 Task: Update your personal information, including phone number, email address, and name, on your AJIO account.
Action: Mouse moved to (646, 64)
Screenshot: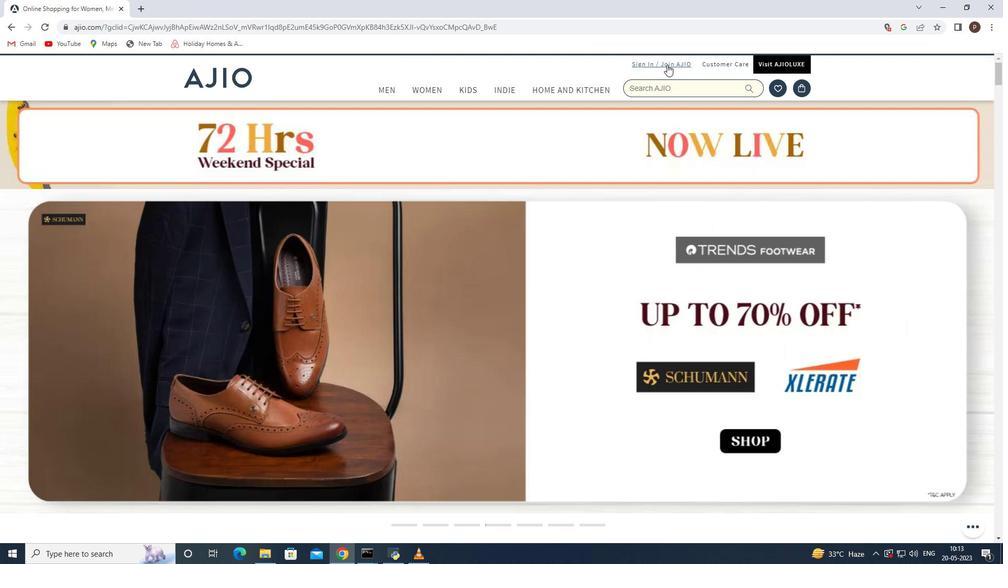 
Action: Mouse pressed left at (646, 64)
Screenshot: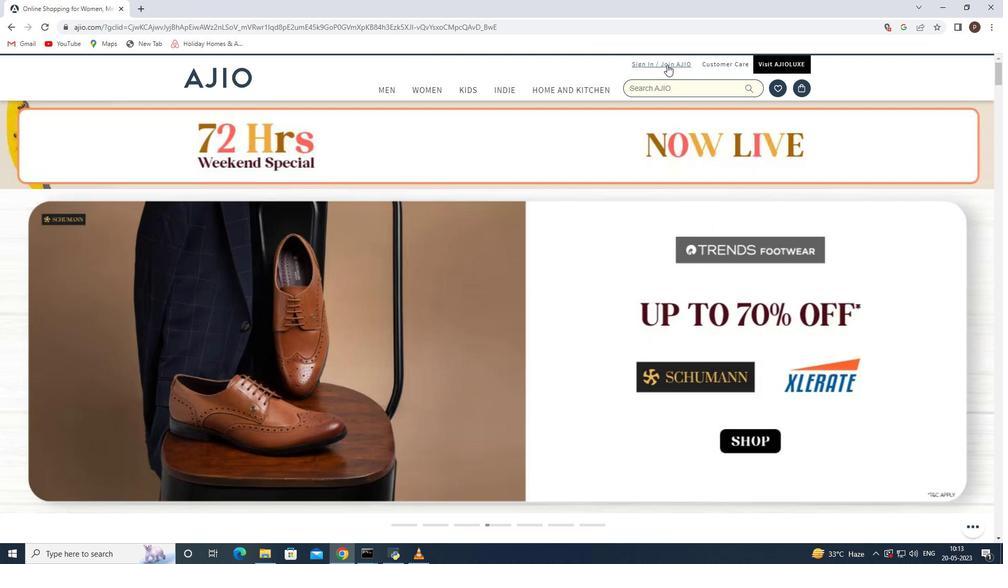 
Action: Mouse pressed left at (646, 64)
Screenshot: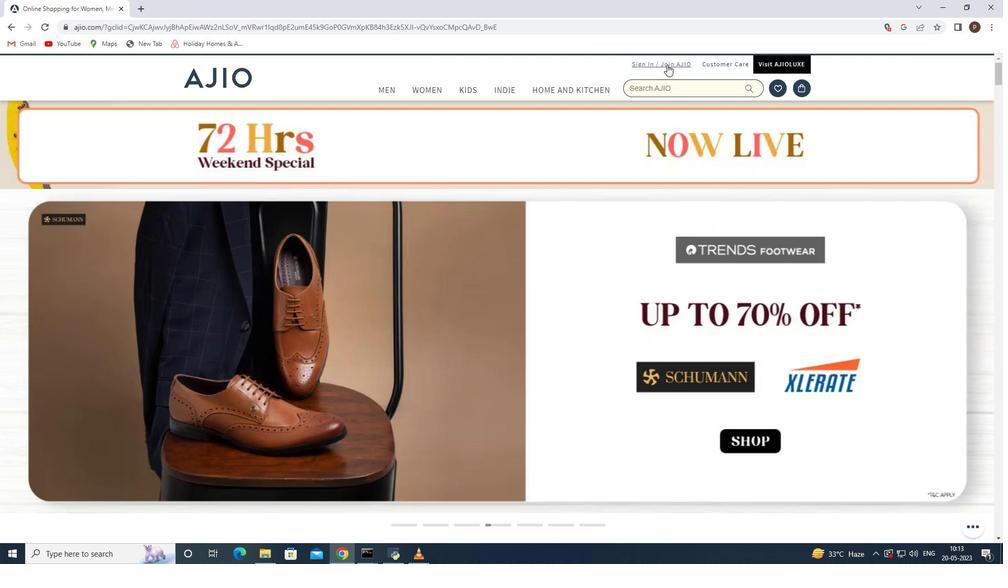 
Action: Mouse pressed left at (646, 64)
Screenshot: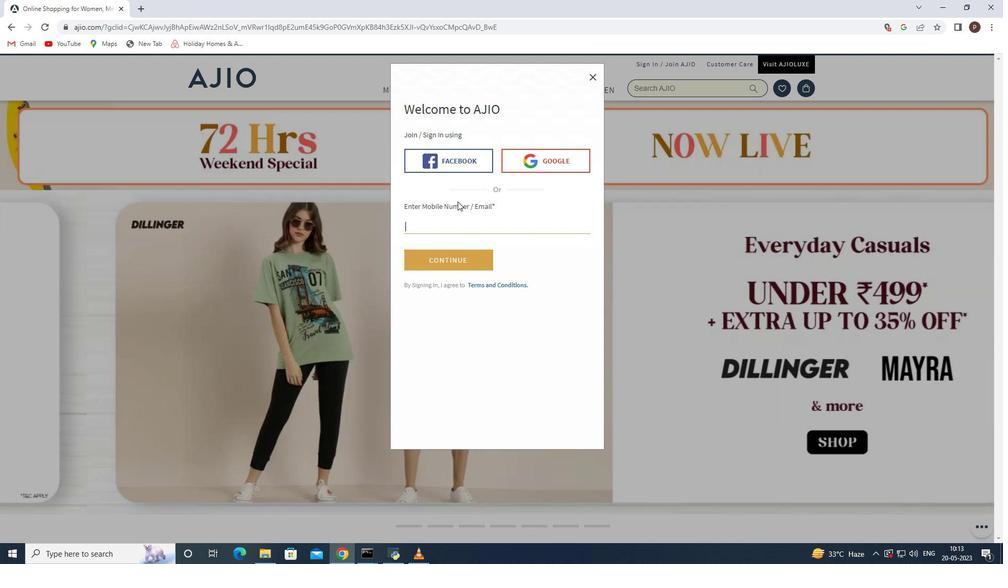 
Action: Mouse moved to (428, 219)
Screenshot: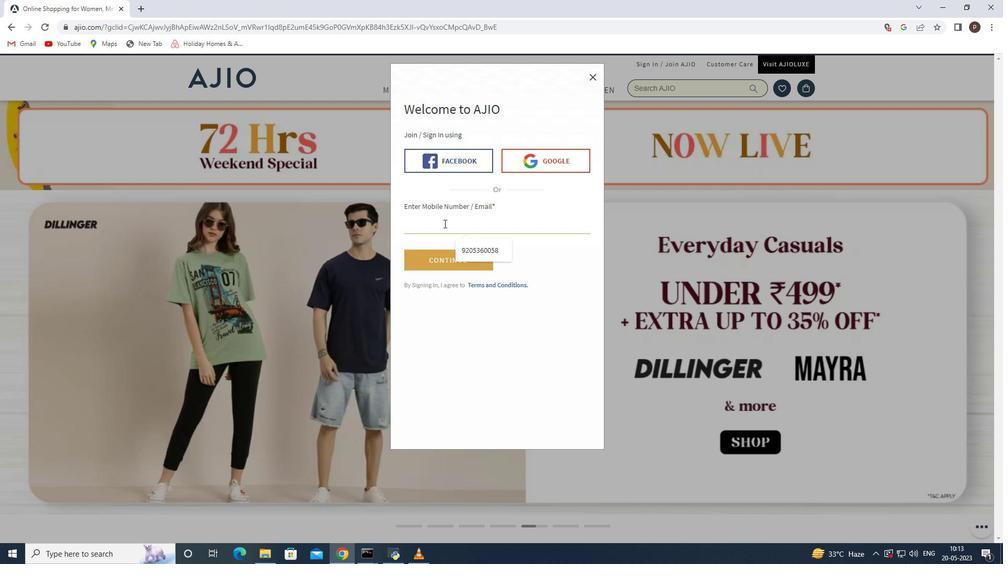 
Action: Mouse pressed left at (428, 219)
Screenshot: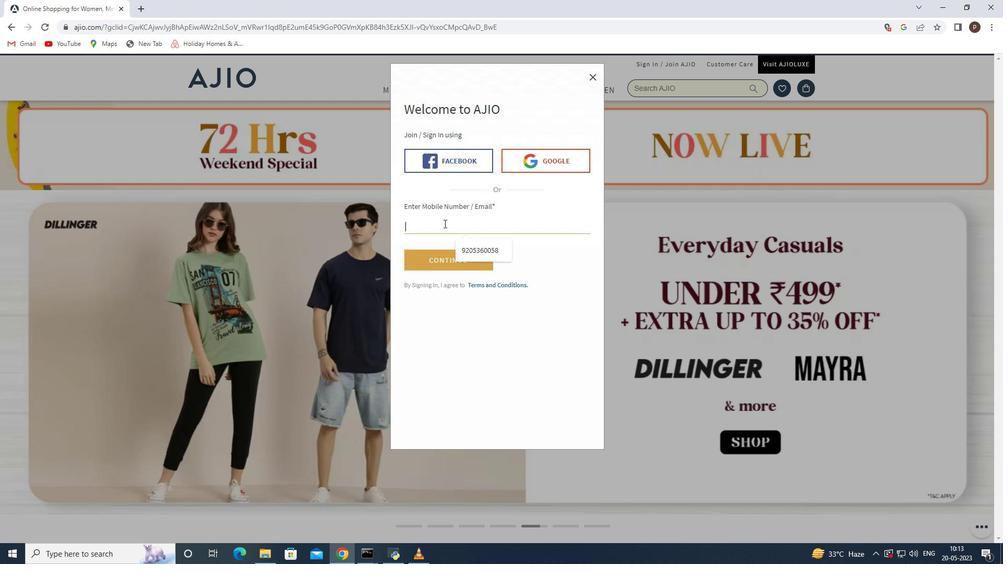 
Action: Mouse moved to (428, 220)
Screenshot: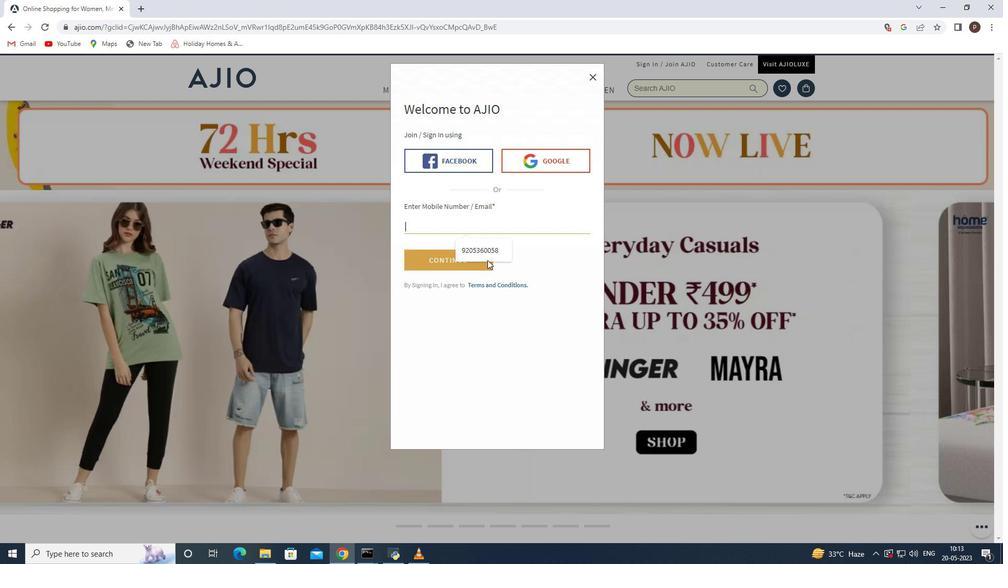 
Action: Key pressed 9205360058
Screenshot: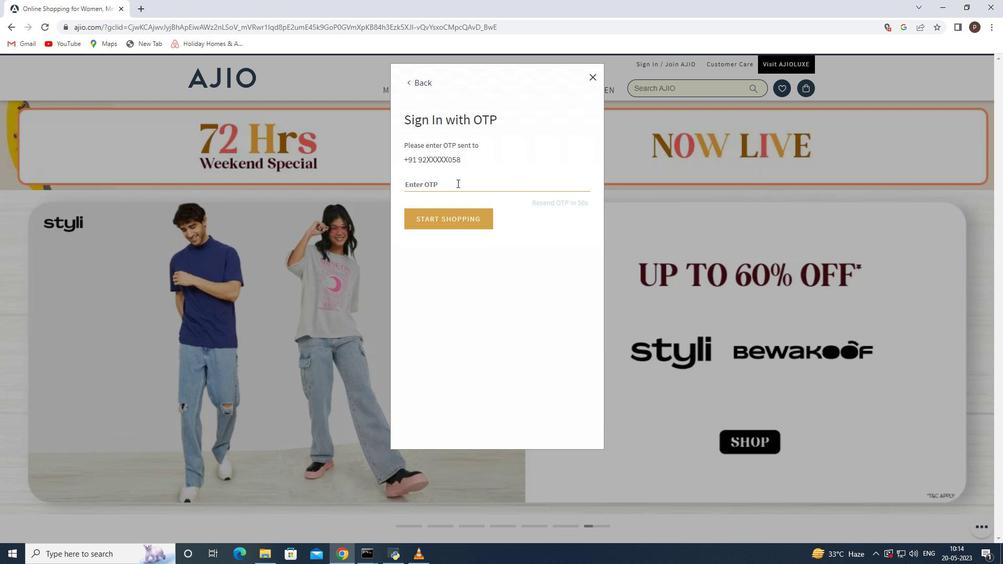 
Action: Mouse moved to (438, 264)
Screenshot: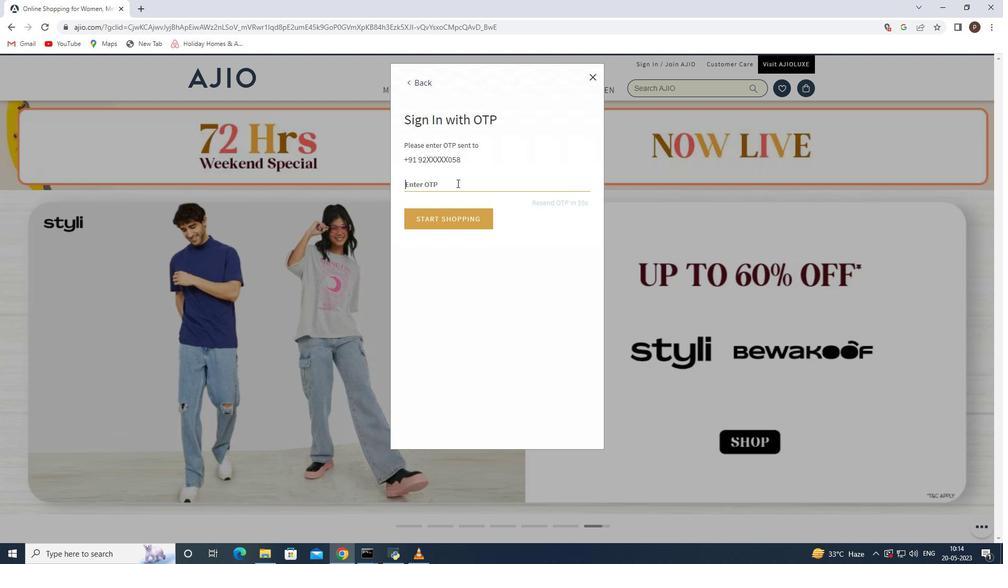 
Action: Mouse pressed left at (438, 264)
Screenshot: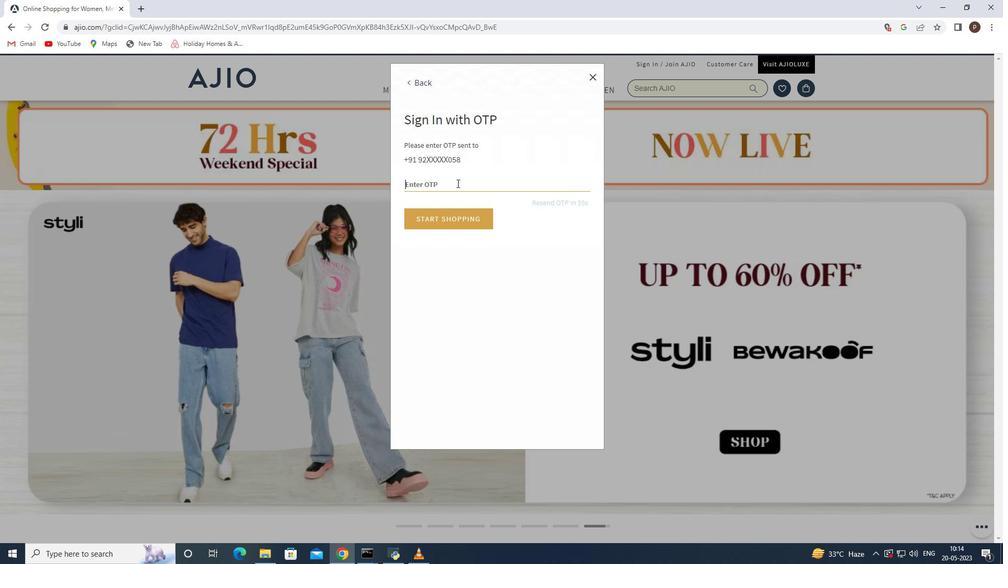 
Action: Mouse moved to (485, 193)
Screenshot: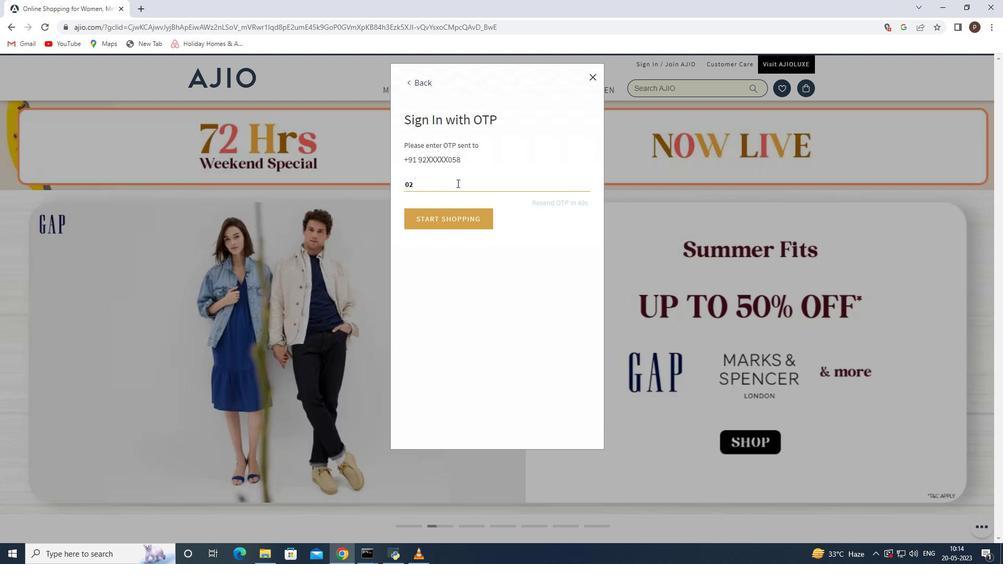 
Action: Mouse pressed left at (485, 193)
Screenshot: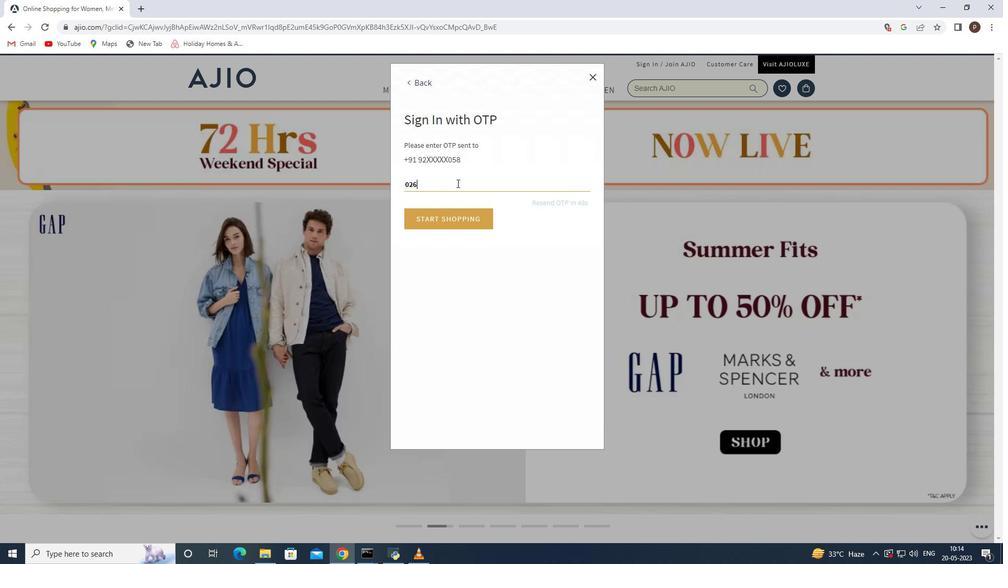 
Action: Mouse moved to (445, 214)
Screenshot: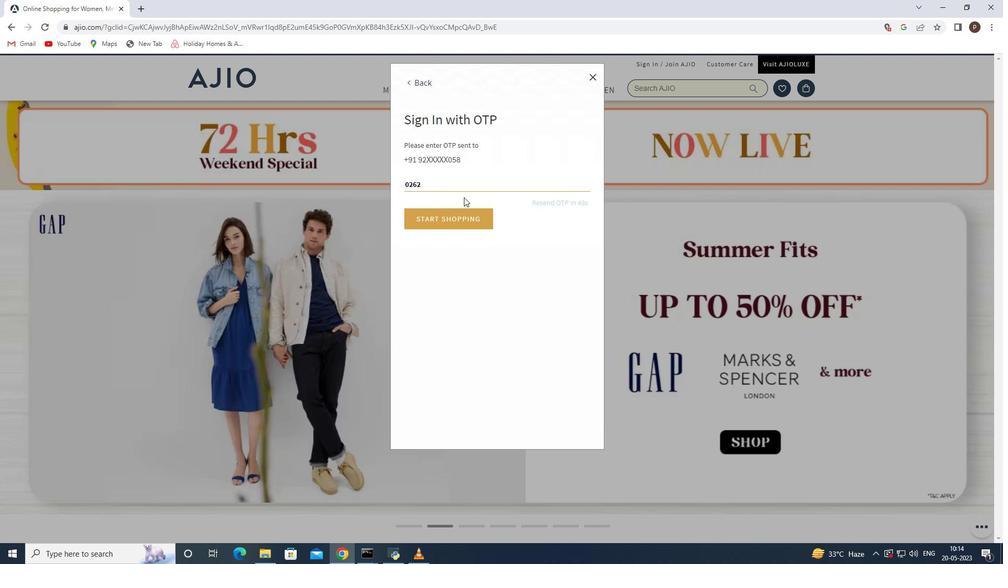 
Action: Mouse pressed left at (445, 214)
Screenshot: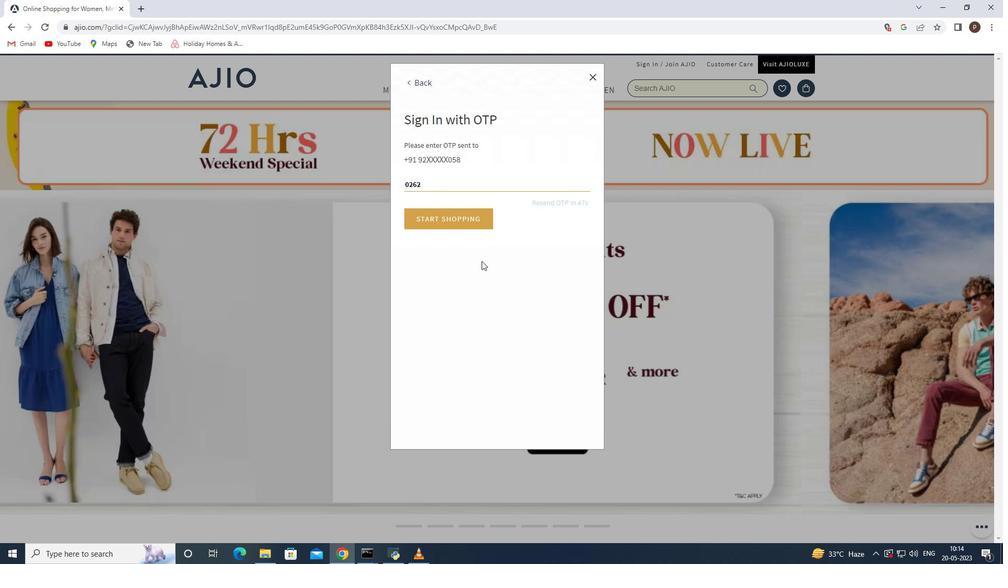 
Action: Key pressed vishal<Key.space>singh
Screenshot: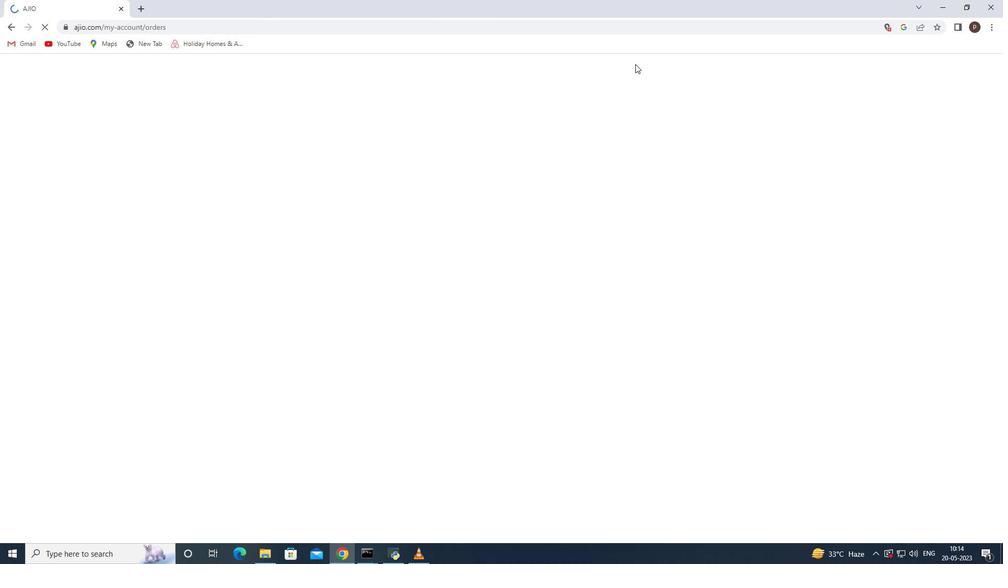 
Action: Mouse moved to (439, 241)
Screenshot: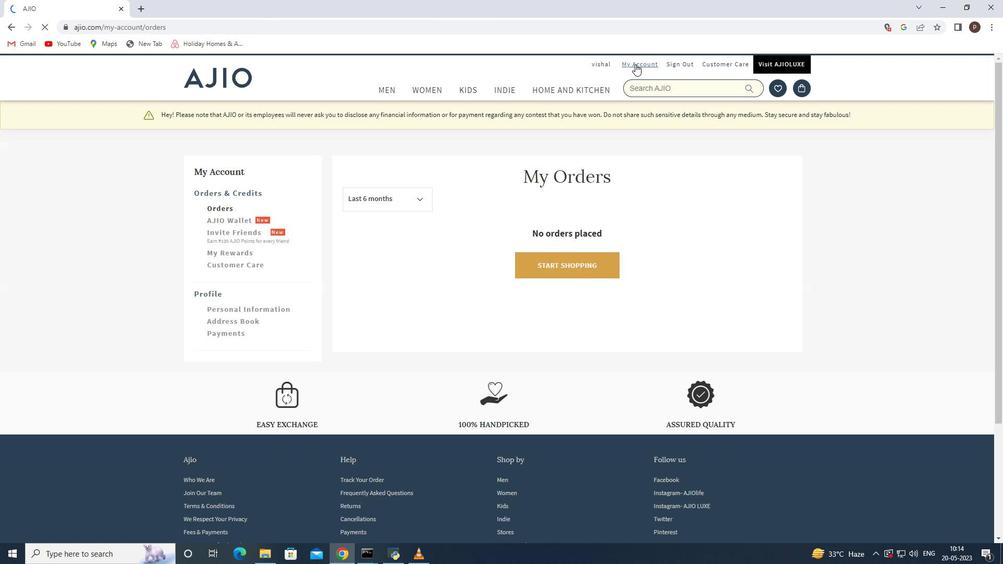 
Action: Mouse pressed left at (439, 241)
Screenshot: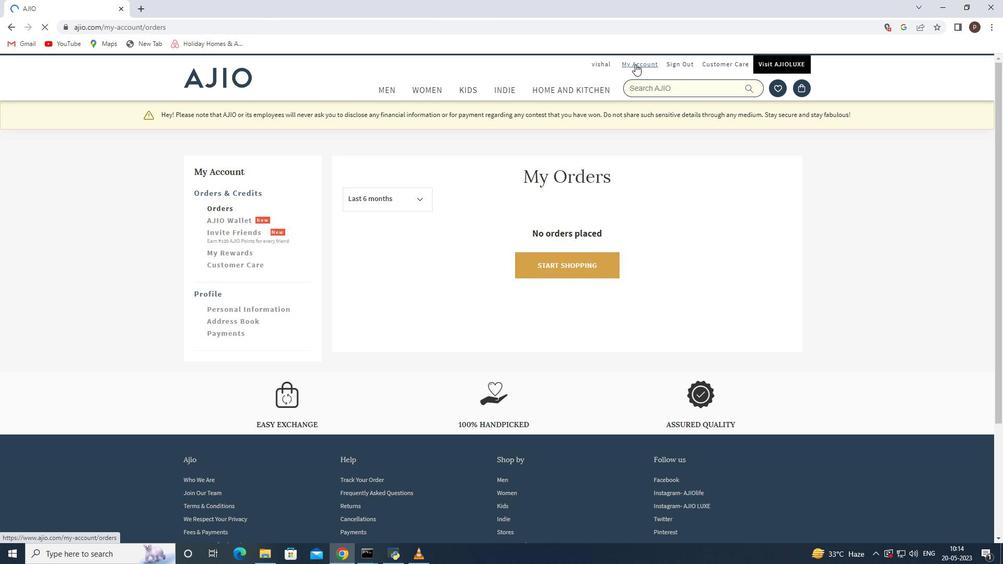 
Action: Key pressed v
Screenshot: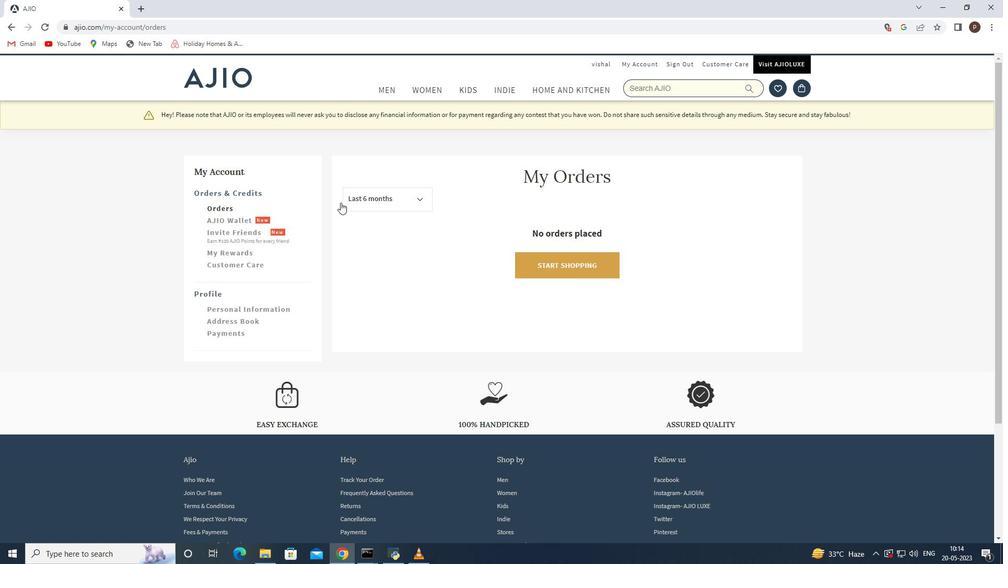 
Action: Mouse moved to (439, 240)
Screenshot: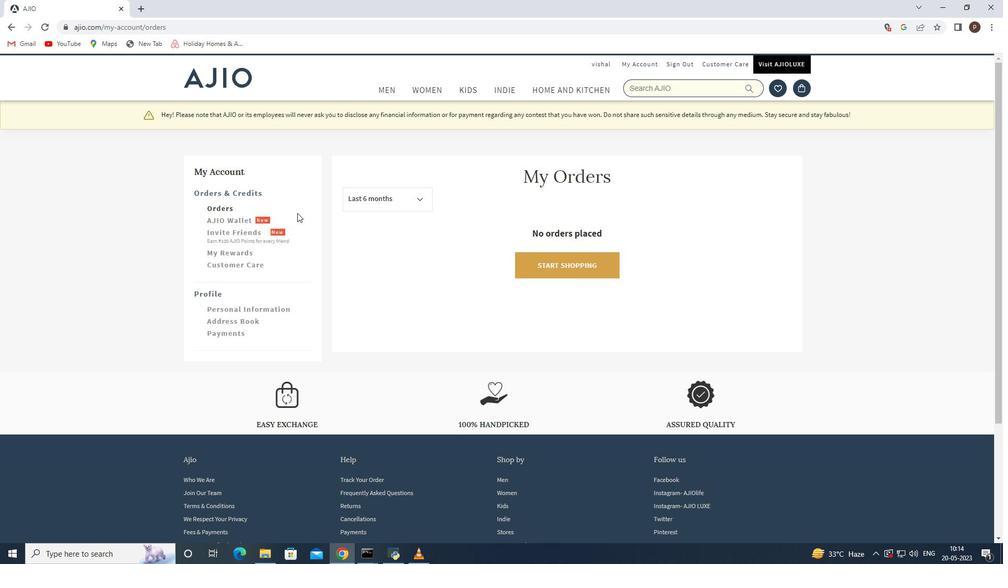 
Action: Key pressed ishalsim<Key.backspace>ngh11022004<Key.shift>@gmail.com
Screenshot: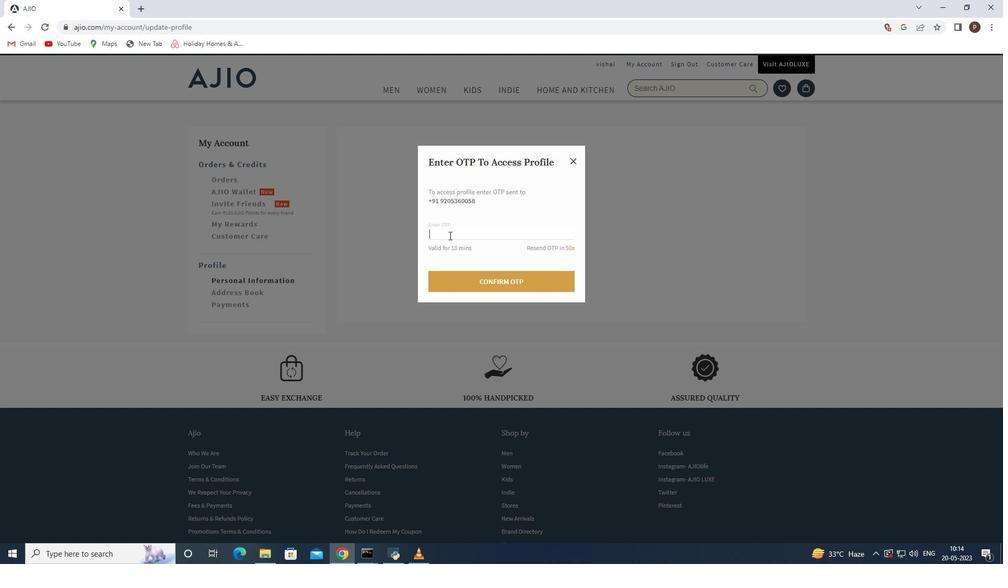 
Action: Mouse moved to (436, 271)
Screenshot: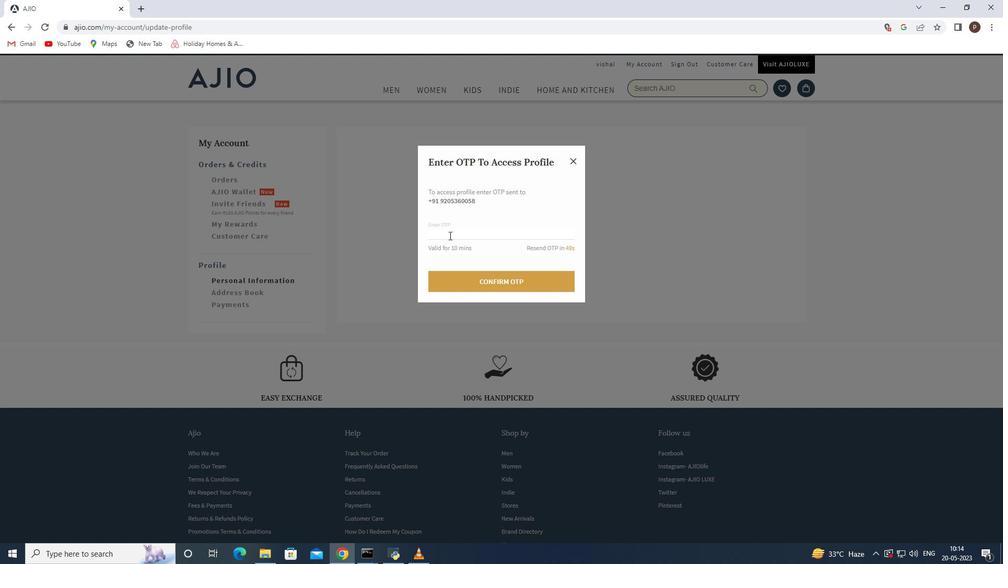 
Action: Mouse pressed left at (436, 271)
Screenshot: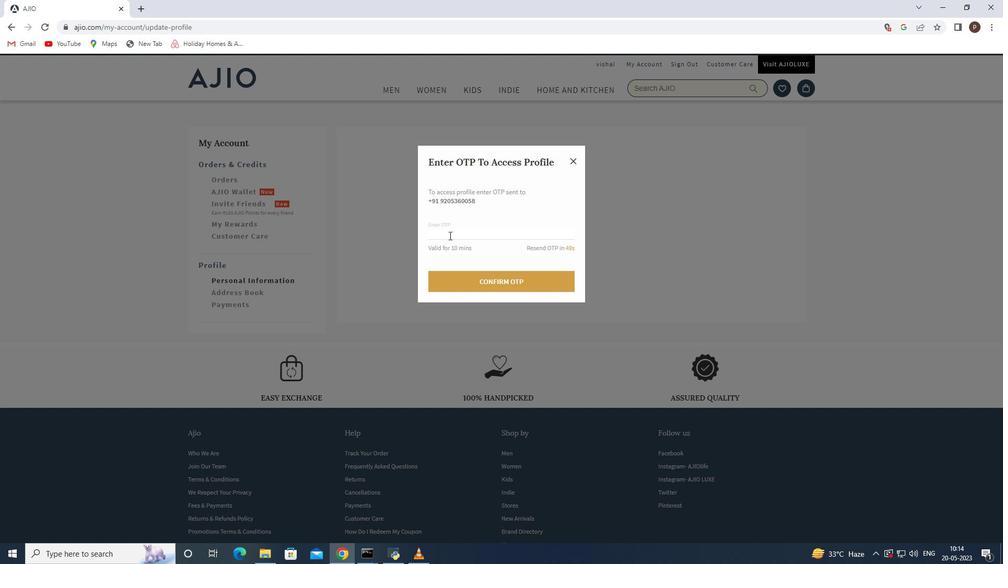 
Action: Key pressed vishal<Key.shift>@11
Screenshot: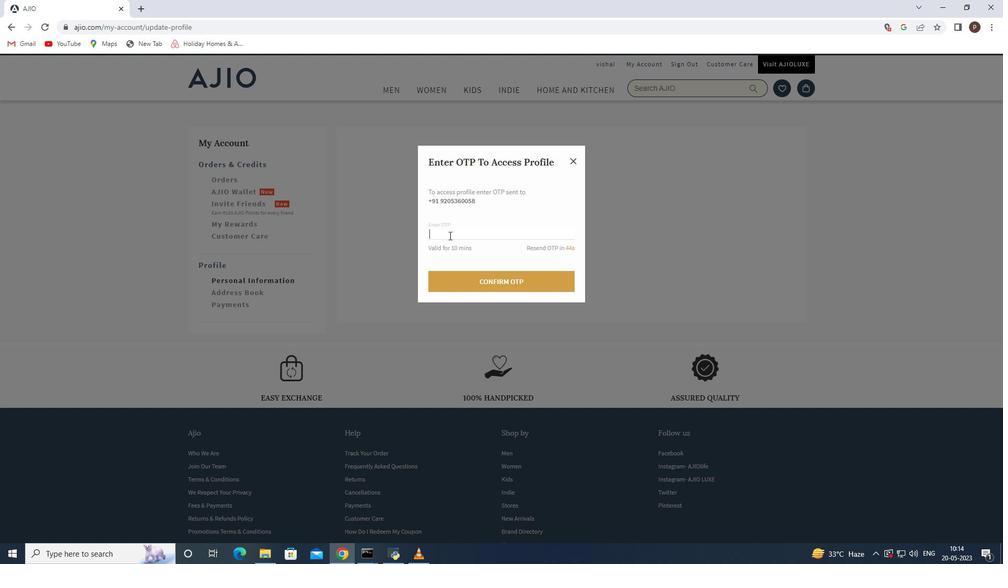 
Action: Mouse moved to (405, 322)
Screenshot: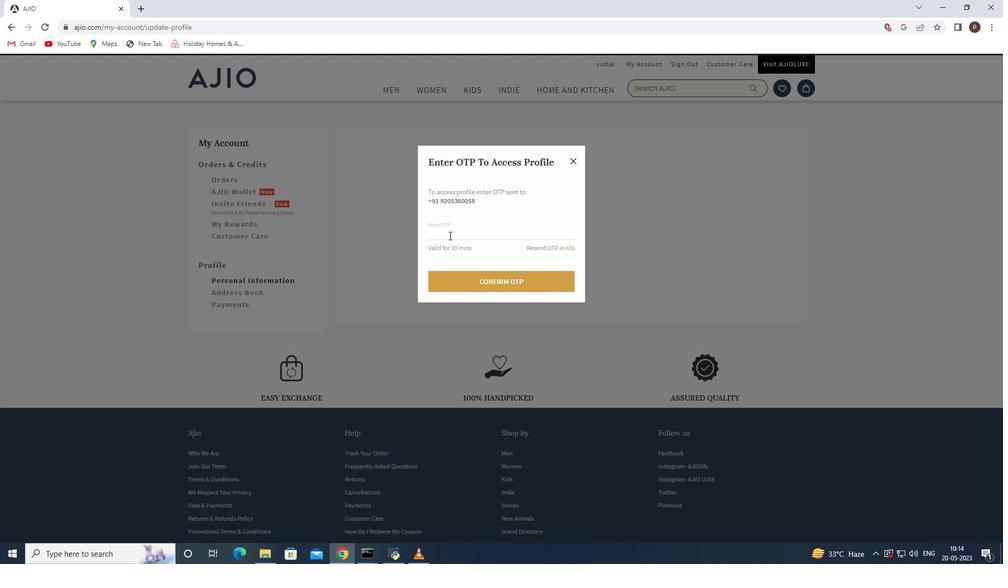 
Action: Mouse pressed left at (405, 322)
Screenshot: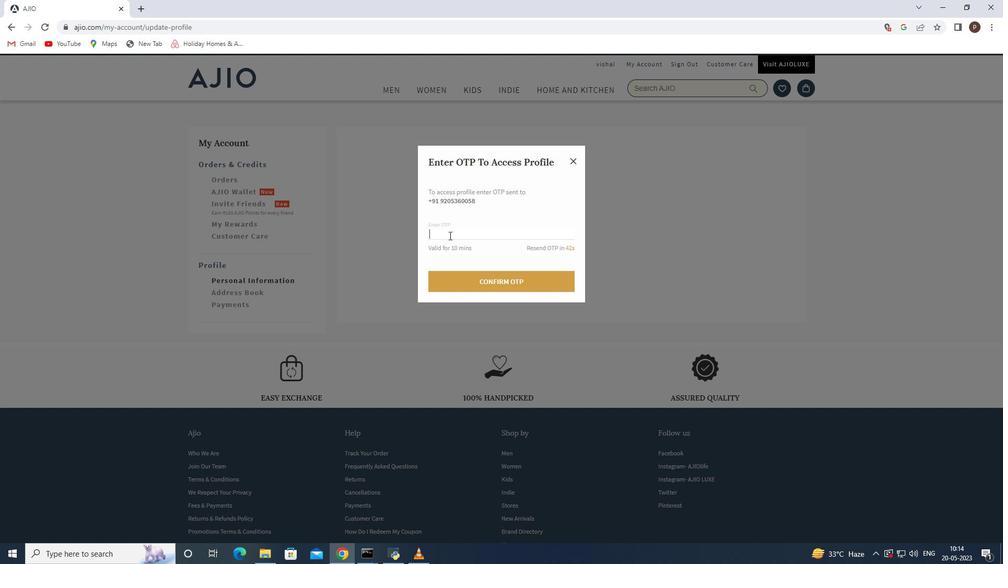 
Action: Mouse moved to (426, 346)
Screenshot: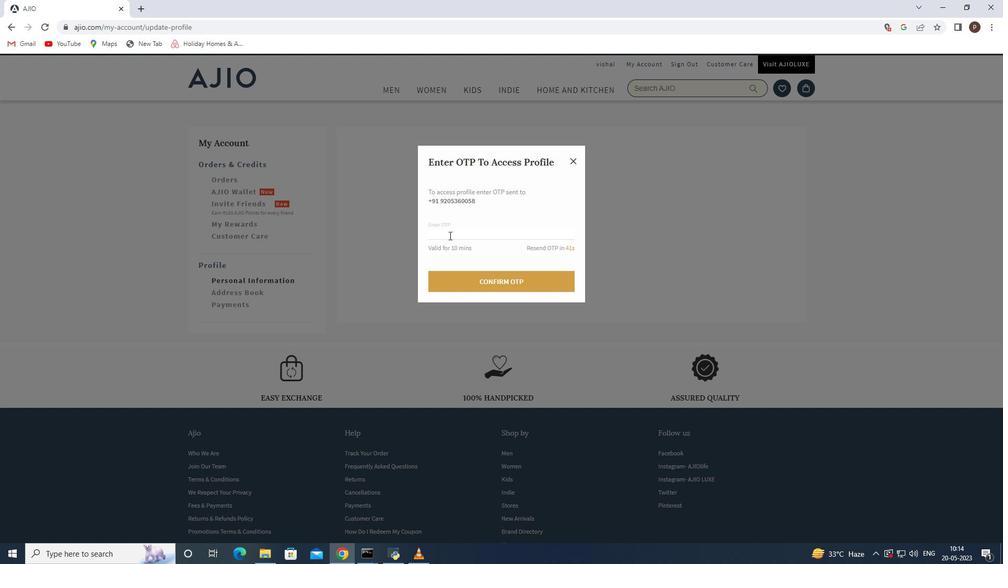 
Action: Mouse pressed left at (426, 346)
Screenshot: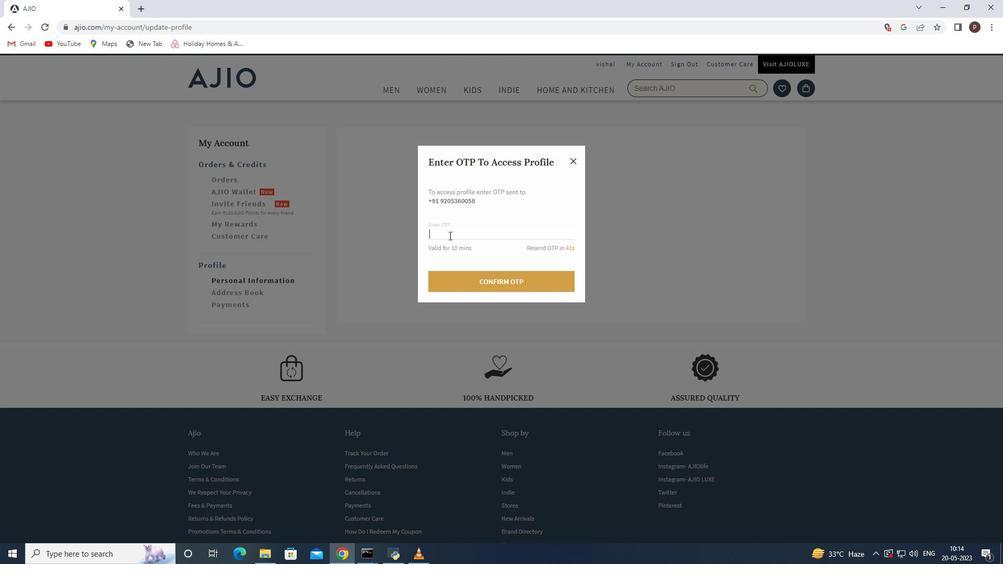 
Action: Mouse moved to (932, 172)
Screenshot: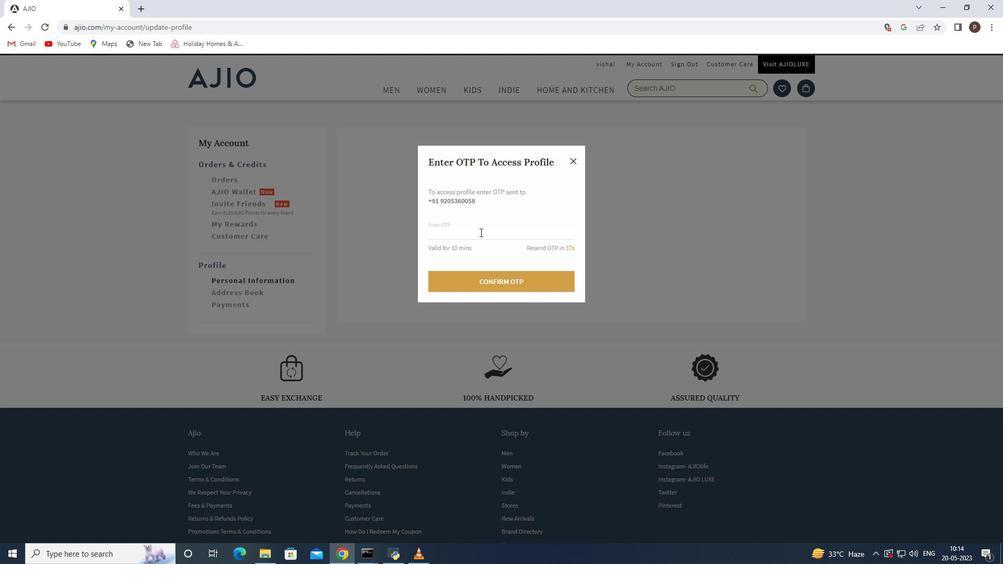 
Action: Mouse pressed left at (932, 172)
Screenshot: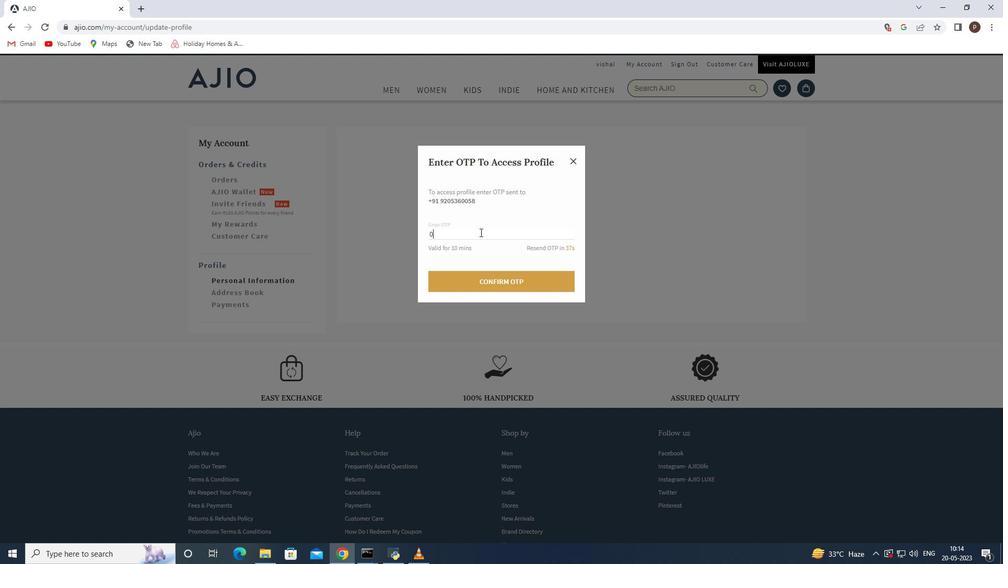 
Action: Mouse moved to (435, 203)
Screenshot: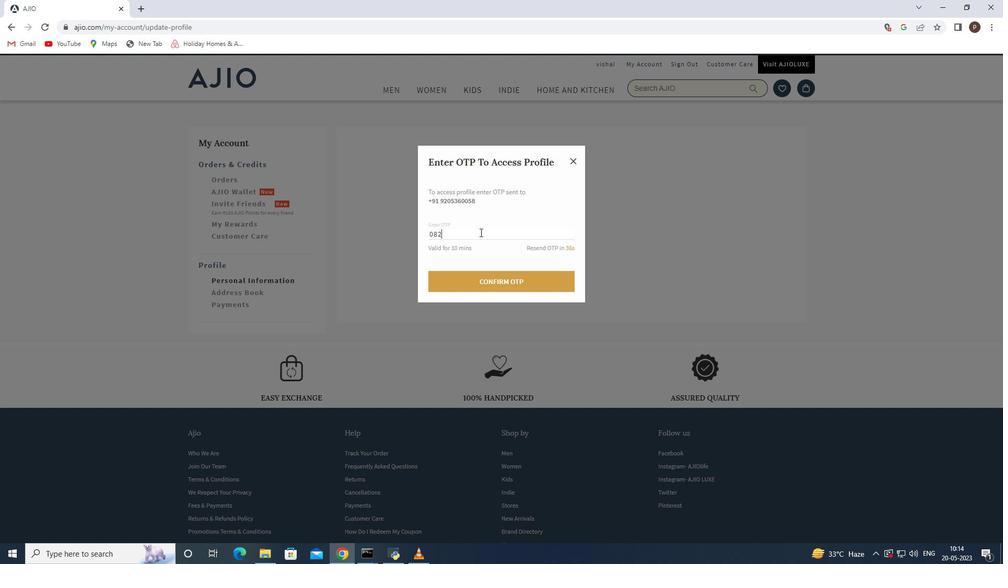 
Action: Mouse pressed left at (435, 203)
Screenshot: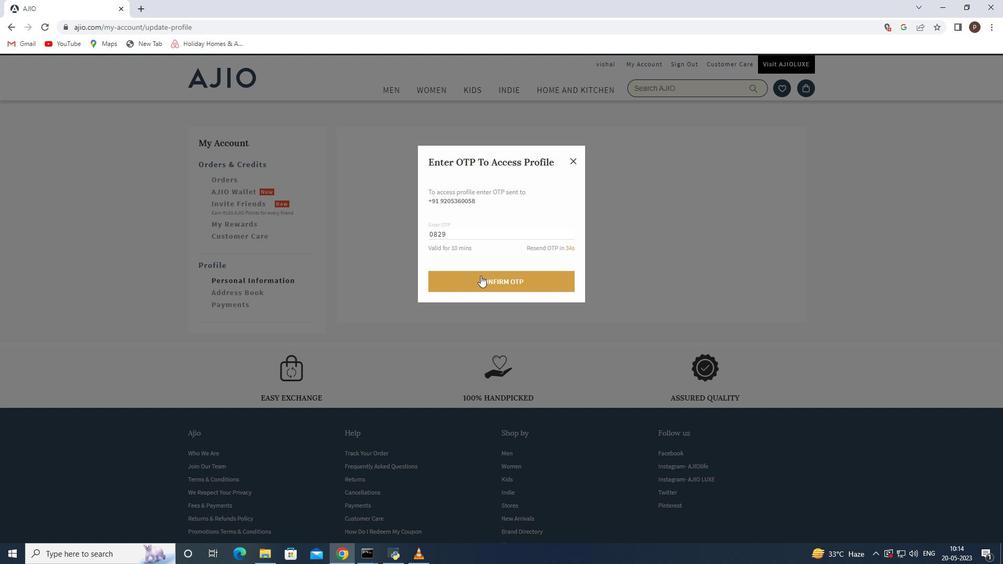 
Action: Mouse moved to (420, 207)
Screenshot: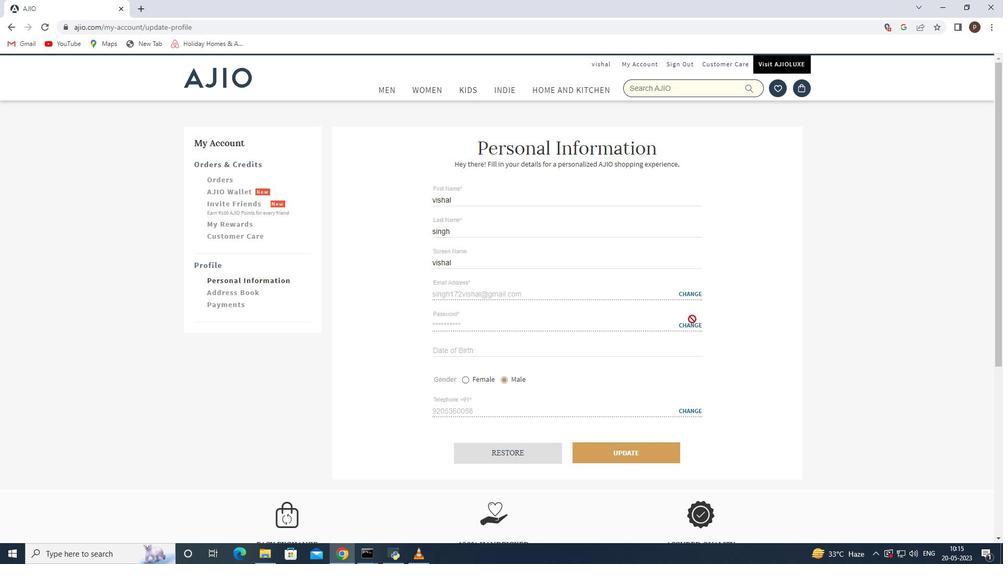 
Action: Mouse pressed left at (420, 207)
Screenshot: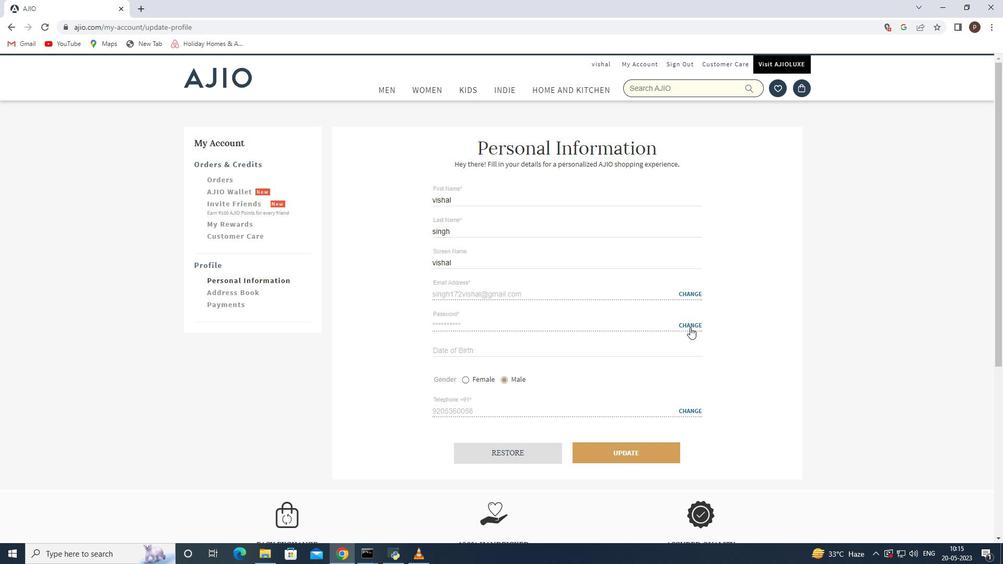 
Action: Key pressed vishal<Key.shift>@11
Screenshot: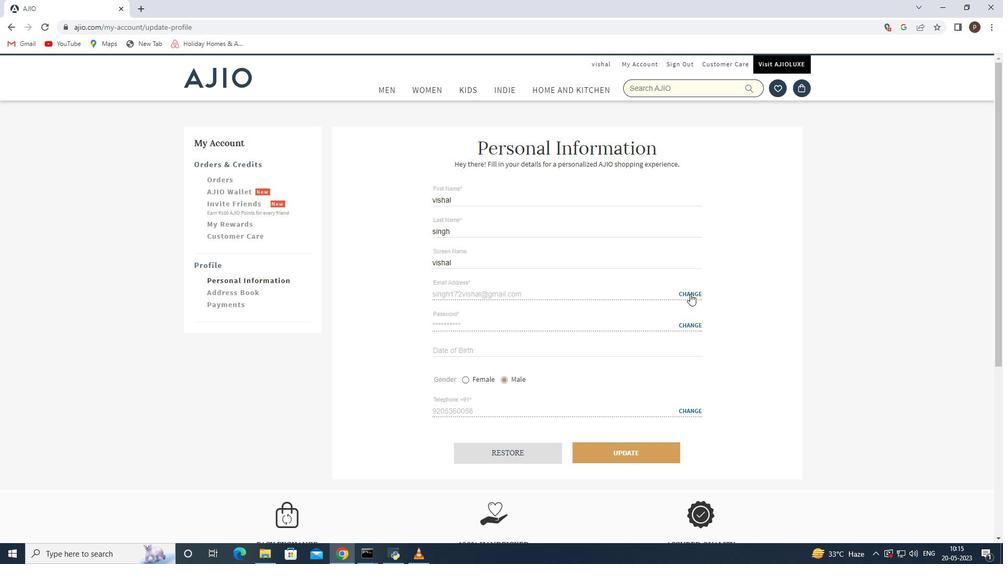 
Action: Mouse moved to (432, 293)
Screenshot: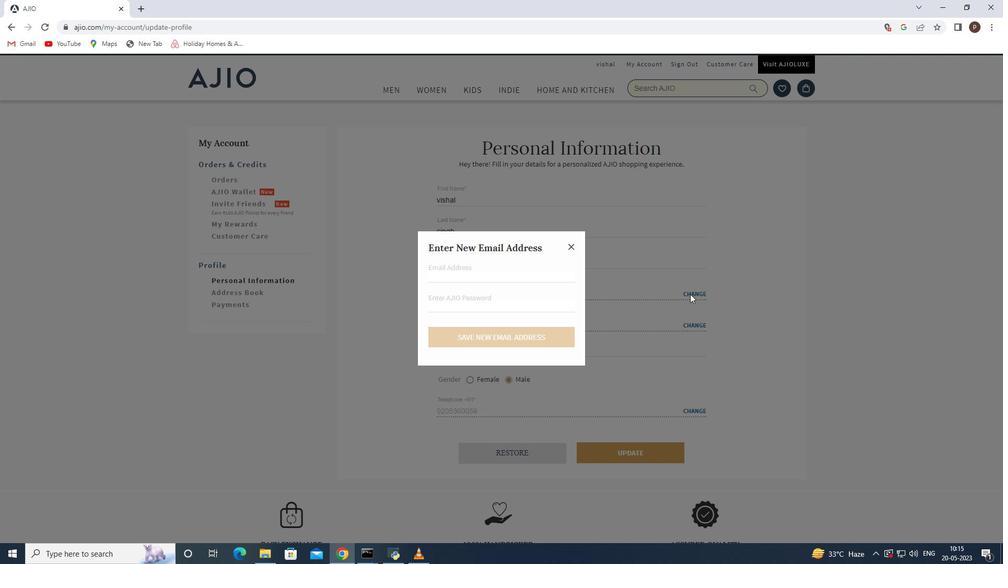 
Action: Mouse pressed left at (432, 293)
Screenshot: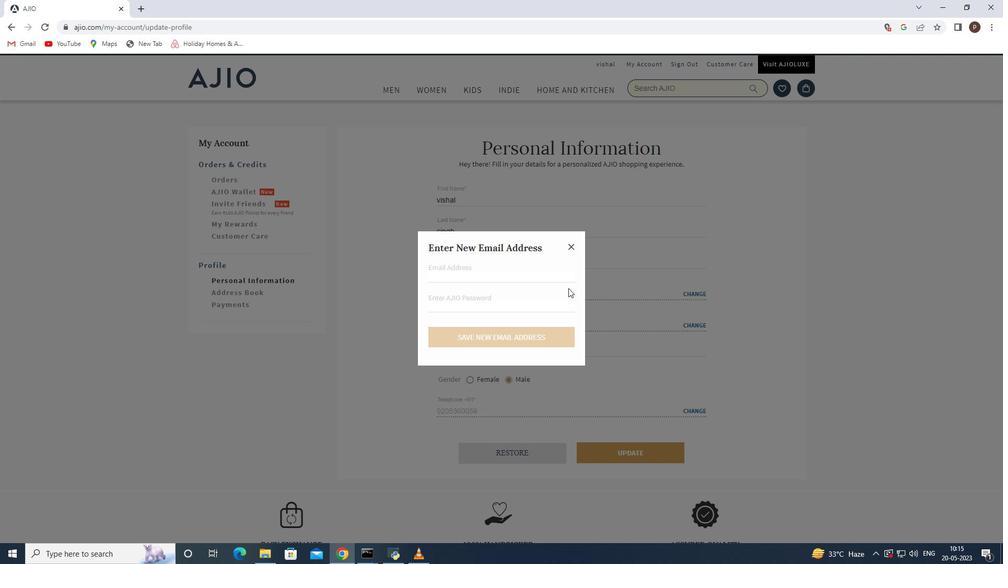 
Action: Key pressed agrew
Screenshot: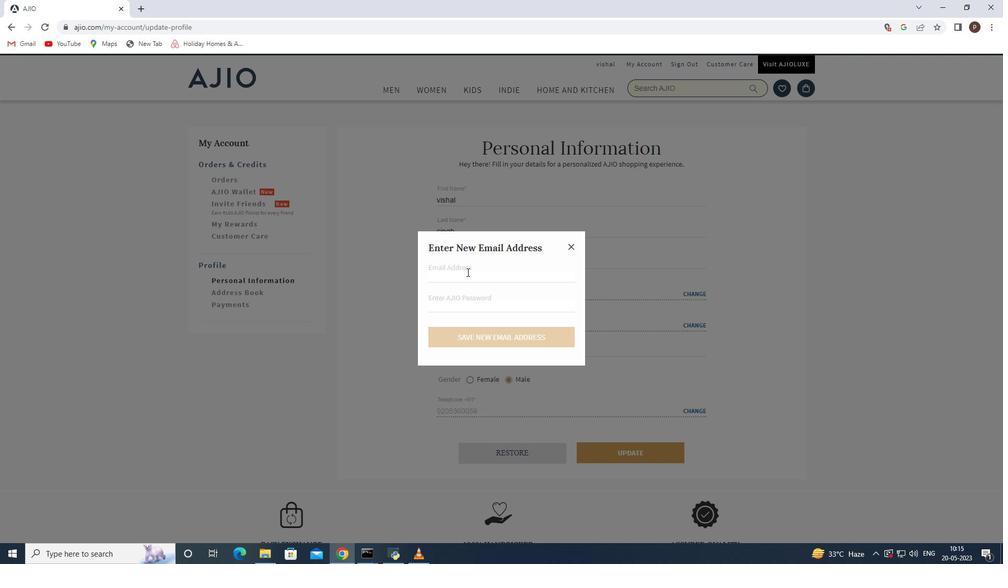 
Action: Mouse moved to (439, 329)
Screenshot: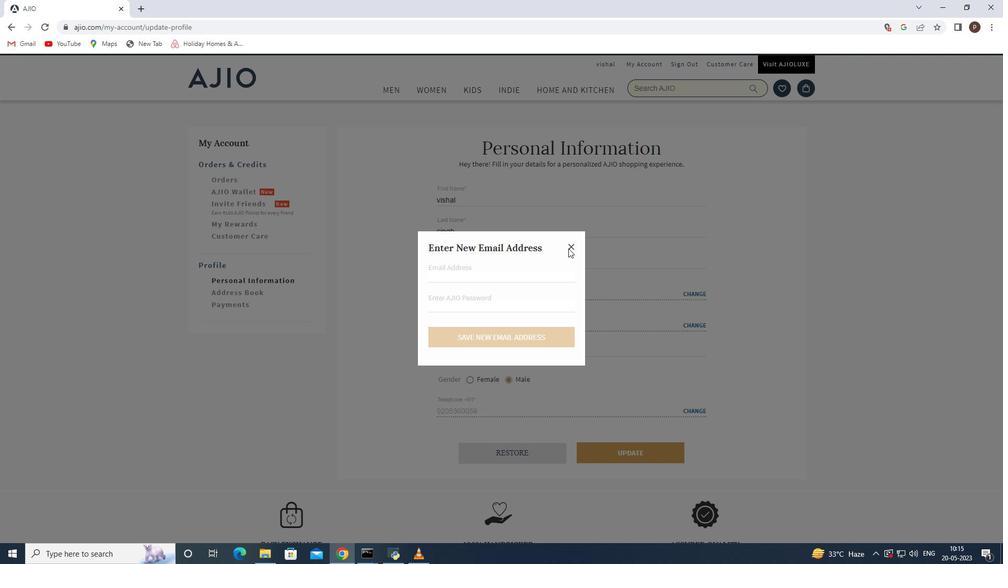 
Action: Mouse pressed left at (439, 329)
Screenshot: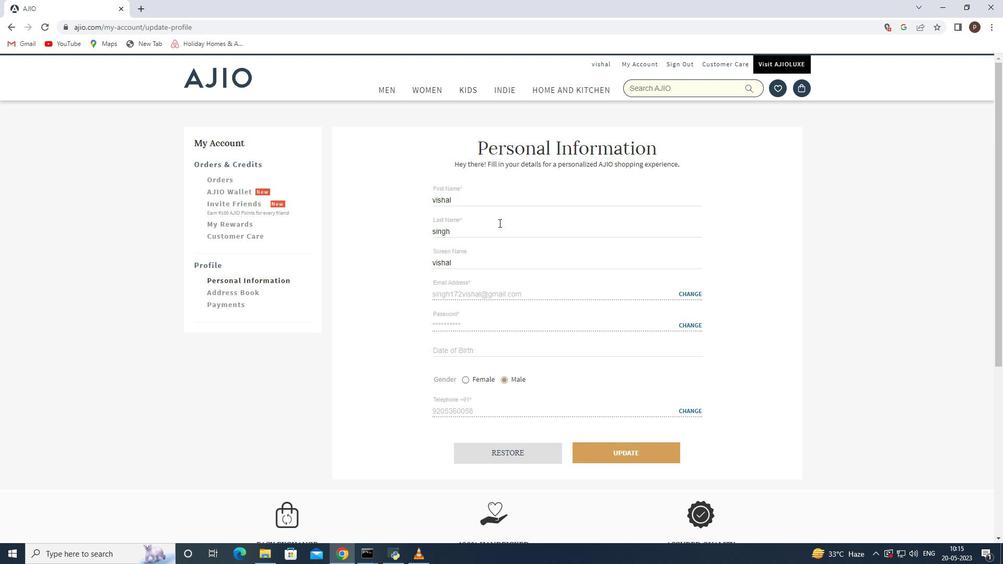 
Action: Mouse moved to (572, 206)
Screenshot: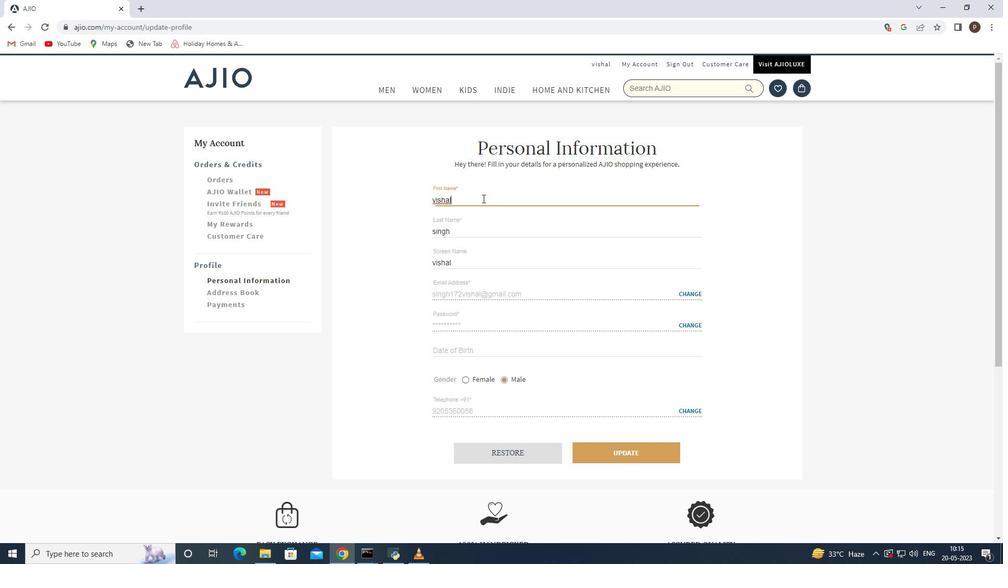 
Action: Mouse pressed left at (572, 206)
Screenshot: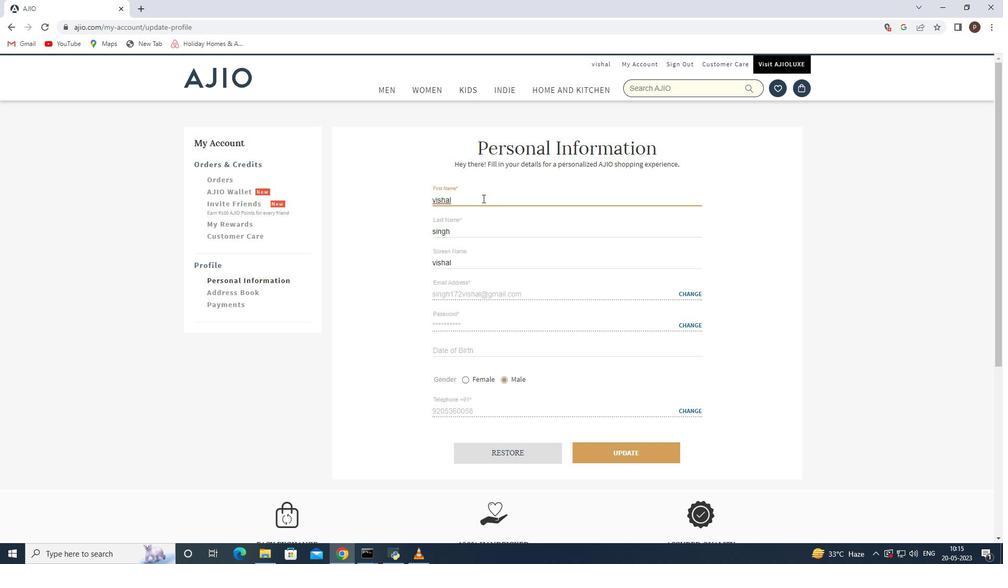 
Action: Mouse moved to (468, 206)
Screenshot: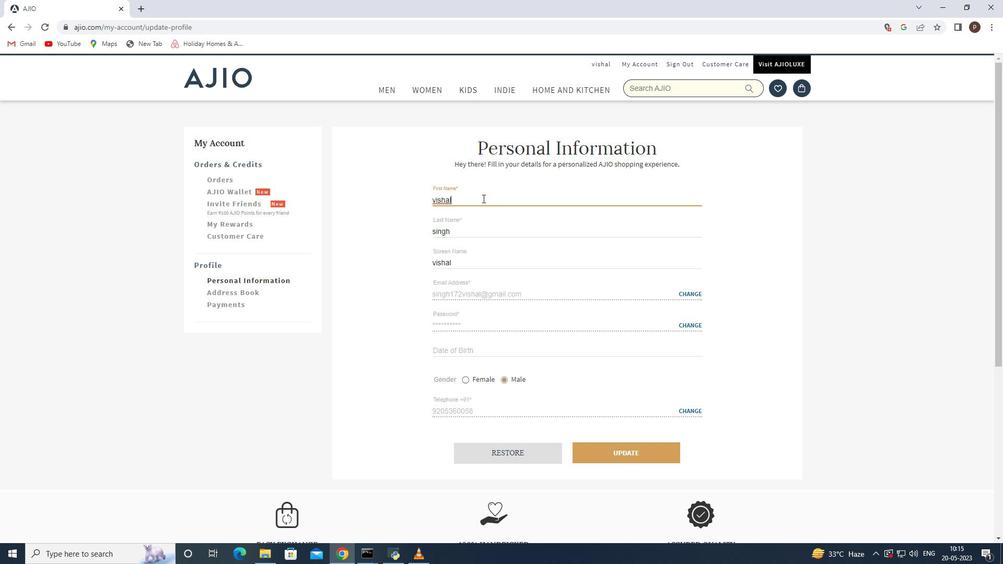 
Action: Key pressed <Key.backspace><Key.backspace>1234<Key.enter>
Screenshot: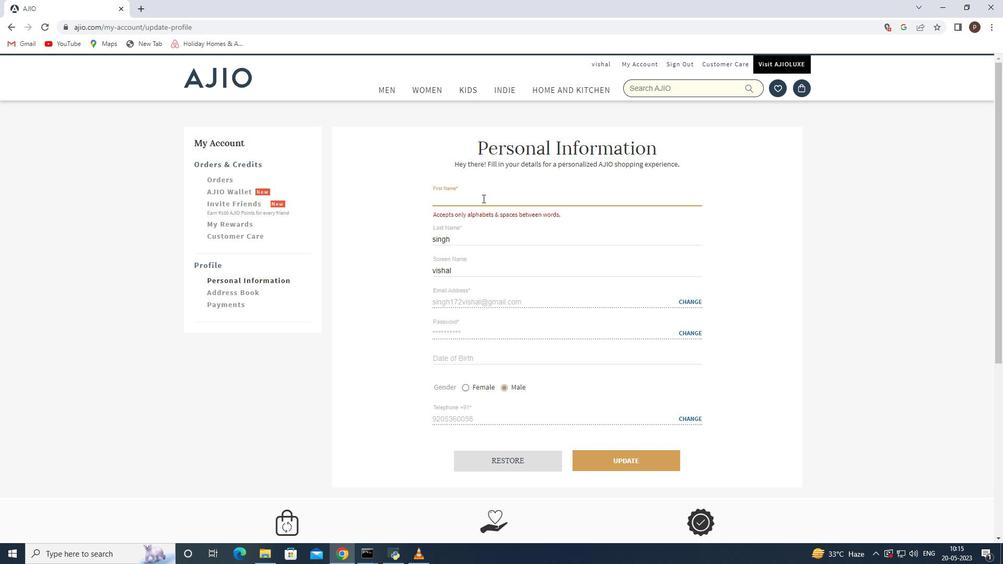 
Action: Mouse moved to (453, 299)
Screenshot: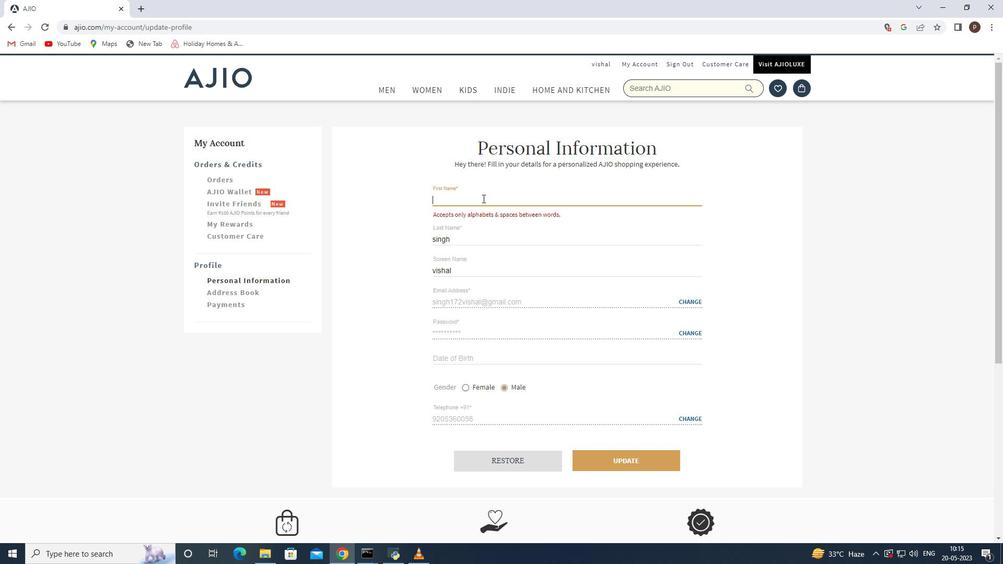 
Action: Mouse pressed left at (453, 299)
Screenshot: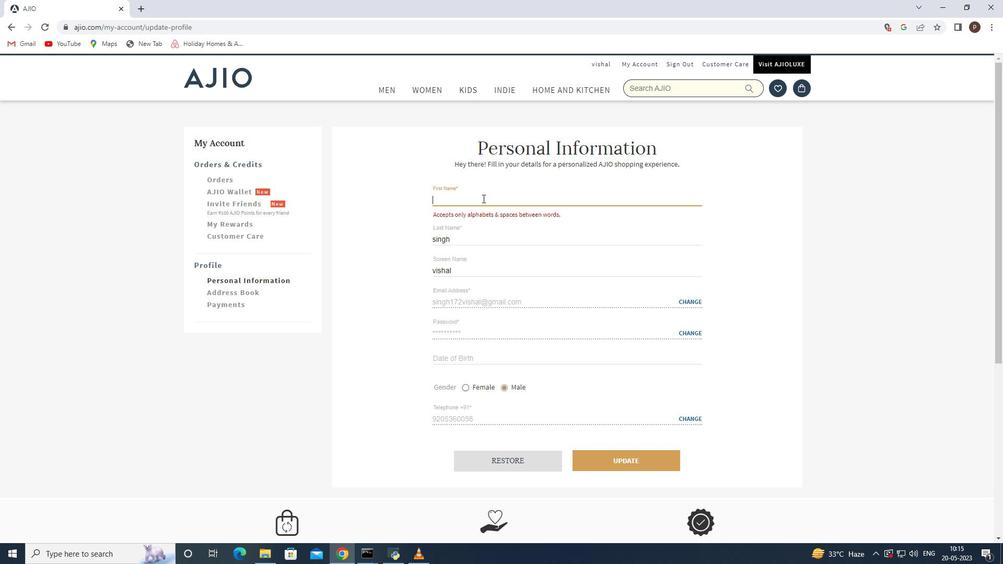 
Action: Key pressed d3dx6
Screenshot: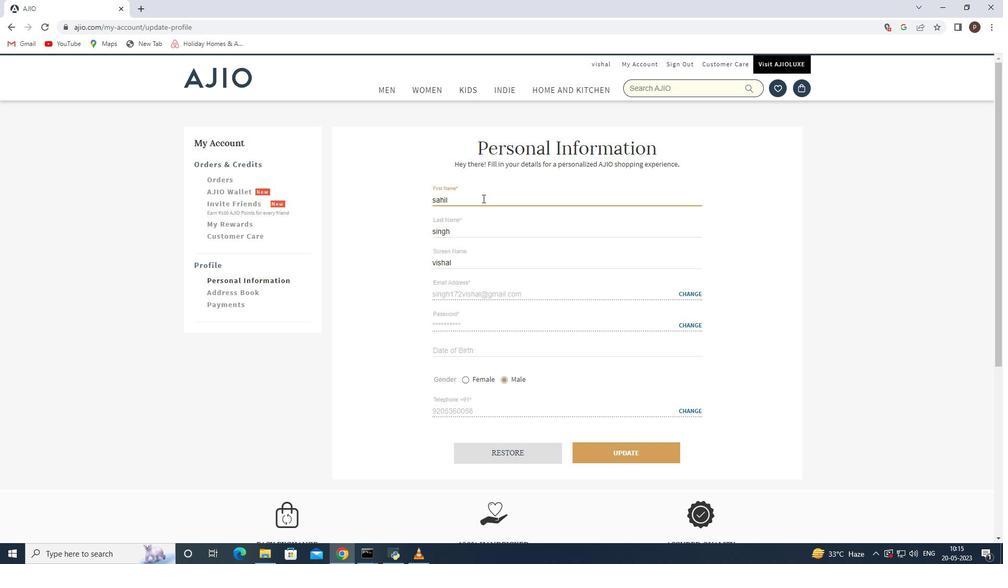 
Action: Mouse moved to (452, 334)
Screenshot: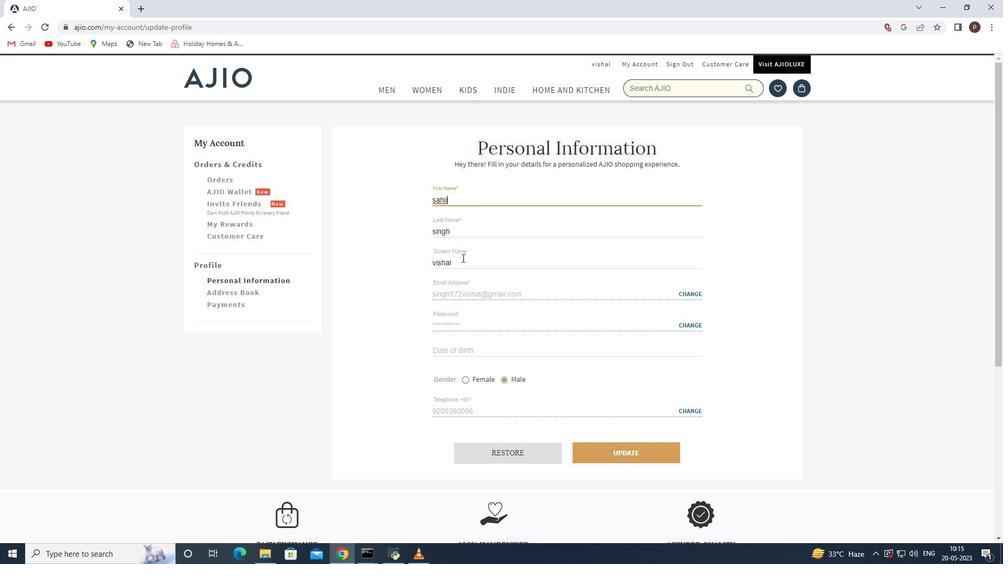 
Action: Mouse pressed left at (452, 334)
Screenshot: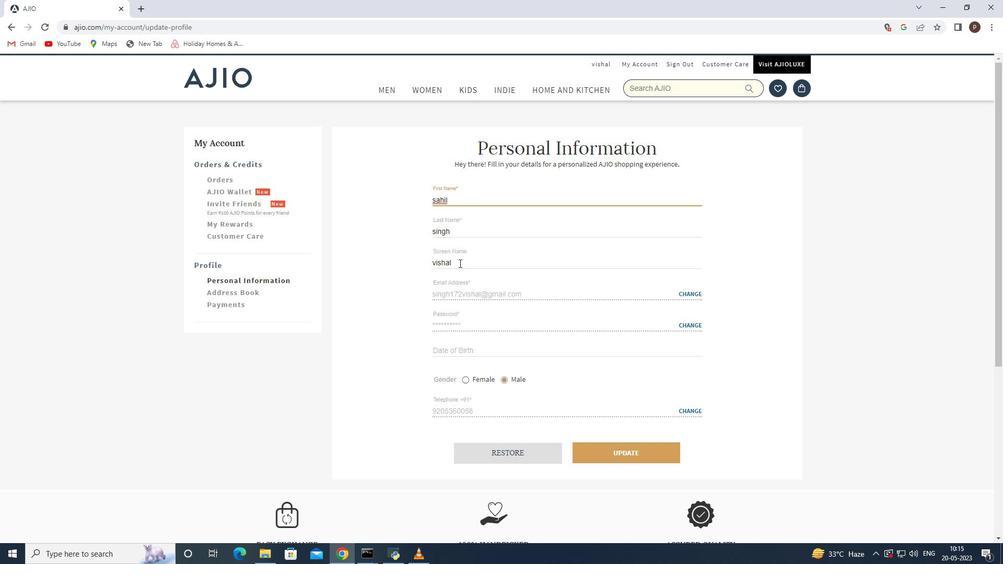 
Action: Mouse moved to (453, 391)
Screenshot: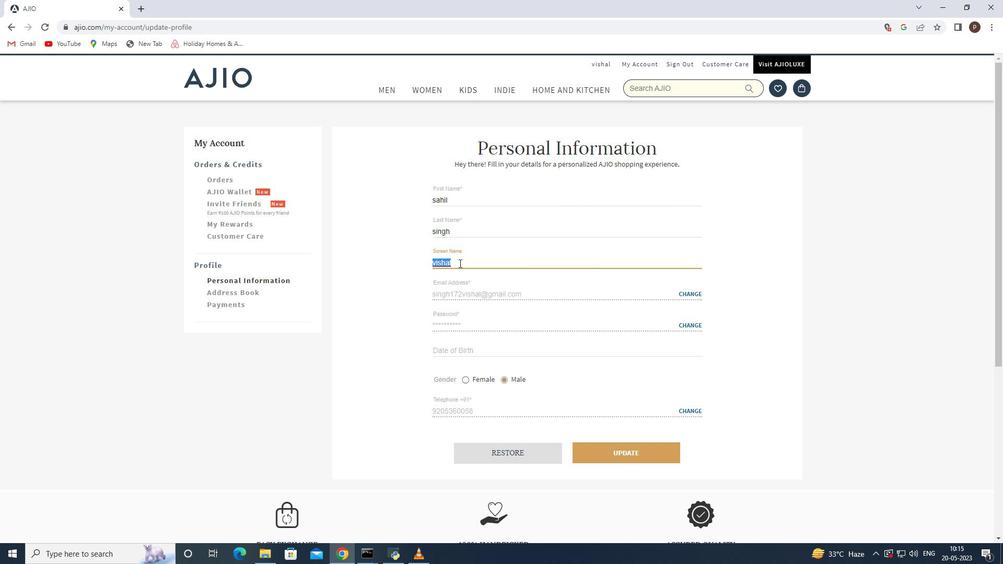 
Action: Mouse pressed left at (453, 391)
Screenshot: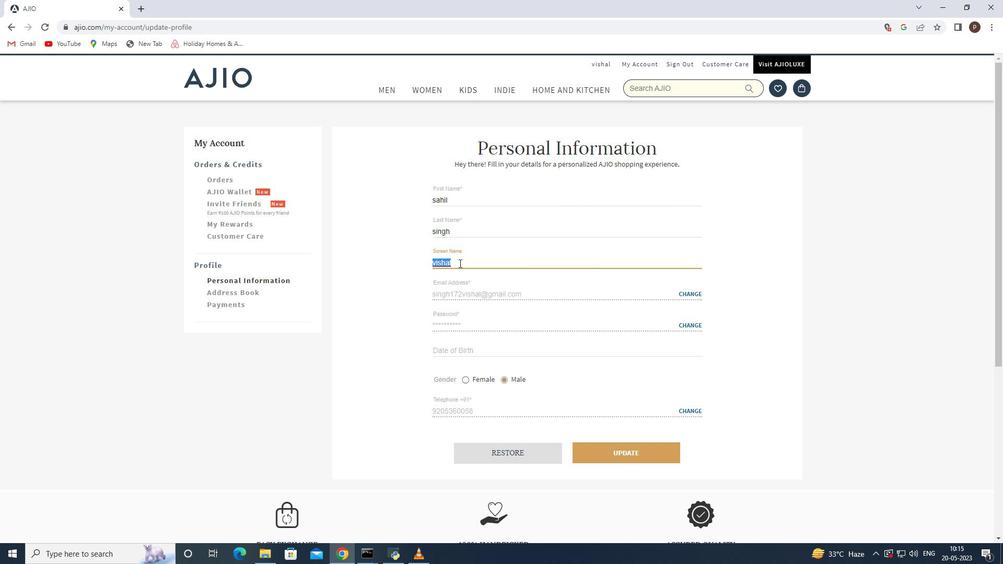 
Action: Mouse moved to (466, 182)
Screenshot: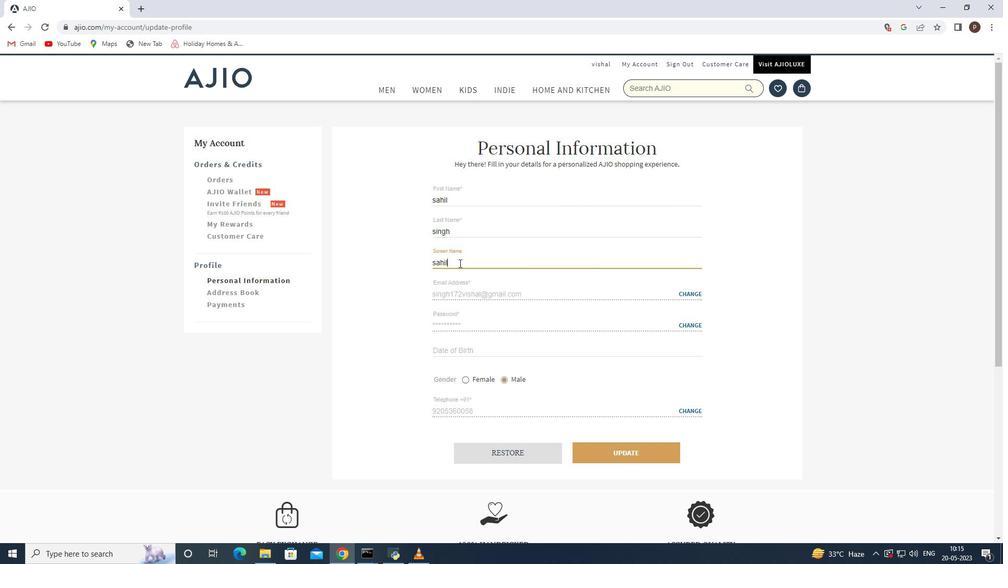 
Action: Mouse pressed left at (466, 182)
Screenshot: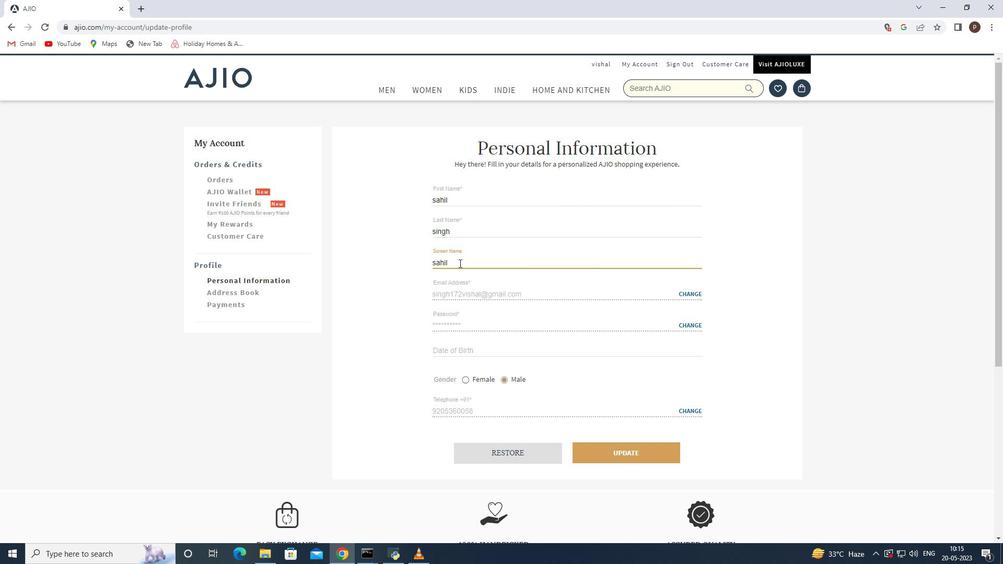 
Action: Mouse moved to (473, 265)
Screenshot: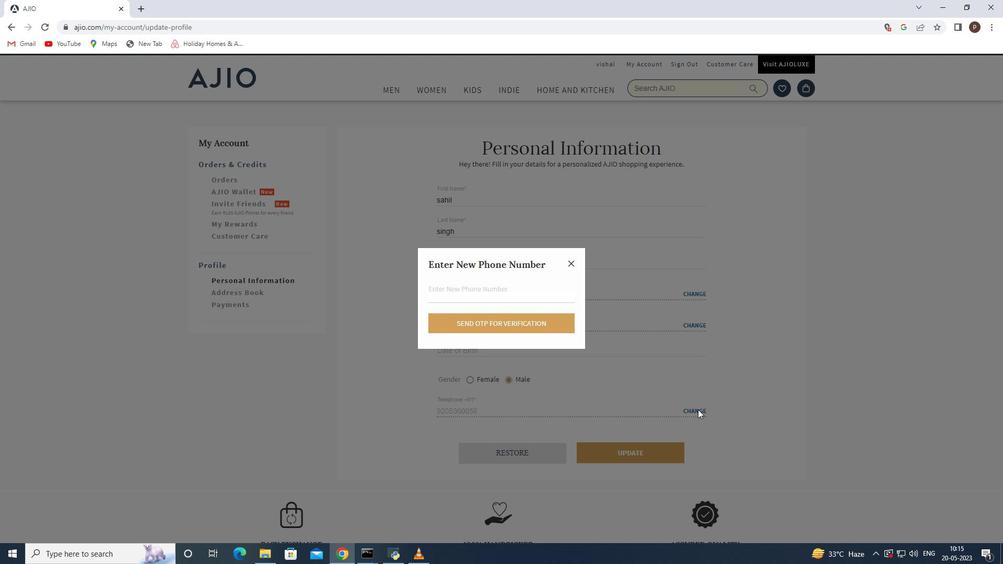 
Action: Mouse pressed left at (473, 265)
Screenshot: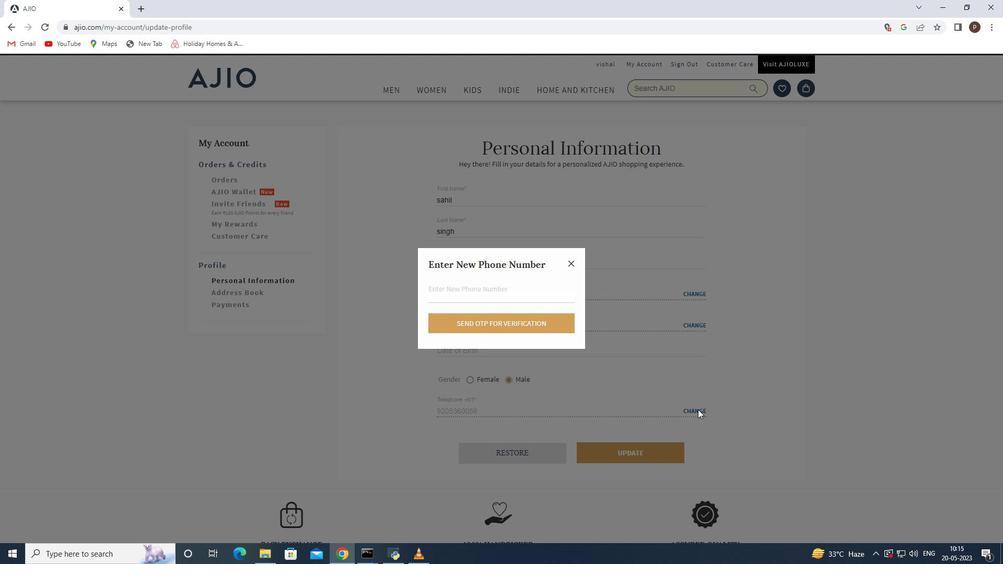 
Action: Mouse moved to (460, 165)
Screenshot: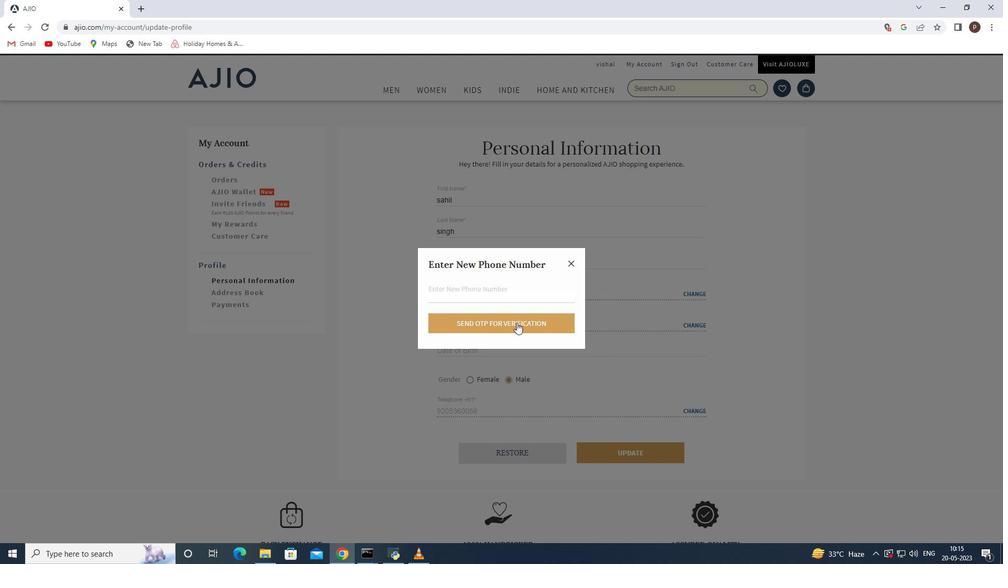 
Action: Mouse pressed left at (460, 165)
Screenshot: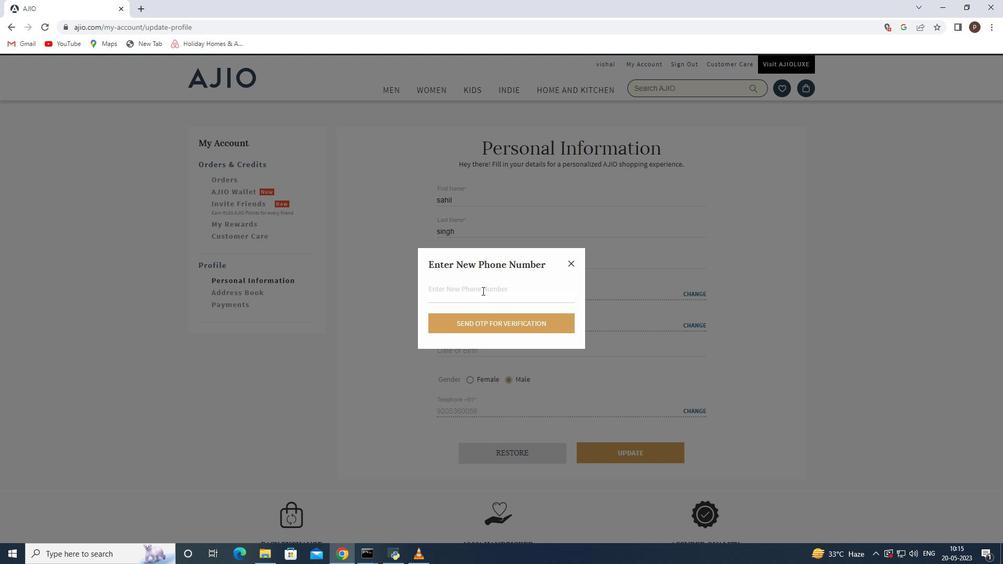 
Action: Mouse moved to (932, 179)
Screenshot: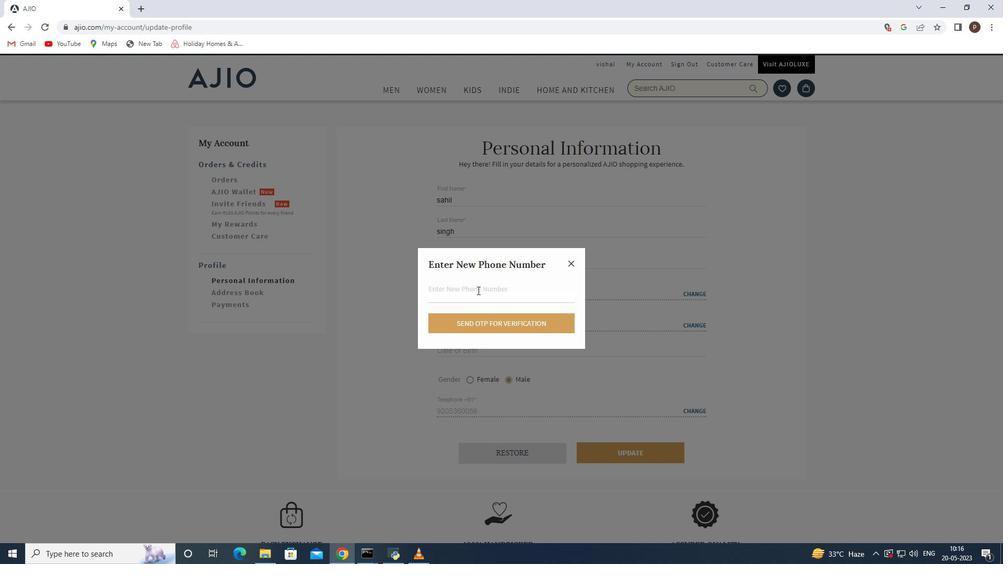 
Action: Mouse pressed left at (932, 179)
Screenshot: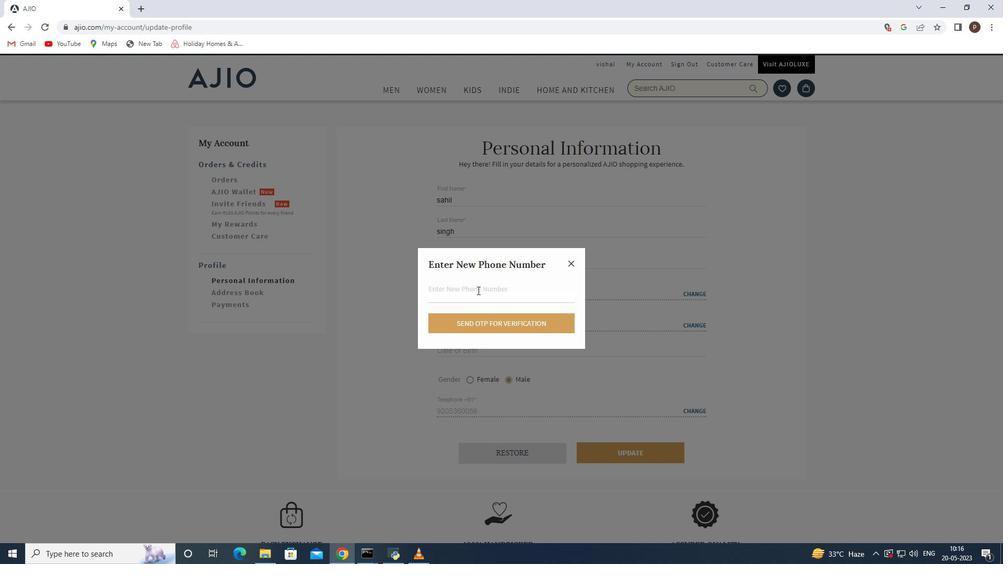 
Action: Mouse moved to (419, 167)
Screenshot: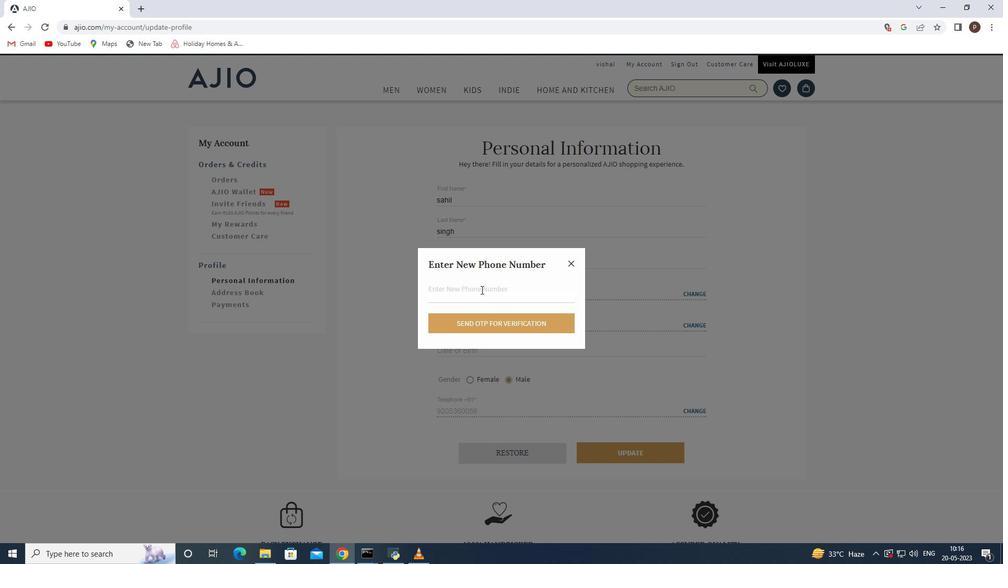 
Action: Mouse pressed left at (419, 167)
Screenshot: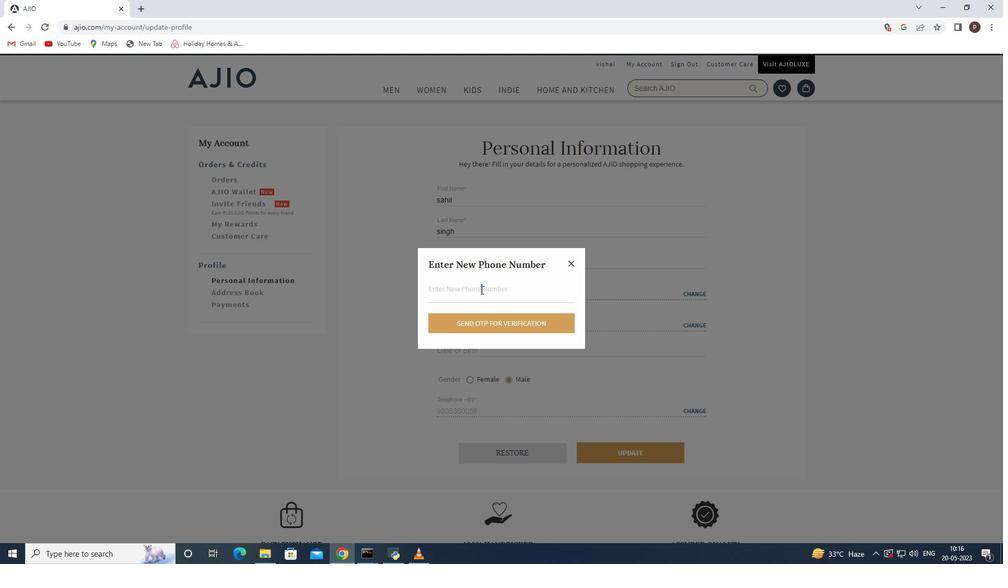 
Action: Key pressed vishal11022
Screenshot: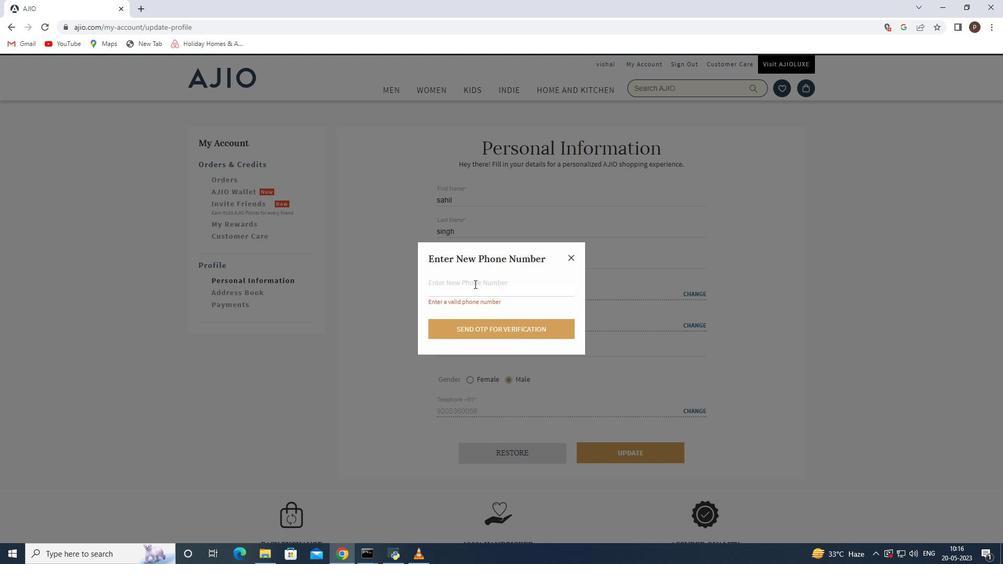 
Action: Mouse moved to (436, 255)
Screenshot: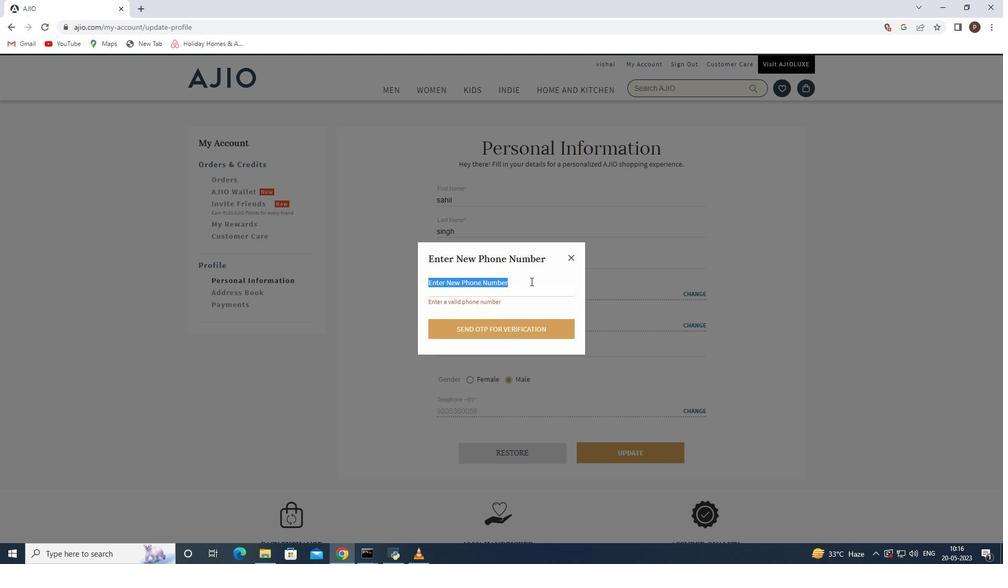 
Action: Mouse pressed left at (436, 255)
Screenshot: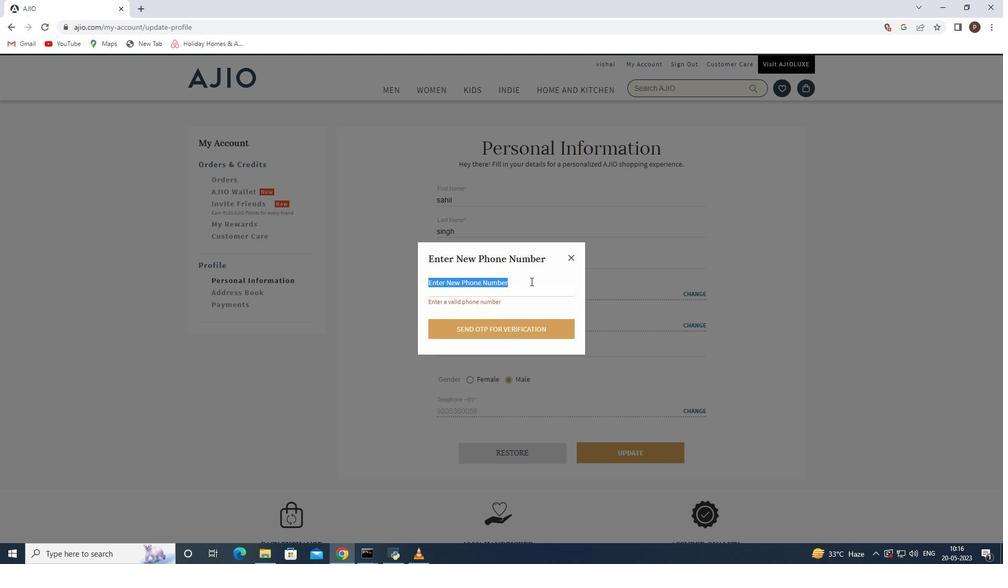 
Action: Key pressed g2d2n
Screenshot: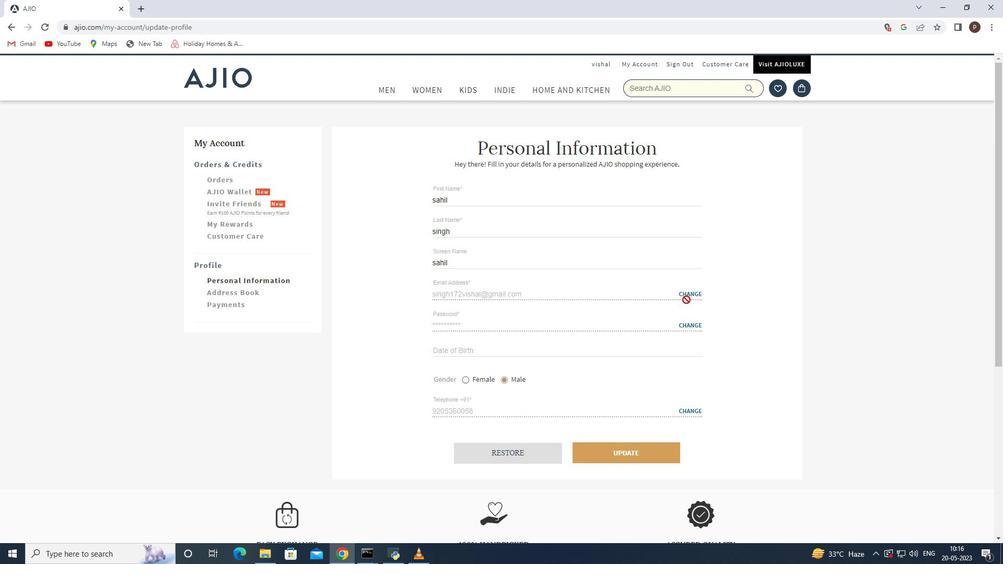 
Action: Mouse moved to (452, 293)
Screenshot: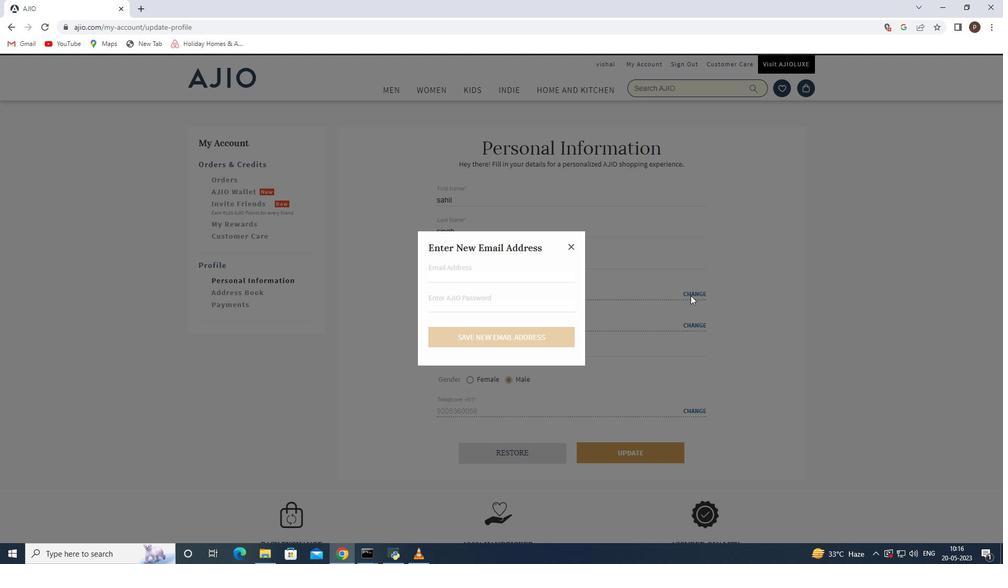 
Action: Mouse pressed left at (452, 293)
Screenshot: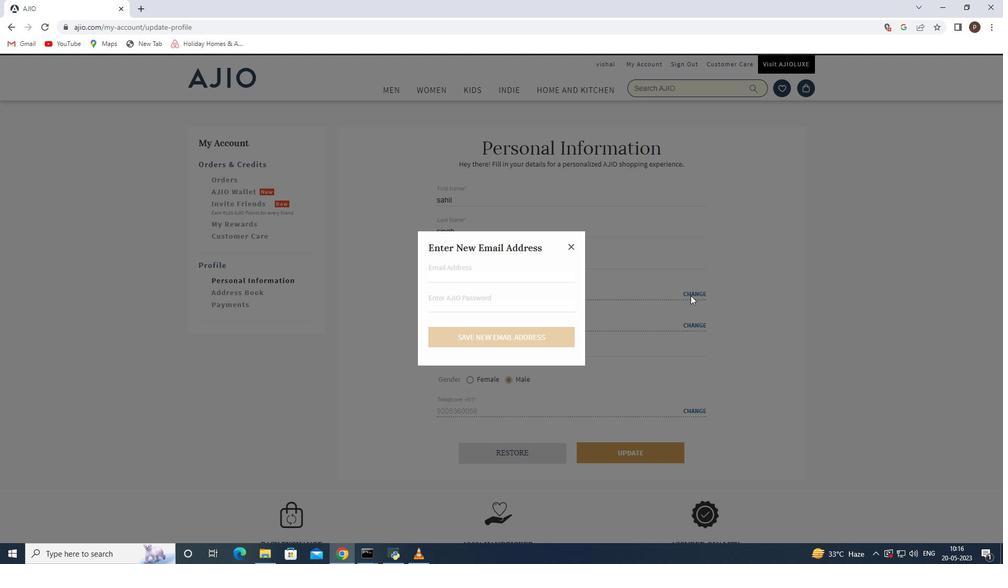 
Action: Mouse moved to (444, 325)
Screenshot: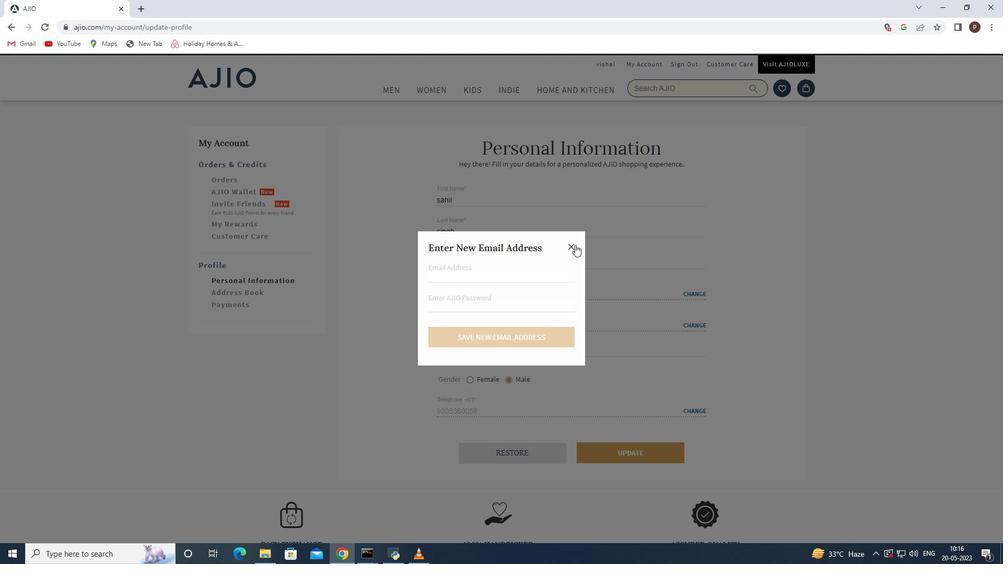 
Action: Mouse pressed left at (444, 325)
Screenshot: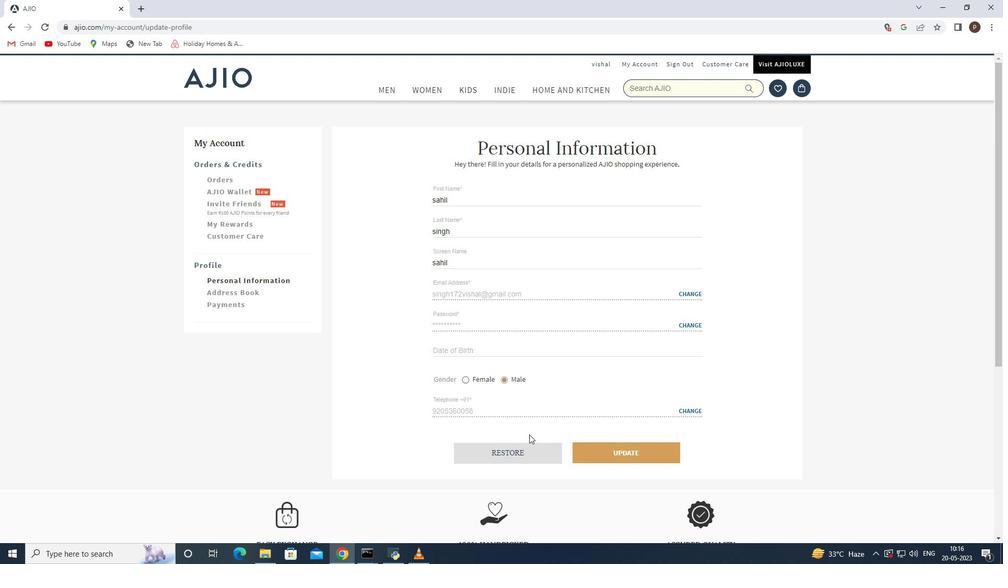 
Action: Mouse moved to (448, 318)
Screenshot: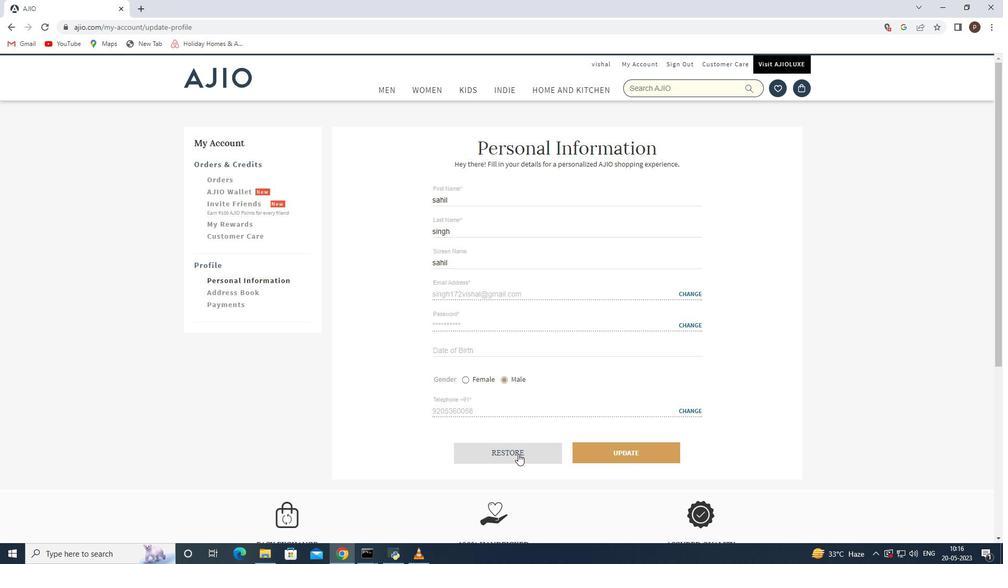 
Action: Mouse pressed left at (448, 318)
Screenshot: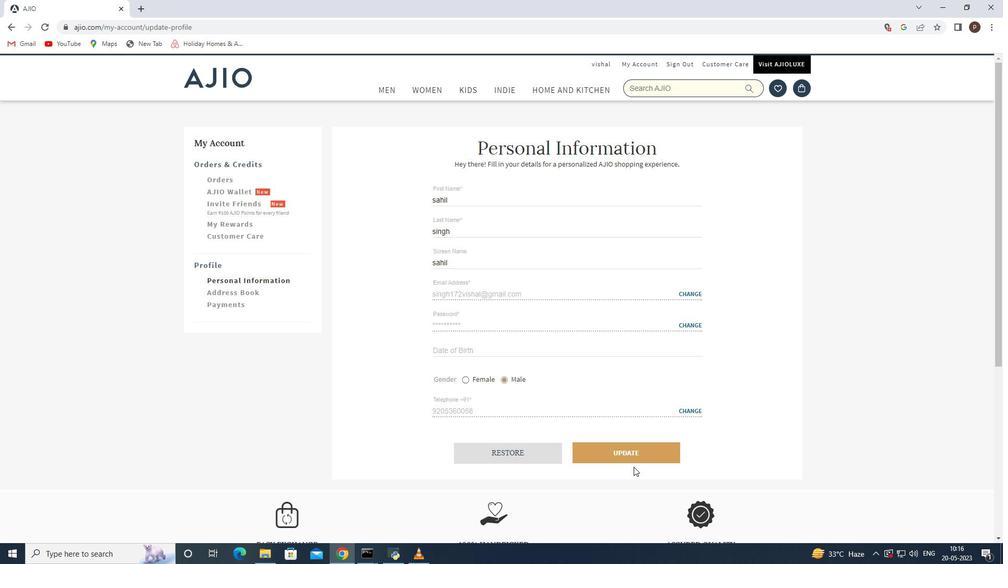 
Action: Mouse moved to (443, 322)
Screenshot: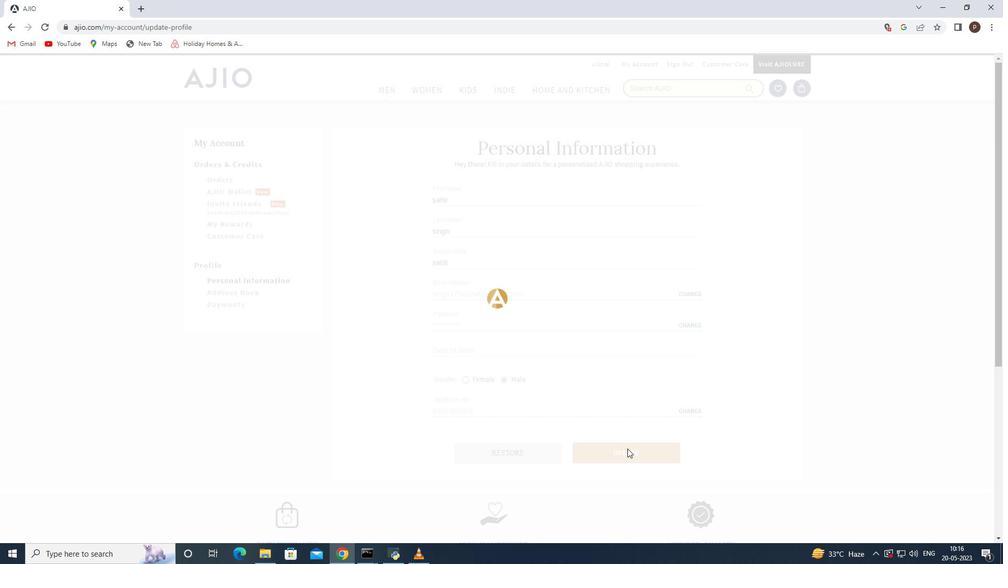 
Action: Mouse pressed left at (443, 322)
Screenshot: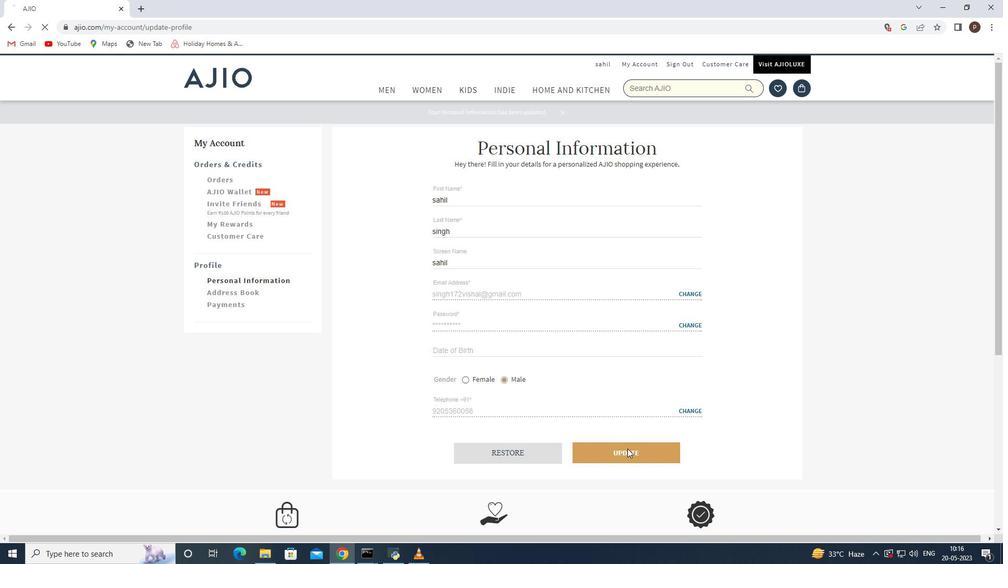 
Action: Mouse pressed left at (443, 322)
Screenshot: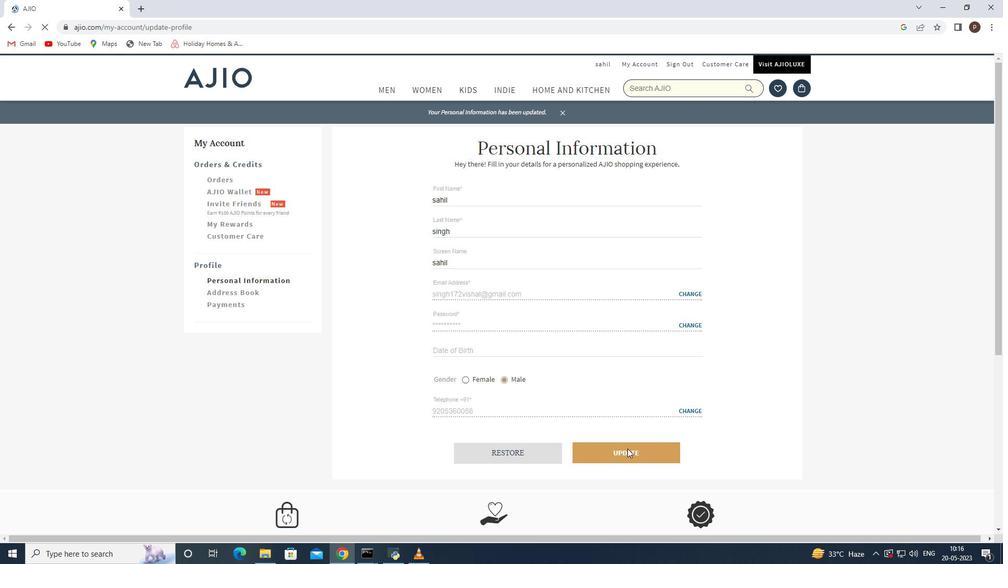 
Action: Mouse moved to (443, 322)
Screenshot: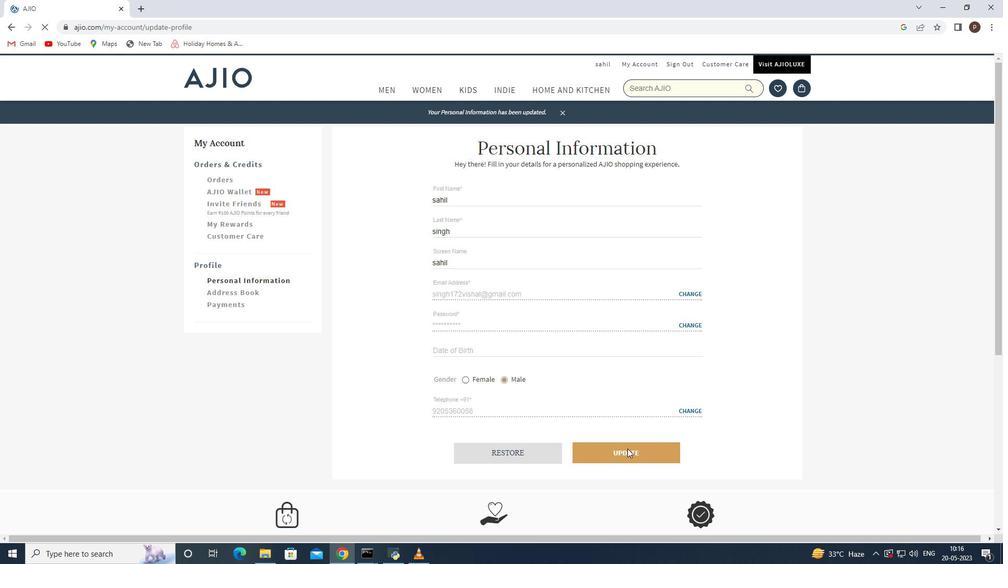 
Action: Mouse pressed left at (443, 322)
Screenshot: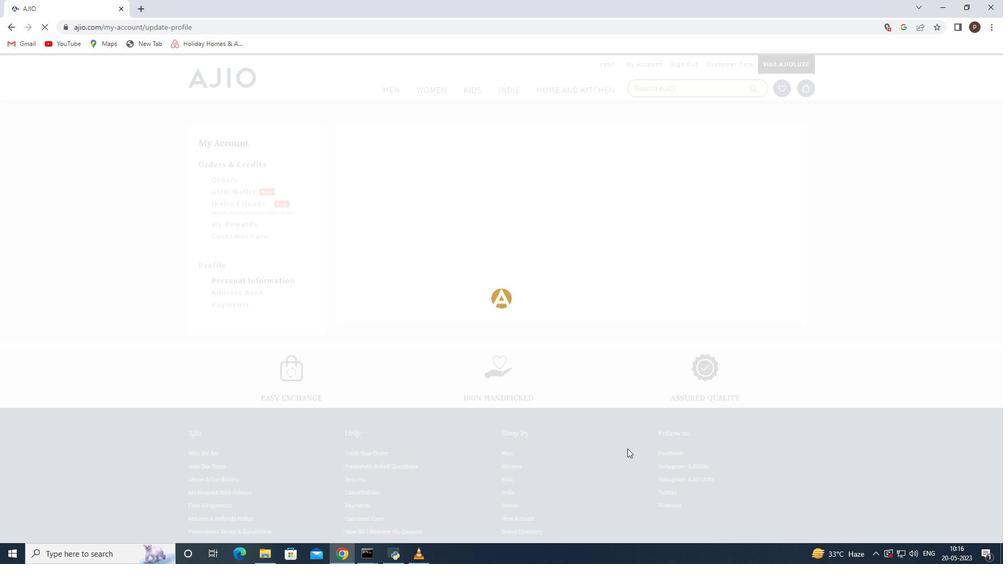 
Action: Mouse moved to (424, 323)
Screenshot: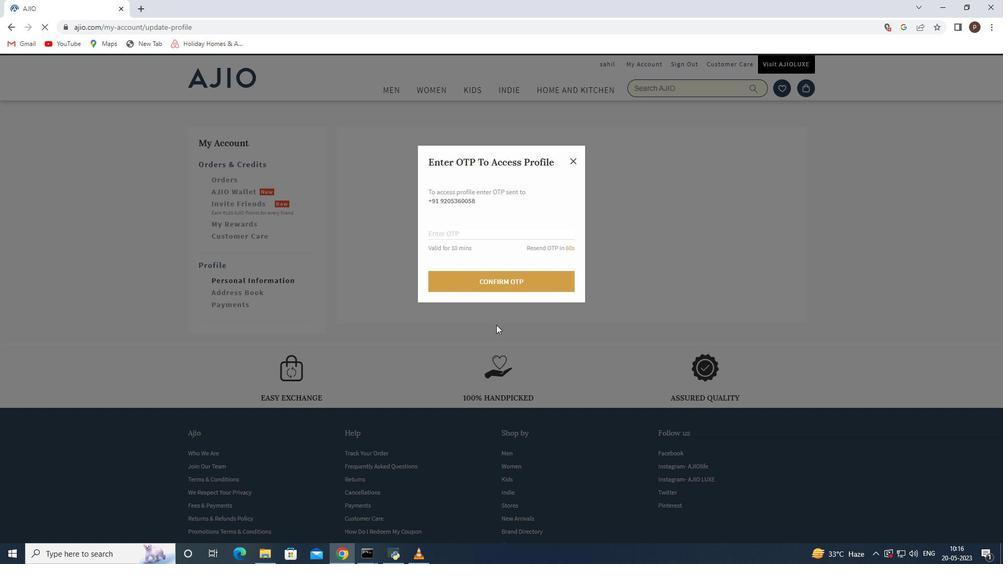 
Action: Mouse pressed left at (424, 323)
Screenshot: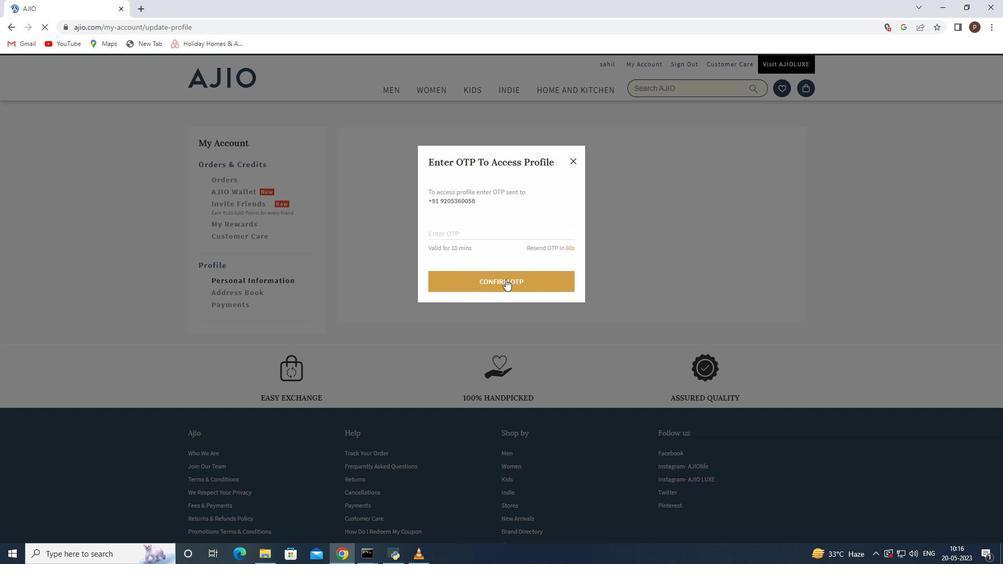 
Action: Mouse moved to (468, 166)
Screenshot: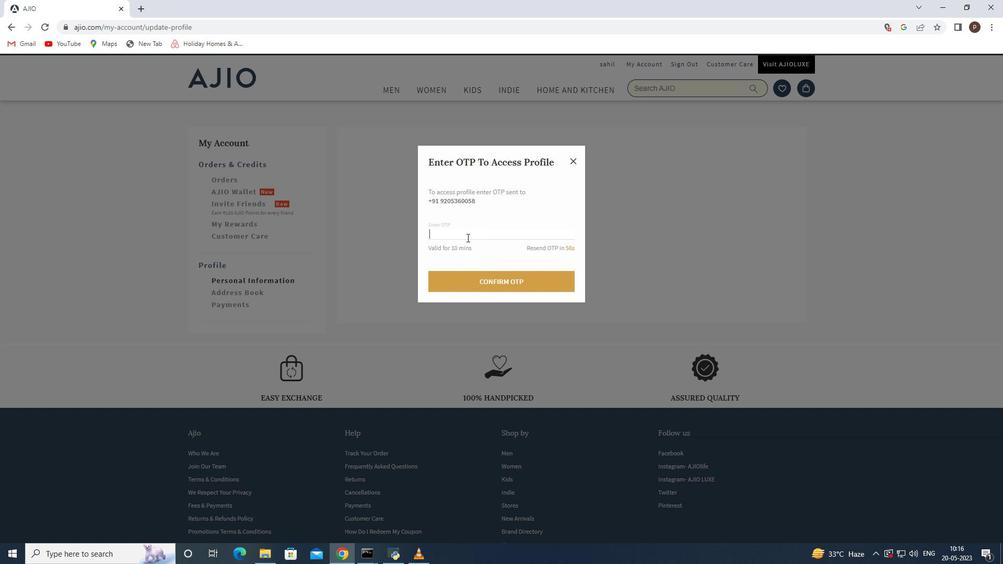 
Action: Mouse pressed left at (468, 166)
Screenshot: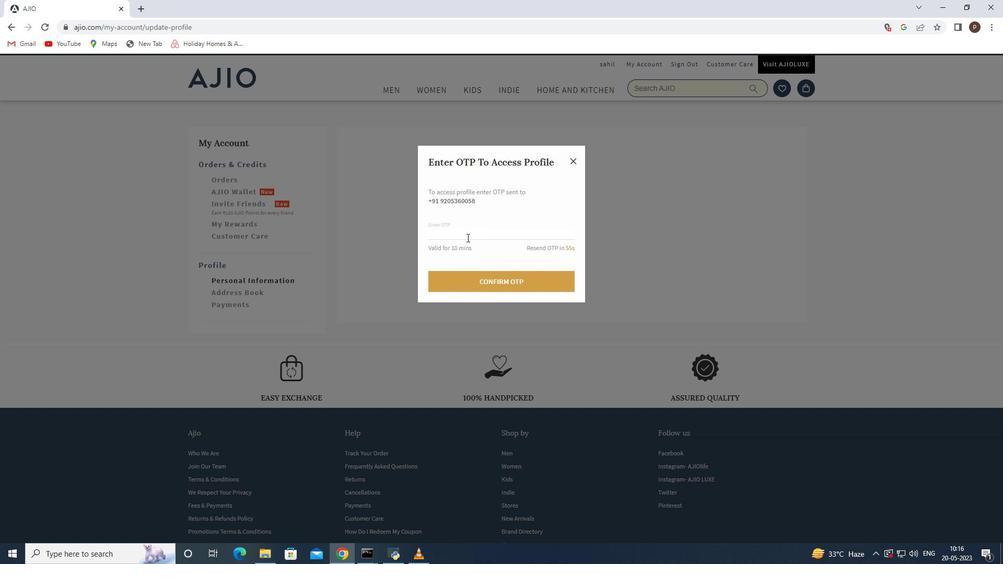 
Action: Mouse pressed left at (468, 166)
Screenshot: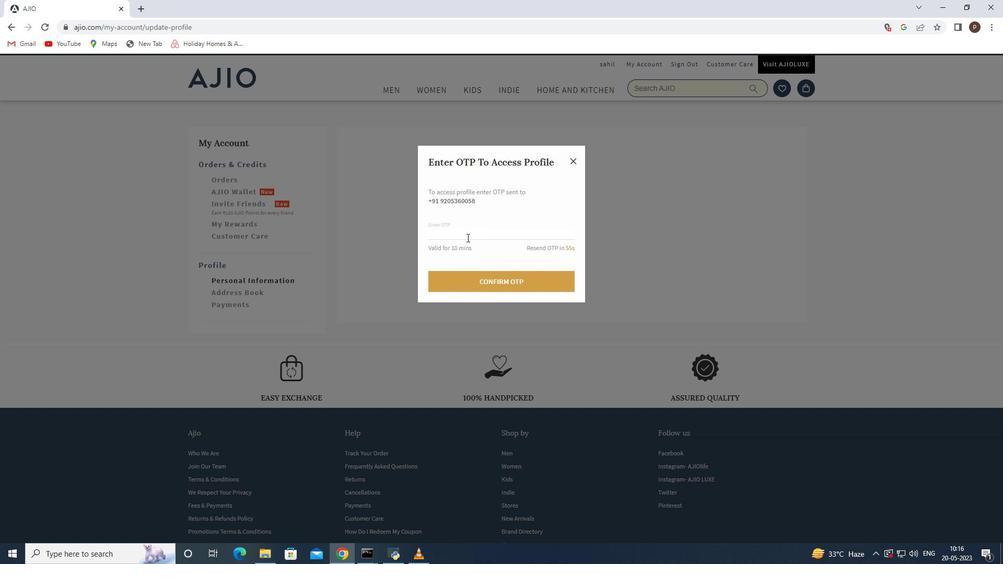 
Action: Key pressed <Key.backspace>vishal<Key.shift><Key.shift><Key.shift><Key.shift><Key.shift><Key.shift><Key.shift><Key.shift><Key.shift><Key.shift><Key.shift><Key.shift><Key.shift>@11022
Screenshot: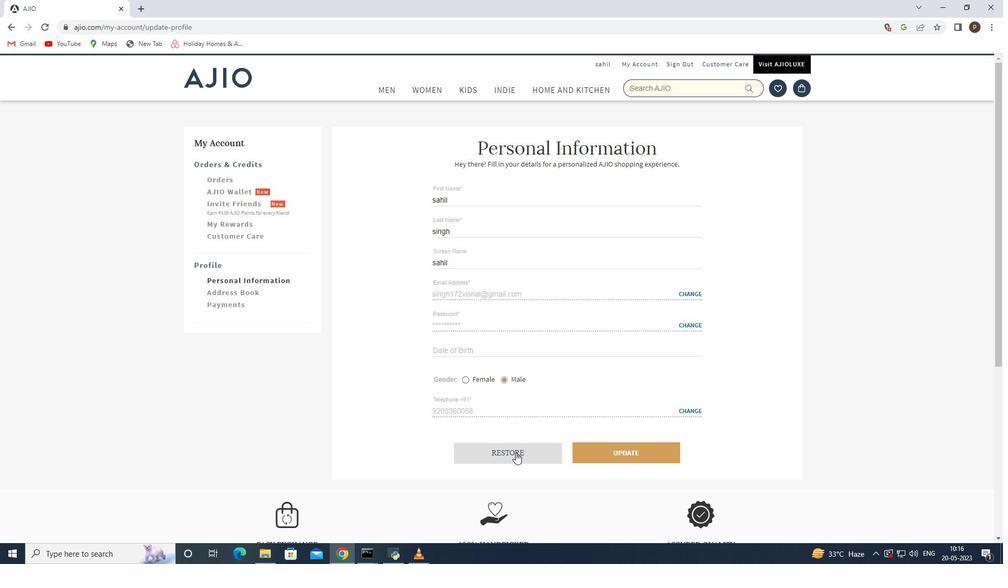 
Action: Mouse moved to (440, 254)
Screenshot: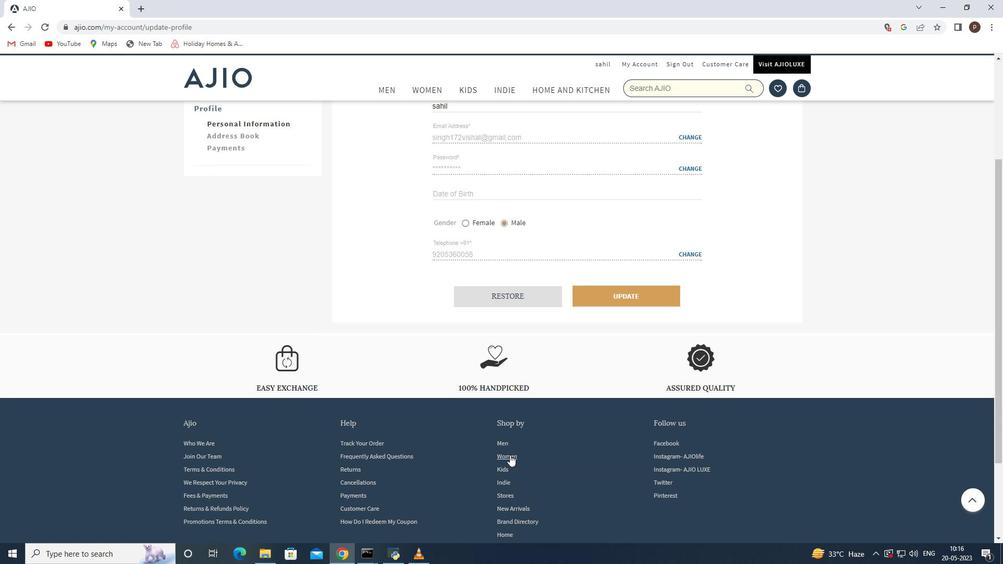 
Action: Mouse pressed left at (440, 254)
Screenshot: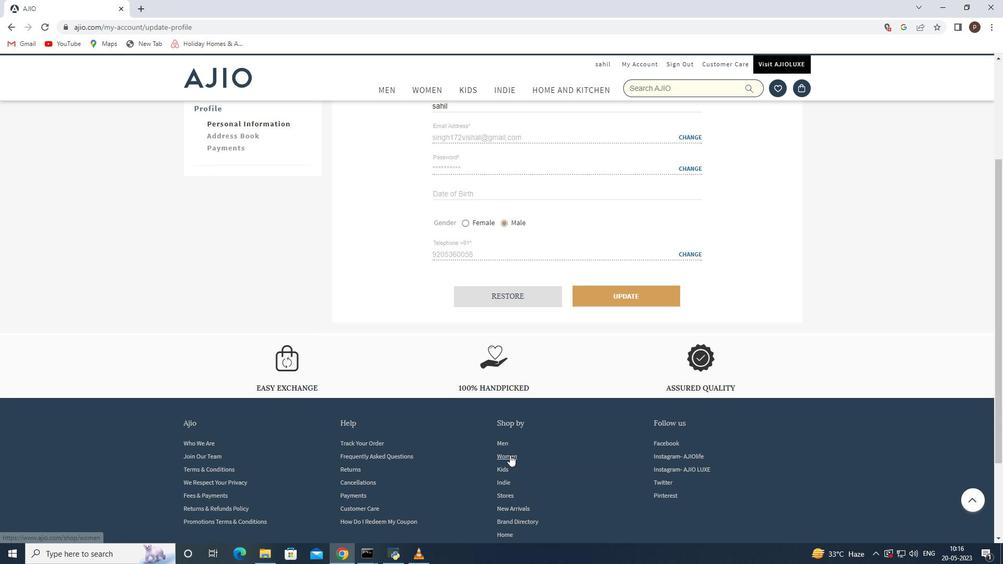 
Action: Mouse moved to (438, 260)
Screenshot: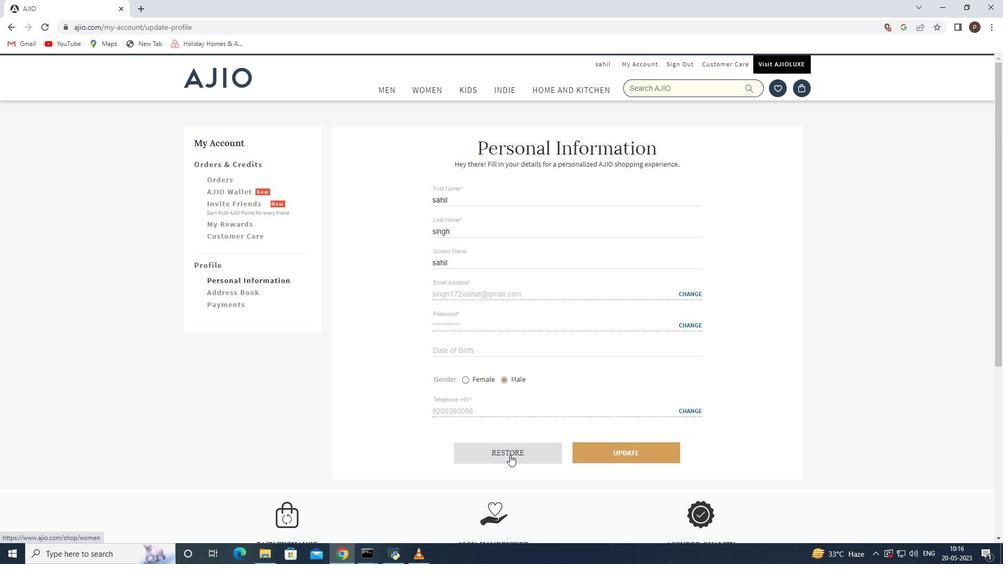 
Action: Key pressed yeaka
Screenshot: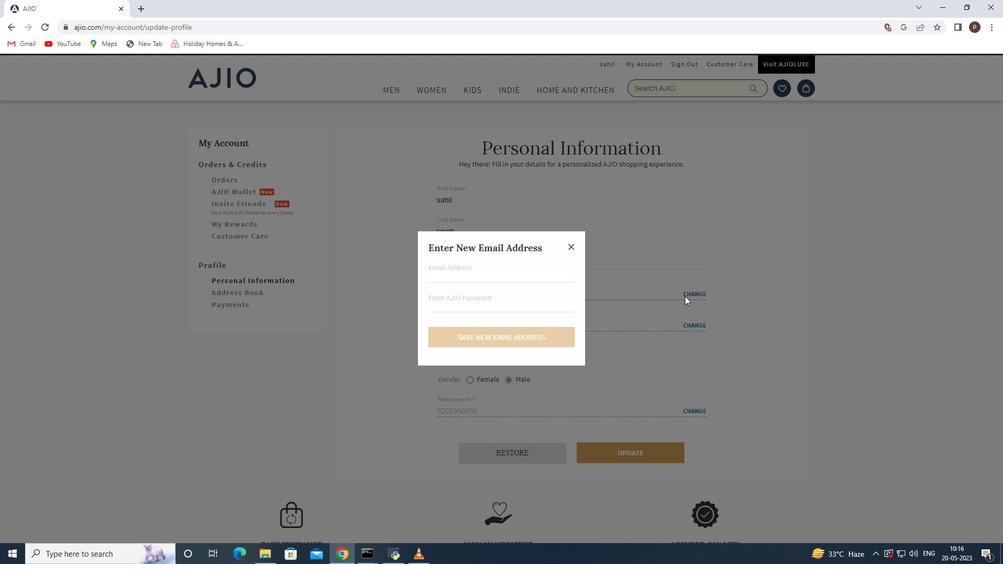 
Action: Mouse moved to (464, 289)
Screenshot: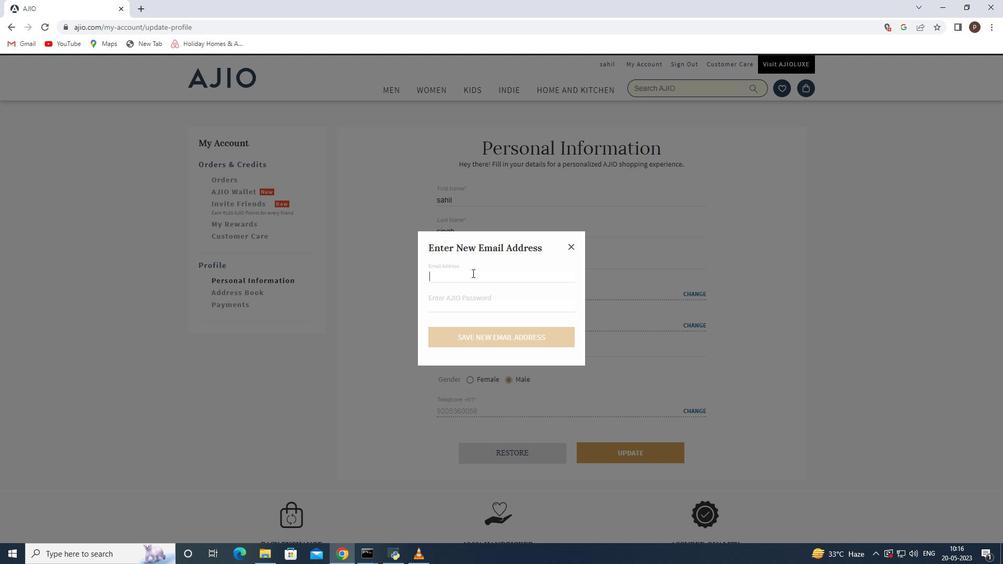 
Action: Mouse pressed left at (464, 289)
Screenshot: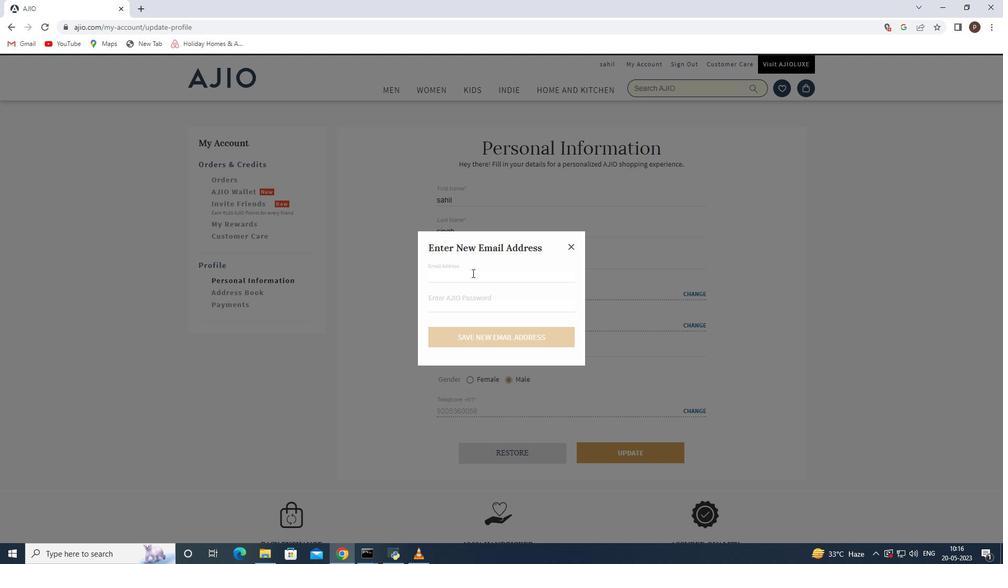 
Action: Mouse moved to (418, 82)
Screenshot: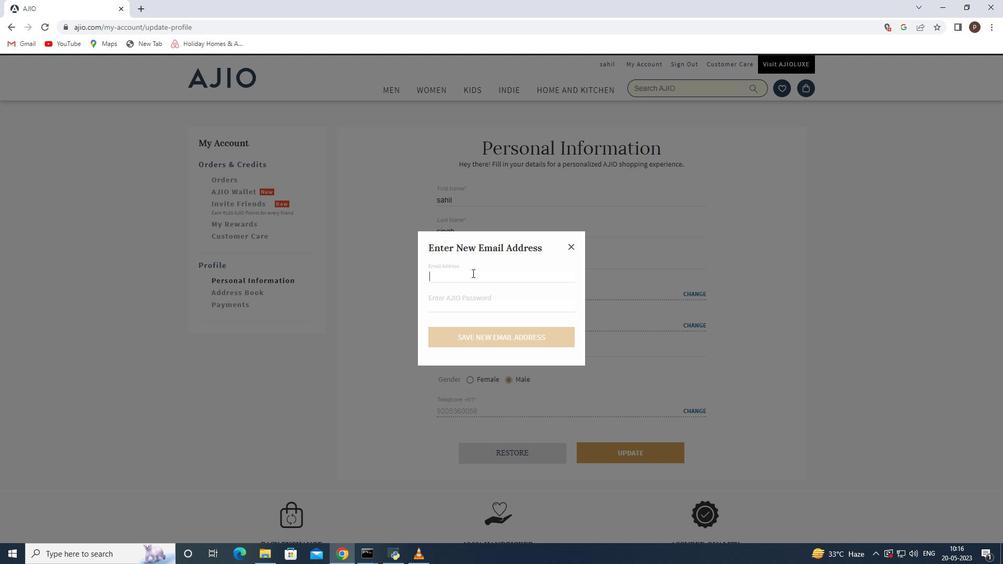 
Action: Mouse pressed left at (418, 82)
Screenshot: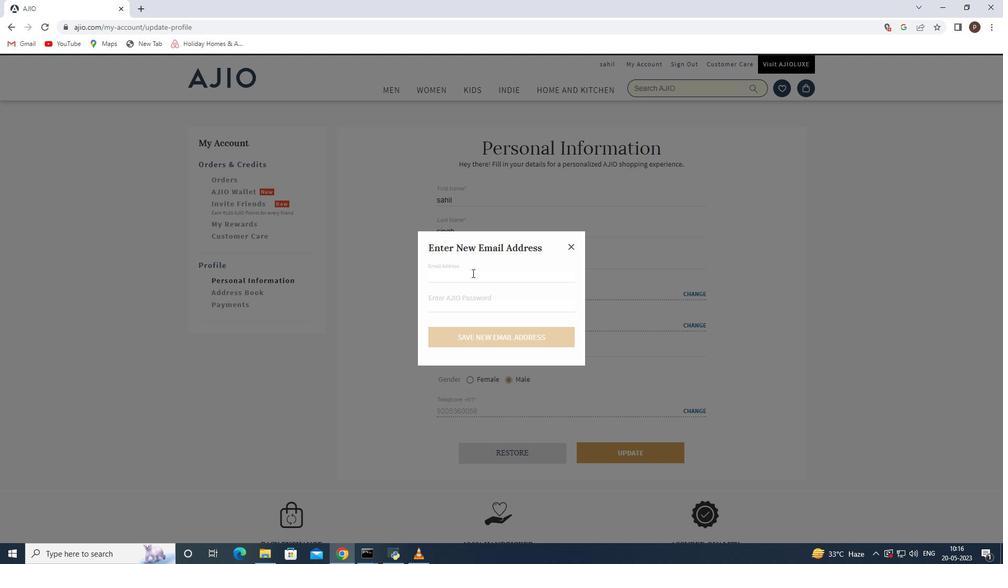 
Action: Mouse moved to (551, 157)
Screenshot: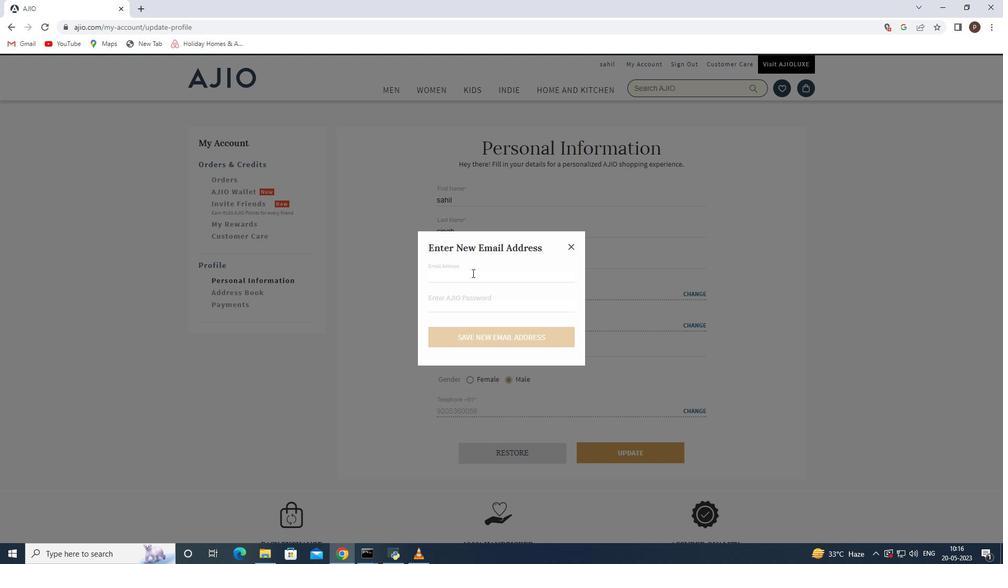 
Action: Mouse pressed left at (551, 157)
Screenshot: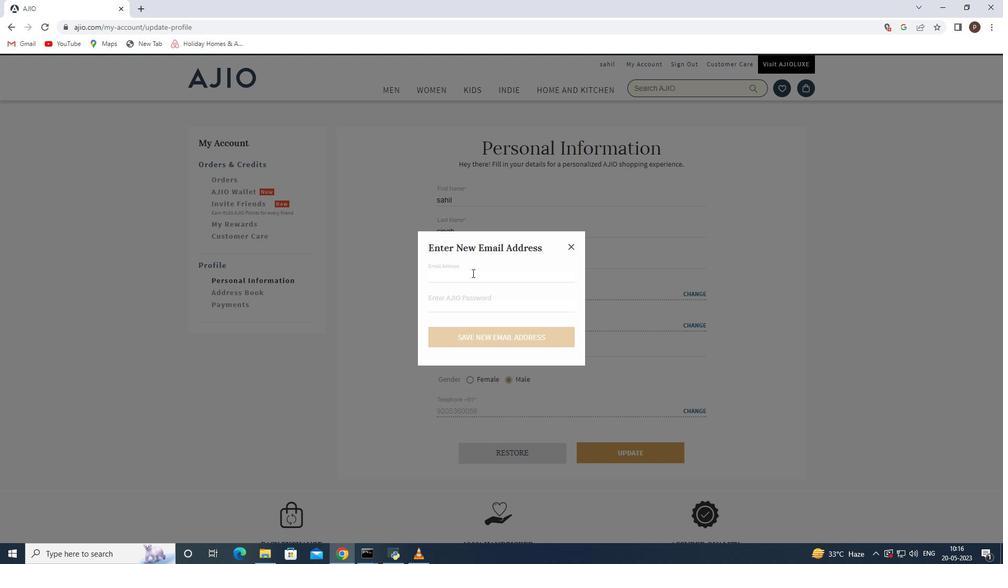 
Action: Mouse moved to (523, 282)
Screenshot: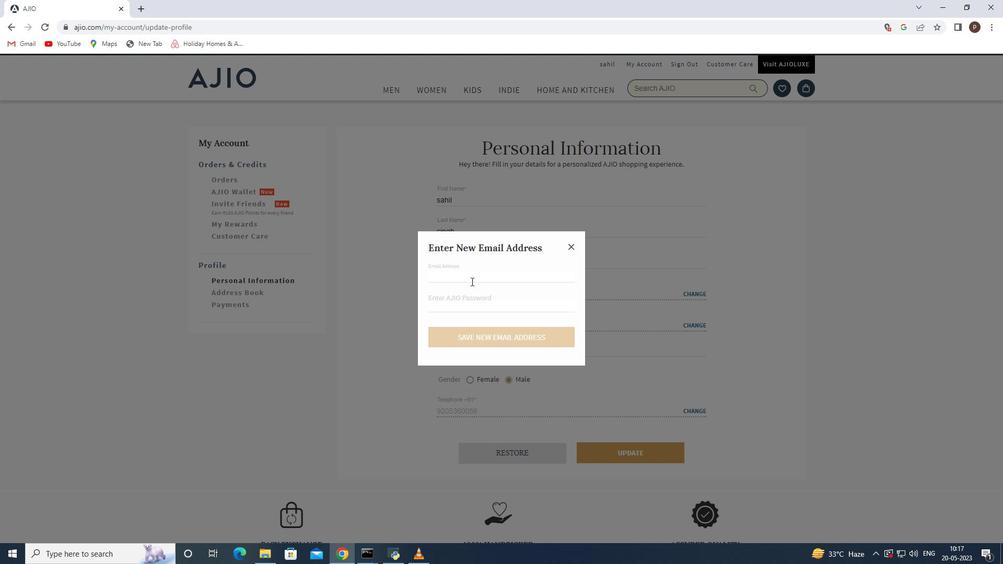 
Action: Mouse pressed left at (523, 282)
Screenshot: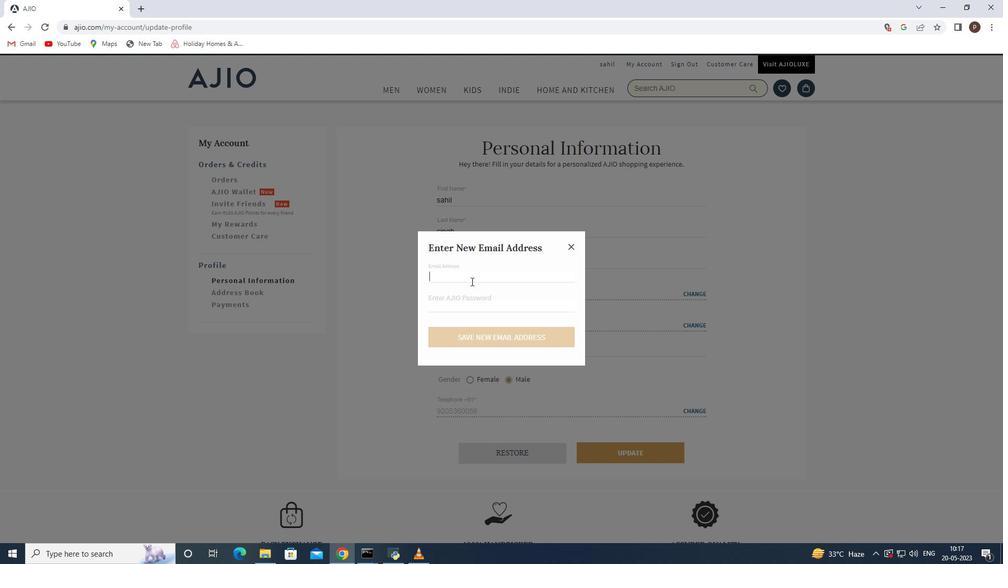 
Action: Mouse moved to (598, 72)
Screenshot: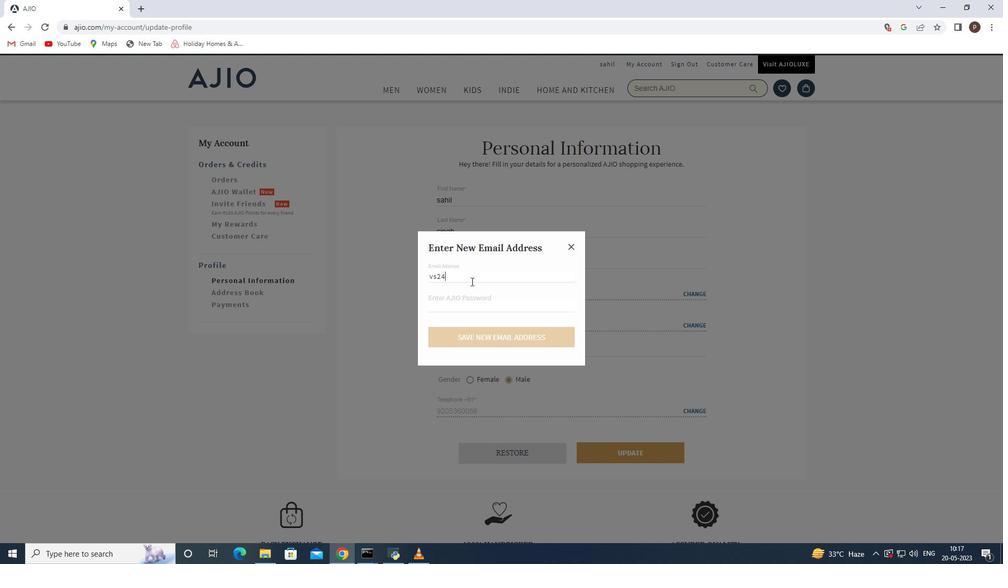 
Action: Mouse pressed left at (598, 72)
Screenshot: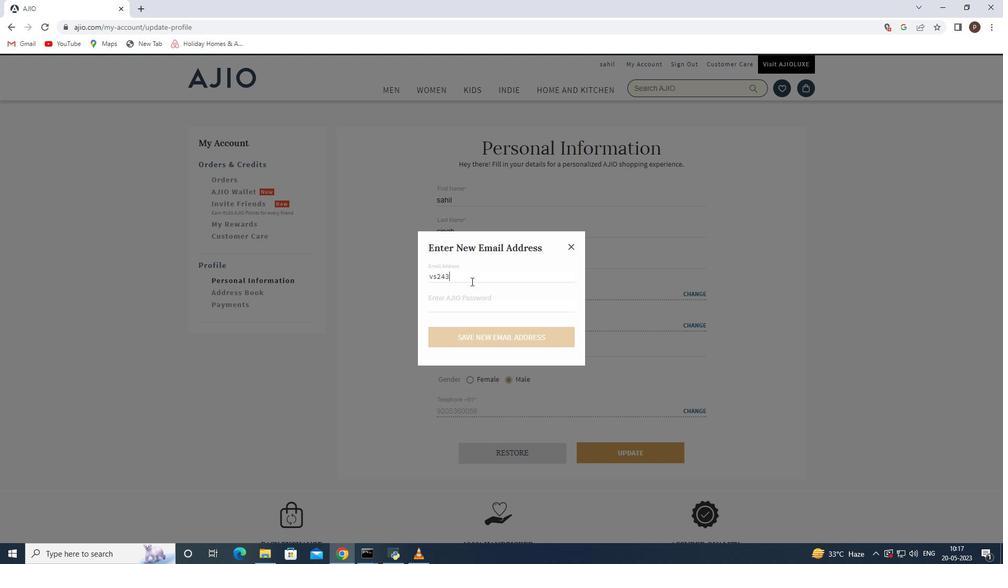 
Action: Mouse moved to (645, 63)
Screenshot: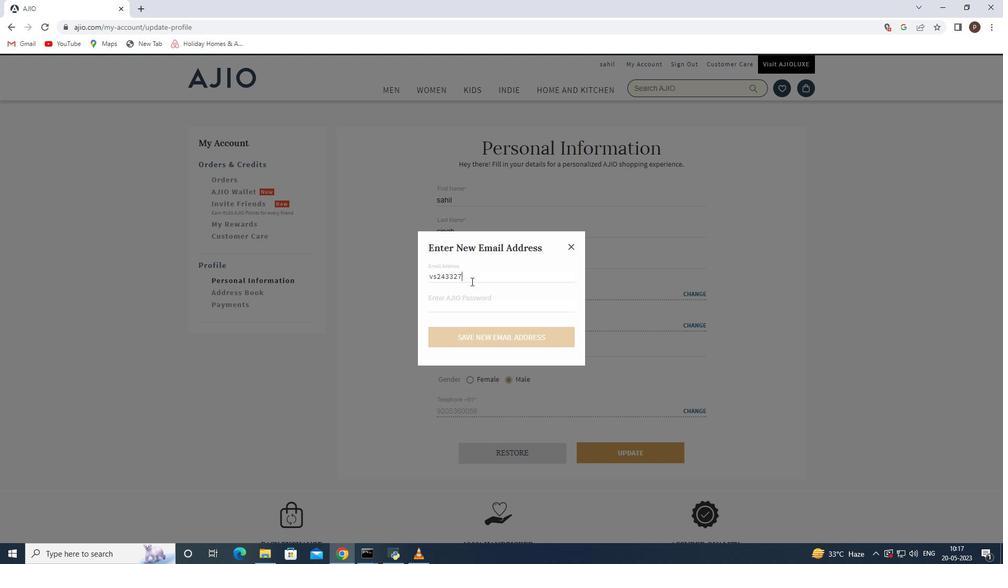 
Action: Mouse pressed left at (645, 63)
Screenshot: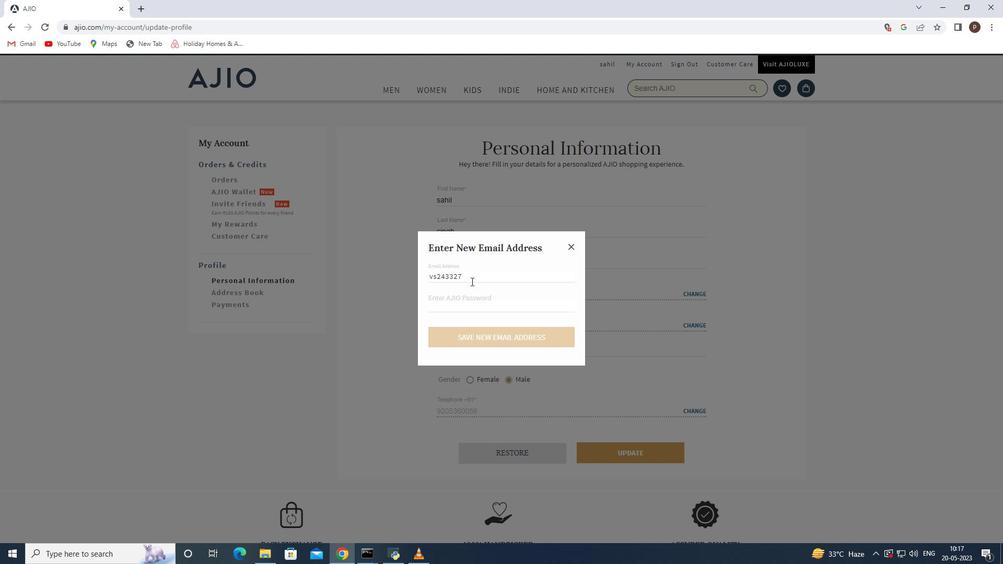 
Action: Mouse moved to (459, 219)
Screenshot: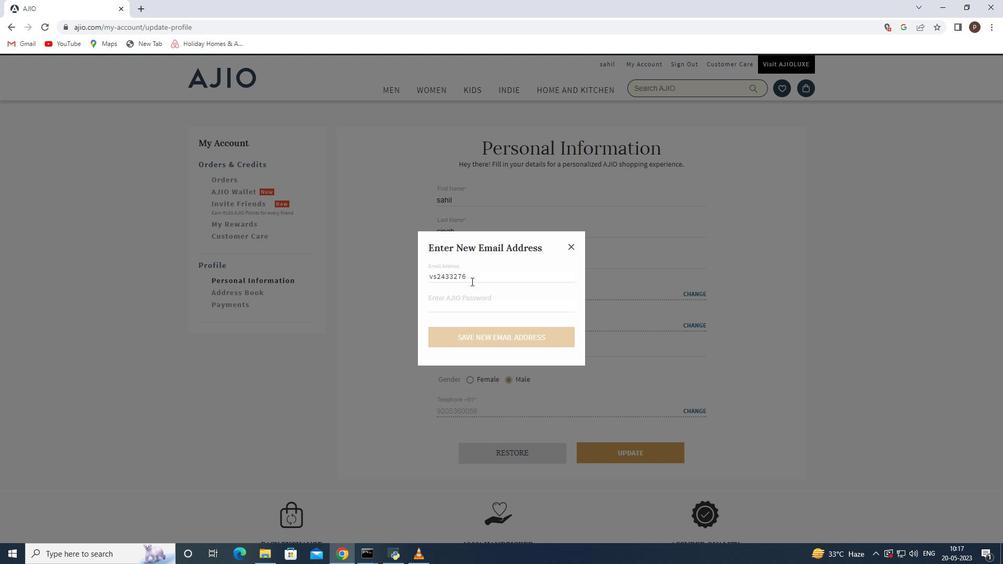 
Action: Mouse pressed left at (459, 219)
Screenshot: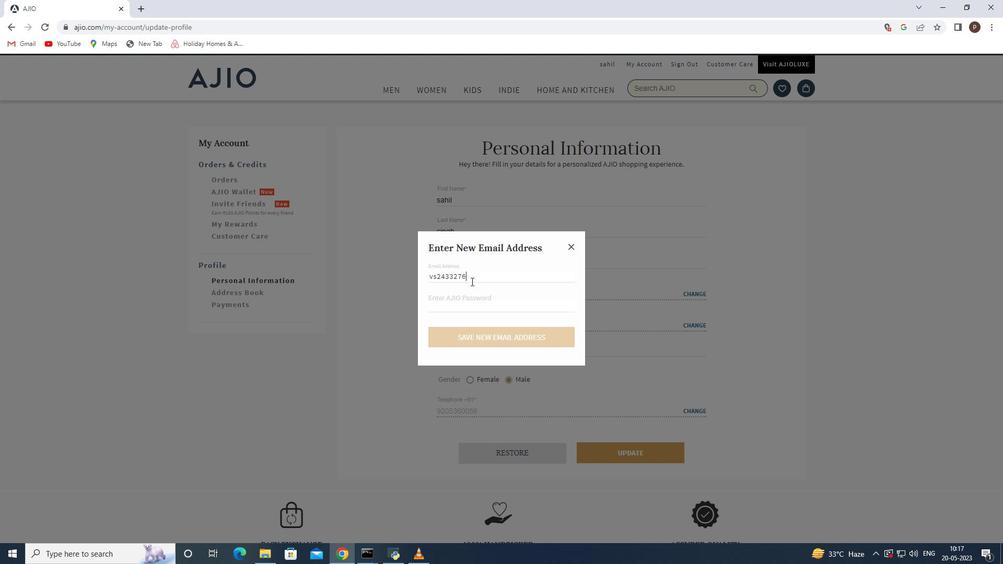
Action: Mouse moved to (451, 230)
Screenshot: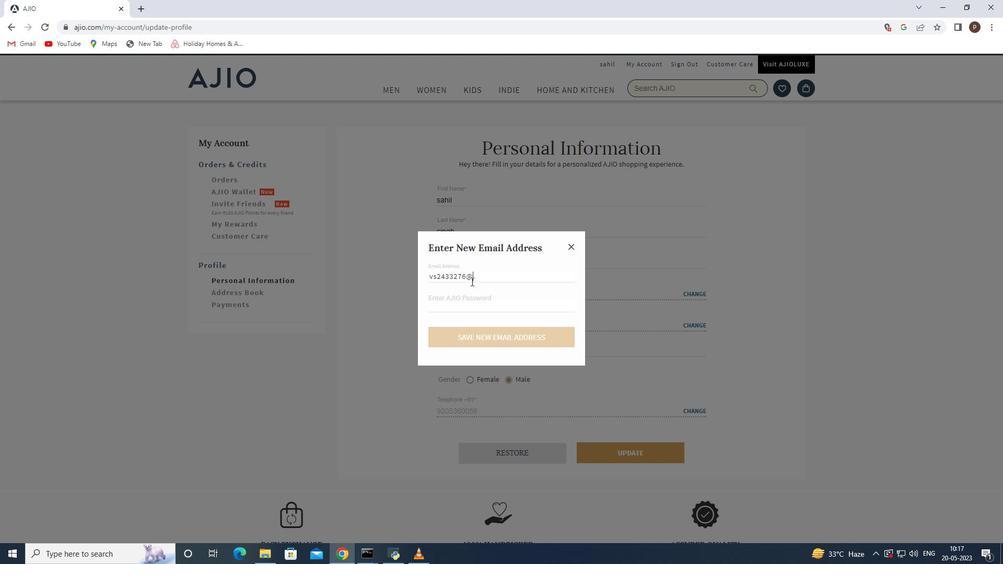 
Action: Key pressed 9205360058
Screenshot: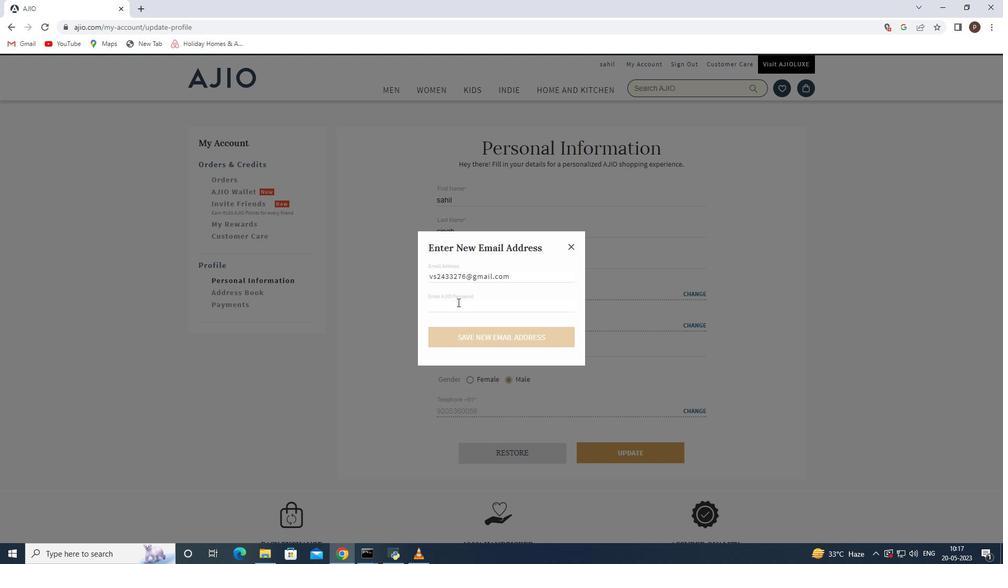 
Action: Mouse moved to (453, 259)
Screenshot: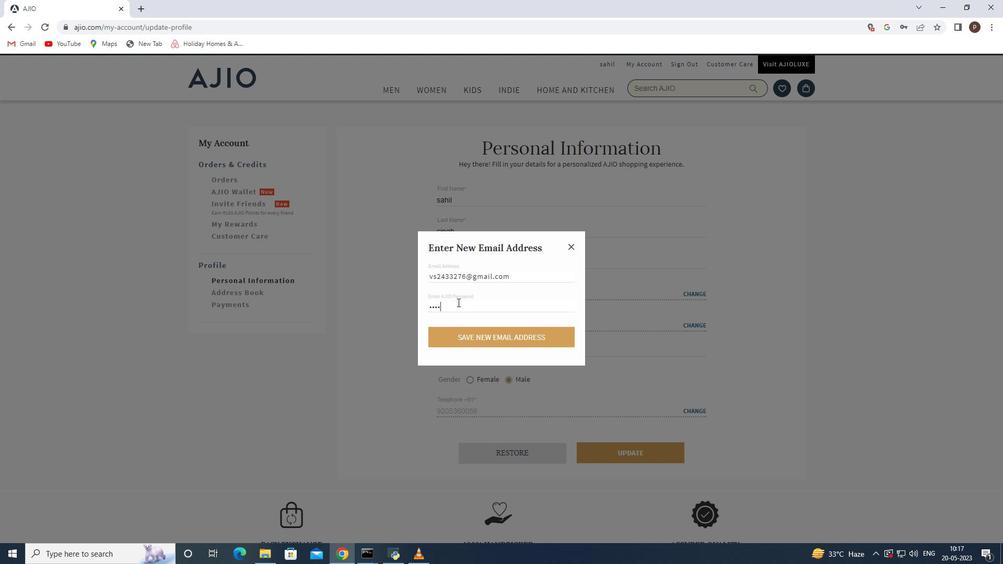 
Action: Mouse pressed left at (453, 259)
Screenshot: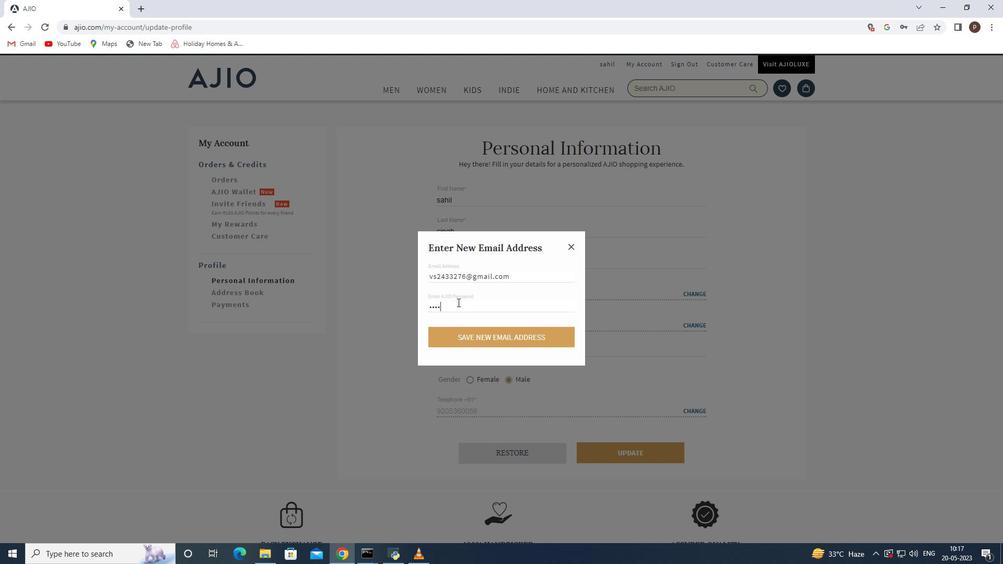 
Action: Mouse moved to (486, 192)
Screenshot: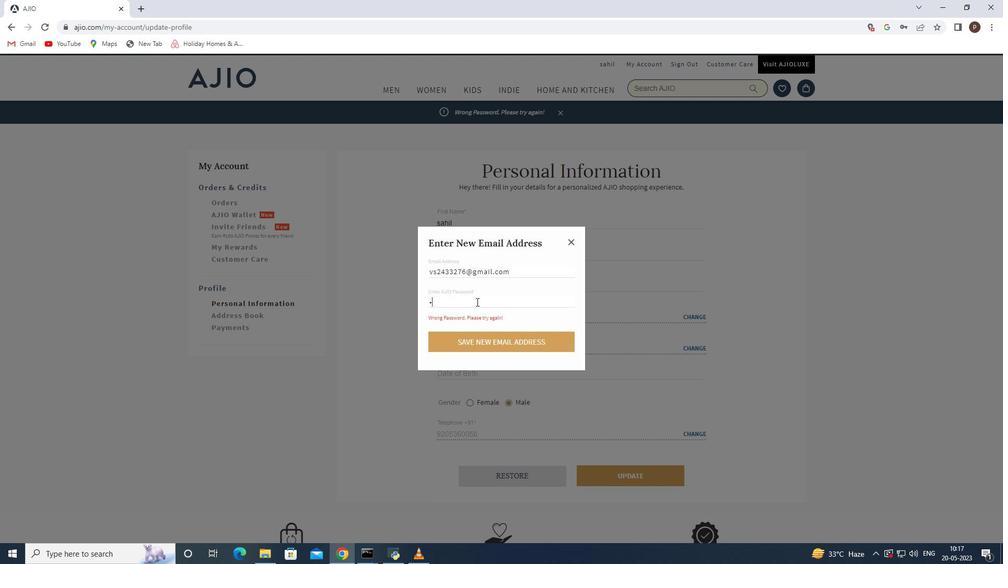 
Action: Mouse pressed left at (486, 192)
Screenshot: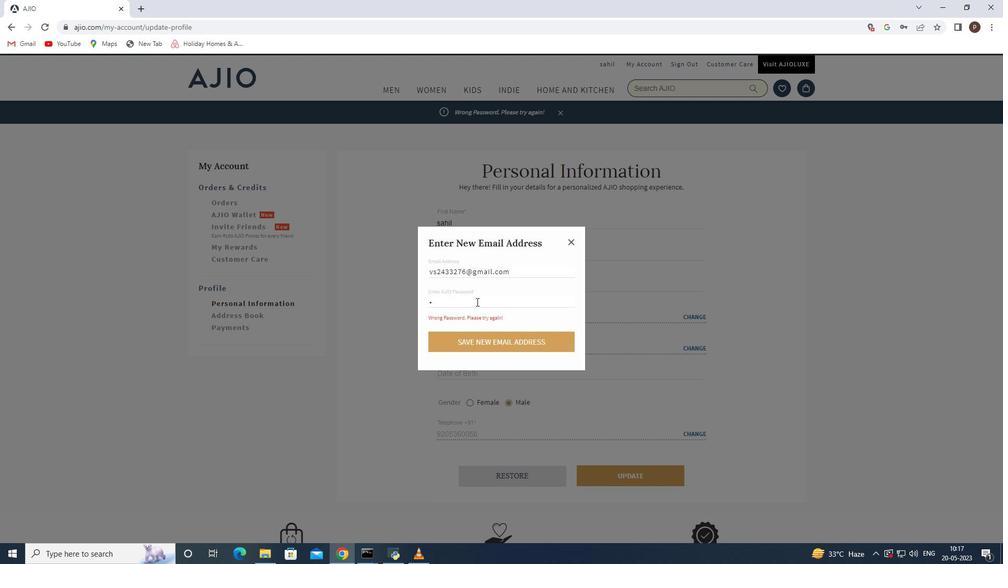 
Action: Mouse moved to (446, 217)
Screenshot: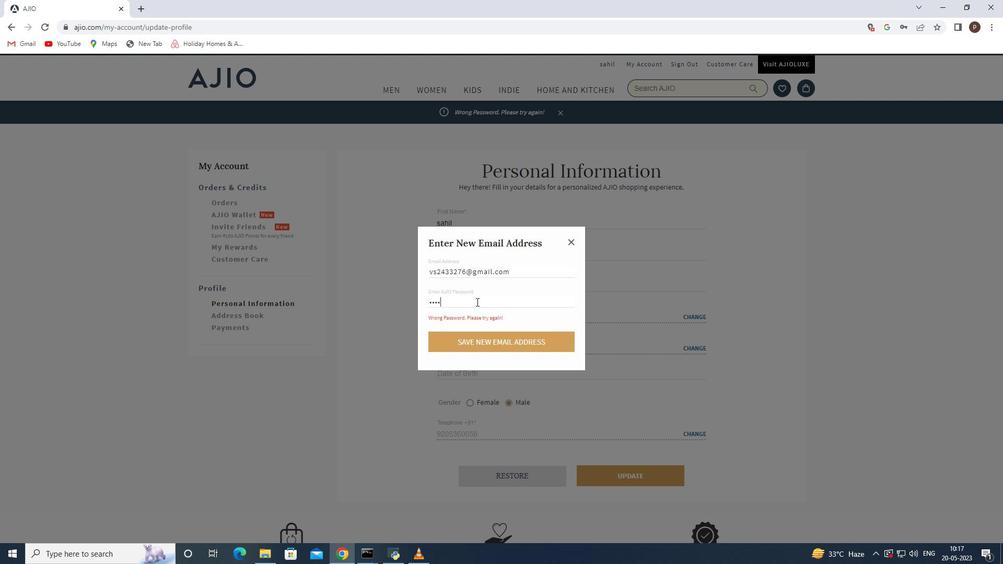
Action: Mouse pressed left at (446, 217)
Screenshot: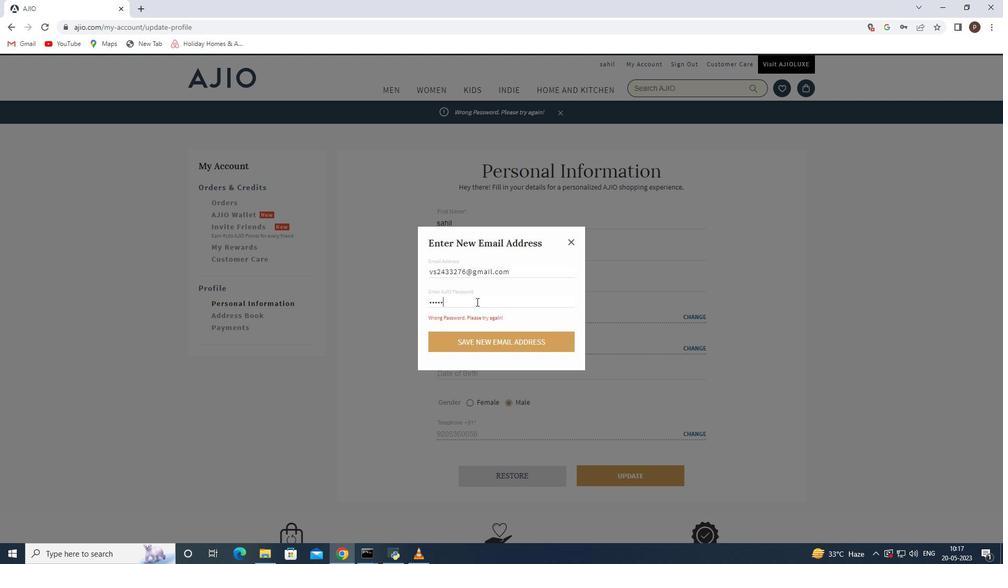 
Action: Key pressed vishal<Key.space>singh<Key.tab>vishals
Screenshot: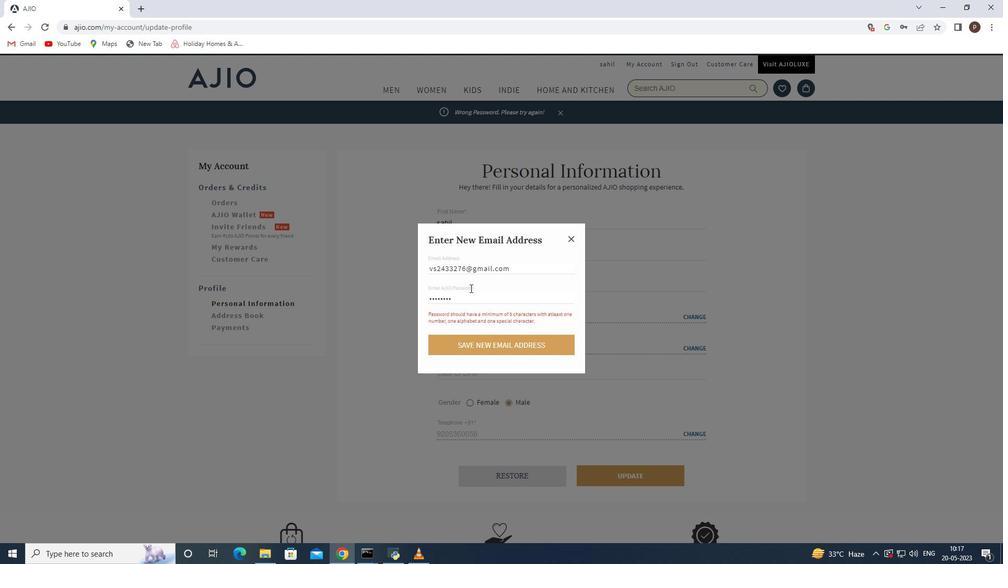 
Action: Mouse moved to (485, 267)
Screenshot: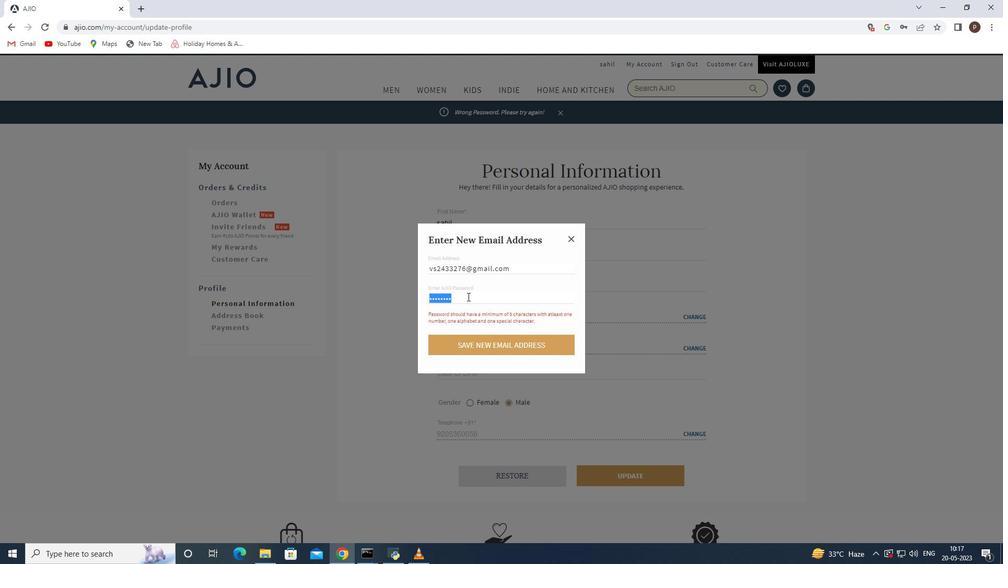 
Action: Mouse pressed left at (485, 267)
Screenshot: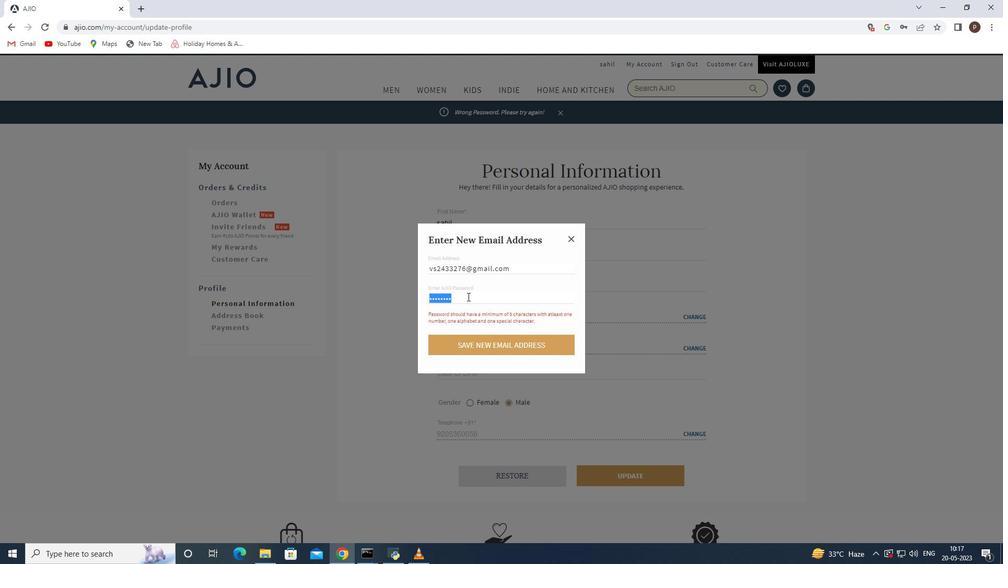 
Action: Mouse moved to (445, 268)
Screenshot: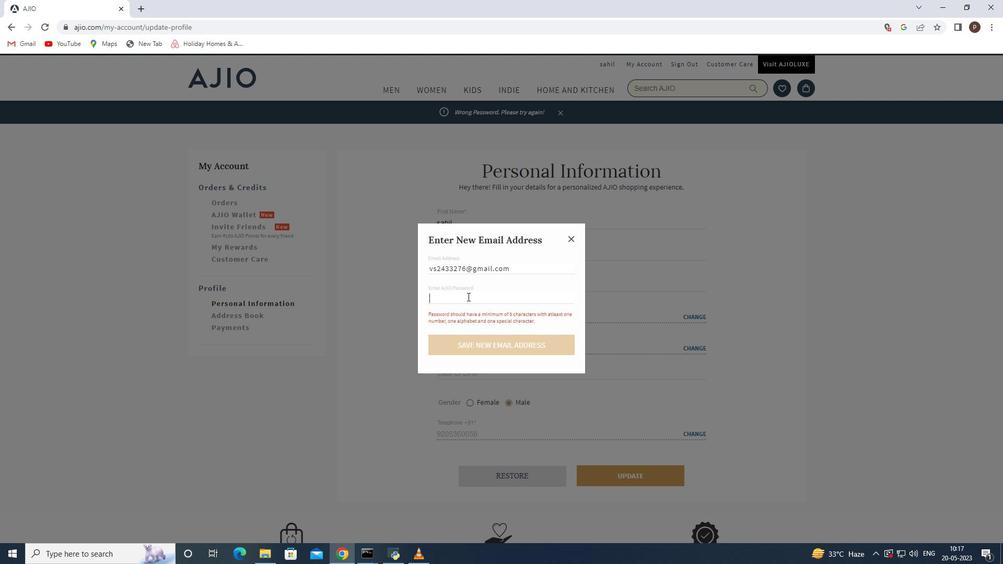 
Action: Mouse pressed left at (445, 268)
Screenshot: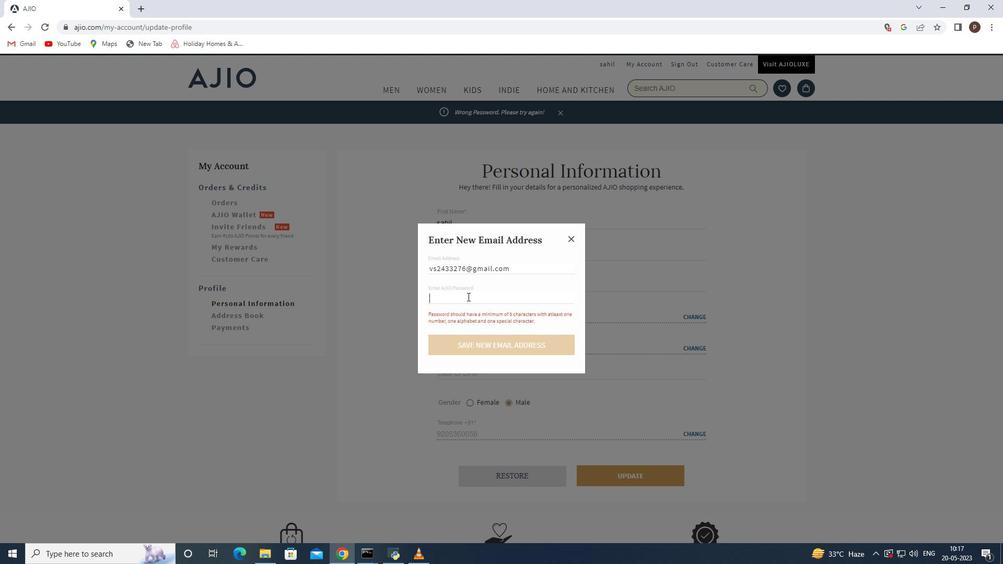 
Action: Key pressed vishal<Key.shift>@11
Screenshot: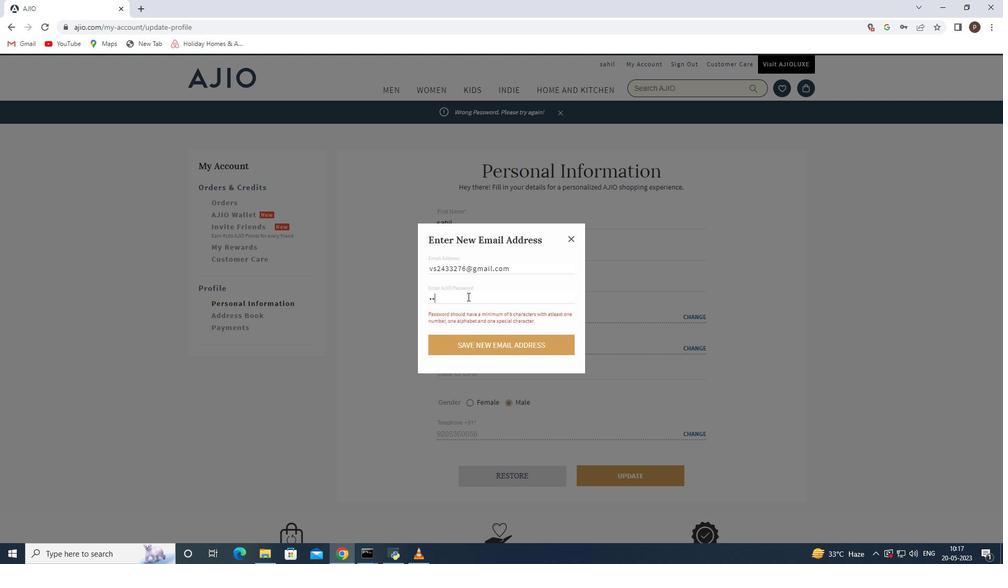 
Action: Mouse moved to (428, 299)
Screenshot: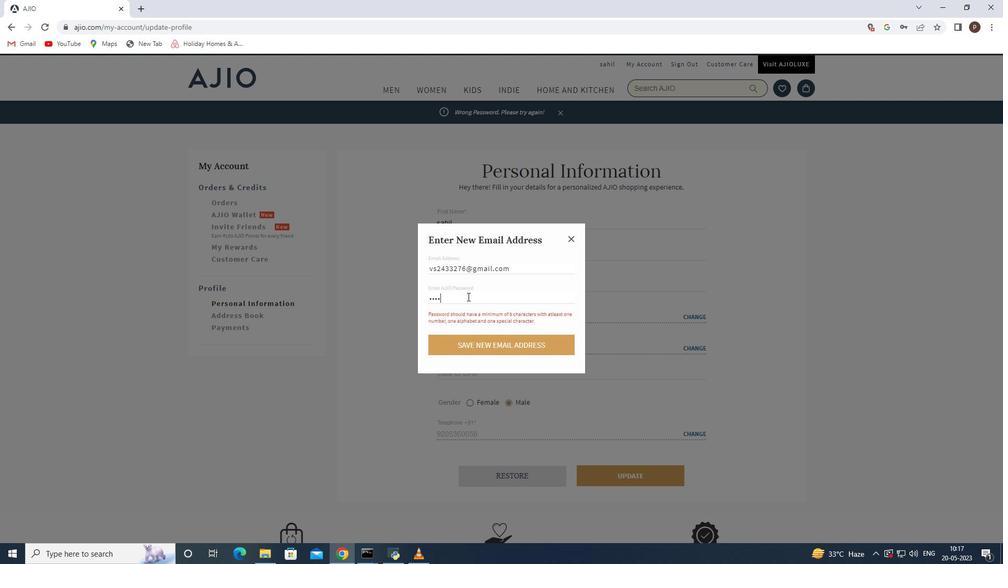 
Action: Mouse pressed left at (428, 299)
Screenshot: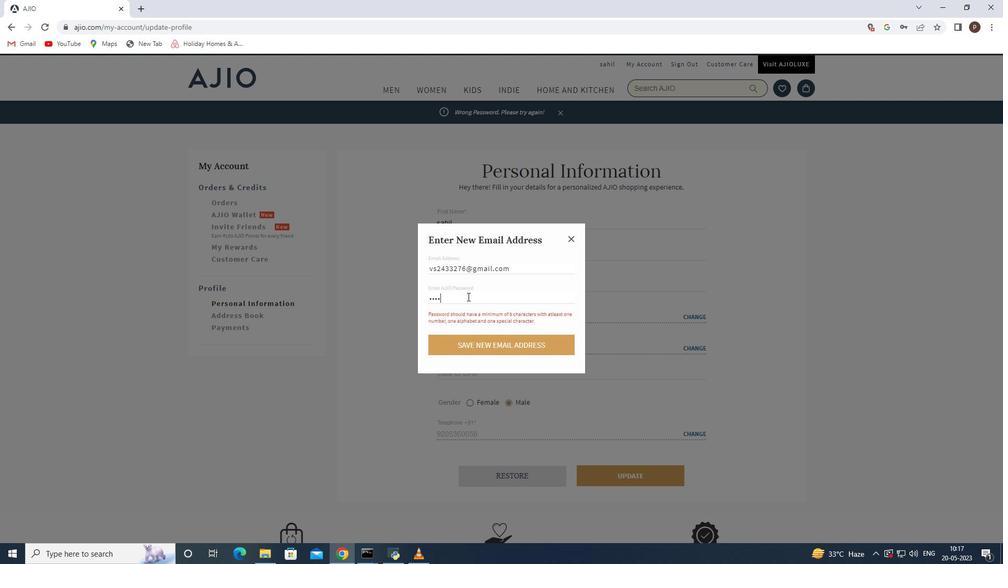 
Action: Mouse moved to (408, 322)
Screenshot: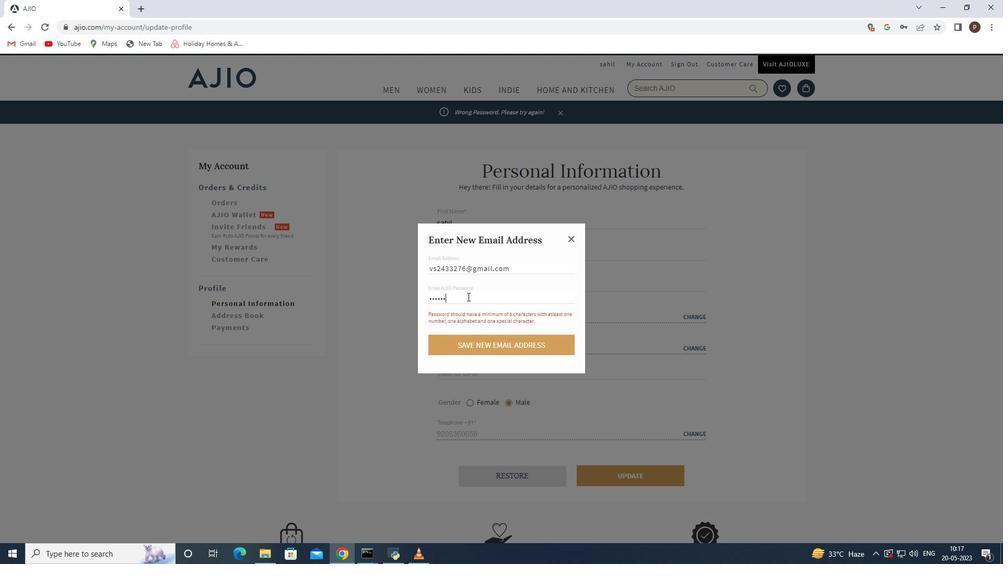 
Action: Mouse pressed left at (408, 322)
Screenshot: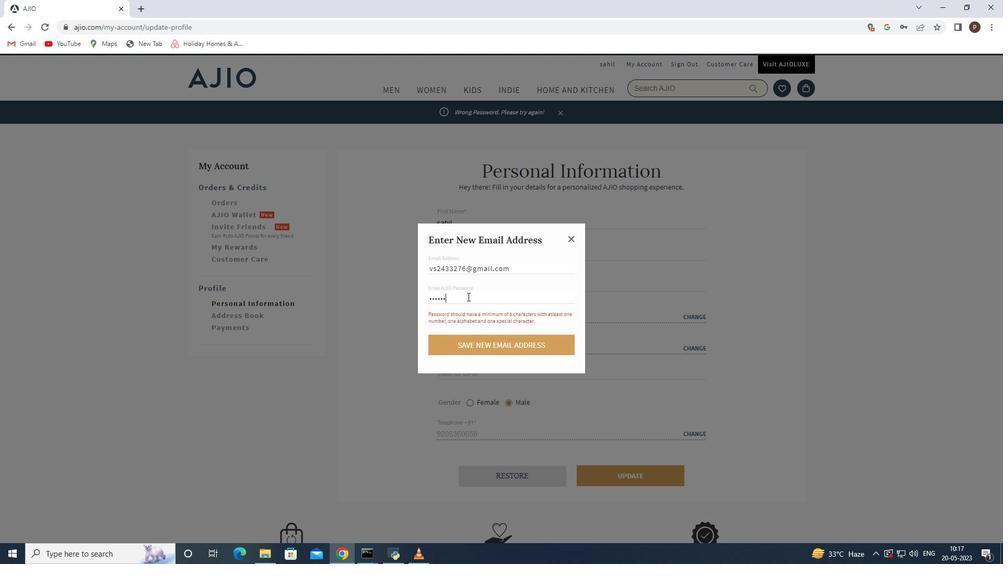 
Action: Mouse moved to (459, 348)
Screenshot: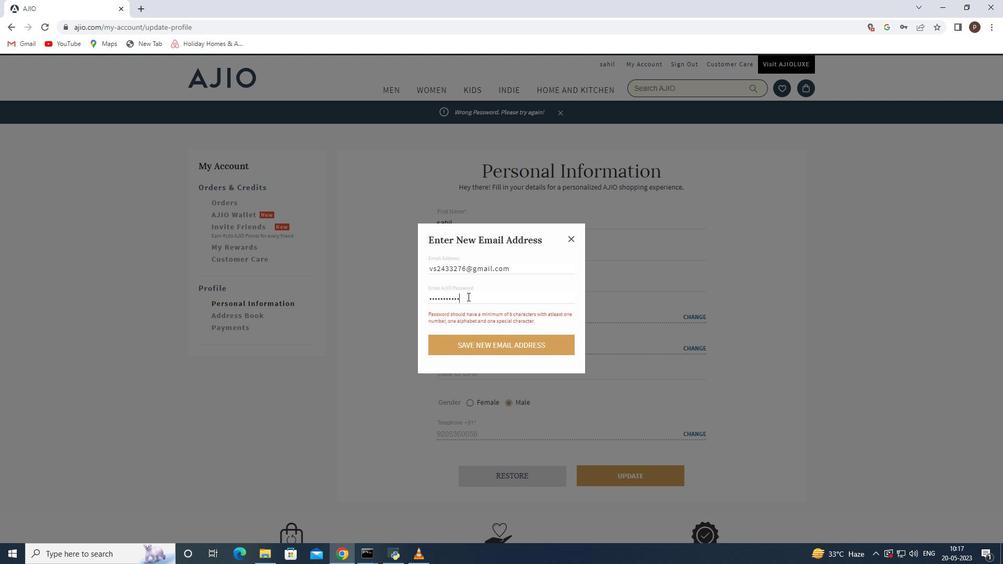 
Action: Mouse pressed left at (459, 348)
Screenshot: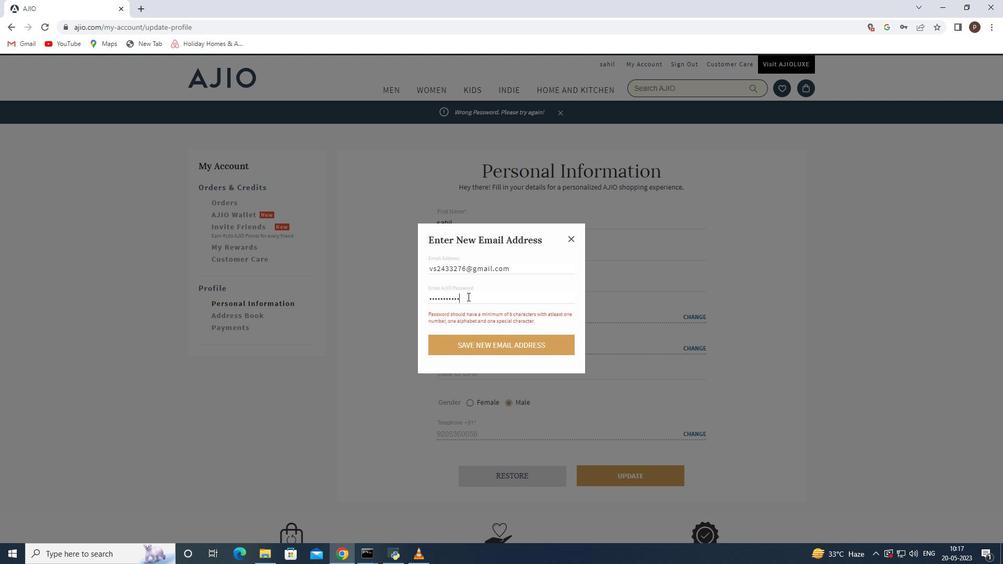 
Action: Mouse moved to (445, 201)
Screenshot: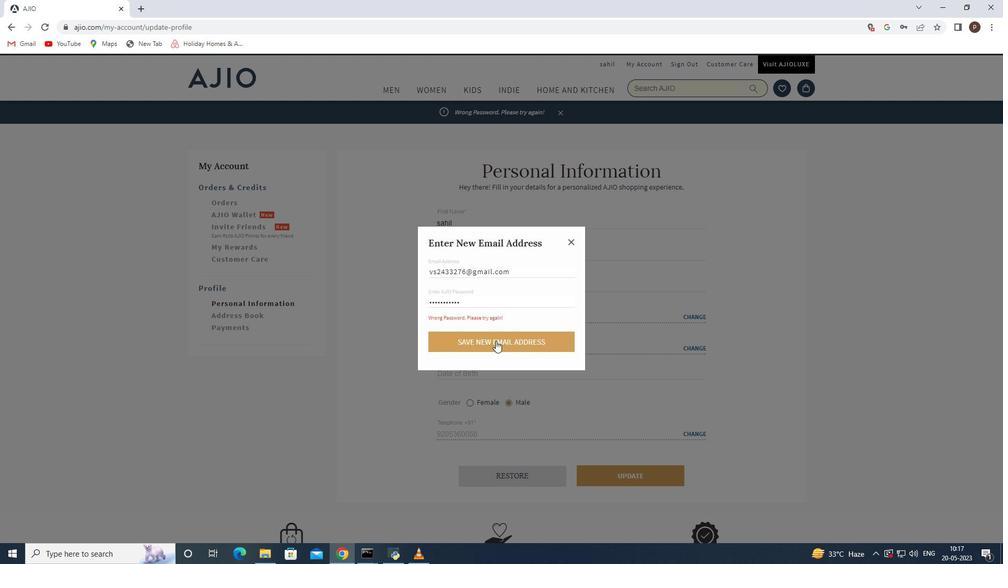 
Action: Mouse pressed left at (445, 201)
Screenshot: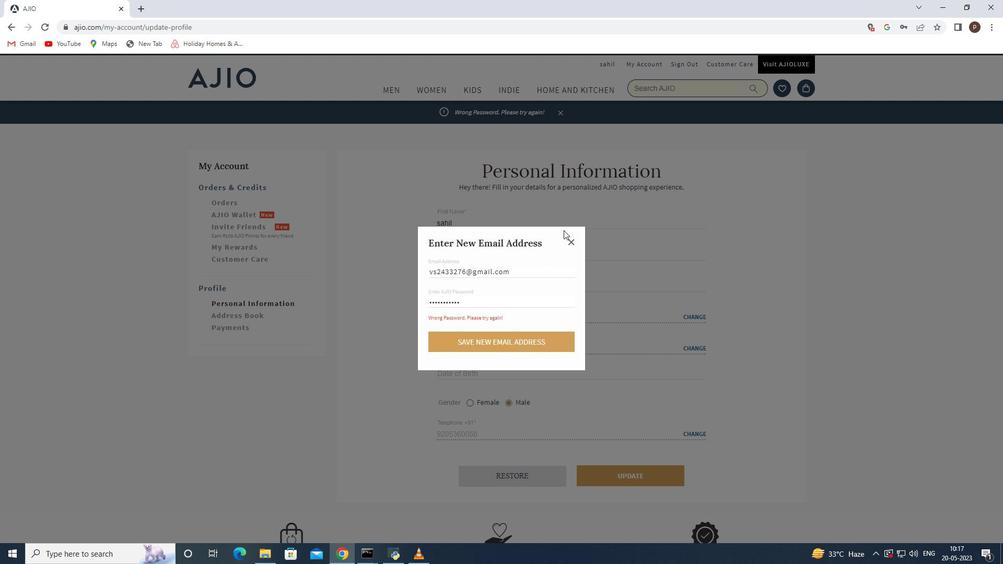 
Action: Key pressed vushal<Key.shift>@11
Screenshot: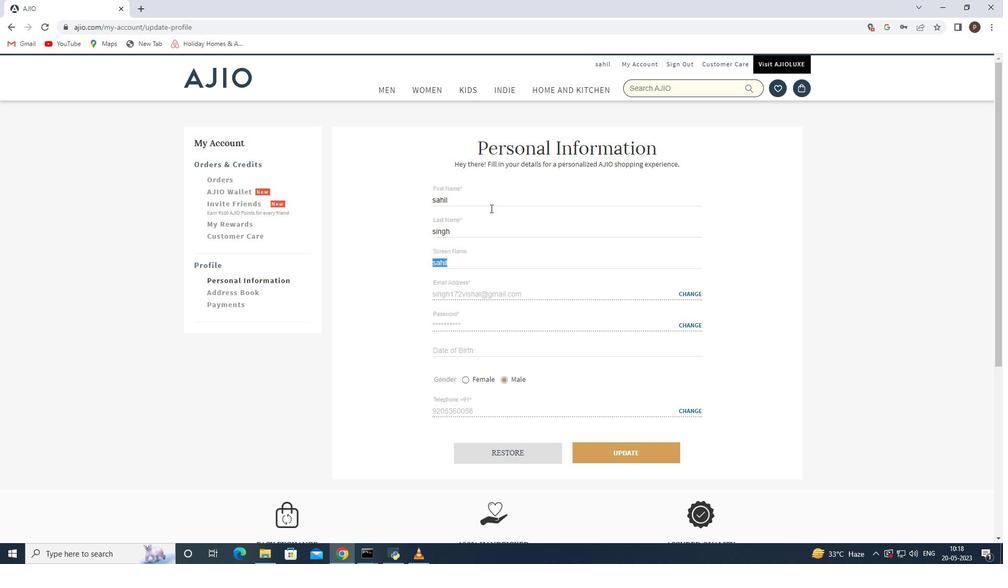 
Action: Mouse moved to (432, 285)
Screenshot: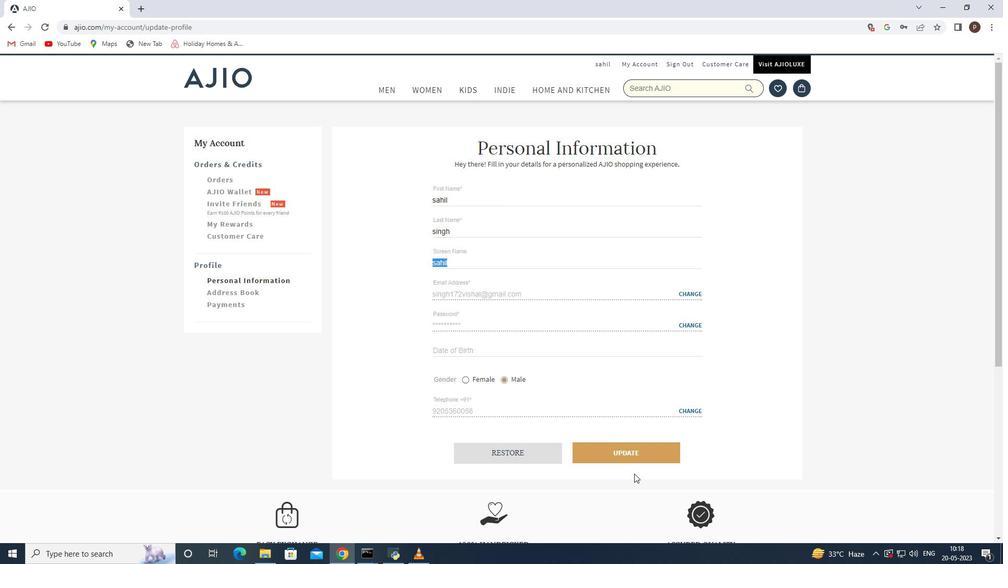 
Action: Mouse pressed left at (432, 285)
Screenshot: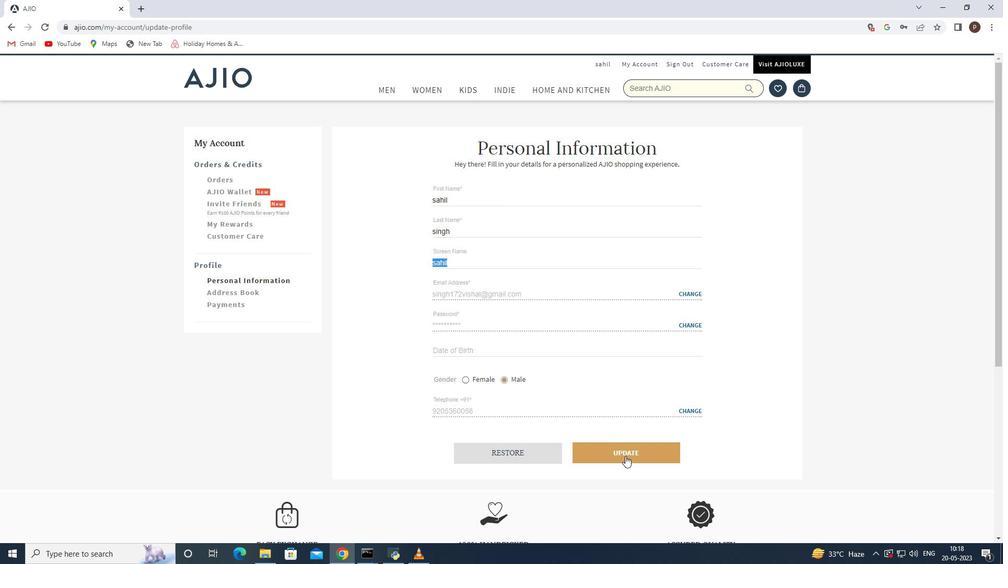 
Action: Mouse moved to (423, 299)
Screenshot: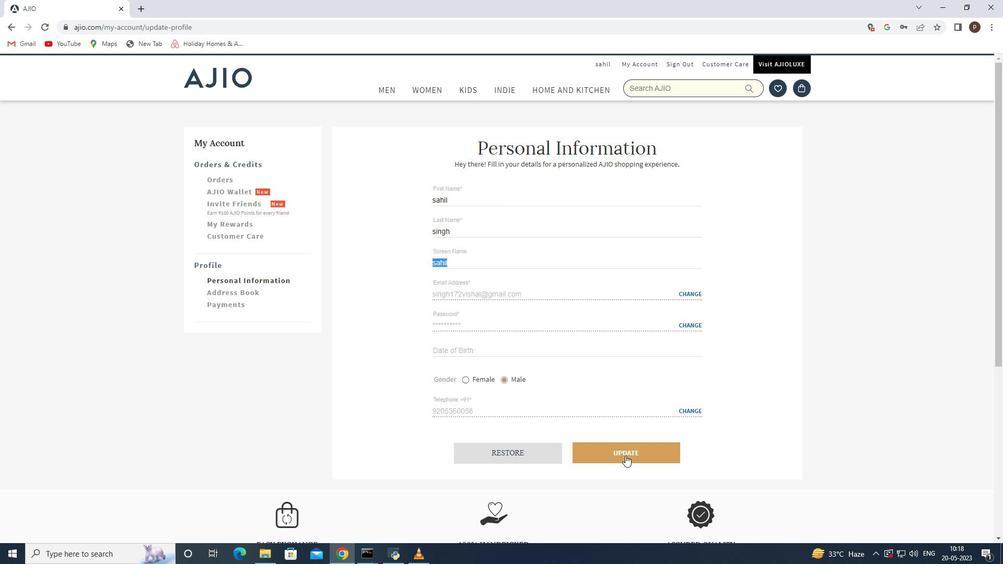 
Action: Key pressed 8wam
Screenshot: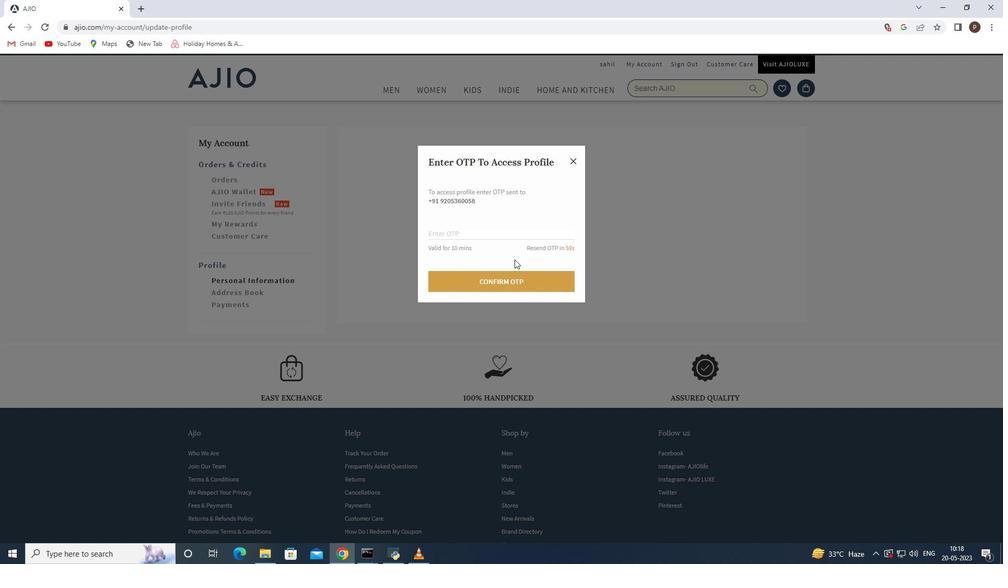 
Action: Mouse moved to (432, 330)
Screenshot: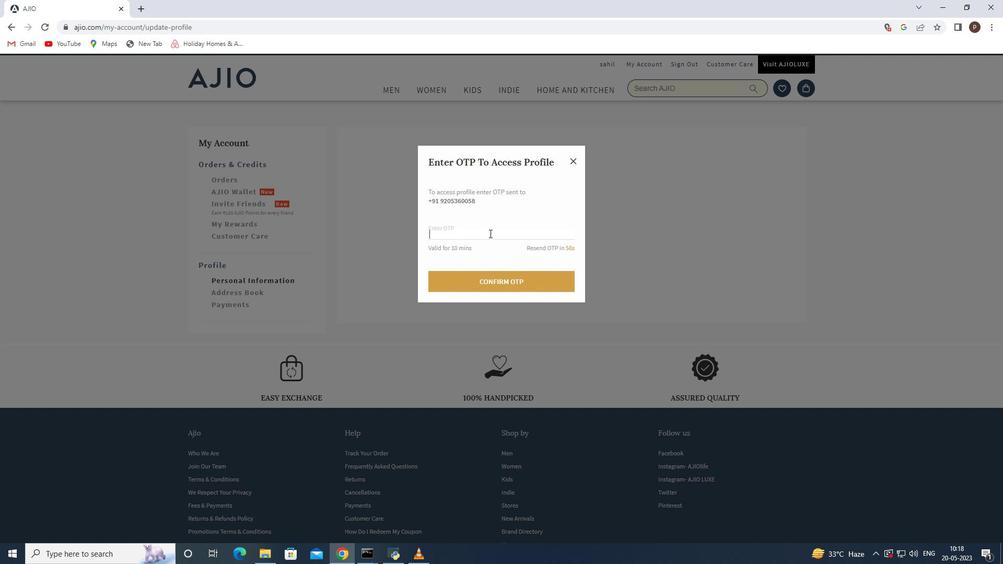 
Action: Mouse pressed left at (432, 330)
Screenshot: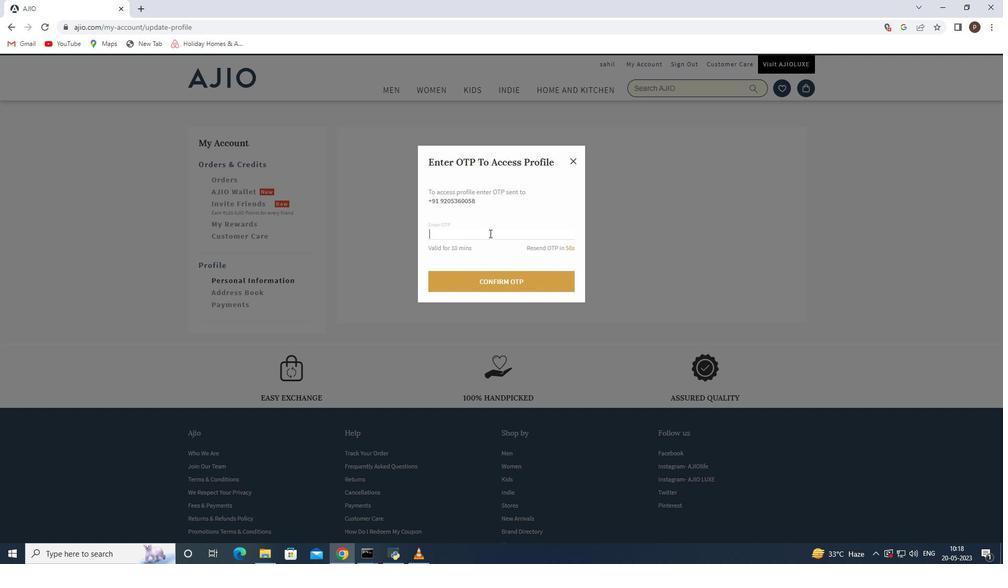 
Action: Mouse moved to (459, 203)
Screenshot: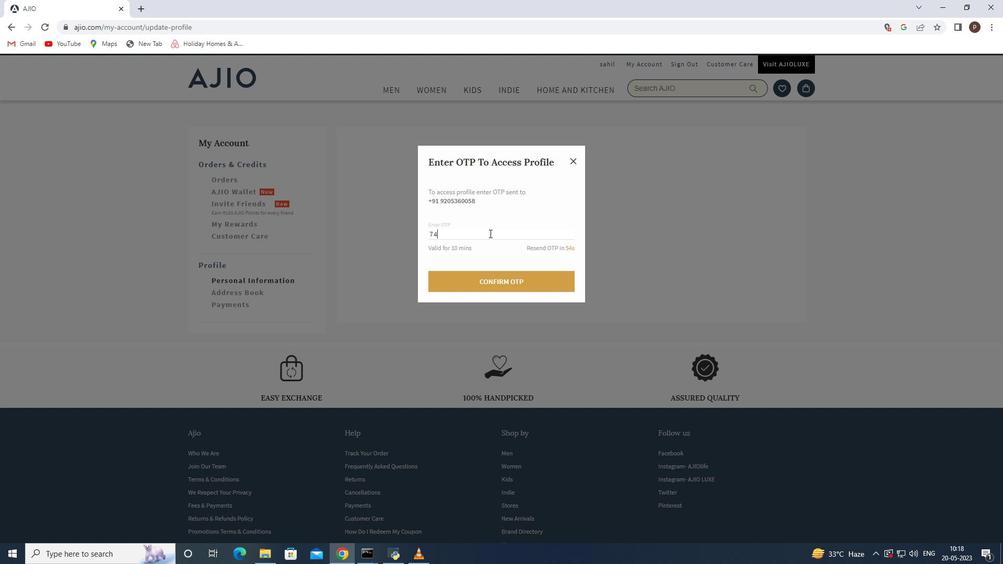 
Action: Mouse pressed left at (459, 203)
Screenshot: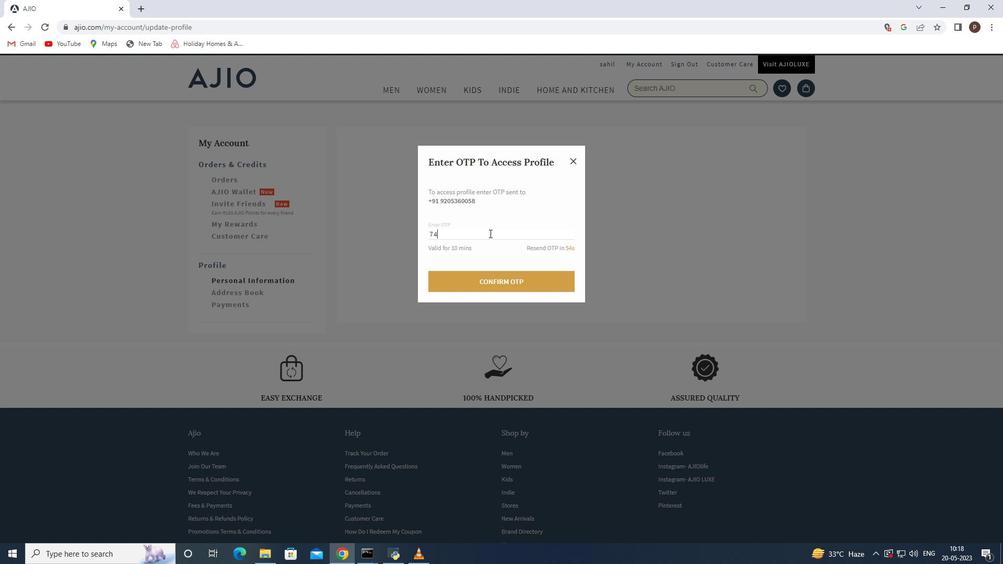 
Action: Mouse pressed left at (459, 203)
Screenshot: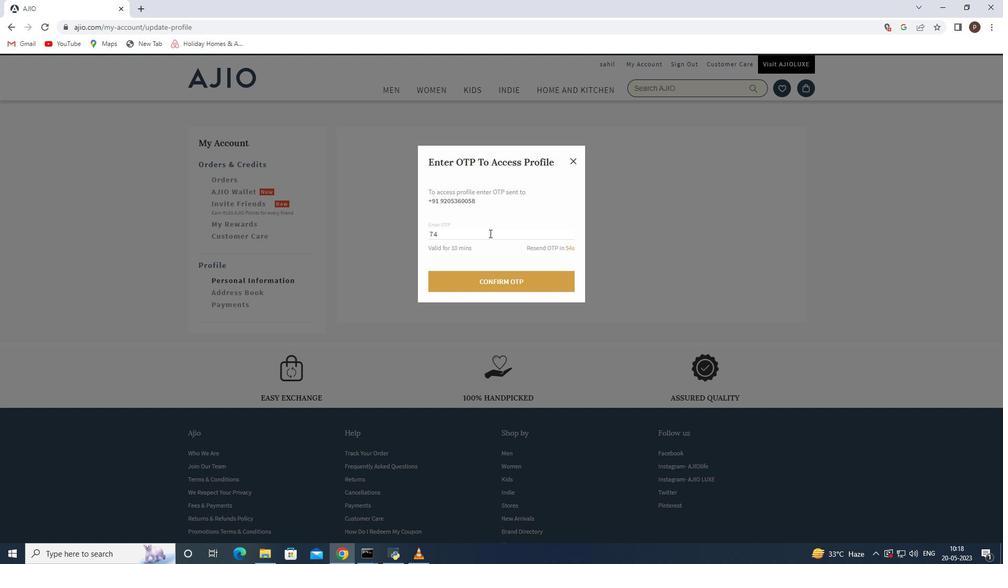 
Action: Mouse moved to (459, 203)
Screenshot: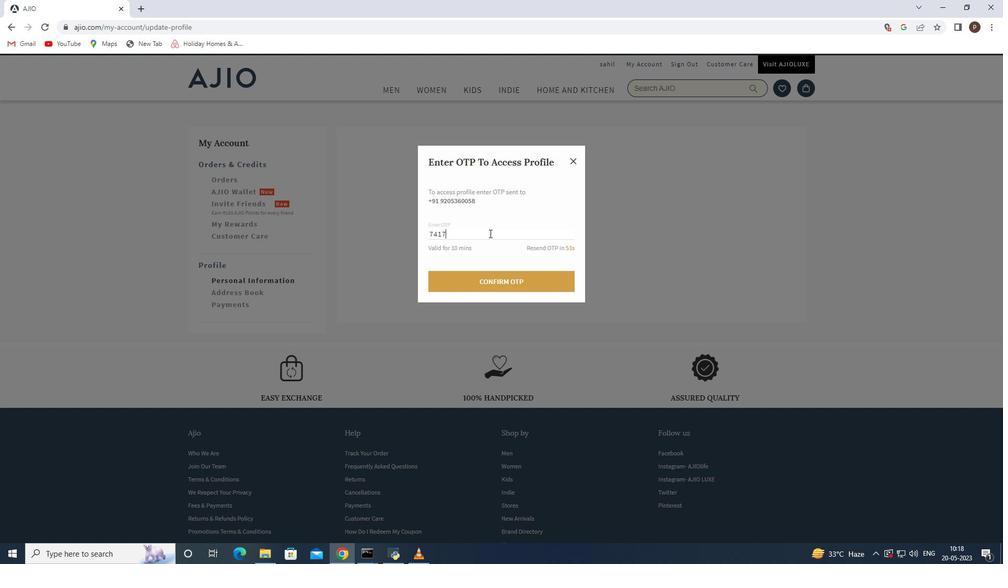 
Action: Key pressed <Key.backspace><Key.shift>Vishal<Key.shift>@11
Screenshot: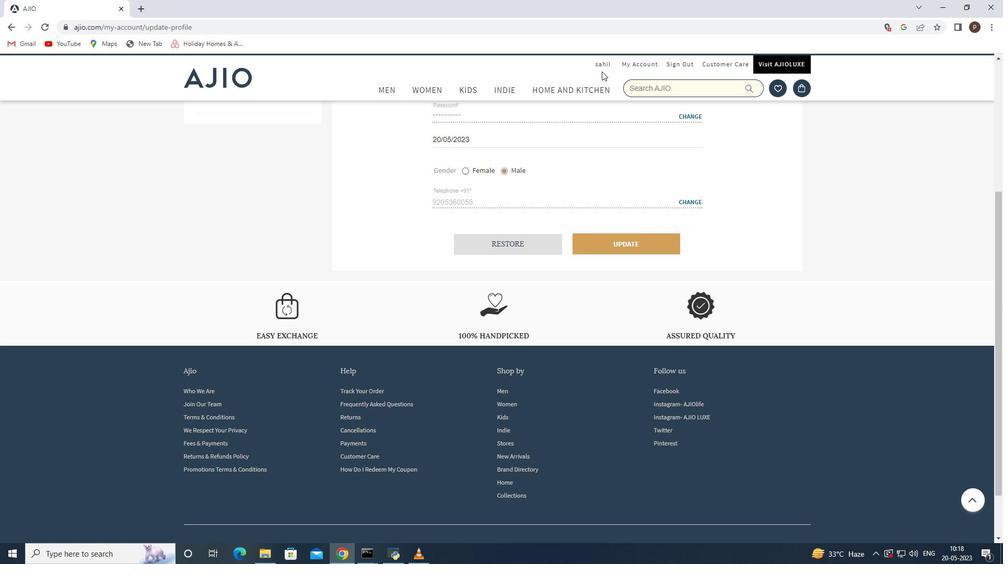 
Action: Mouse moved to (440, 296)
Screenshot: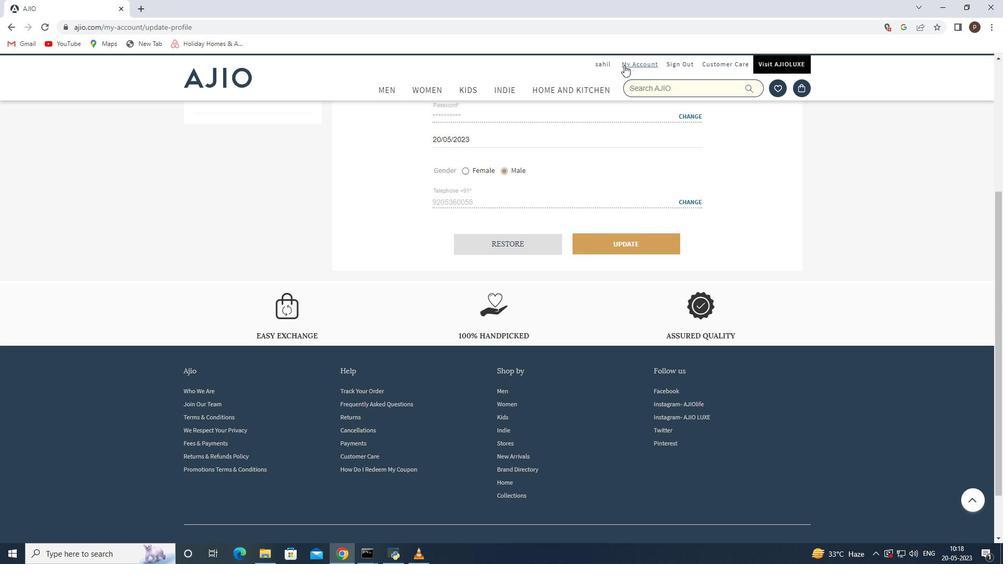 
Action: Mouse pressed left at (440, 296)
Screenshot: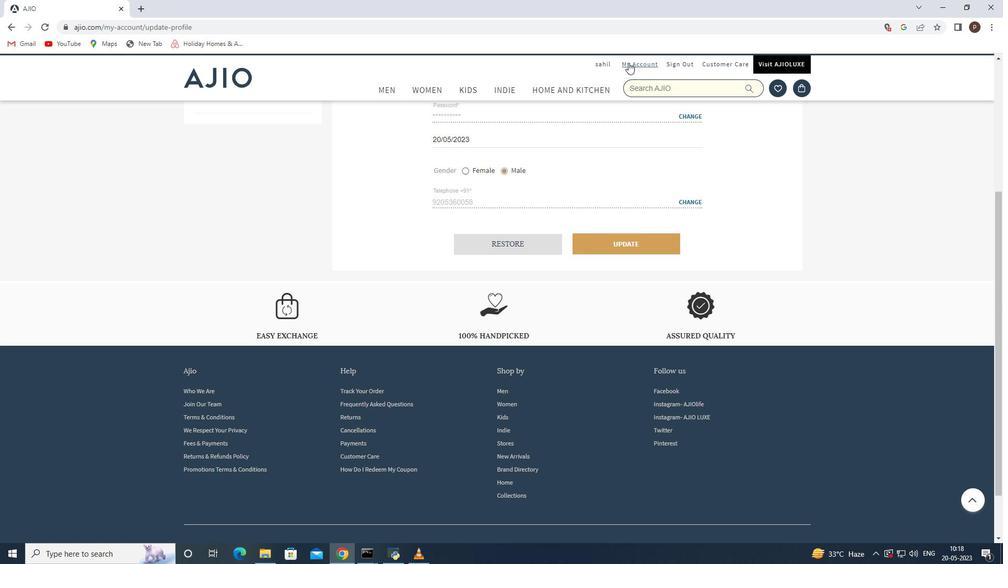 
Action: Key pressed dxegm
Screenshot: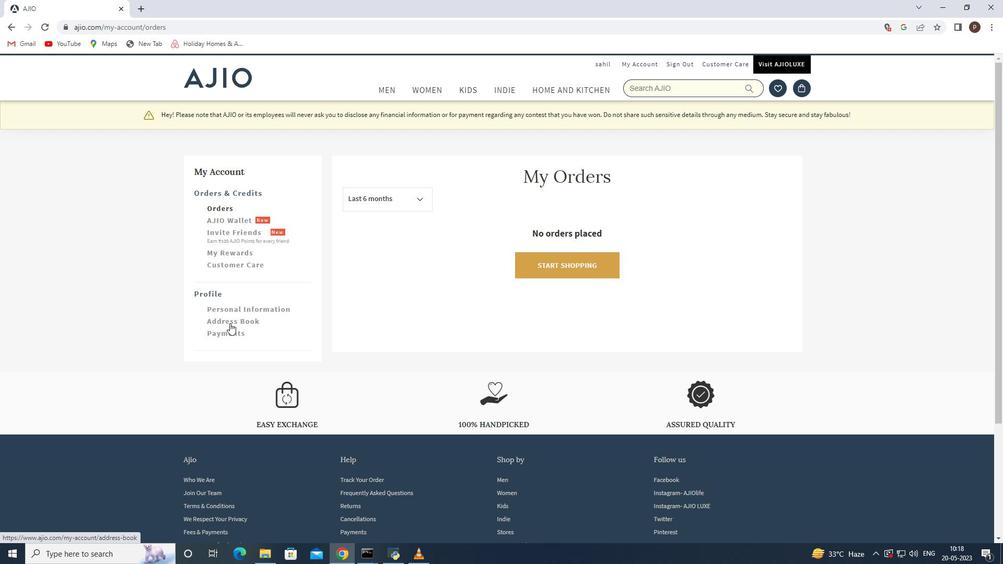 
Action: Mouse moved to (456, 337)
Screenshot: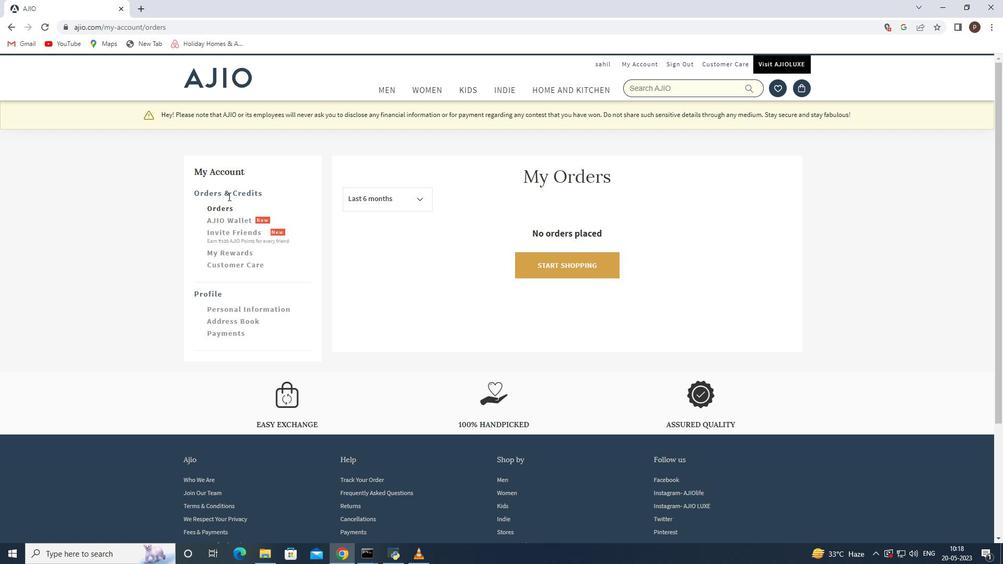 
Action: Mouse pressed left at (456, 337)
Screenshot: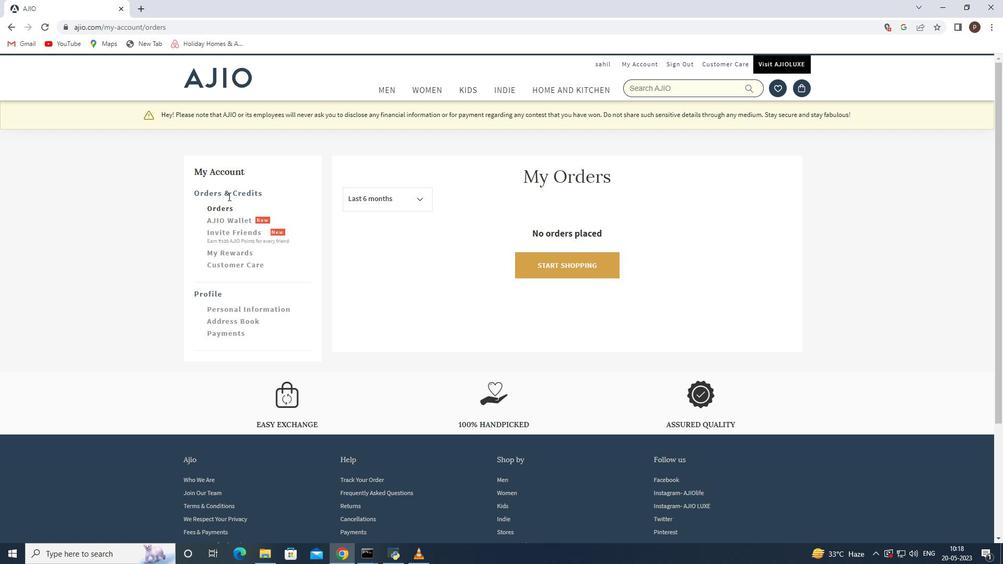 
Action: Mouse moved to (434, 394)
Screenshot: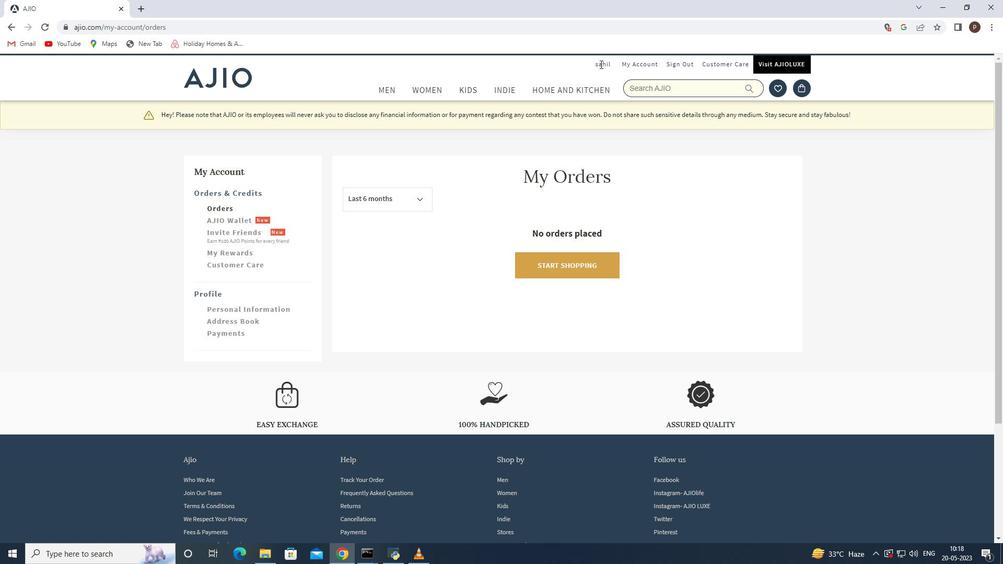 
Action: Mouse pressed left at (434, 394)
Screenshot: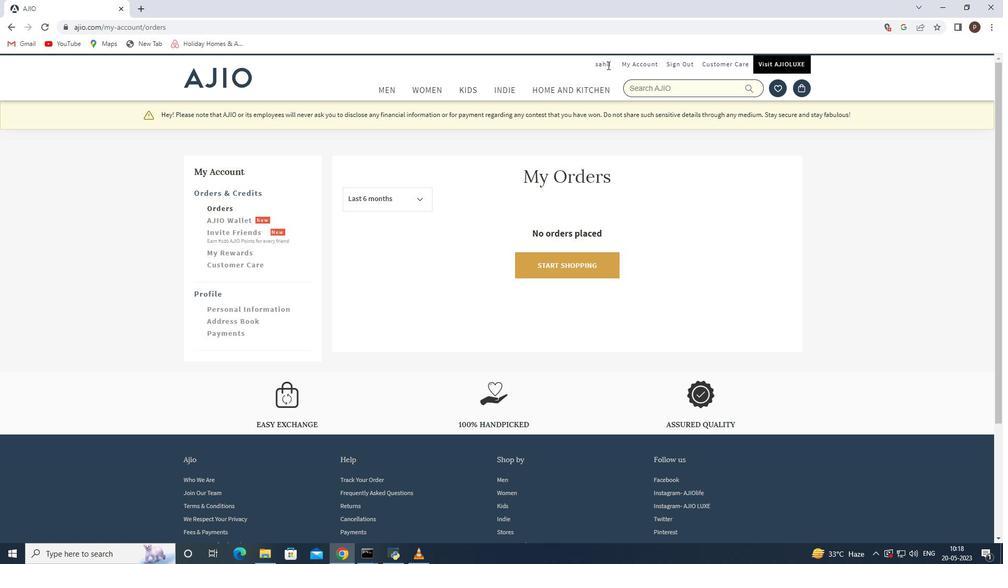 
Action: Mouse moved to (476, 260)
Screenshot: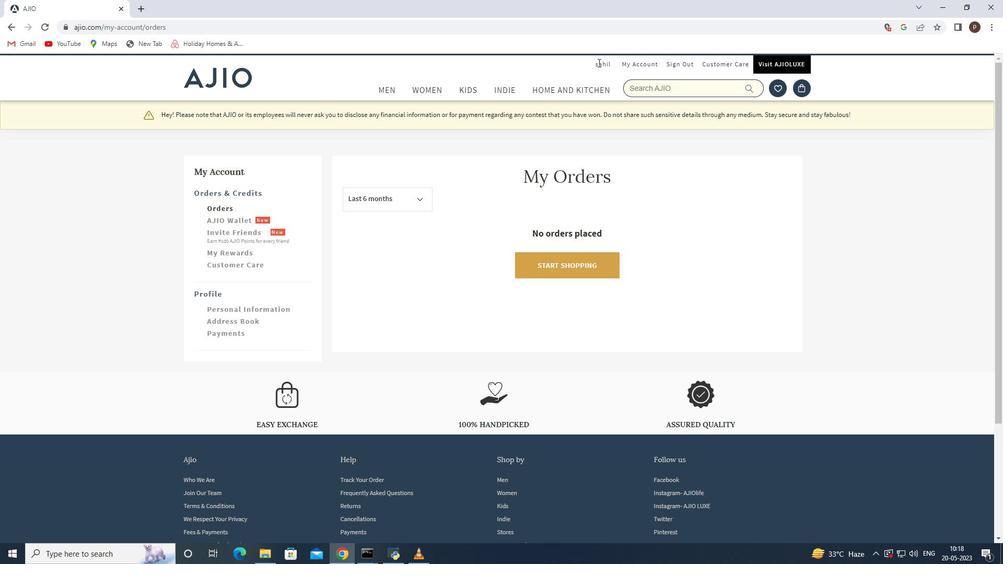 
Action: Mouse pressed left at (476, 260)
Screenshot: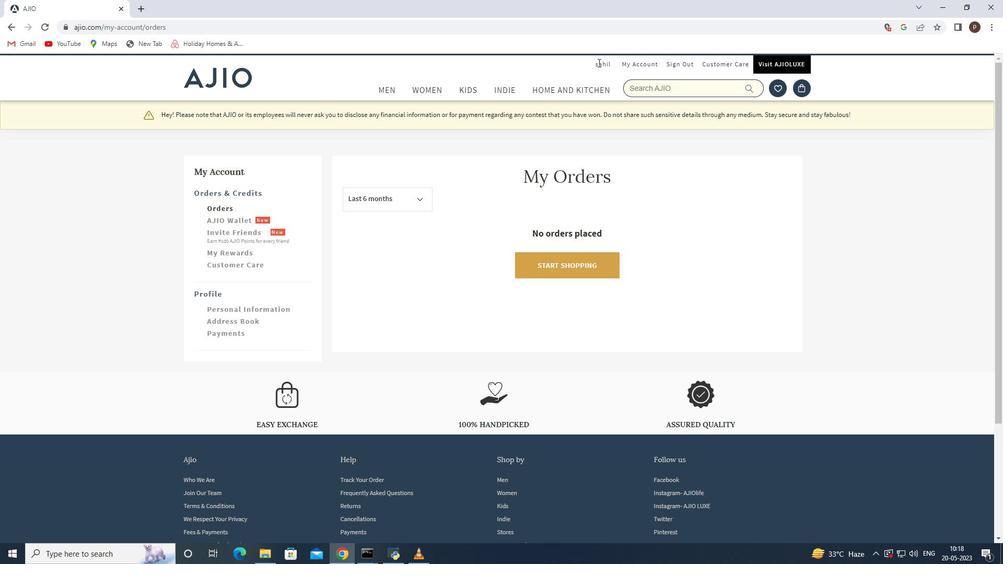 
Action: Mouse moved to (414, 78)
Screenshot: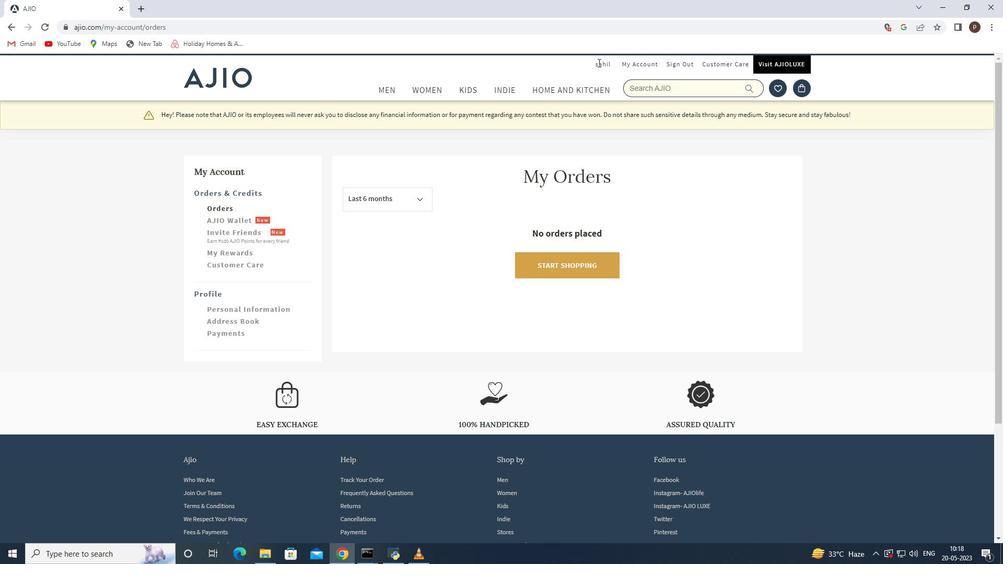 
Action: Mouse pressed left at (414, 78)
Screenshot: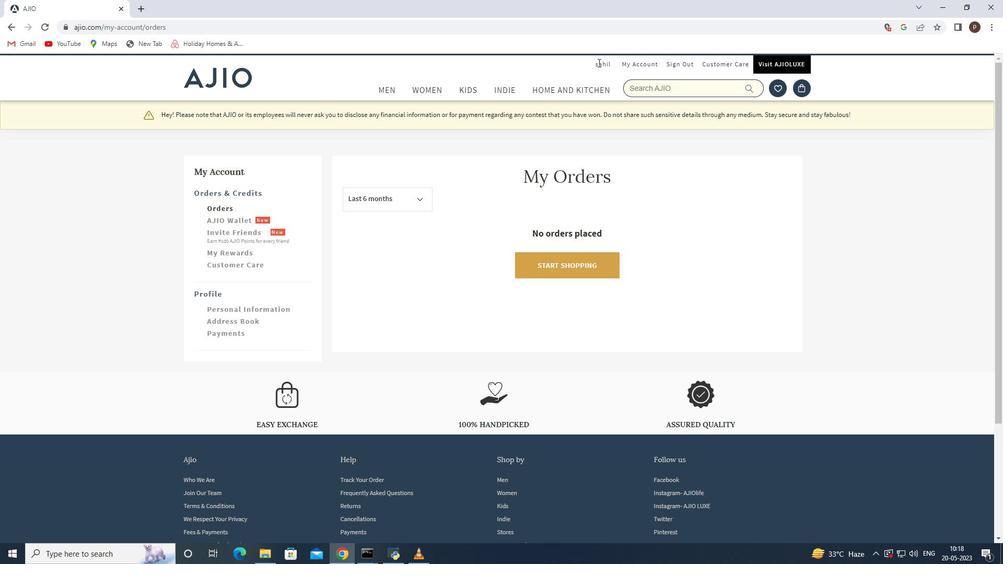 
Action: Mouse moved to (582, 78)
Screenshot: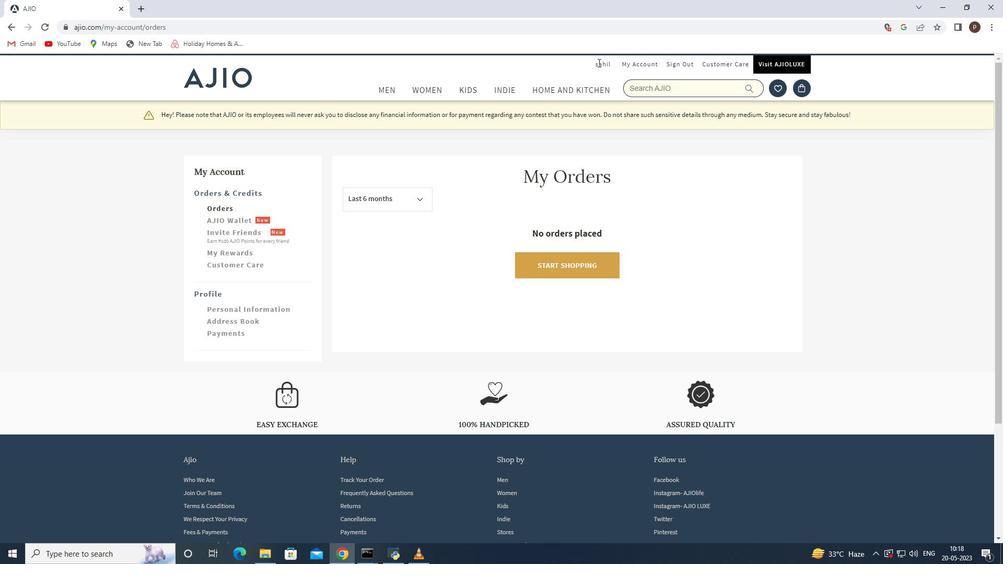
Action: Mouse pressed left at (582, 78)
Screenshot: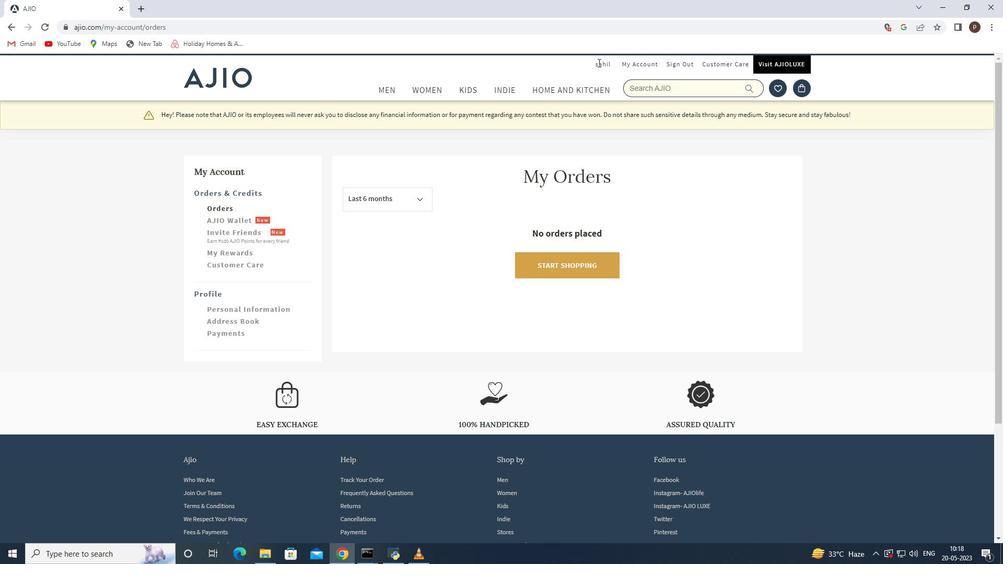 
Action: Mouse moved to (502, 284)
Screenshot: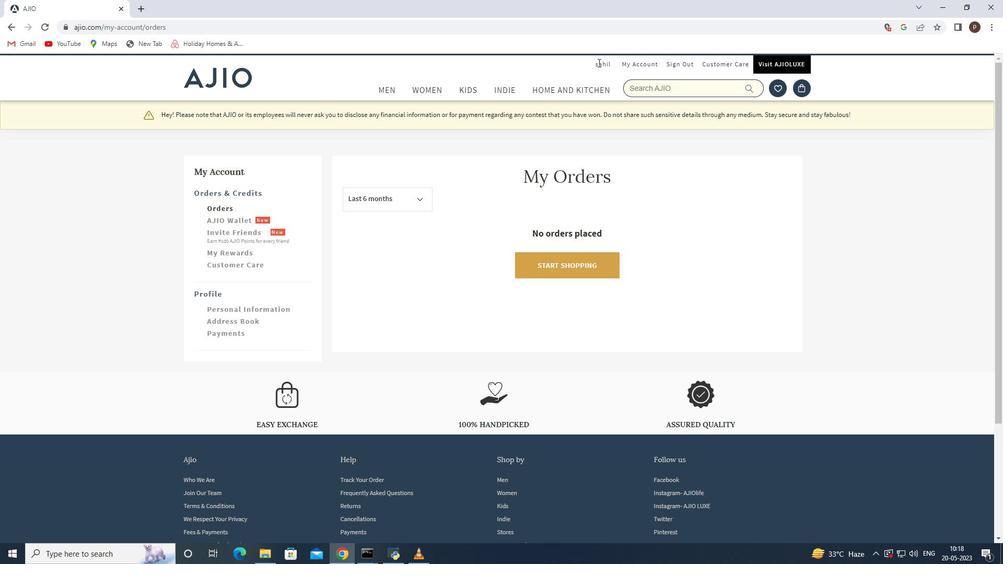 
Action: Mouse pressed left at (502, 284)
Screenshot: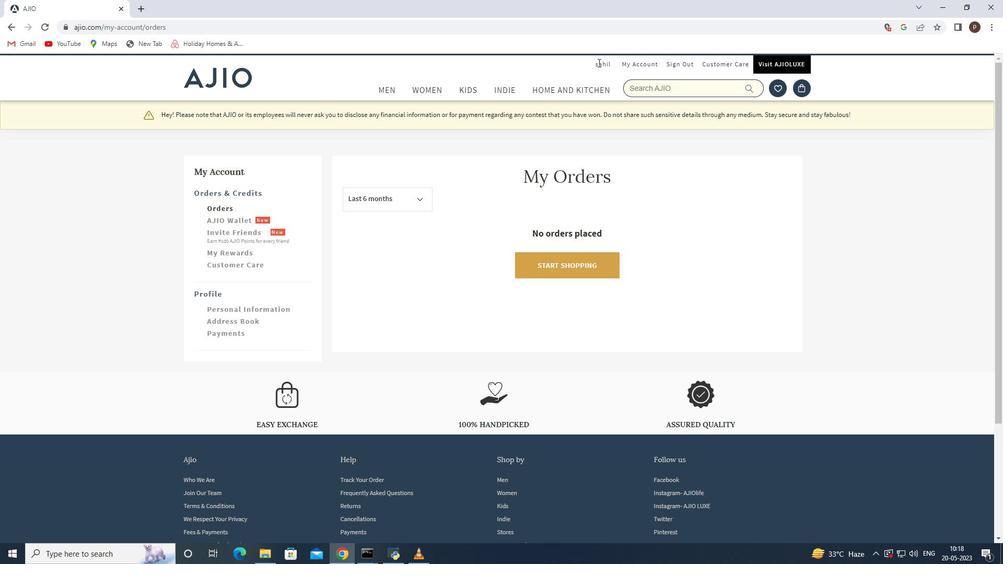 
Action: Mouse moved to (411, 261)
Screenshot: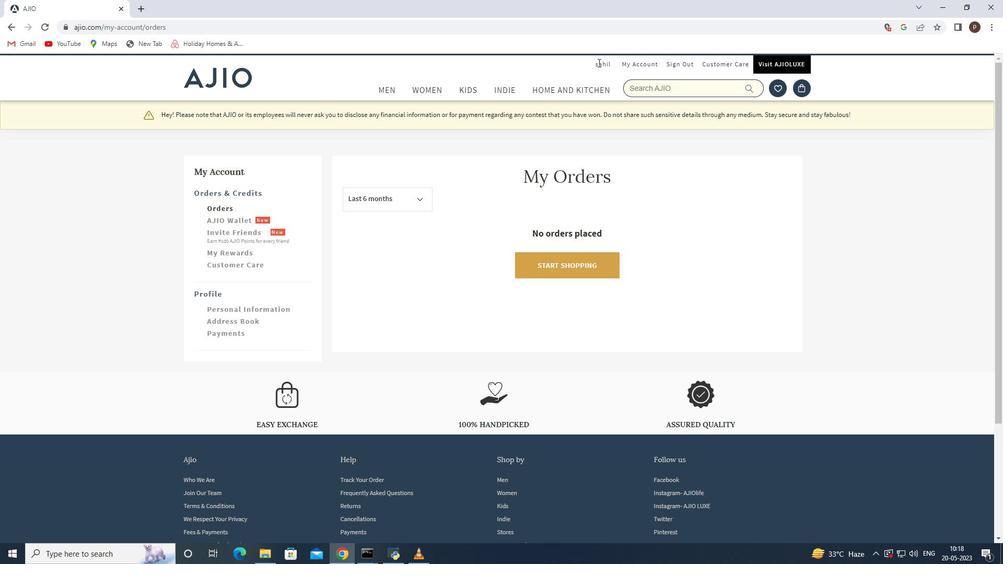 
Action: Mouse scrolled (411, 260) with delta (0, 0)
Screenshot: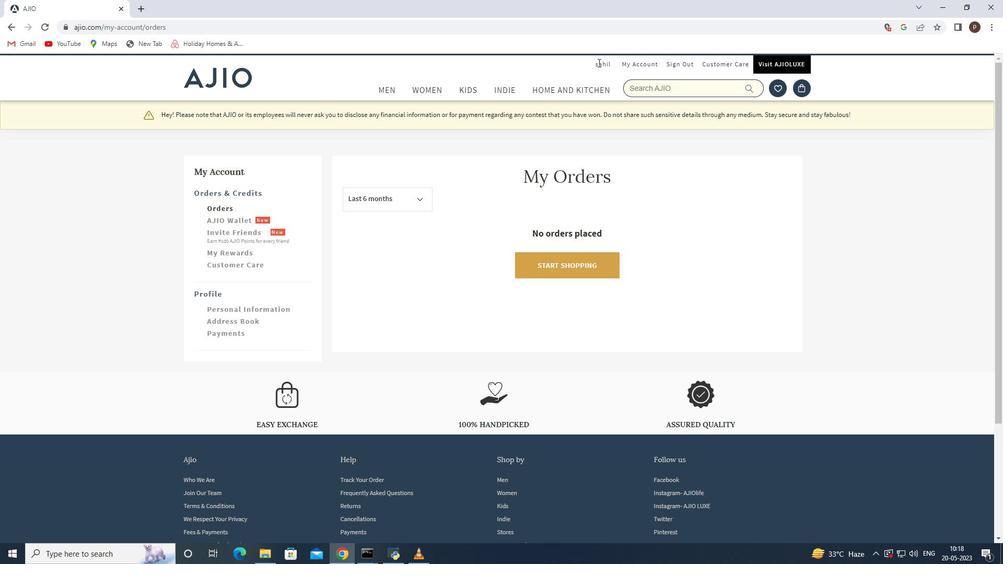 
Action: Mouse scrolled (411, 260) with delta (0, 0)
Screenshot: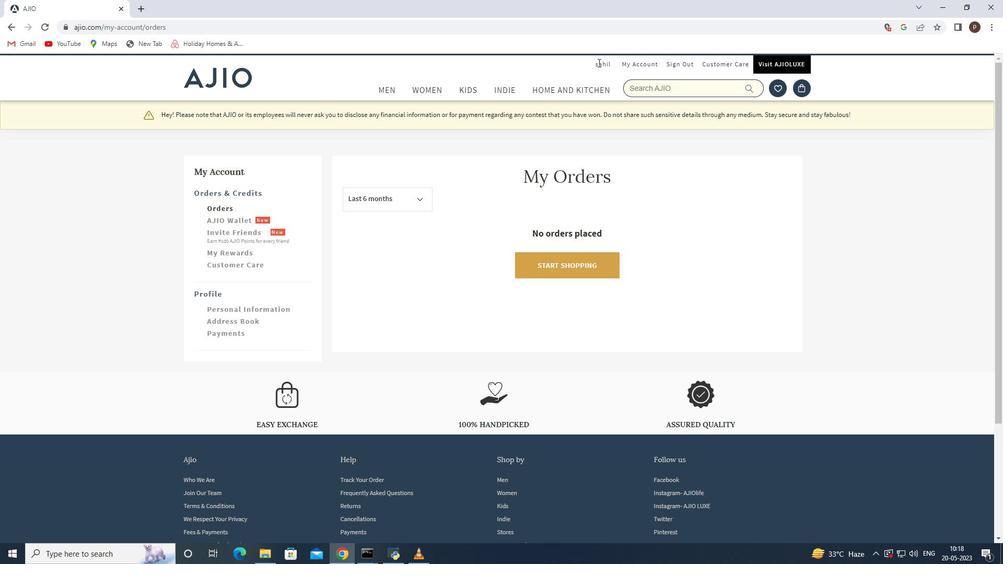 
Action: Mouse scrolled (411, 260) with delta (0, 0)
Screenshot: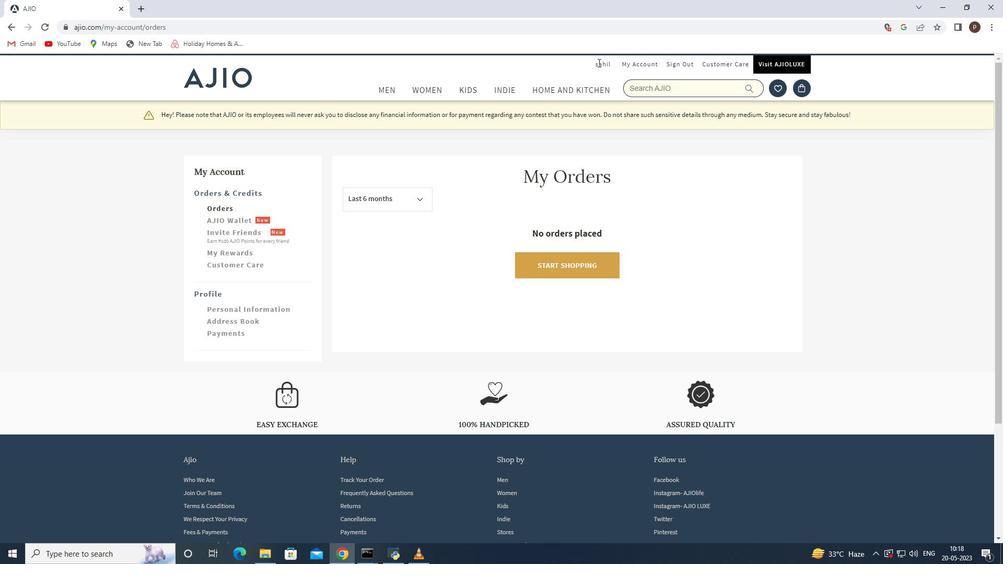 
Action: Mouse scrolled (411, 260) with delta (0, 0)
Screenshot: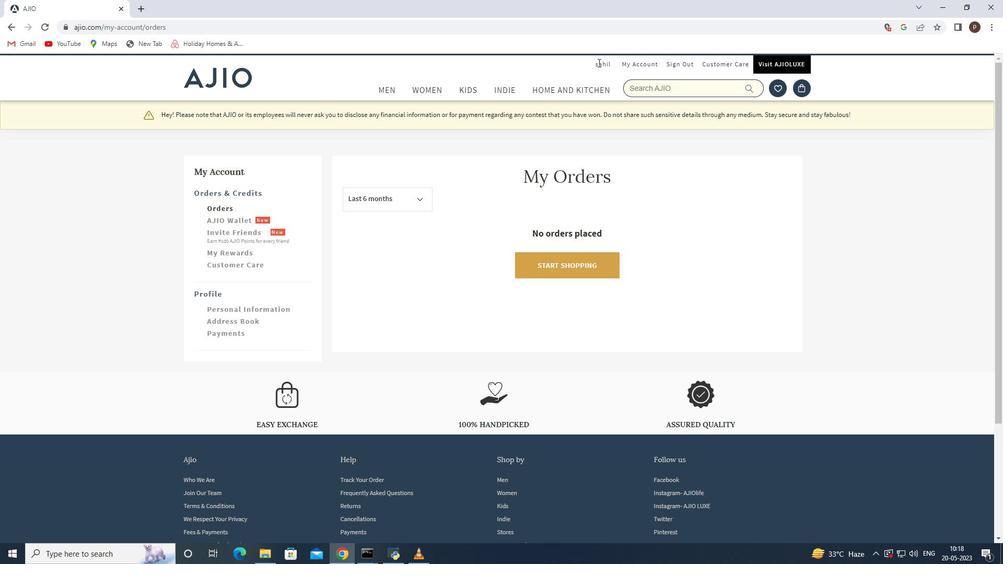 
Action: Mouse scrolled (411, 260) with delta (0, 0)
Screenshot: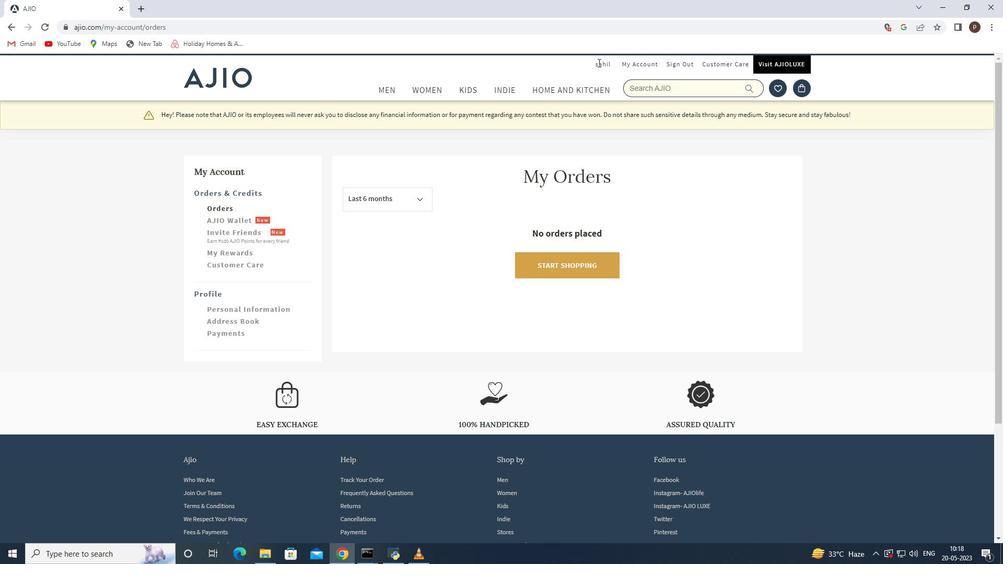 
Action: Mouse scrolled (411, 260) with delta (0, 0)
Screenshot: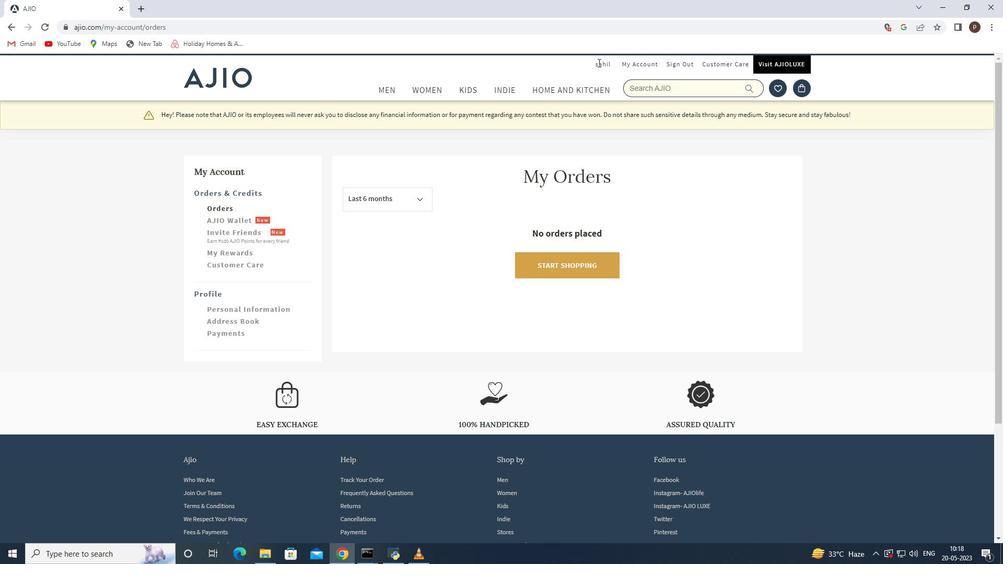 
Action: Mouse scrolled (411, 260) with delta (0, 0)
Screenshot: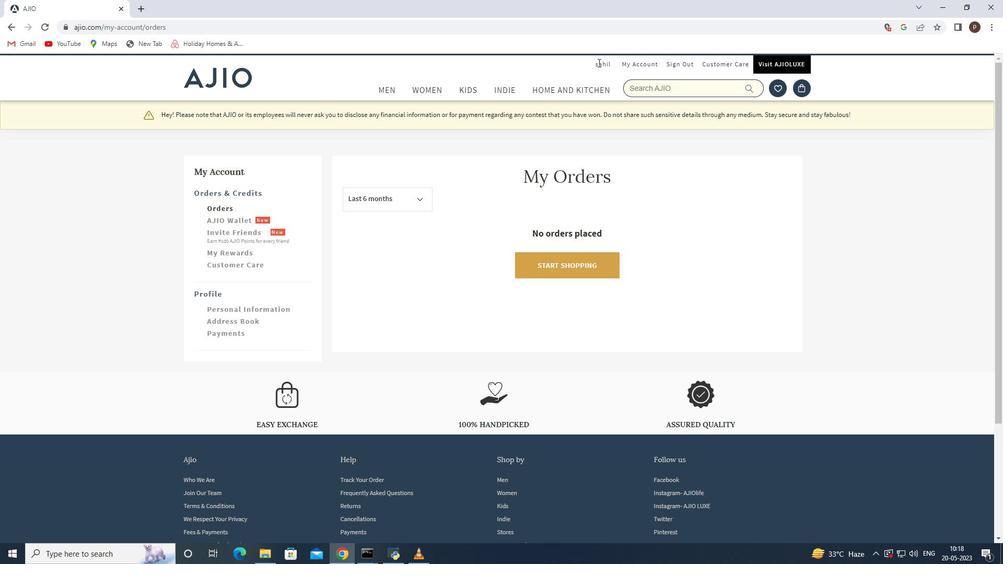 
Action: Mouse scrolled (411, 260) with delta (0, 0)
Screenshot: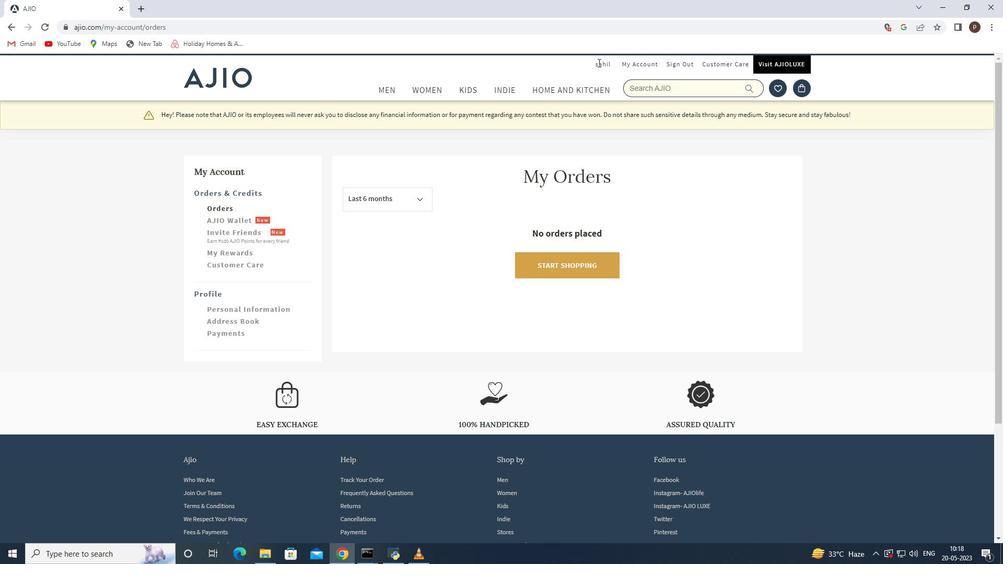 
Action: Mouse scrolled (411, 260) with delta (0, 0)
Screenshot: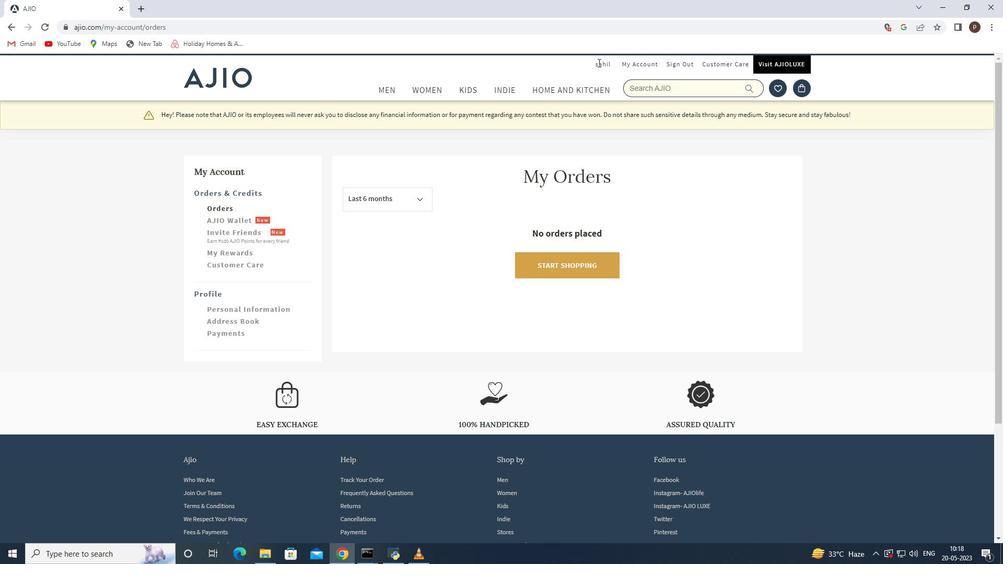 
Action: Mouse scrolled (411, 260) with delta (0, 0)
Screenshot: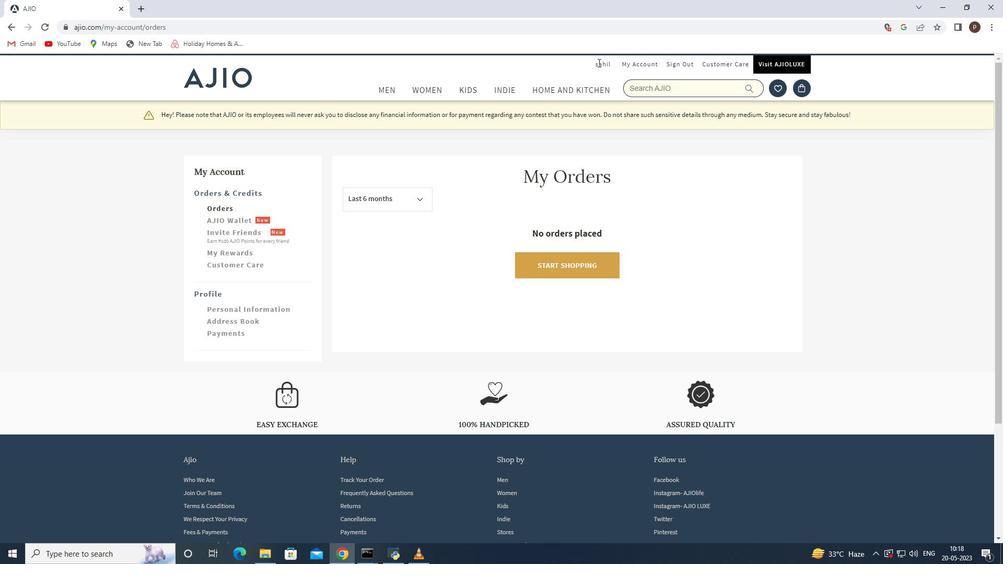 
Action: Mouse scrolled (411, 260) with delta (0, 0)
Screenshot: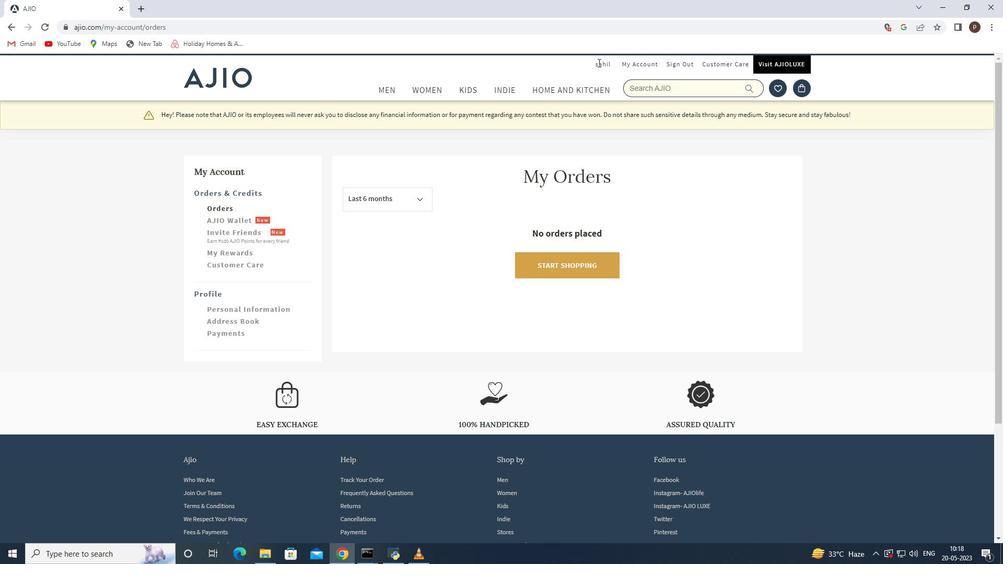
Action: Mouse scrolled (411, 260) with delta (0, 0)
Screenshot: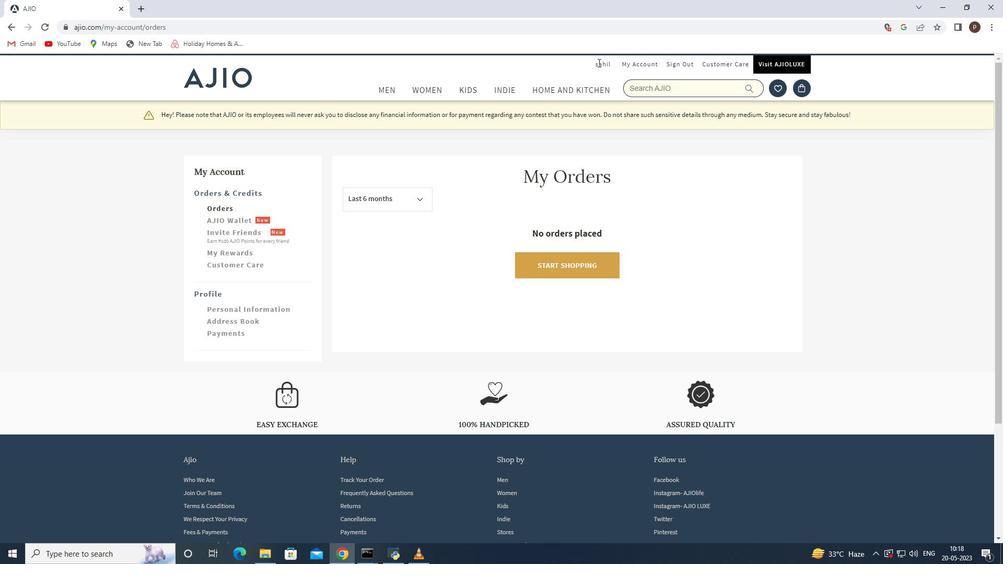 
Action: Mouse scrolled (411, 260) with delta (0, 0)
Screenshot: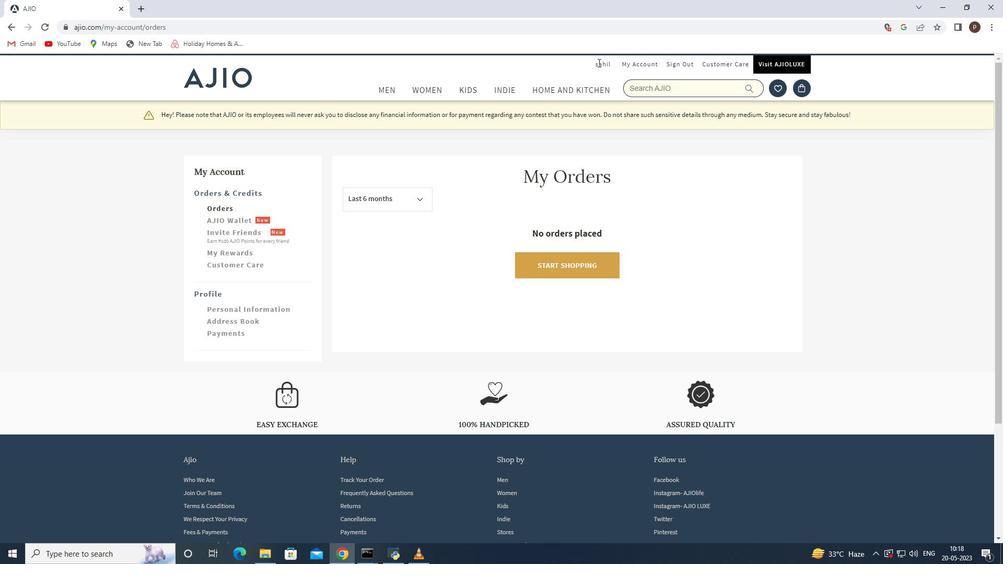 
Action: Mouse scrolled (411, 261) with delta (0, 0)
Screenshot: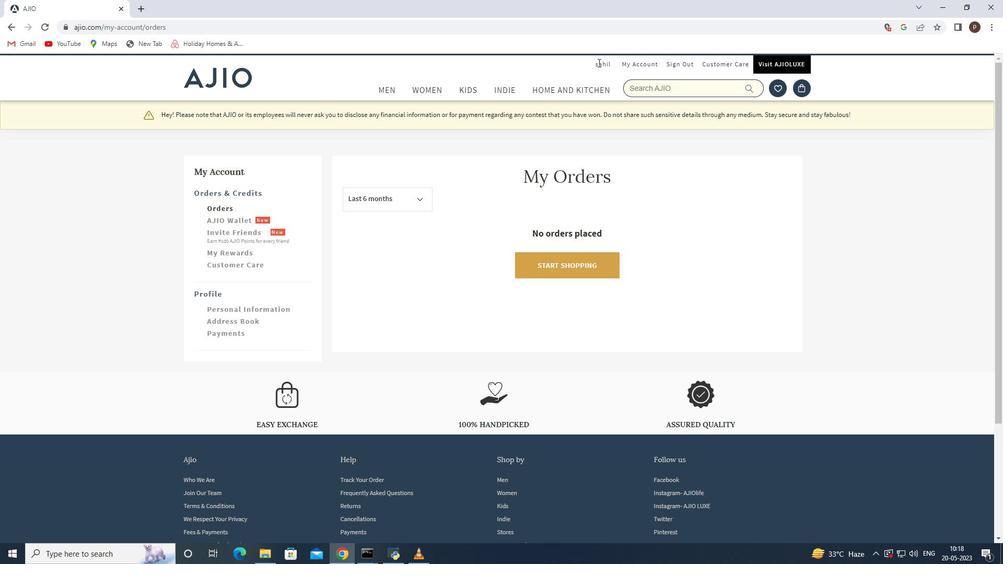 
Action: Mouse scrolled (411, 261) with delta (0, 0)
Screenshot: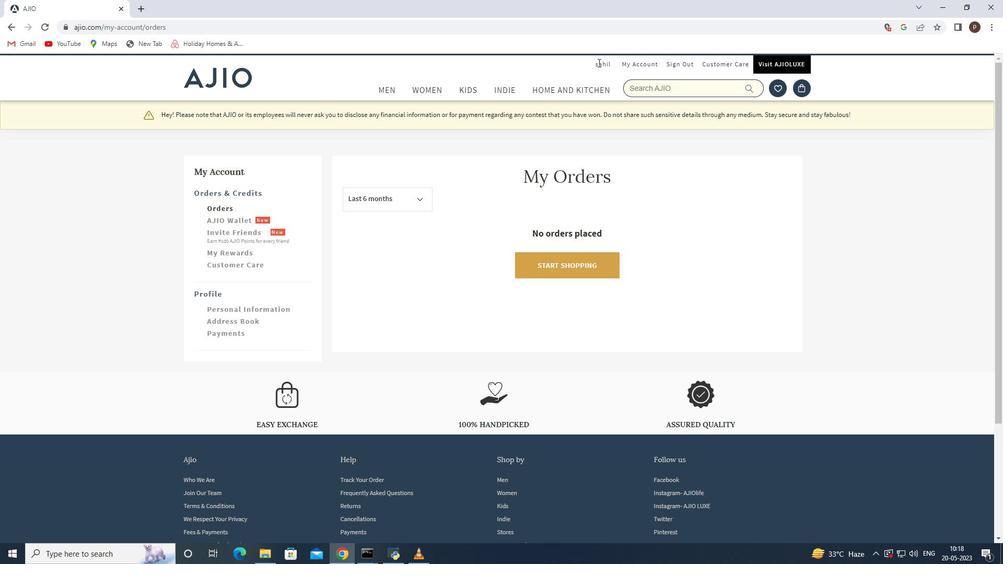 
Action: Mouse scrolled (411, 261) with delta (0, 0)
Screenshot: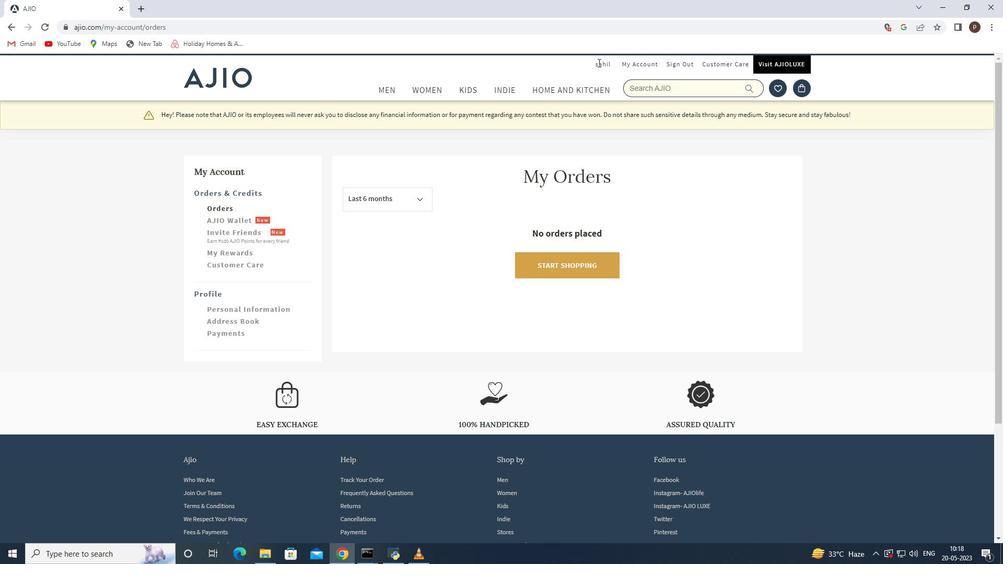 
Action: Mouse scrolled (411, 261) with delta (0, 0)
Screenshot: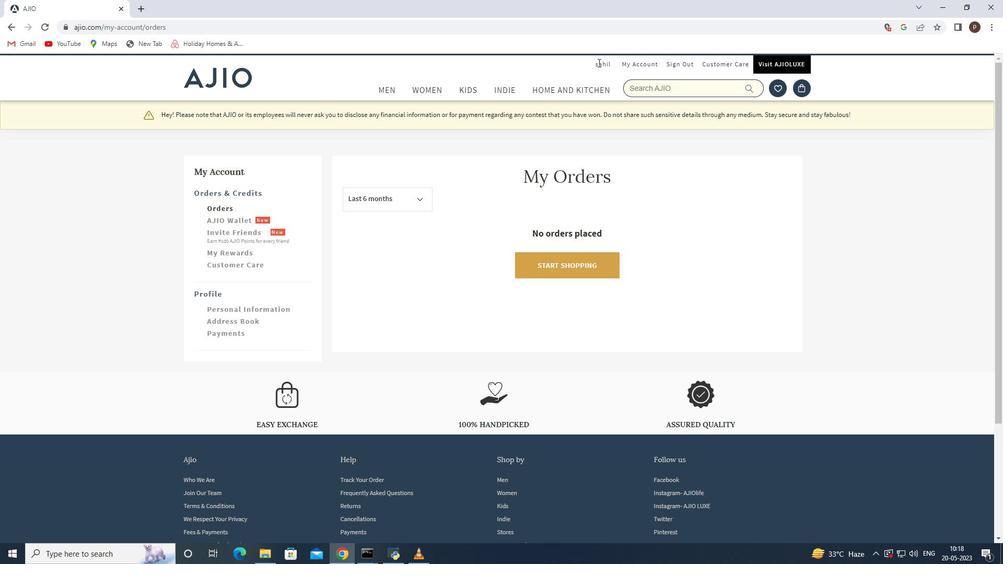 
Action: Mouse scrolled (411, 261) with delta (0, 0)
Screenshot: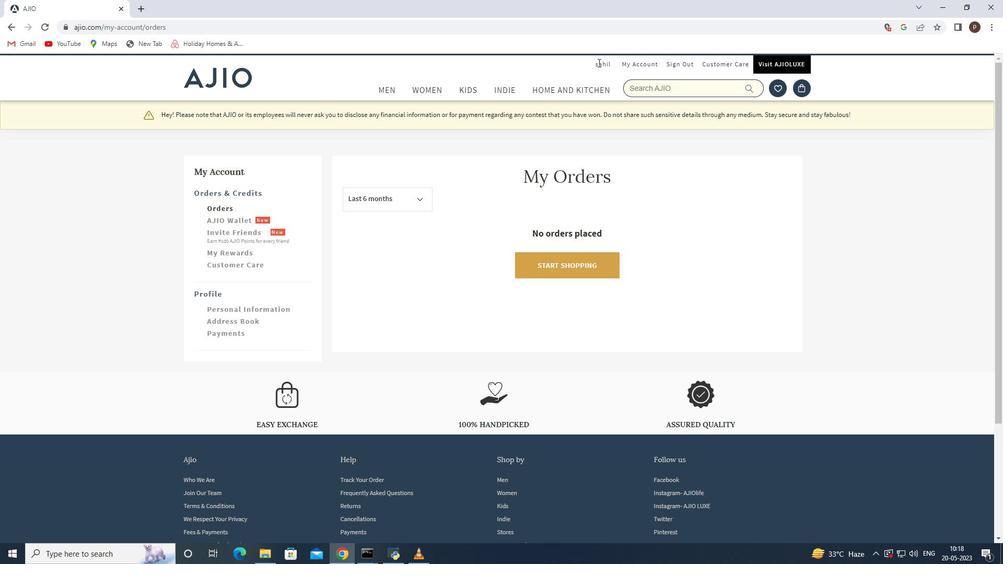 
Action: Mouse scrolled (411, 260) with delta (0, 0)
Screenshot: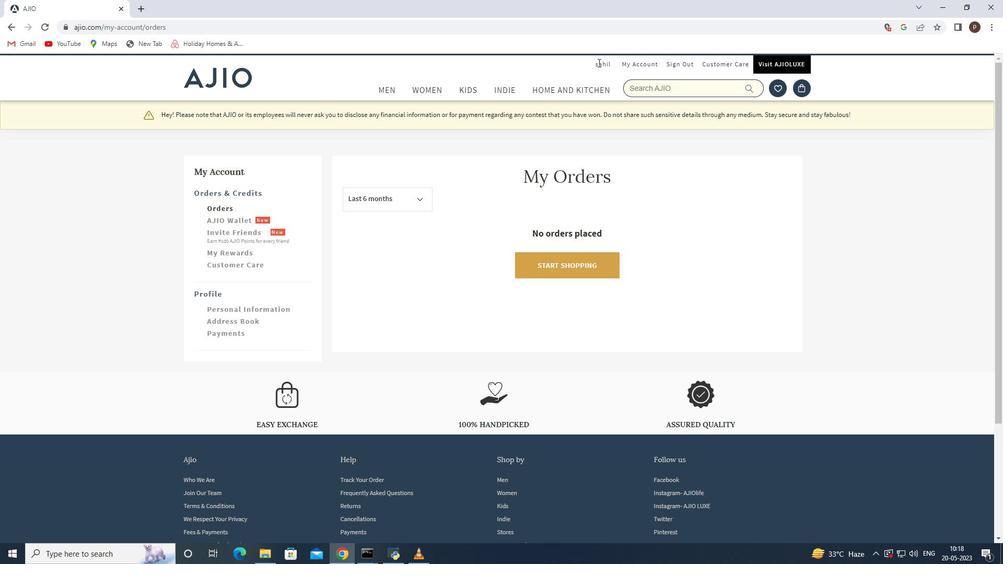 
Action: Mouse scrolled (411, 261) with delta (0, 0)
Screenshot: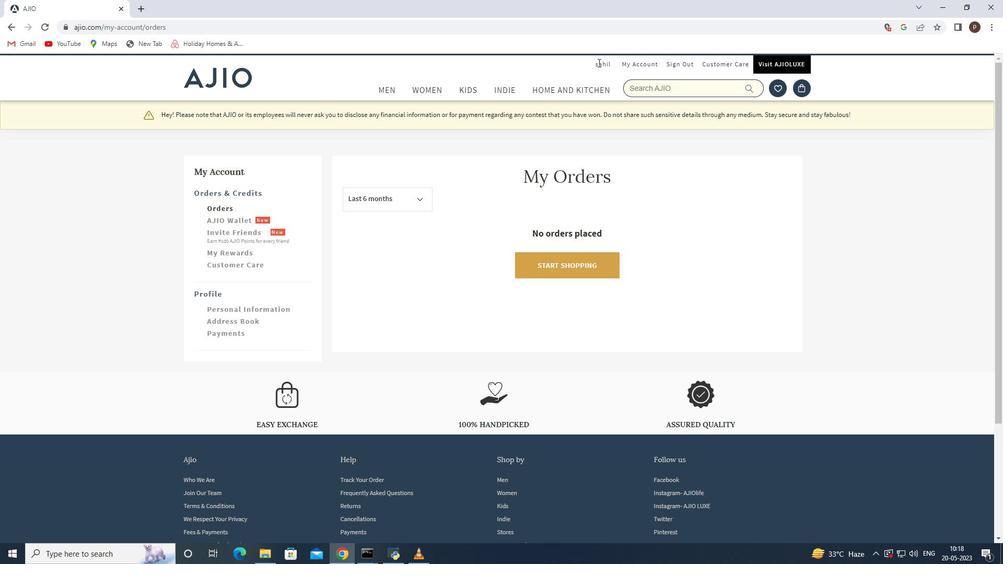 
Action: Mouse scrolled (411, 261) with delta (0, 0)
Screenshot: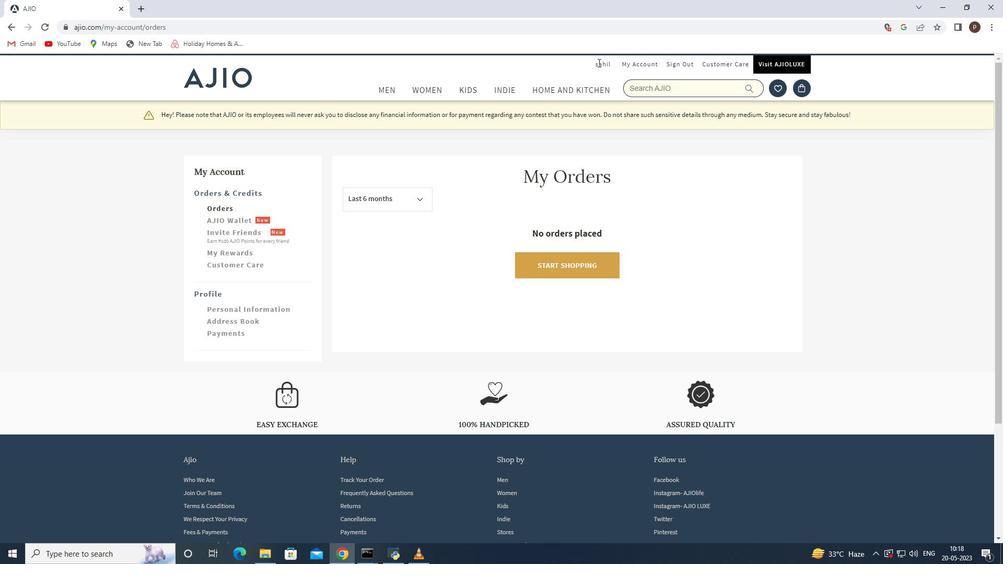 
Action: Mouse scrolled (411, 261) with delta (0, 0)
Screenshot: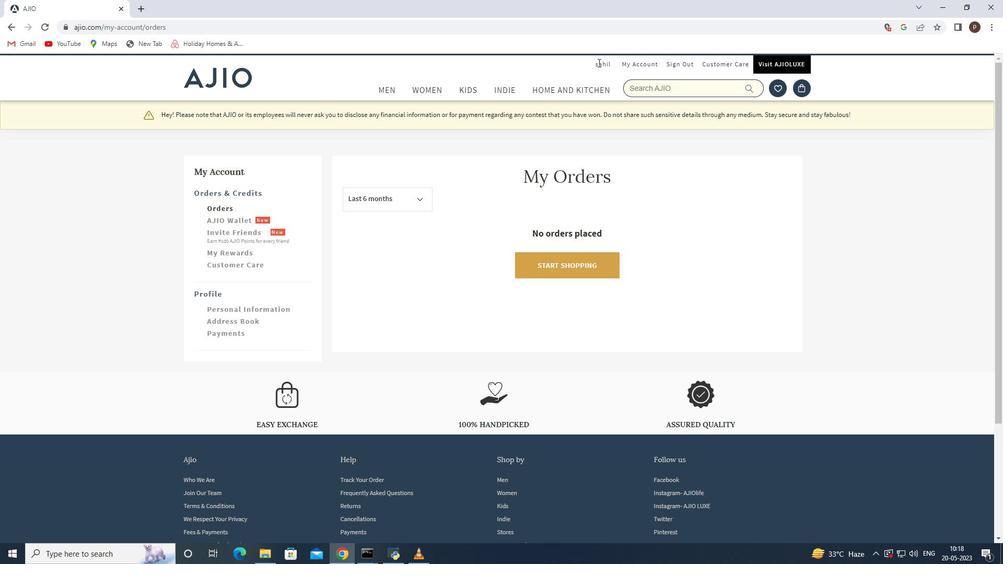 
Action: Mouse moved to (411, 260)
Screenshot: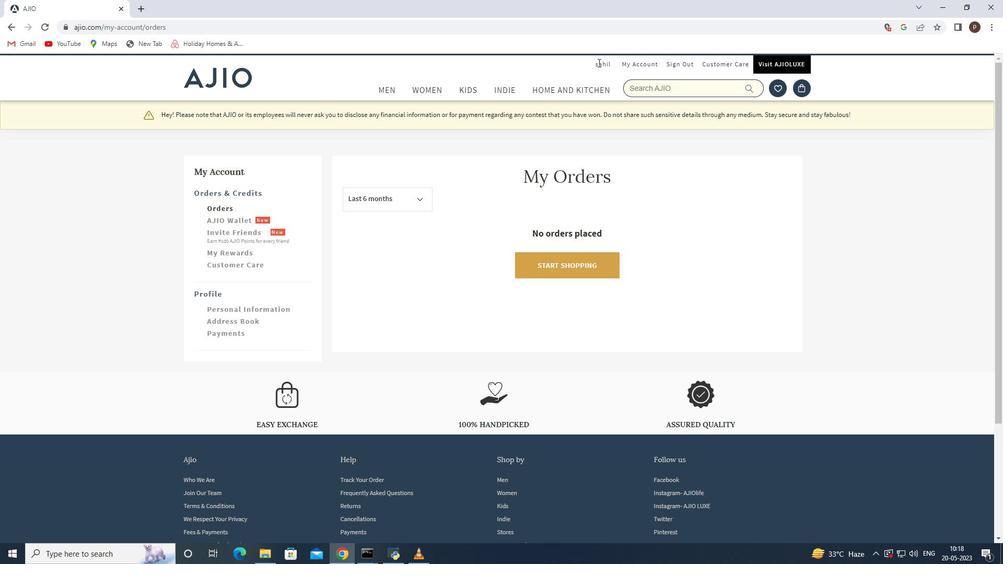 
Action: Mouse scrolled (411, 261) with delta (0, 0)
Screenshot: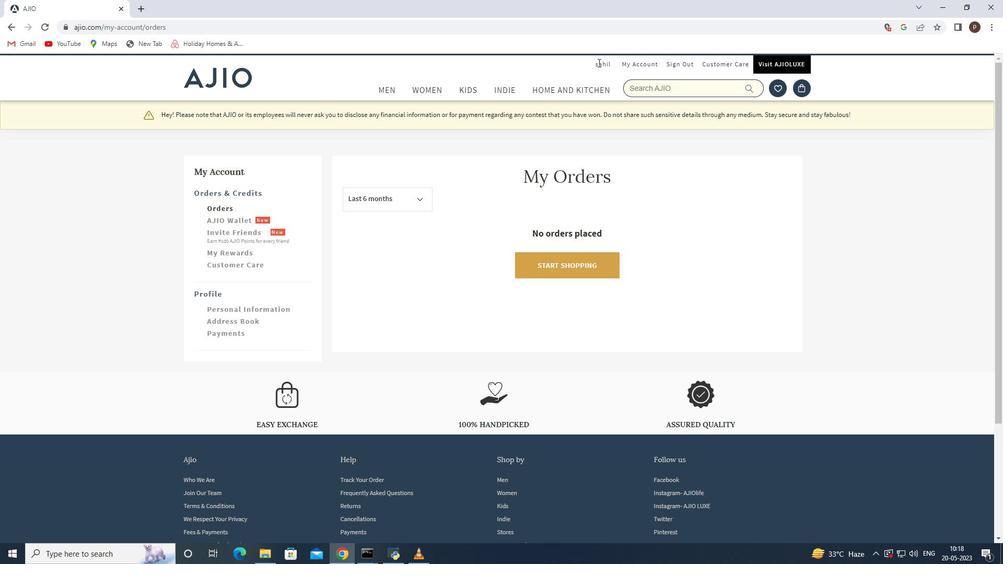
Action: Mouse scrolled (411, 261) with delta (0, 0)
Screenshot: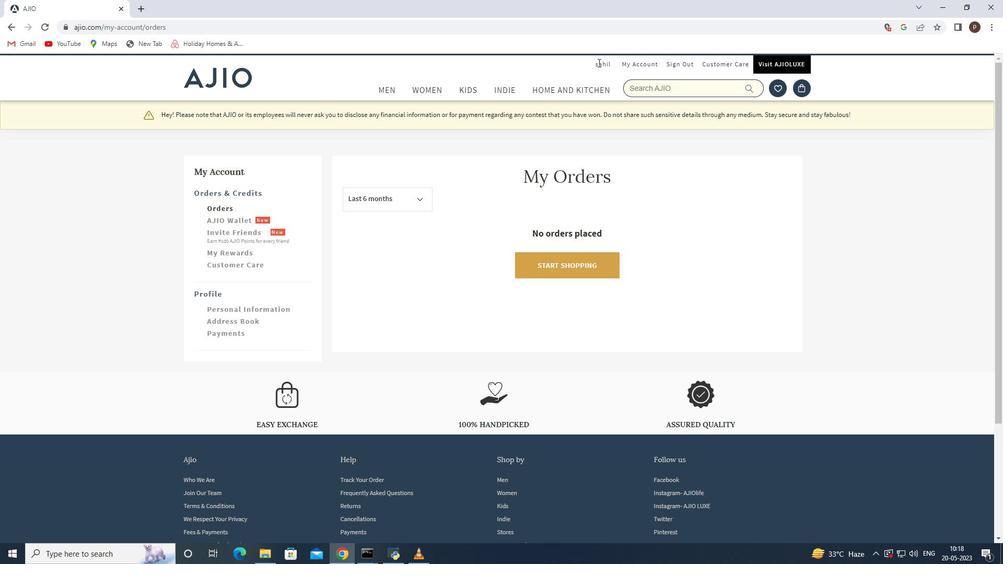 
Action: Mouse scrolled (411, 261) with delta (0, 0)
Screenshot: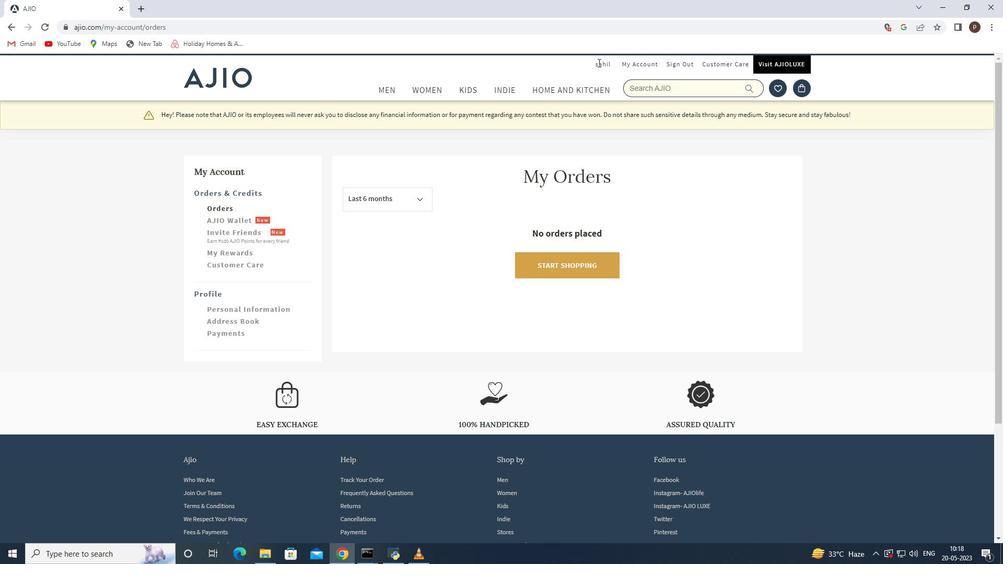 
Action: Mouse scrolled (411, 261) with delta (0, 0)
Screenshot: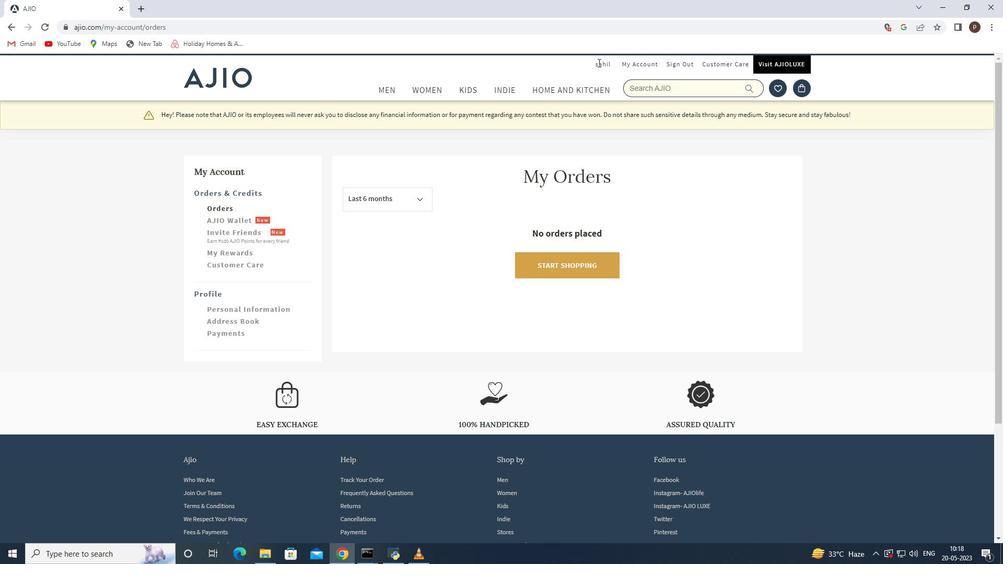 
Action: Mouse scrolled (411, 261) with delta (0, 0)
Screenshot: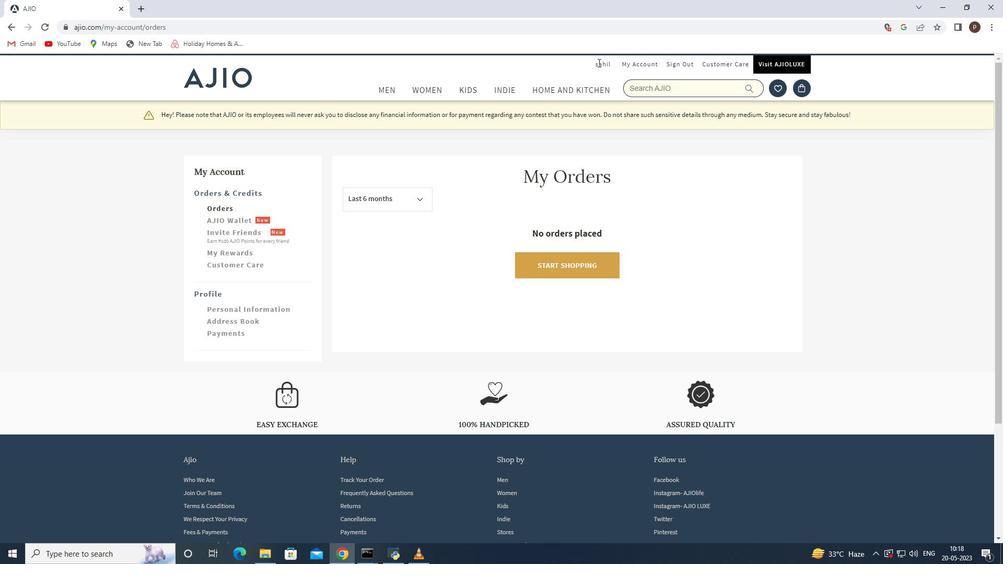 
Action: Mouse scrolled (411, 261) with delta (0, 0)
Screenshot: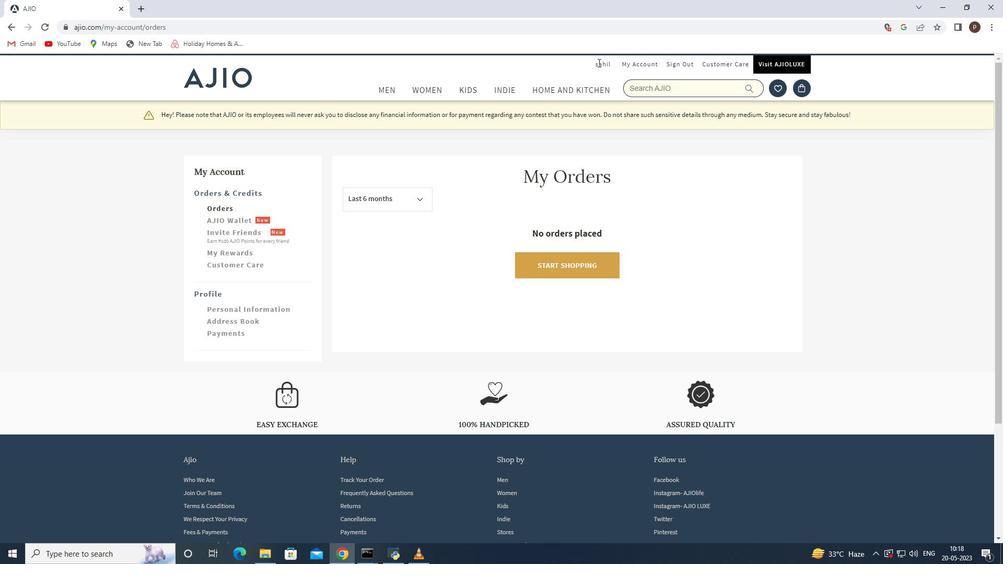 
Action: Mouse scrolled (411, 261) with delta (0, 0)
Screenshot: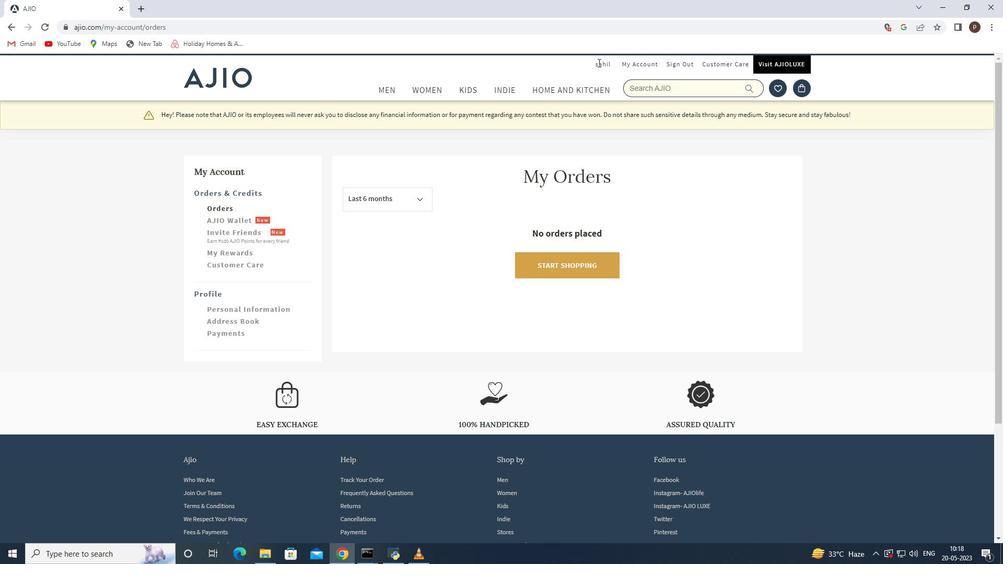 
Action: Mouse scrolled (411, 261) with delta (0, 0)
Screenshot: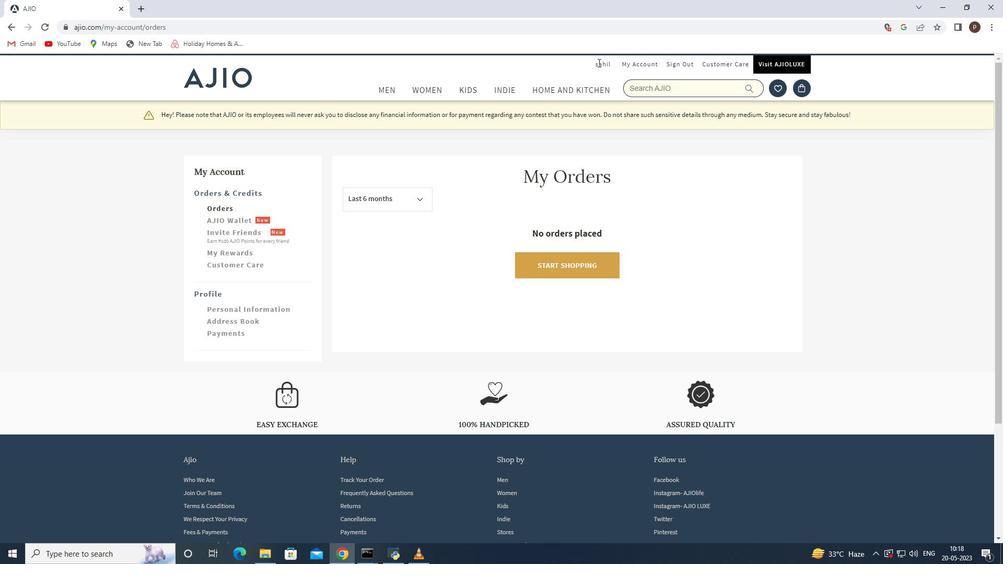 
Action: Mouse scrolled (411, 261) with delta (0, 0)
Screenshot: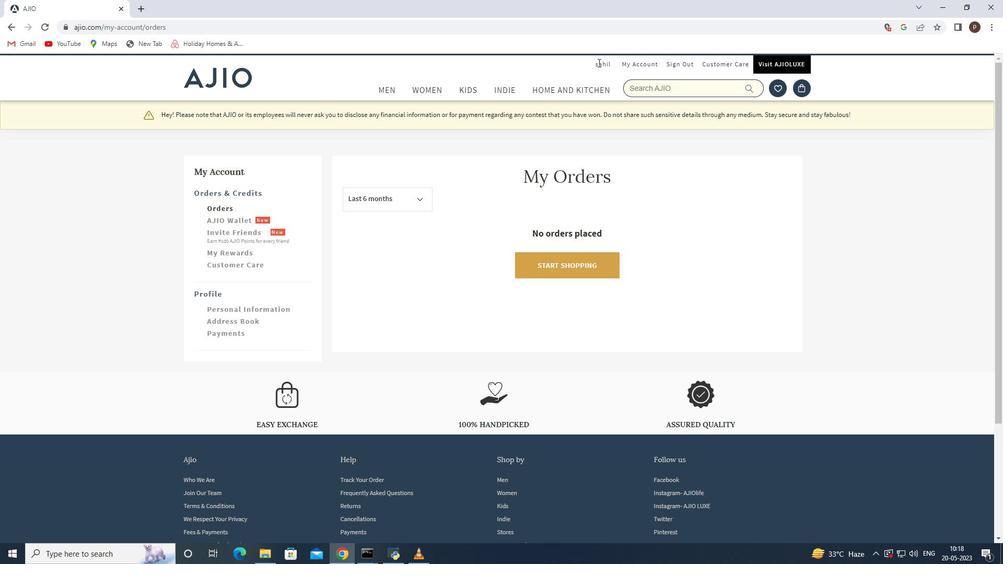 
Action: Mouse scrolled (411, 261) with delta (0, 0)
Screenshot: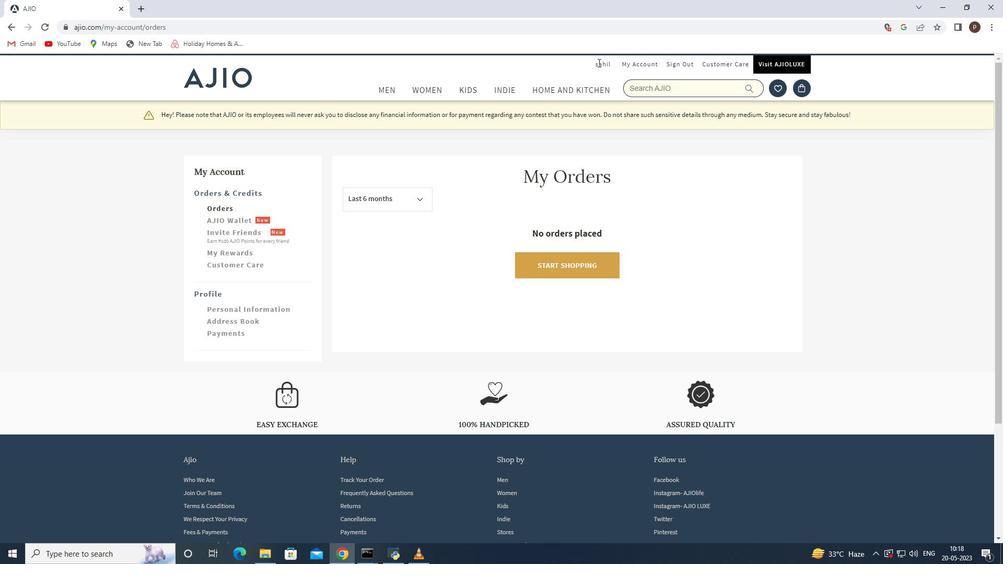 
Action: Mouse scrolled (411, 261) with delta (0, 0)
Screenshot: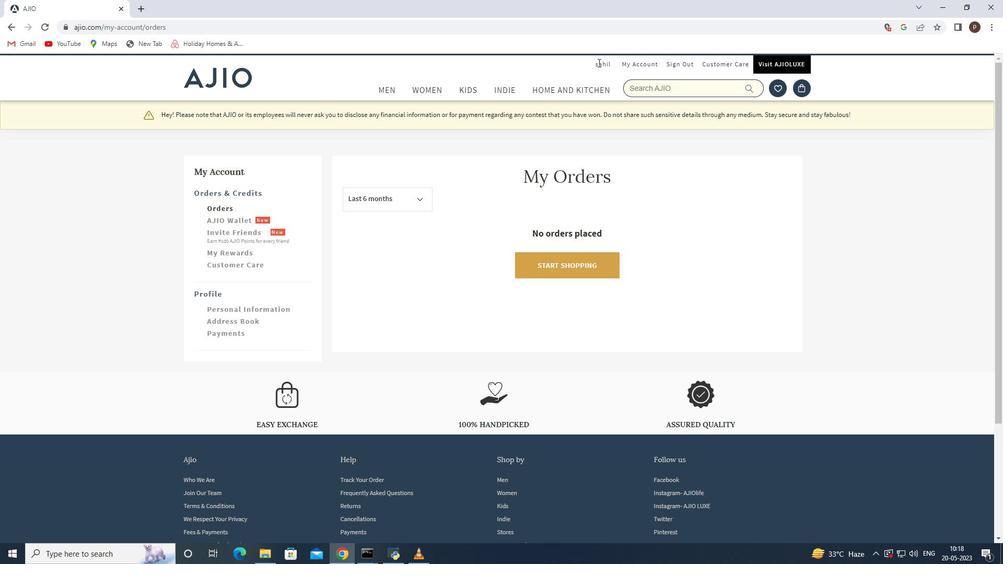 
Action: Mouse scrolled (411, 260) with delta (0, 0)
Screenshot: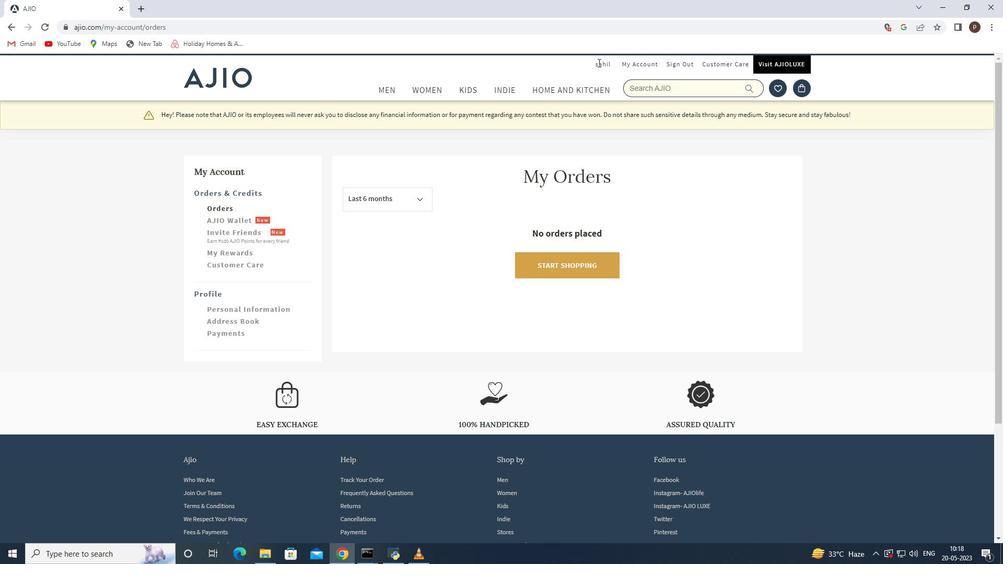 
Action: Mouse scrolled (411, 261) with delta (0, 0)
Screenshot: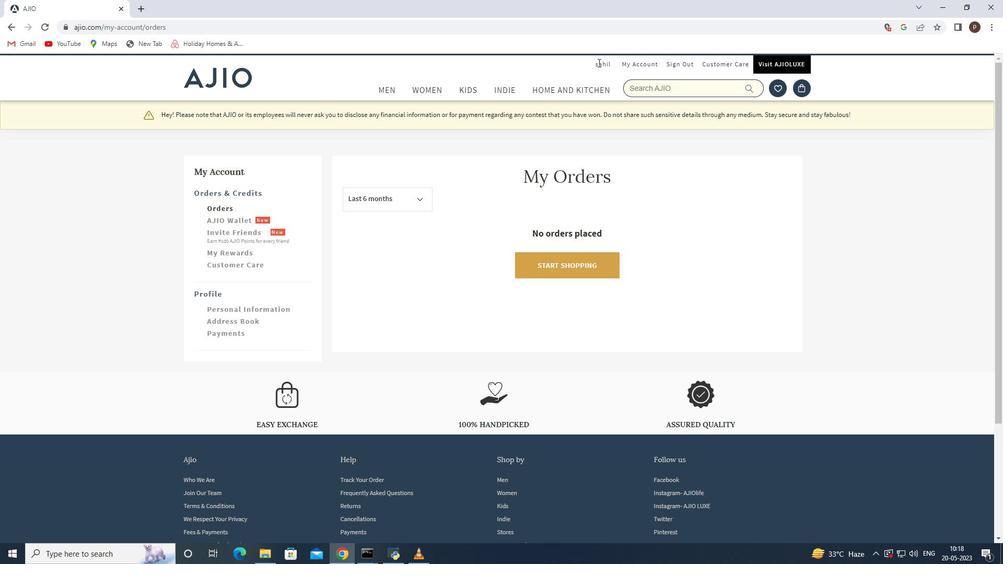 
Action: Mouse scrolled (411, 261) with delta (0, 0)
Screenshot: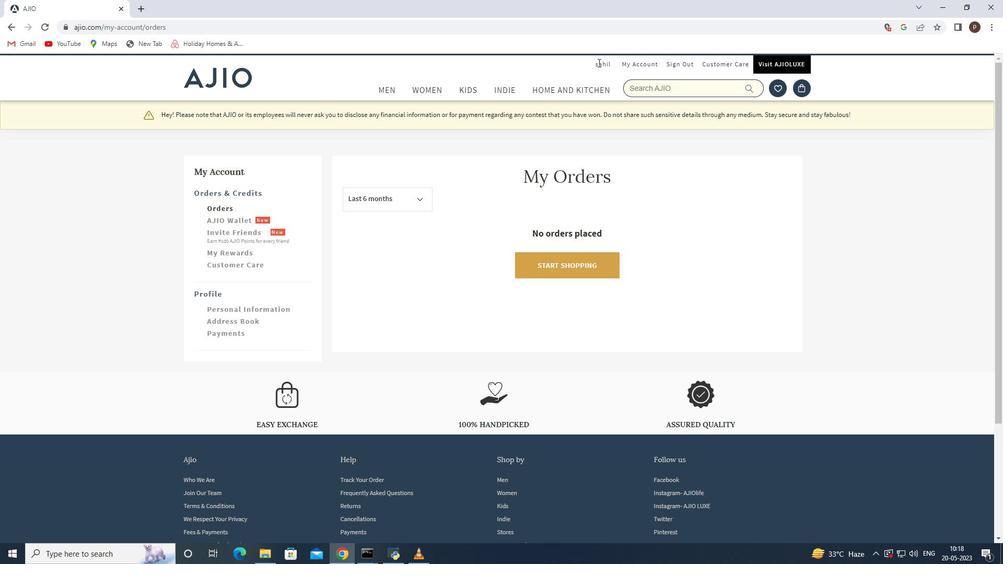 
Action: Mouse scrolled (411, 261) with delta (0, 0)
Screenshot: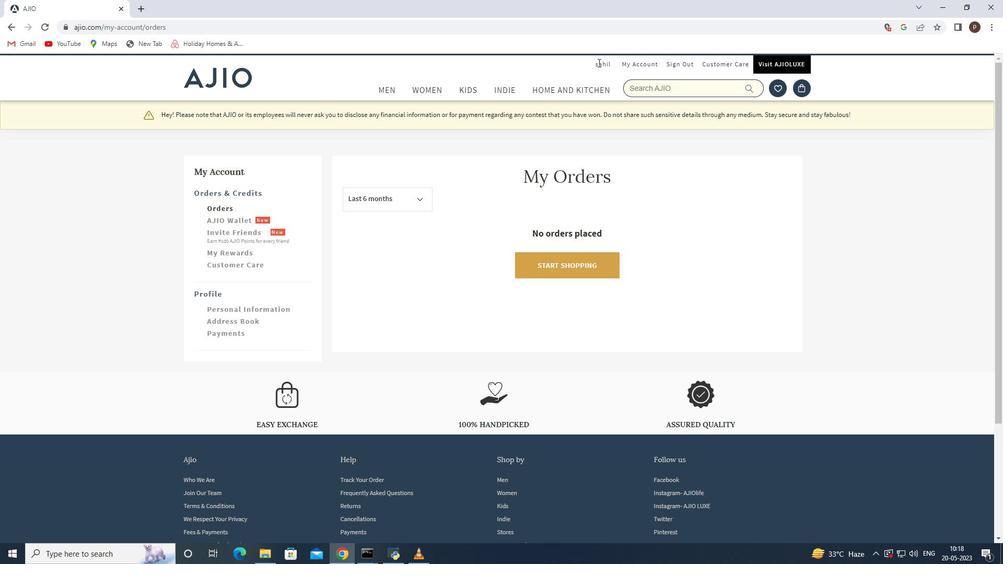 
Action: Mouse scrolled (411, 261) with delta (0, 0)
Screenshot: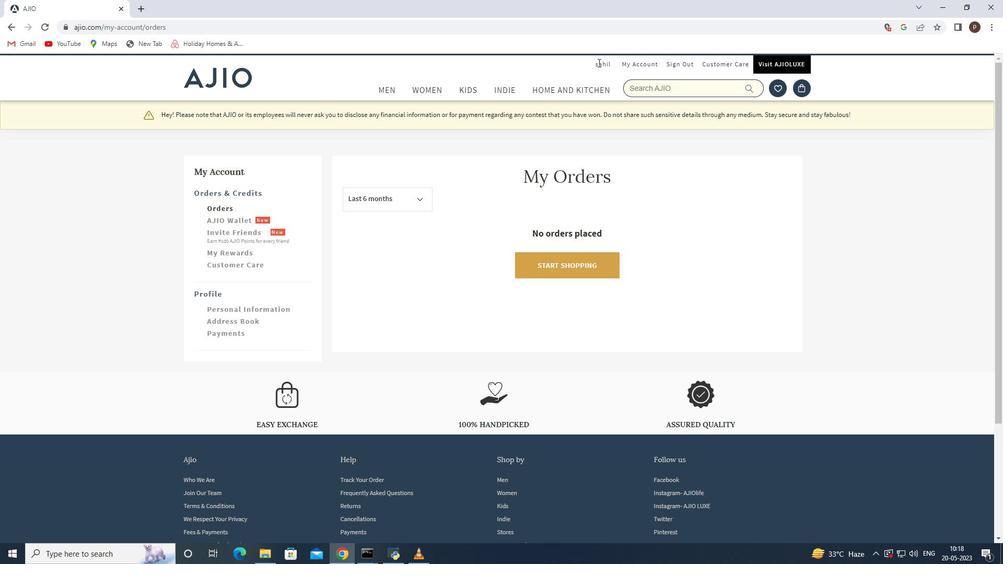 
Action: Mouse moved to (11, 27)
Screenshot: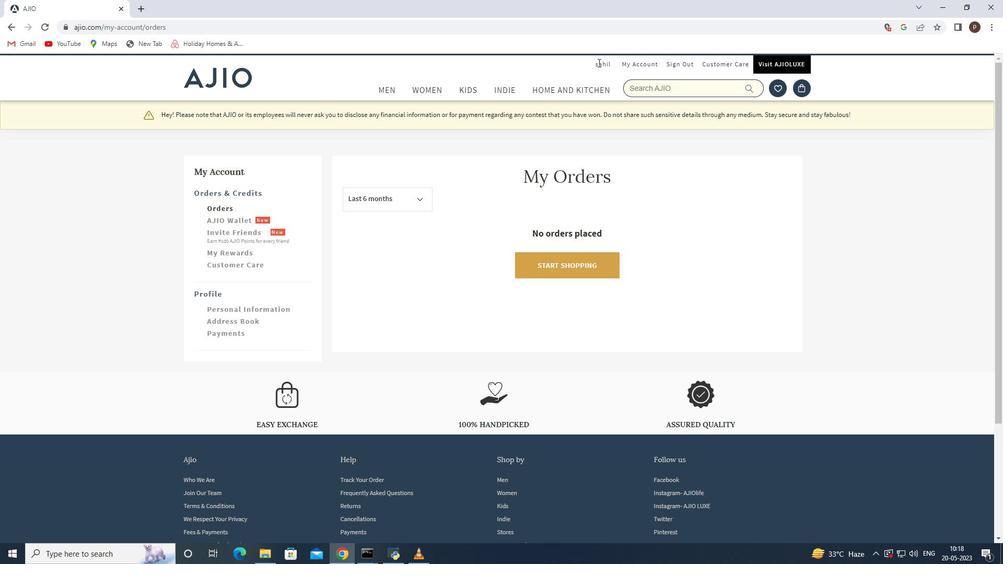 
Action: Mouse pressed left at (11, 27)
Screenshot: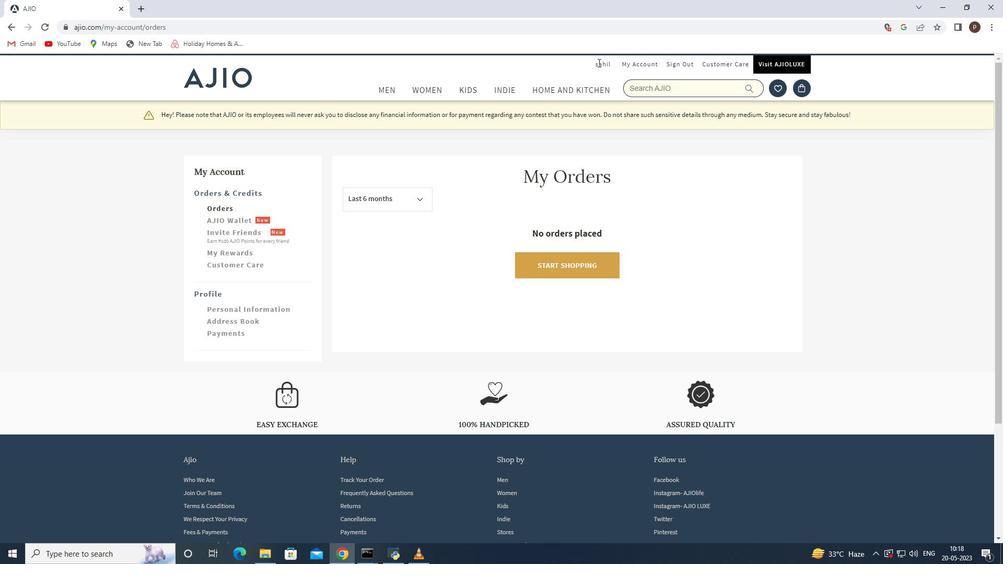 
Action: Mouse moved to (215, 41)
Screenshot: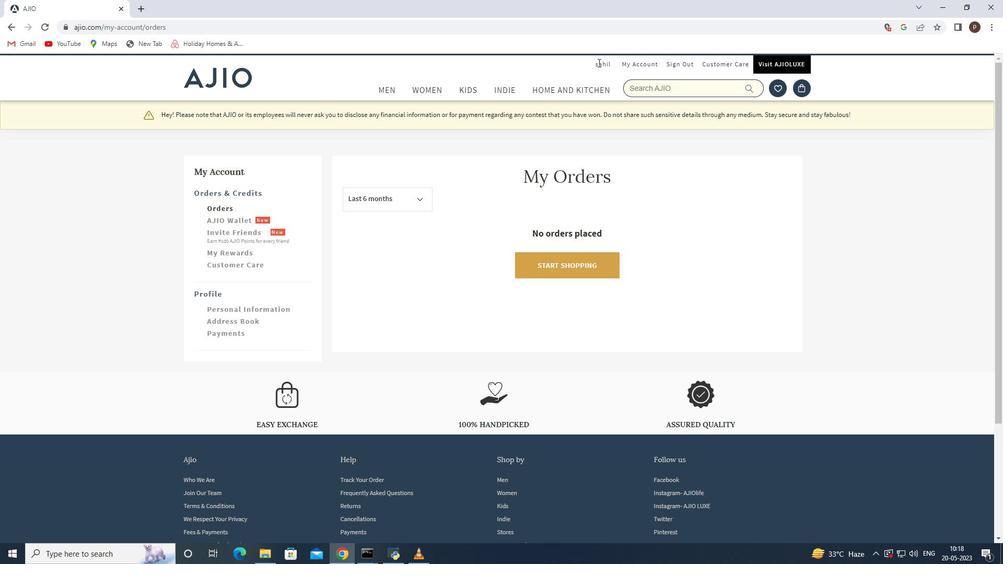 
Action: Mouse pressed left at (215, 41)
Screenshot: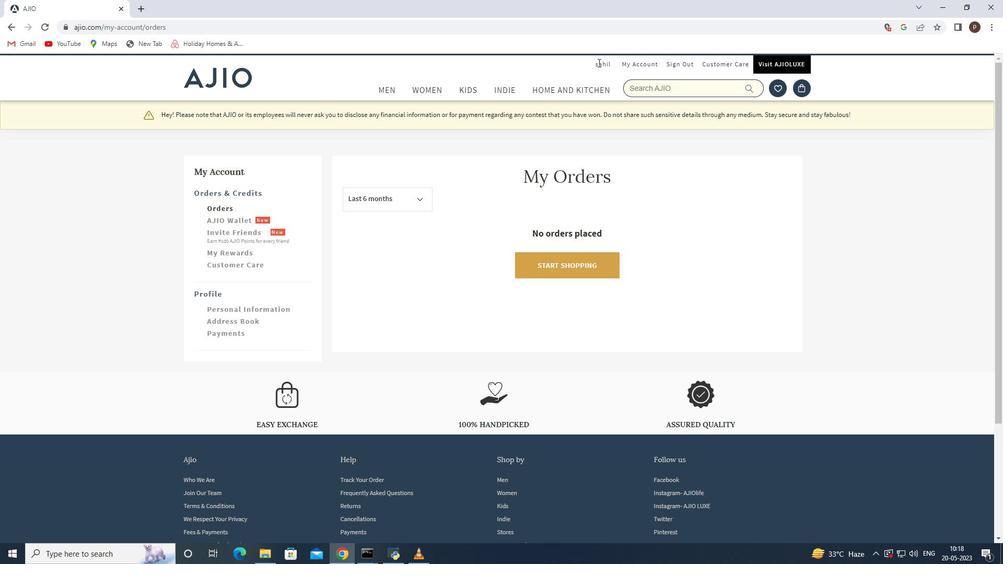 
Action: Mouse moved to (648, 63)
Screenshot: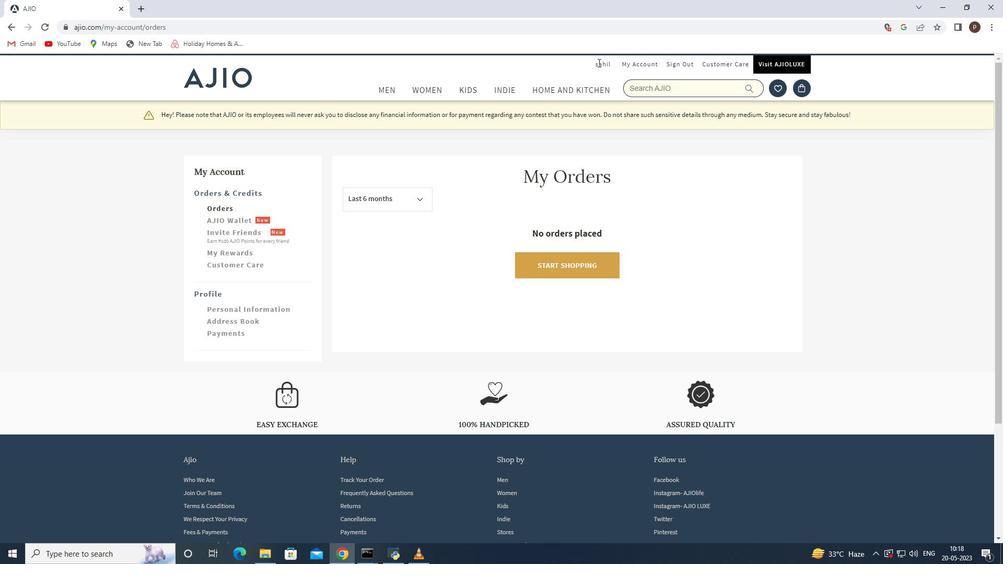 
Action: Mouse pressed left at (648, 63)
Screenshot: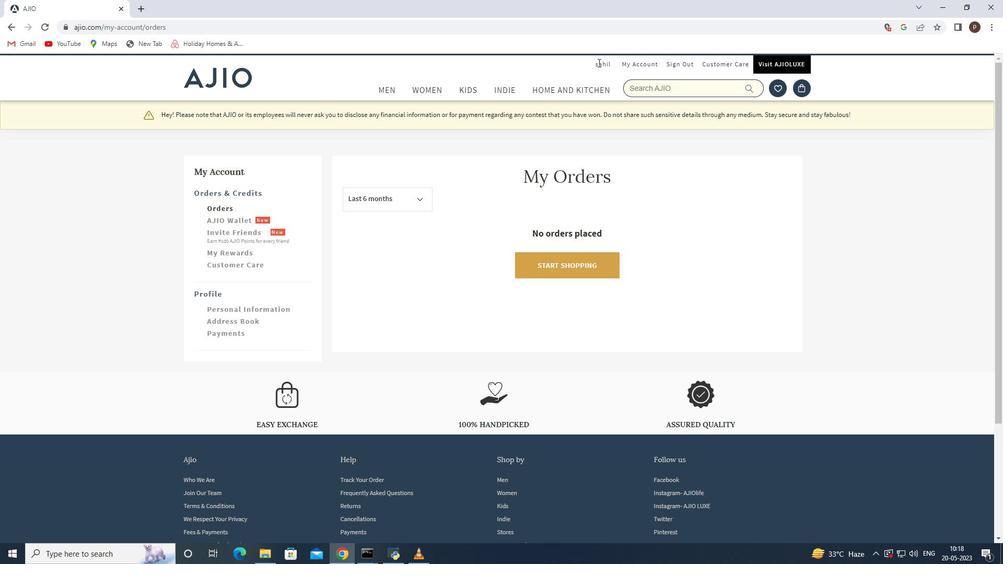 
Action: Mouse moved to (426, 227)
Screenshot: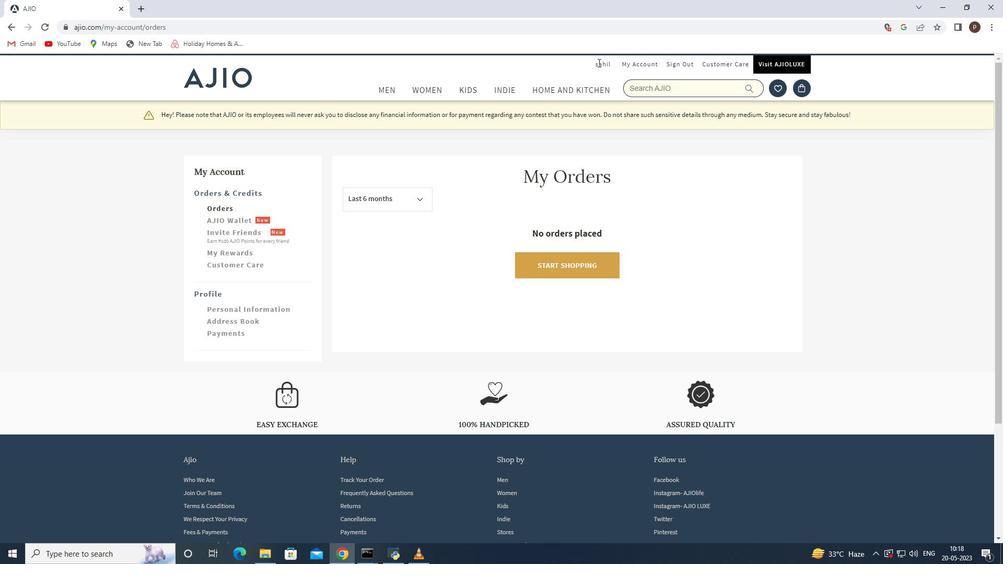 
Action: Mouse pressed left at (426, 227)
Screenshot: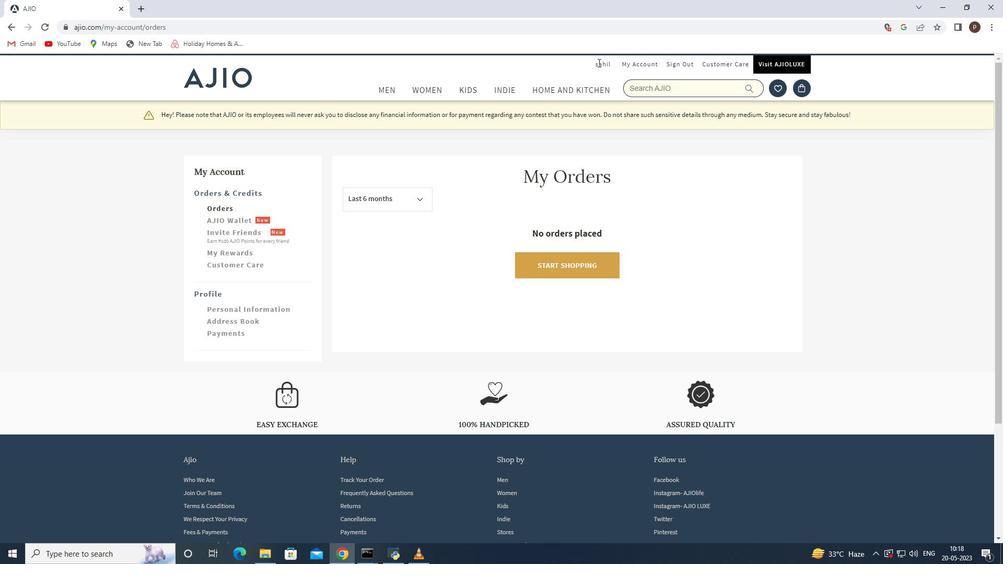 
Action: Mouse moved to (435, 337)
Screenshot: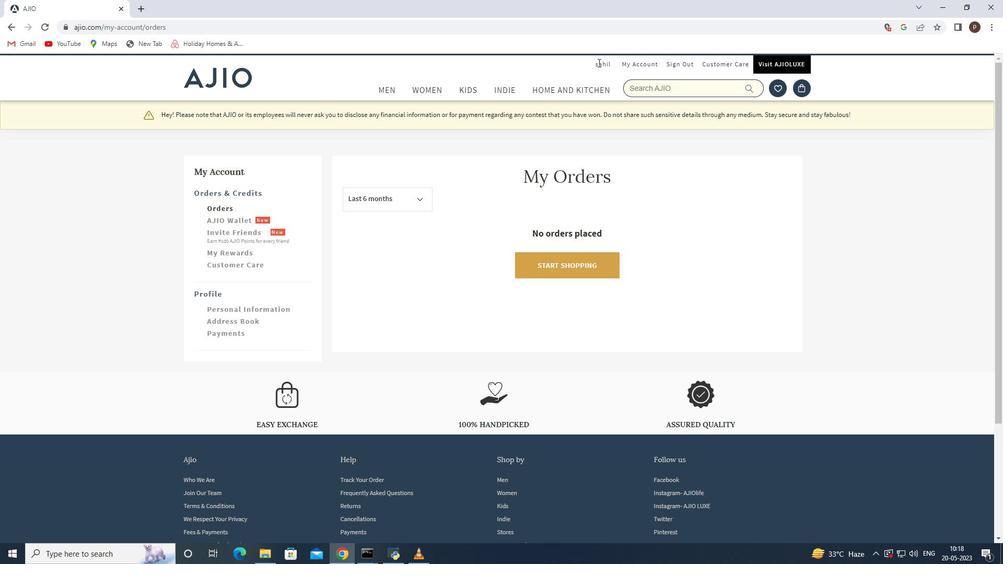 
Action: Mouse pressed left at (435, 337)
Screenshot: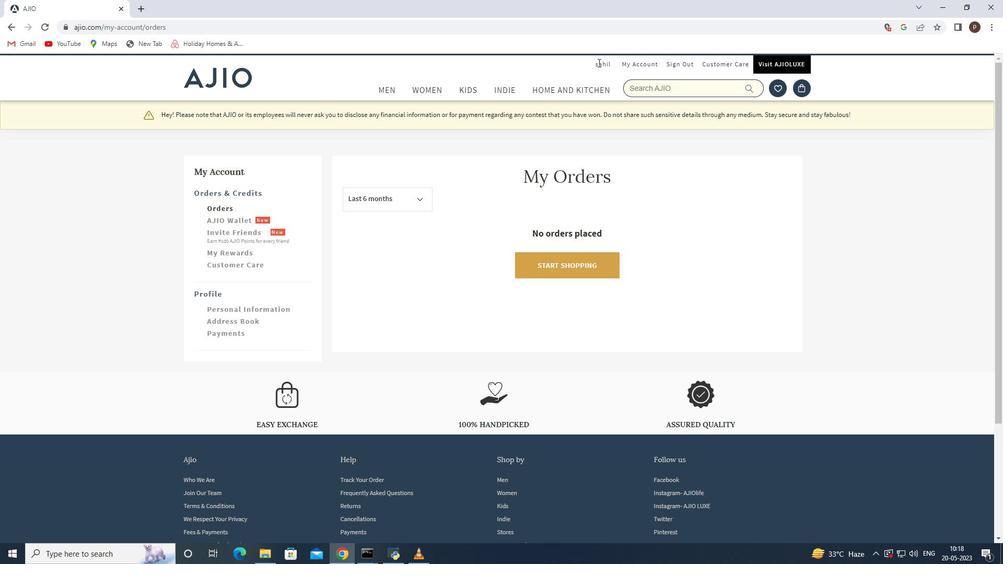 
Action: Mouse moved to (592, 73)
Screenshot: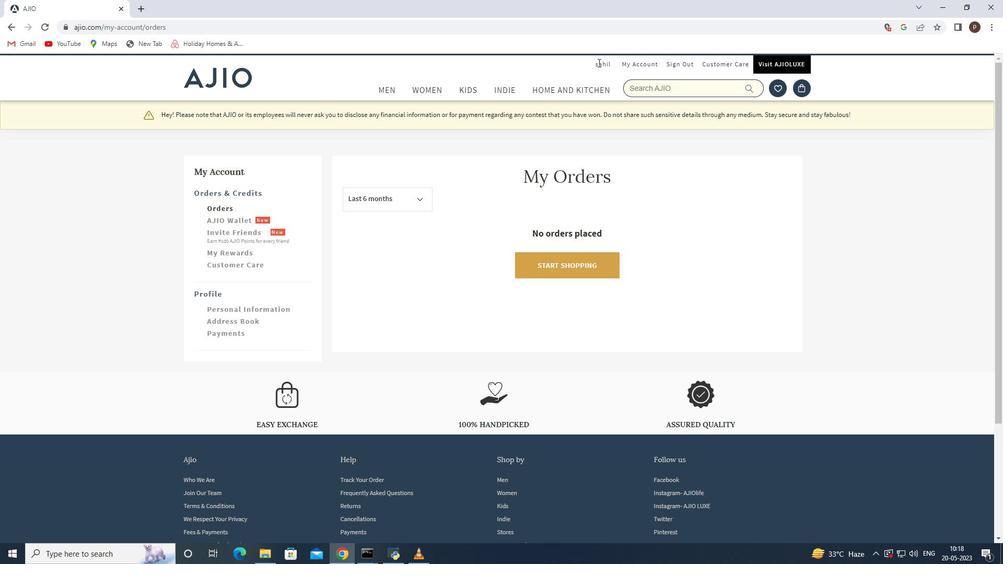 
Action: Mouse pressed left at (592, 73)
Screenshot: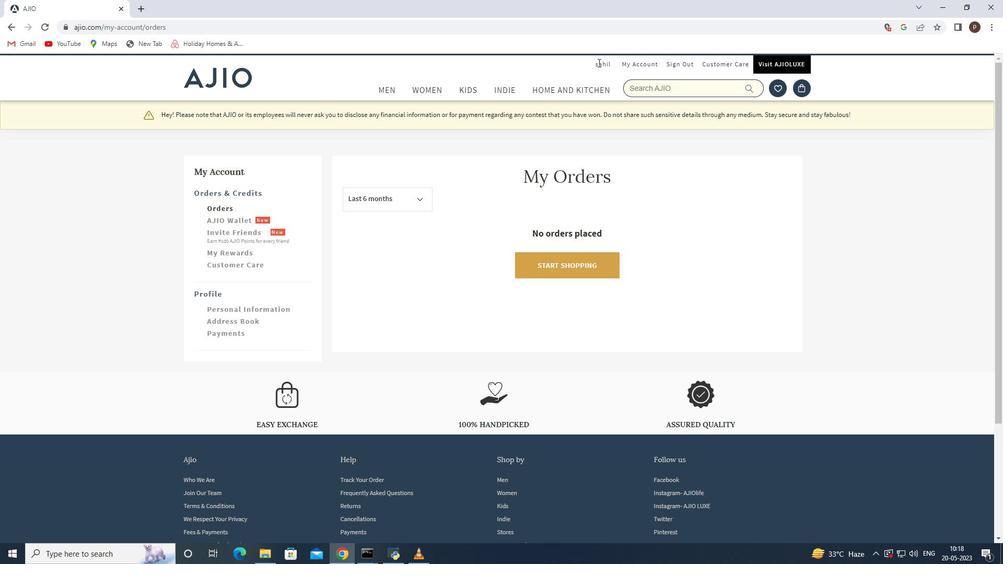 
Action: Mouse moved to (388, 90)
Screenshot: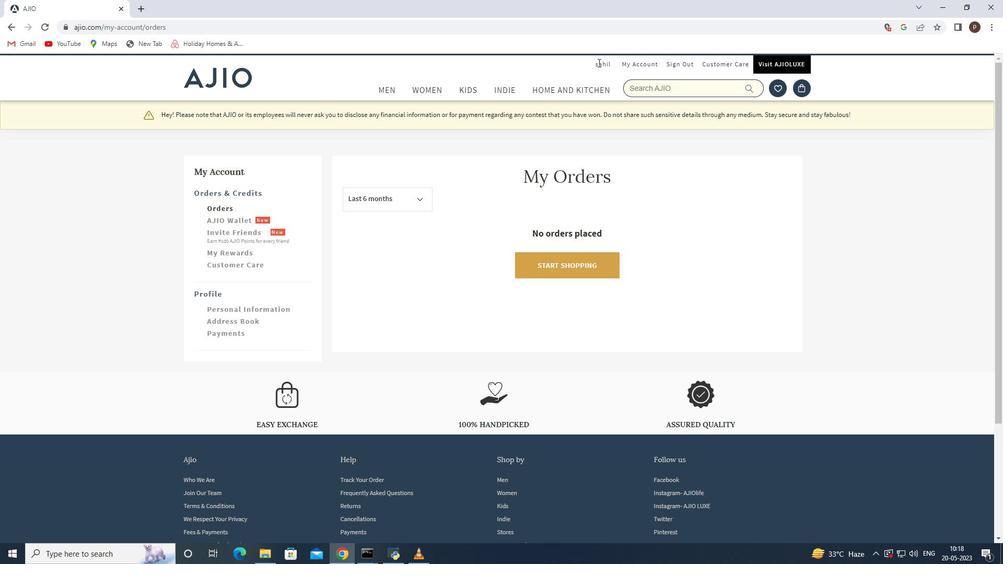 
Action: Mouse pressed left at (388, 90)
Screenshot: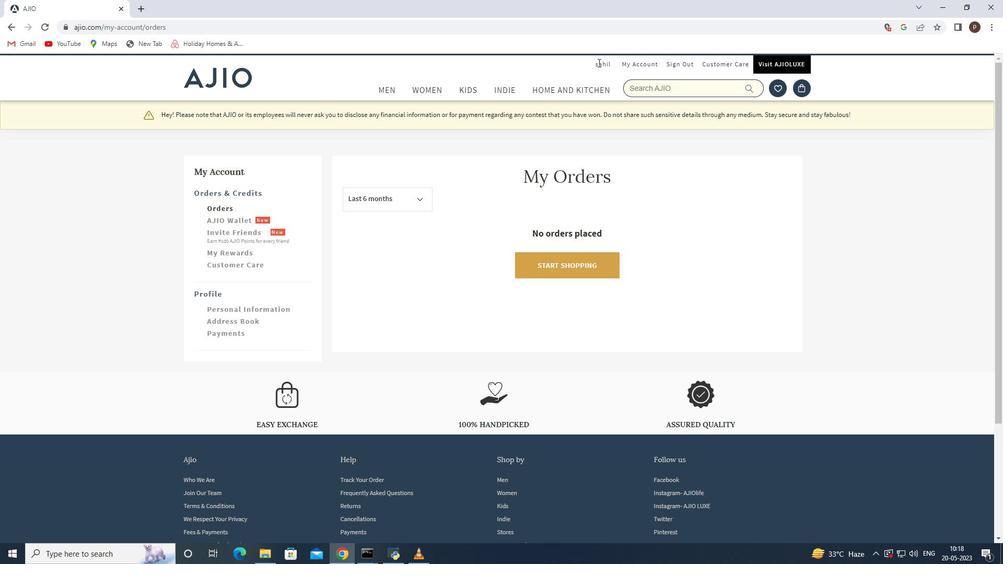 
Action: Mouse moved to (216, 43)
Screenshot: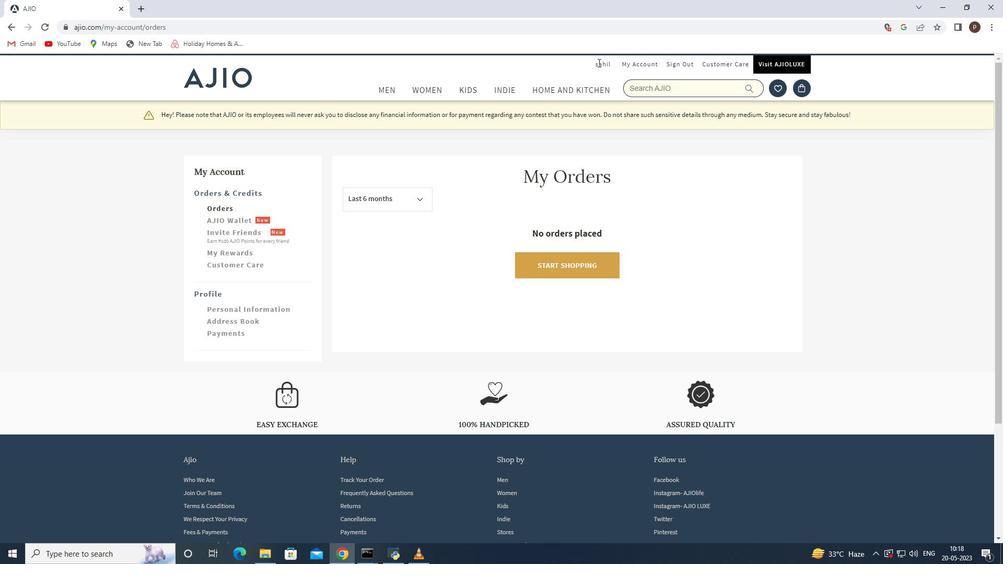 
Action: Mouse pressed left at (216, 43)
Screenshot: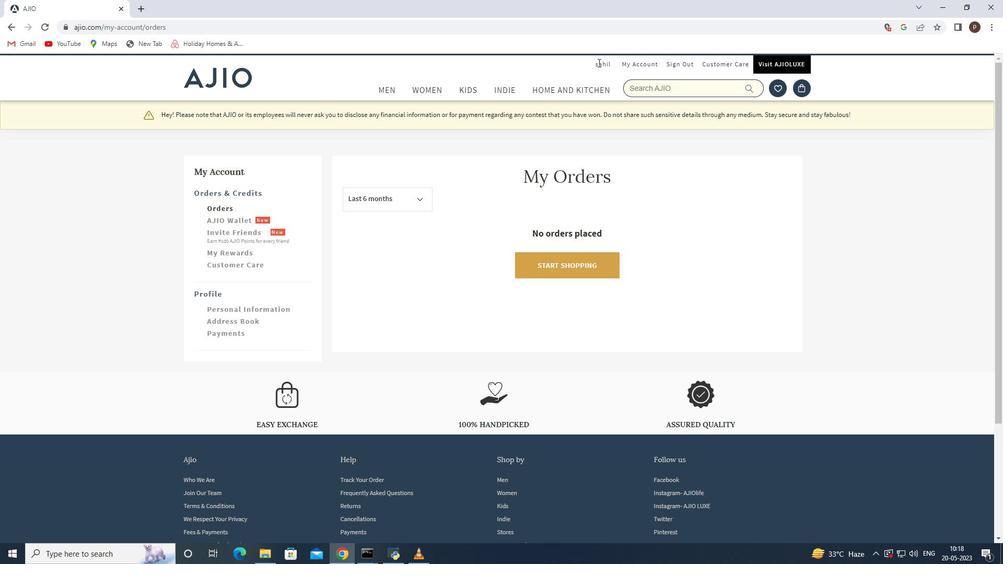 
Action: Mouse moved to (667, 64)
Screenshot: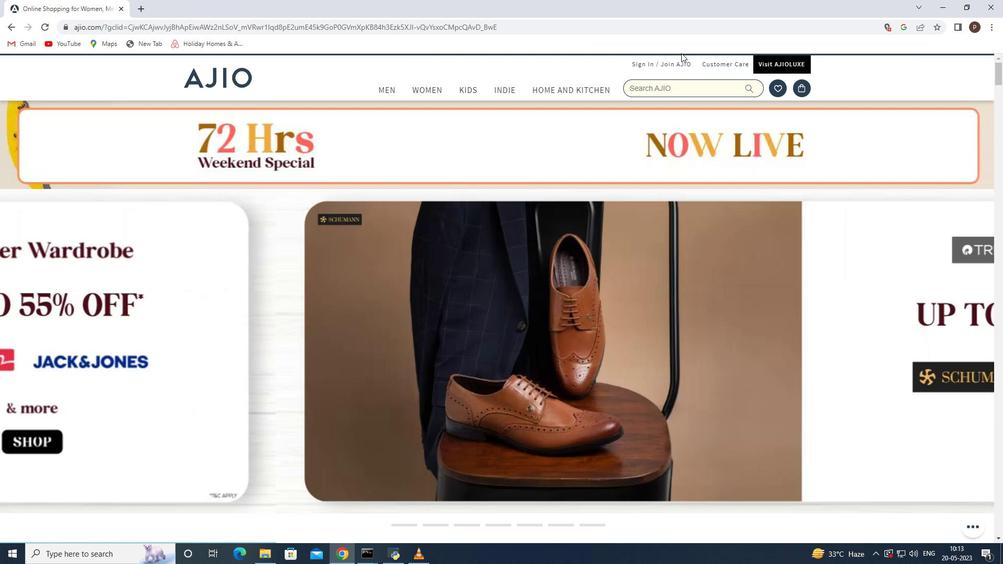 
Action: Mouse pressed left at (667, 64)
Screenshot: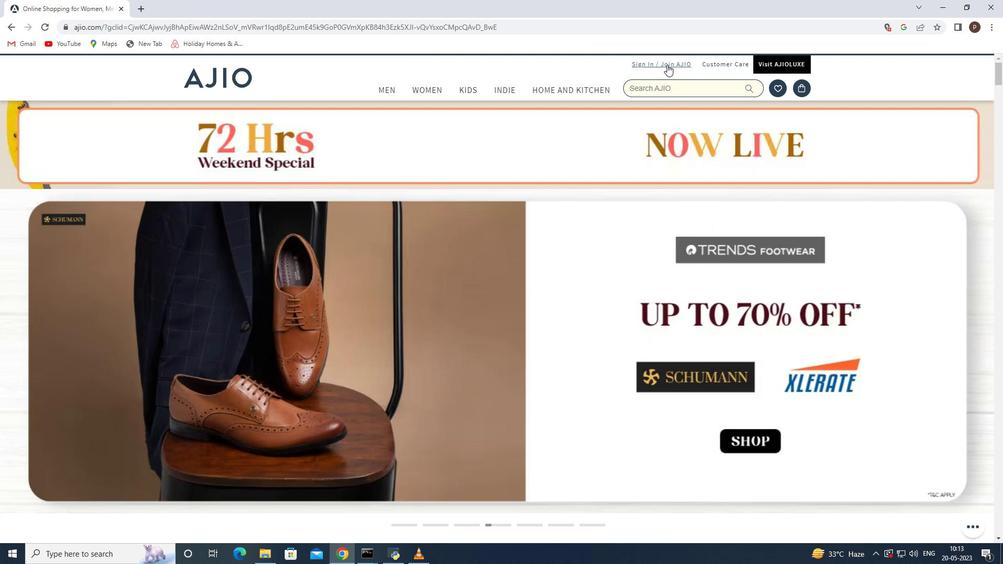 
Action: Mouse moved to (444, 223)
Screenshot: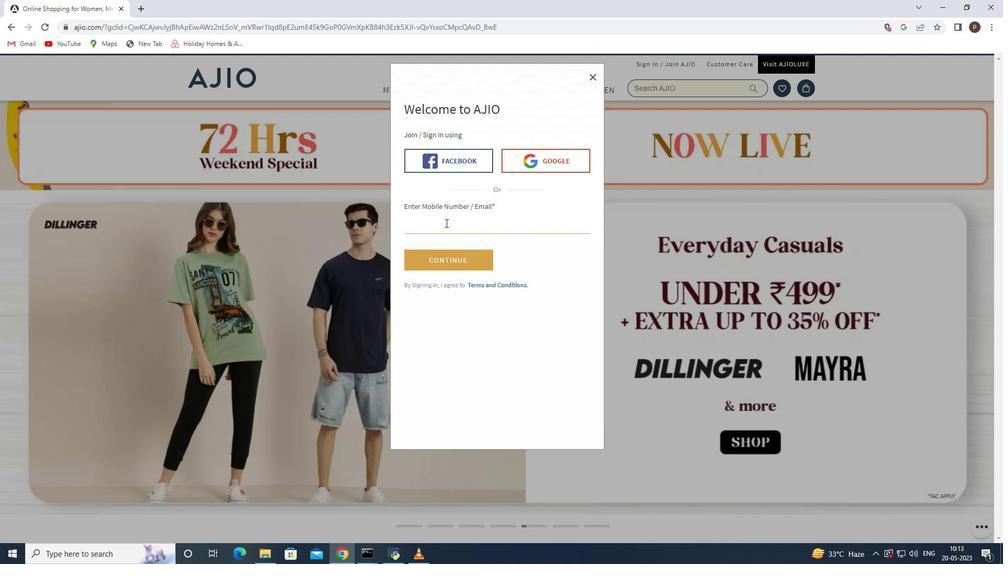 
Action: Mouse pressed left at (444, 223)
Screenshot: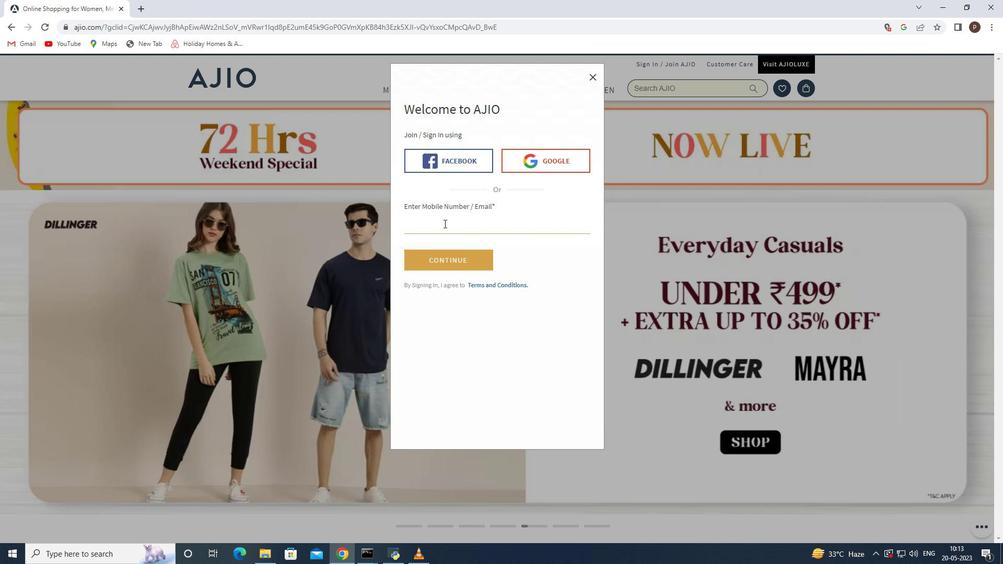
Action: Mouse moved to (486, 255)
Screenshot: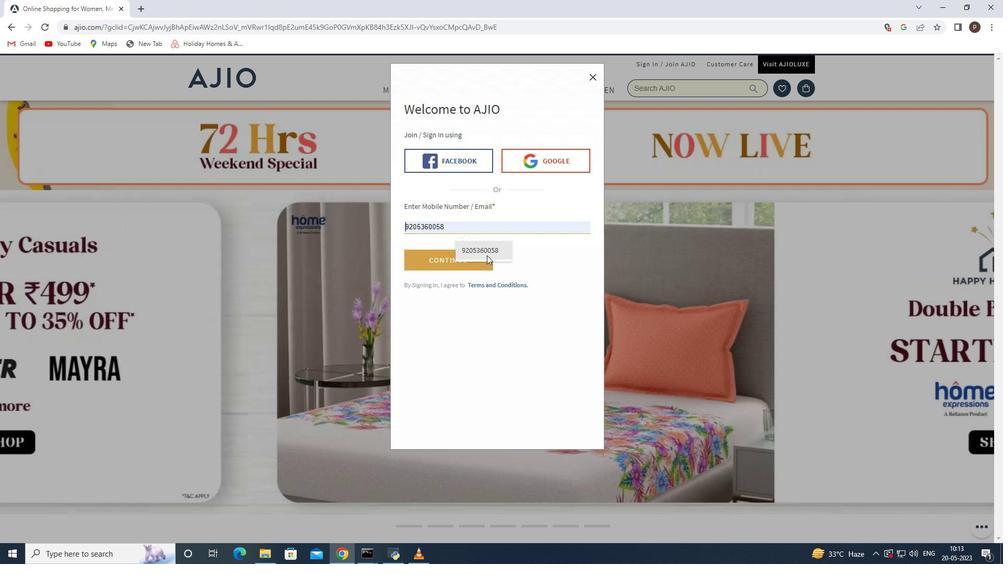 
Action: Mouse pressed left at (486, 255)
Screenshot: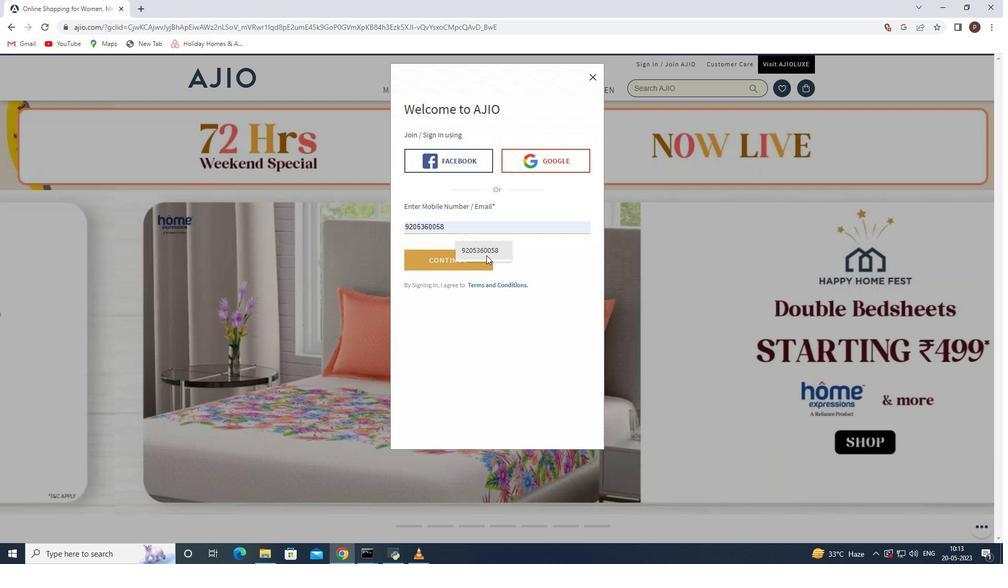 
Action: Mouse moved to (454, 261)
Screenshot: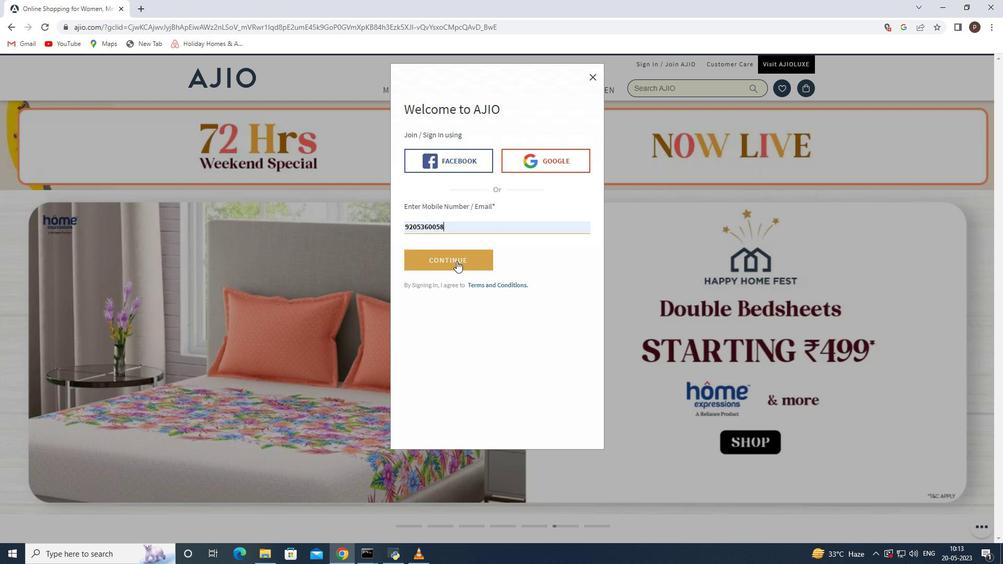 
Action: Mouse pressed left at (454, 261)
Screenshot: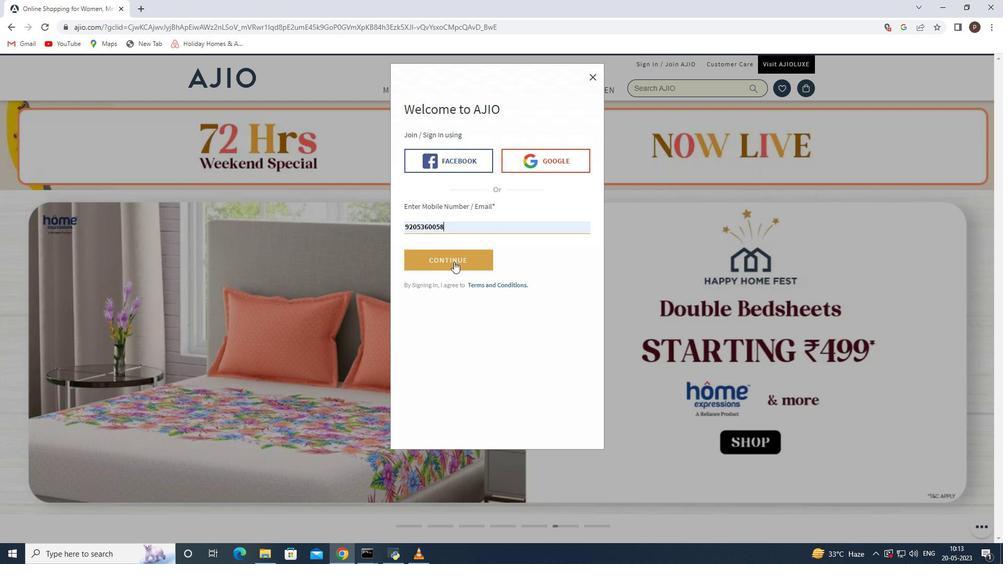 
Action: Mouse moved to (457, 183)
Screenshot: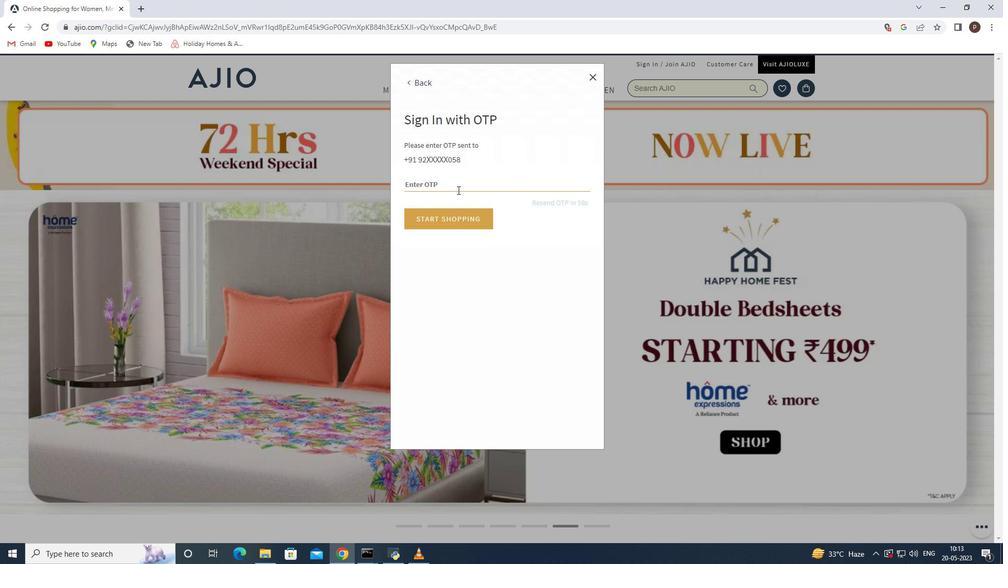 
Action: Mouse pressed left at (457, 183)
Screenshot: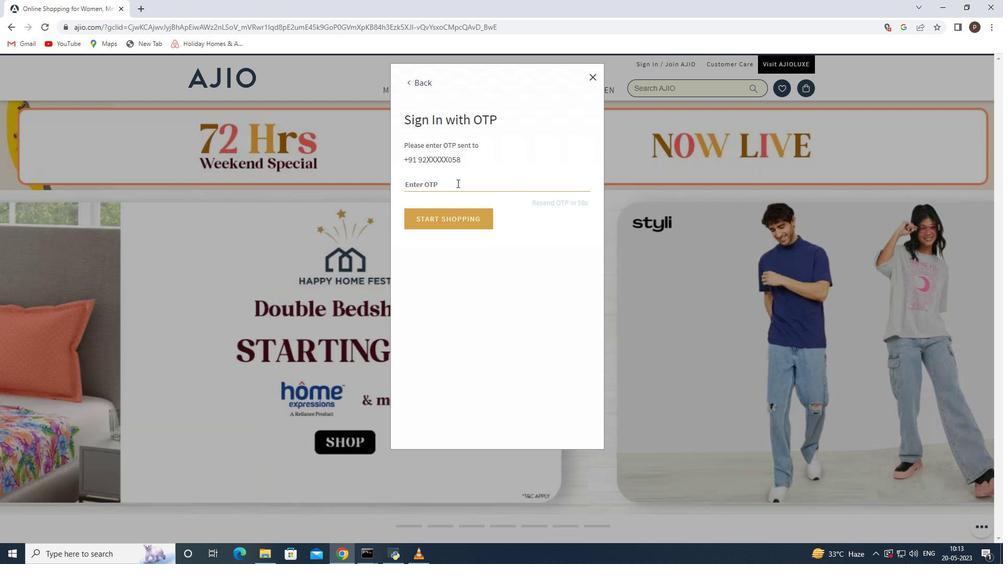 
Action: Key pressed 0262
Screenshot: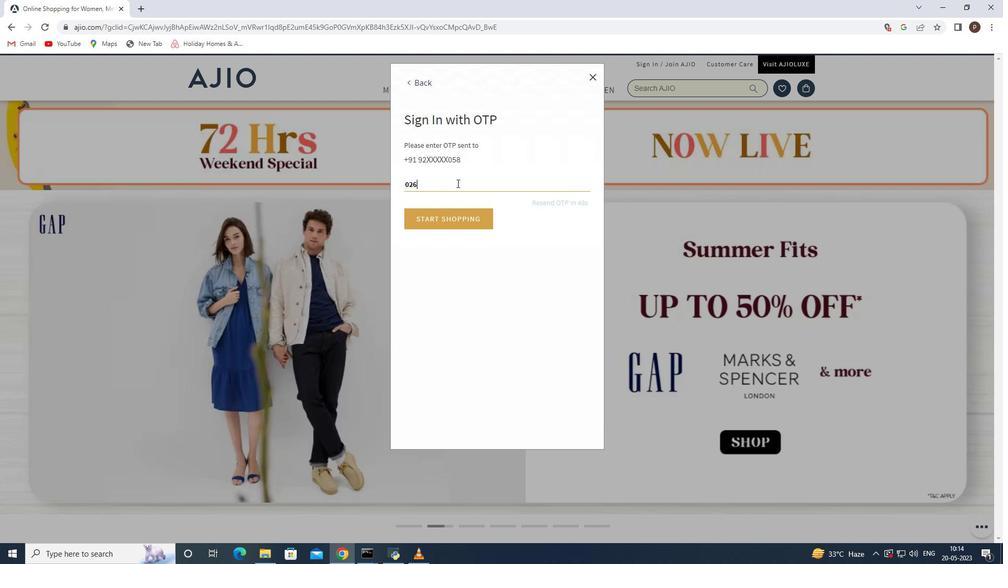 
Action: Mouse moved to (465, 222)
Screenshot: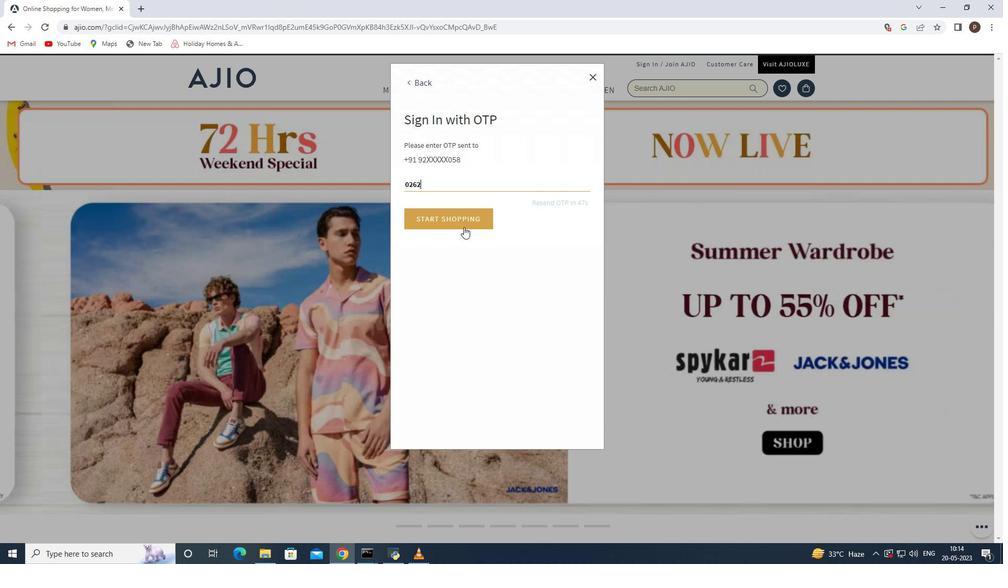 
Action: Mouse pressed left at (465, 222)
Screenshot: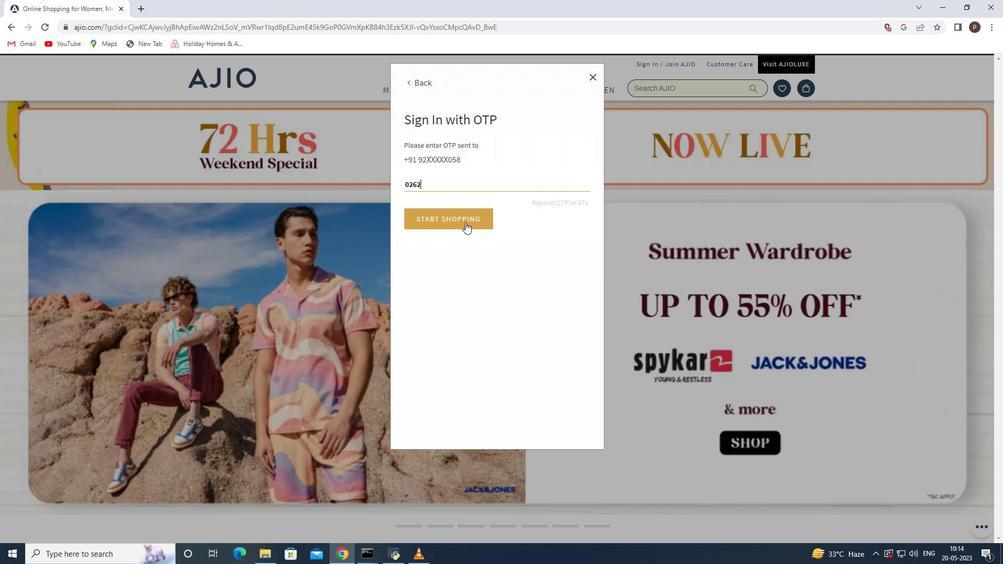 
Action: Mouse moved to (609, 61)
Screenshot: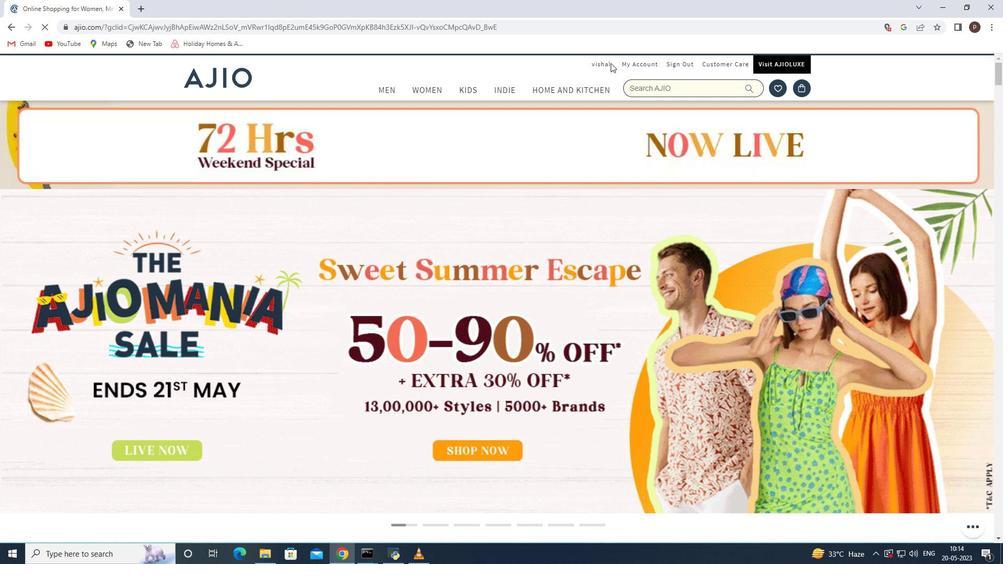 
Action: Mouse pressed left at (609, 61)
Screenshot: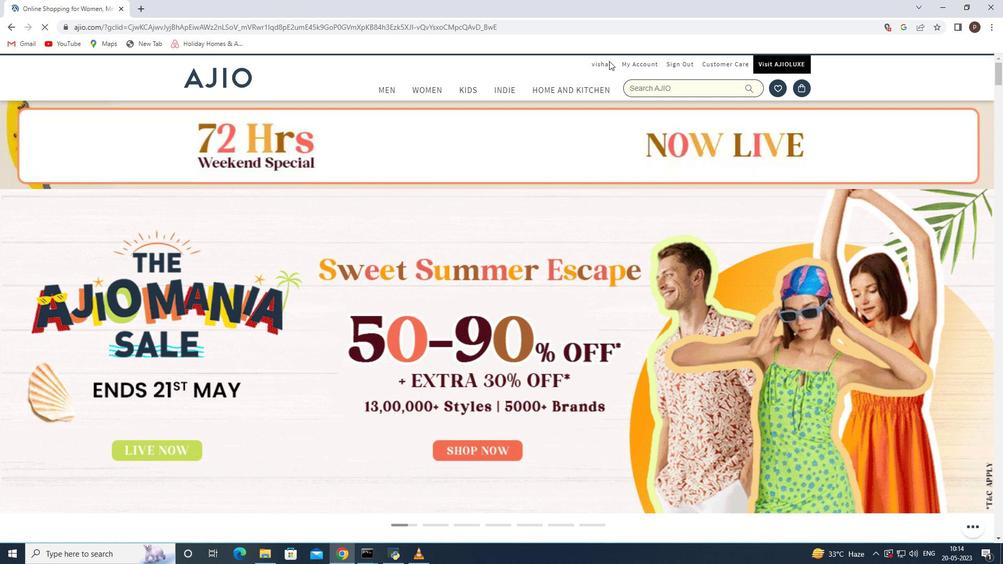 
Action: Mouse moved to (635, 64)
Screenshot: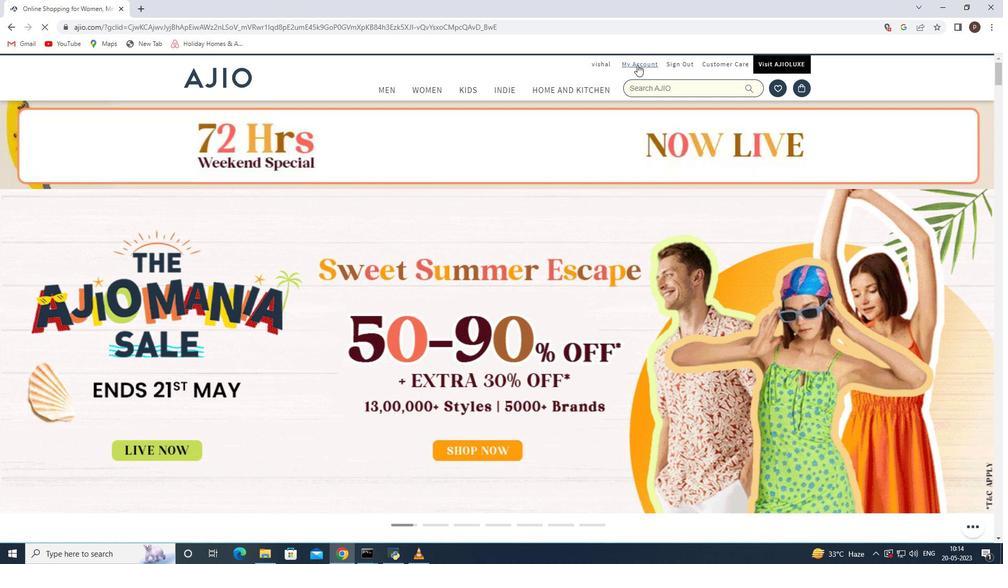 
Action: Mouse pressed left at (635, 64)
Screenshot: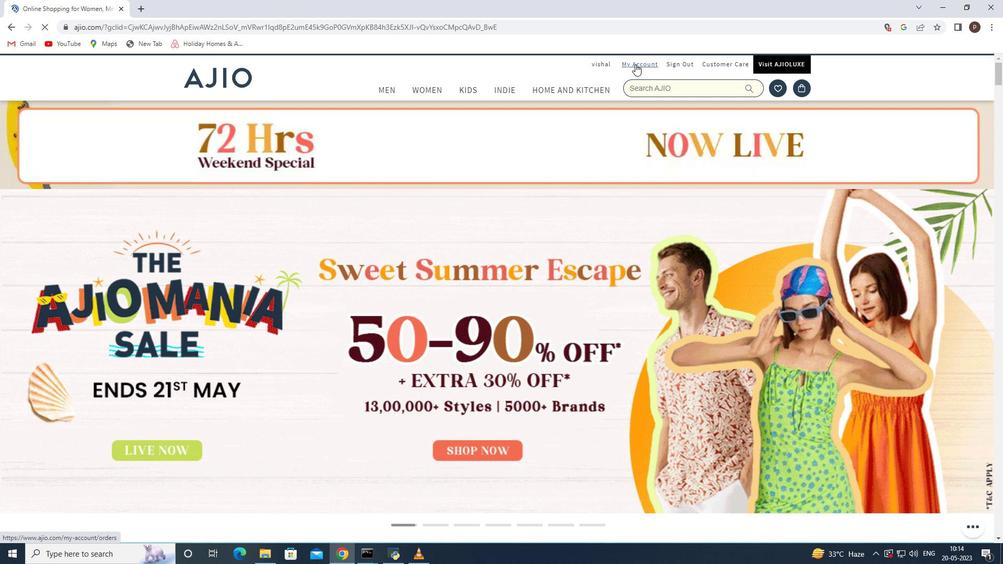 
Action: Mouse moved to (231, 306)
Screenshot: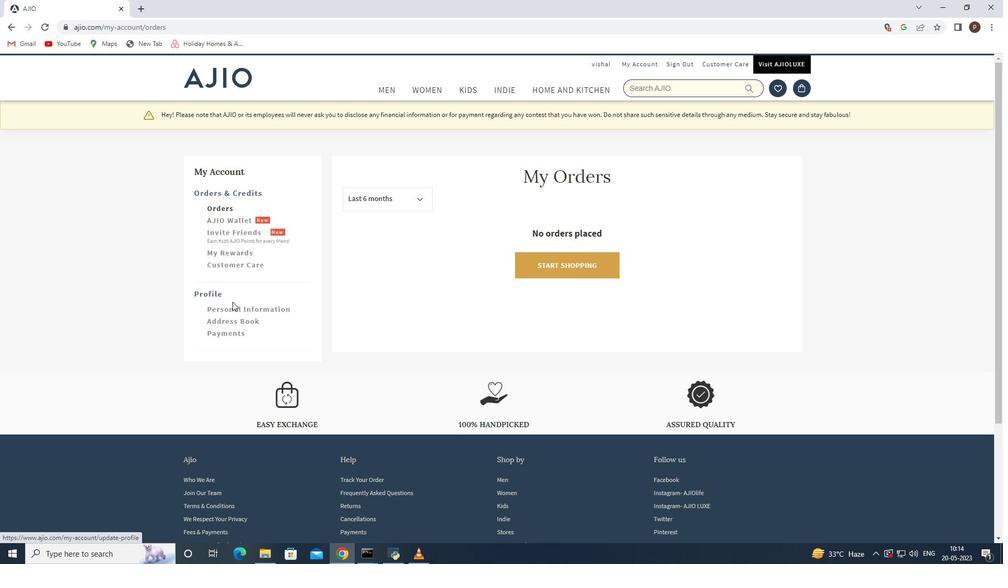 
Action: Mouse pressed left at (231, 306)
Screenshot: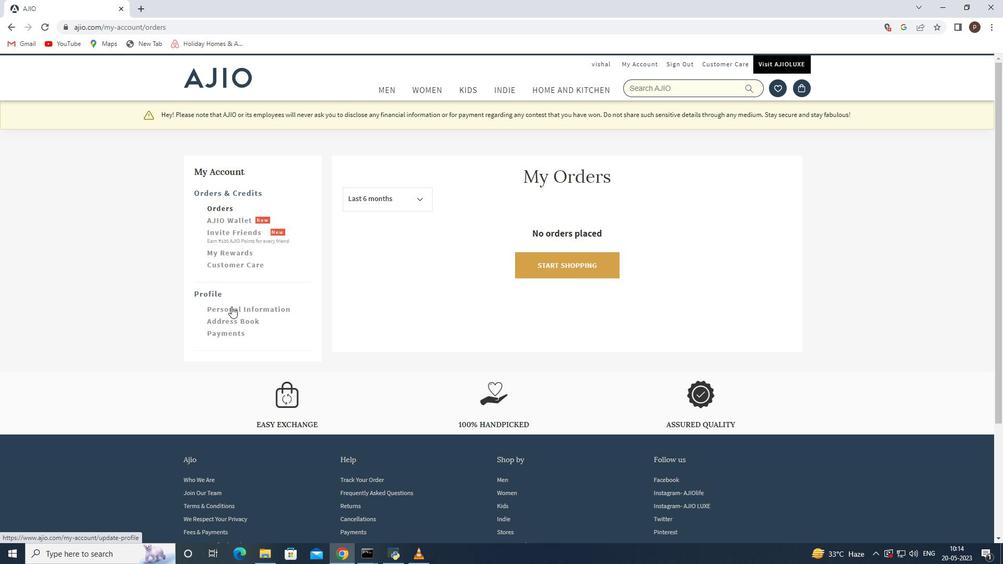 
Action: Mouse moved to (449, 236)
Screenshot: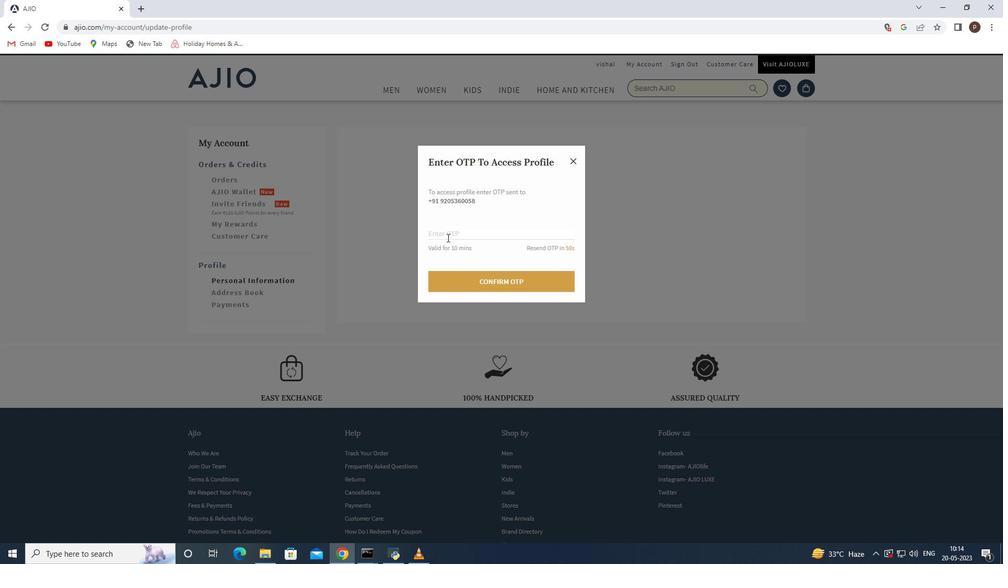 
Action: Mouse pressed left at (449, 236)
Screenshot: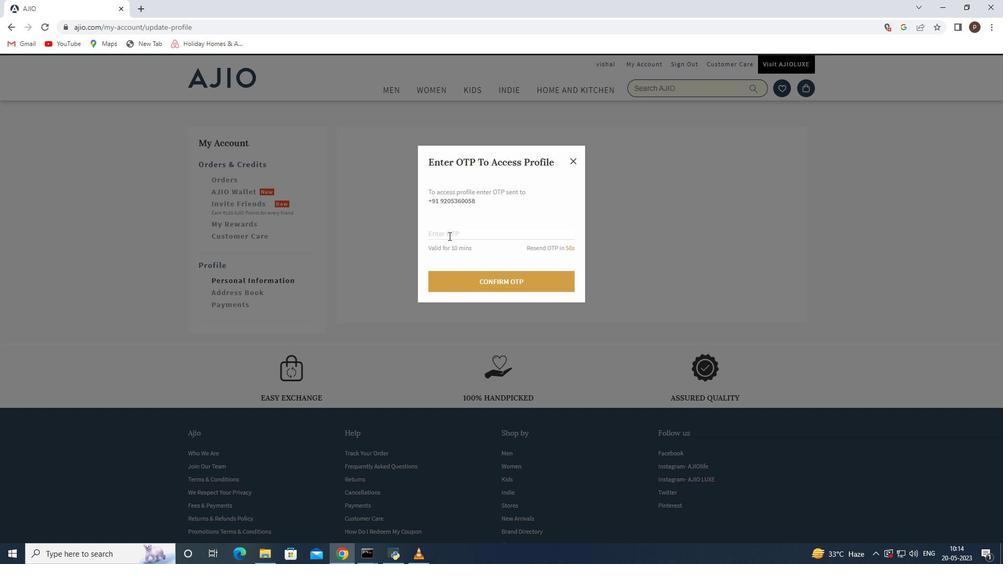 
Action: Mouse moved to (480, 232)
Screenshot: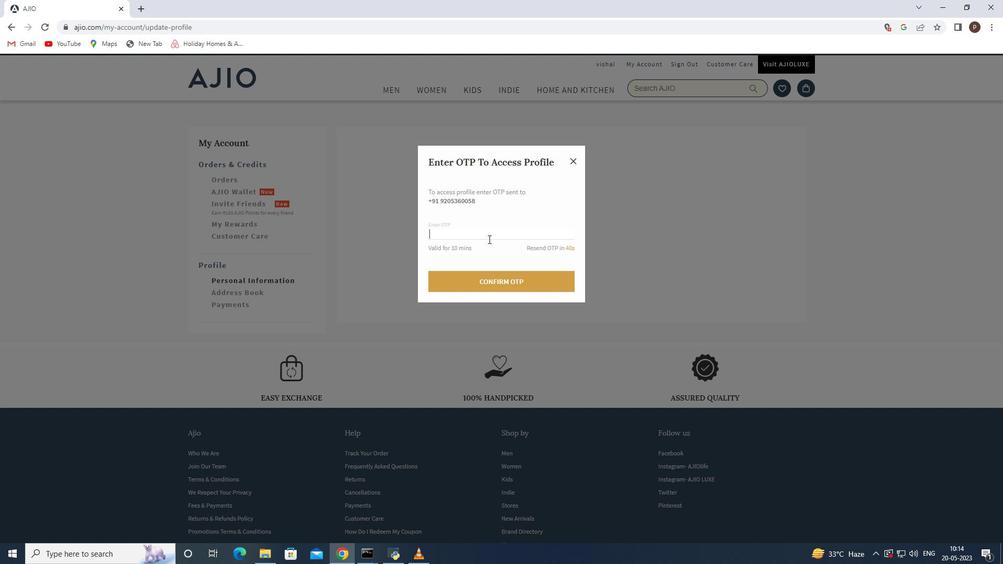 
Action: Mouse pressed left at (480, 232)
Screenshot: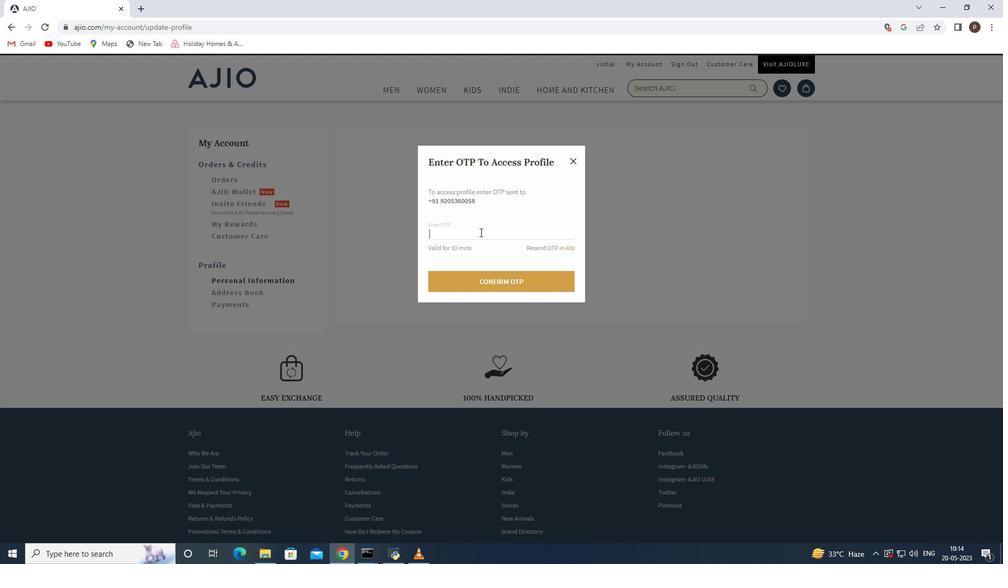 
Action: Key pressed 0829
Screenshot: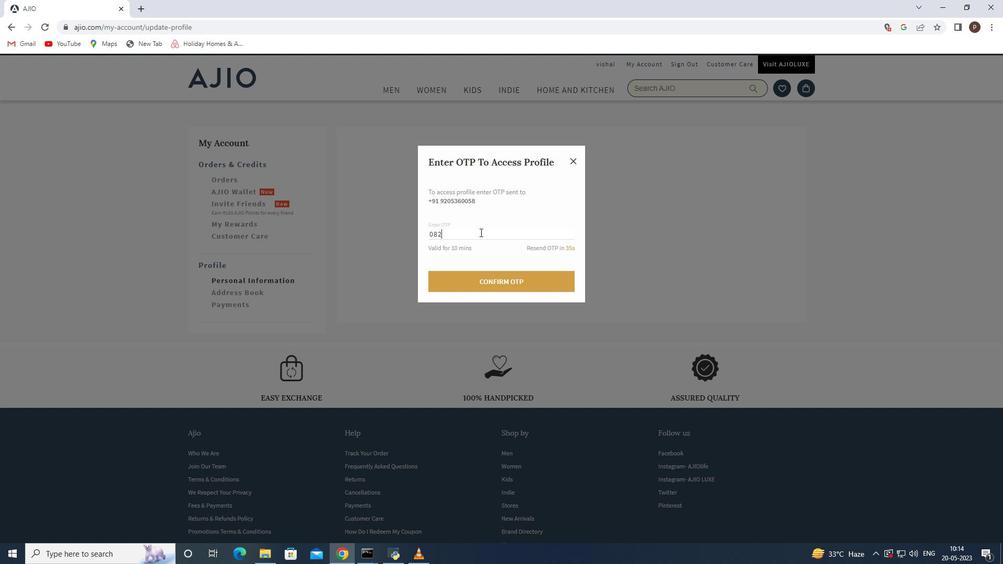 
Action: Mouse moved to (481, 280)
Screenshot: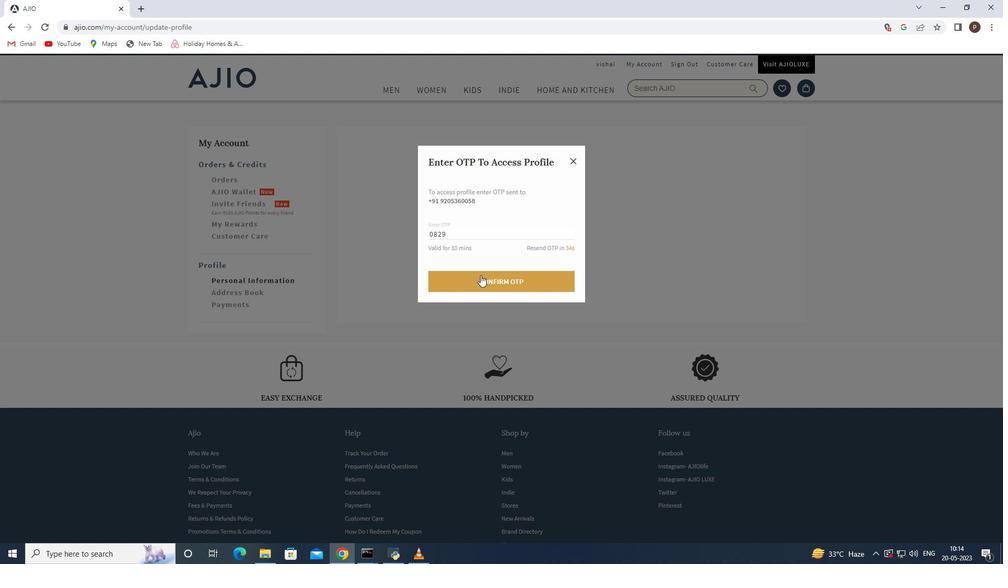 
Action: Mouse pressed left at (481, 280)
Screenshot: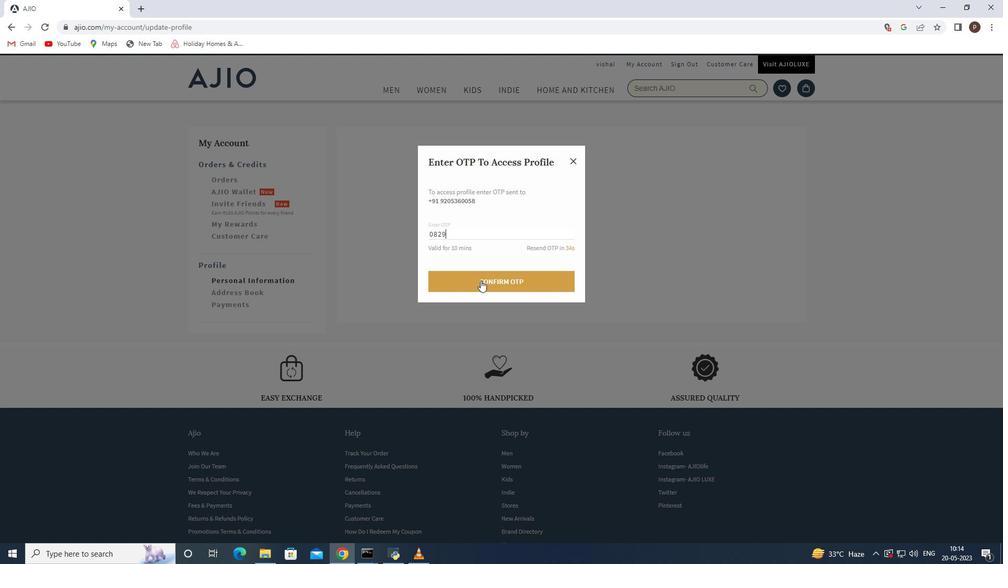 
Action: Mouse scrolled (481, 280) with delta (0, 0)
Screenshot: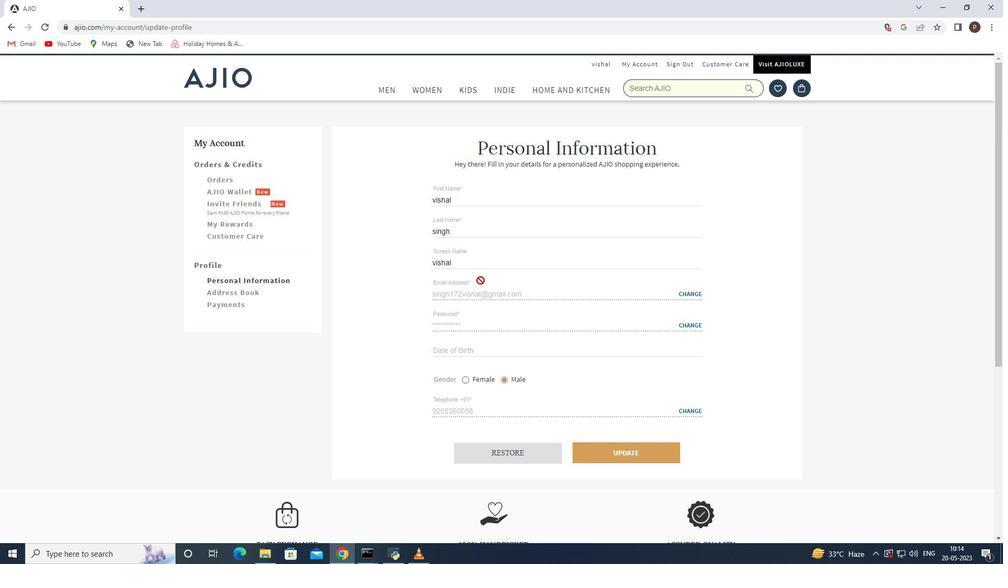 
Action: Mouse scrolled (481, 280) with delta (0, 0)
Screenshot: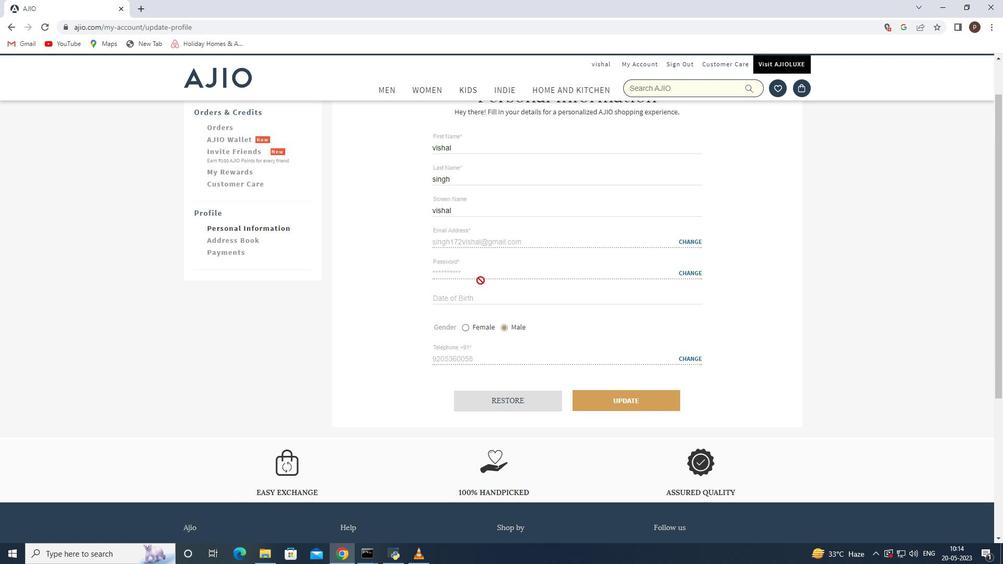 
Action: Mouse scrolled (481, 280) with delta (0, 0)
Screenshot: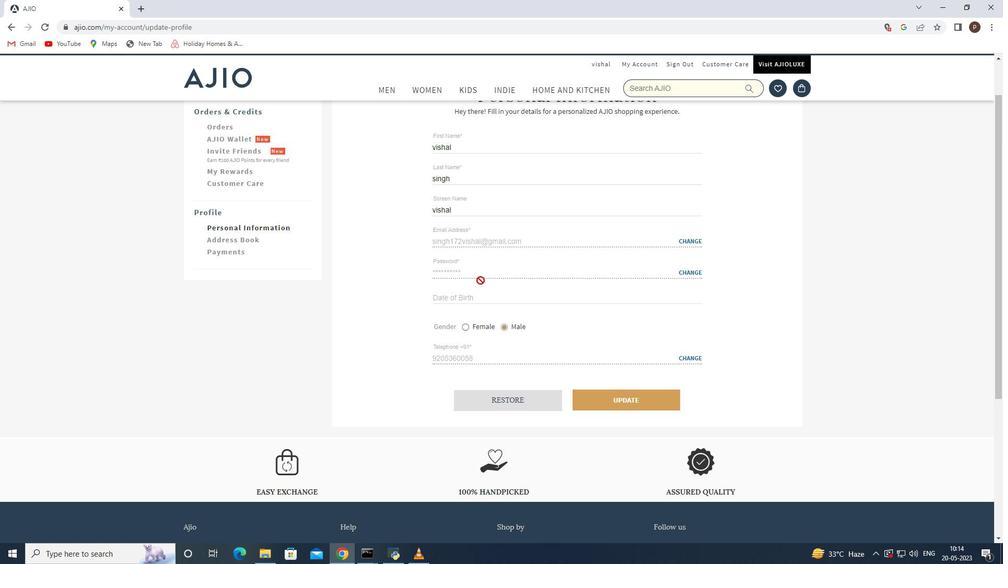 
Action: Mouse moved to (626, 302)
Screenshot: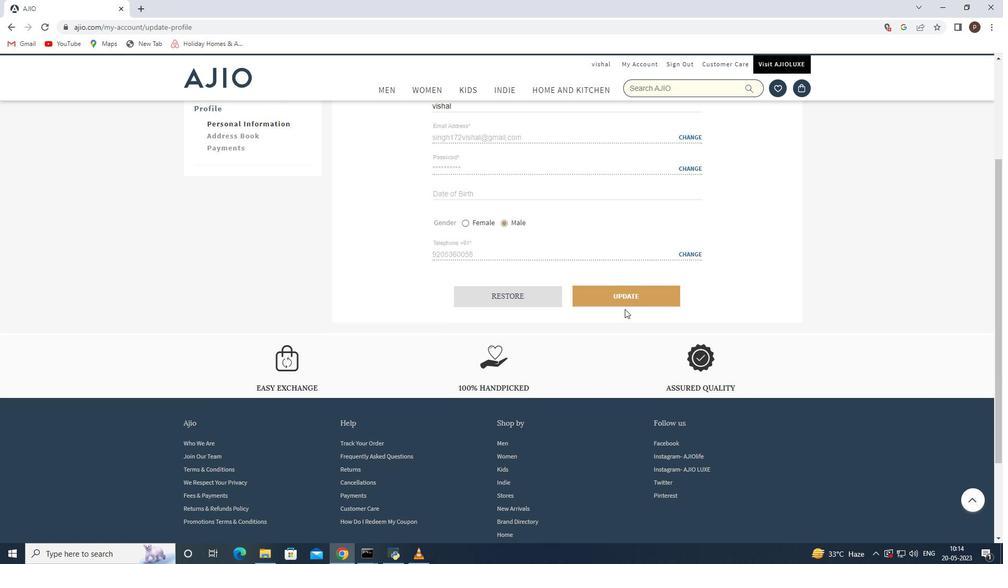 
Action: Mouse pressed left at (626, 302)
Screenshot: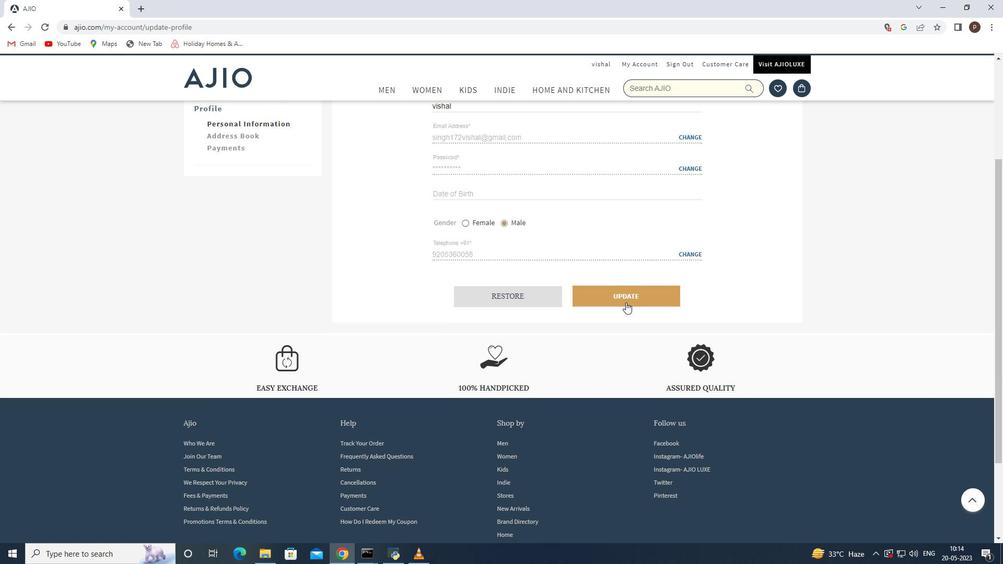 
Action: Mouse moved to (476, 231)
Screenshot: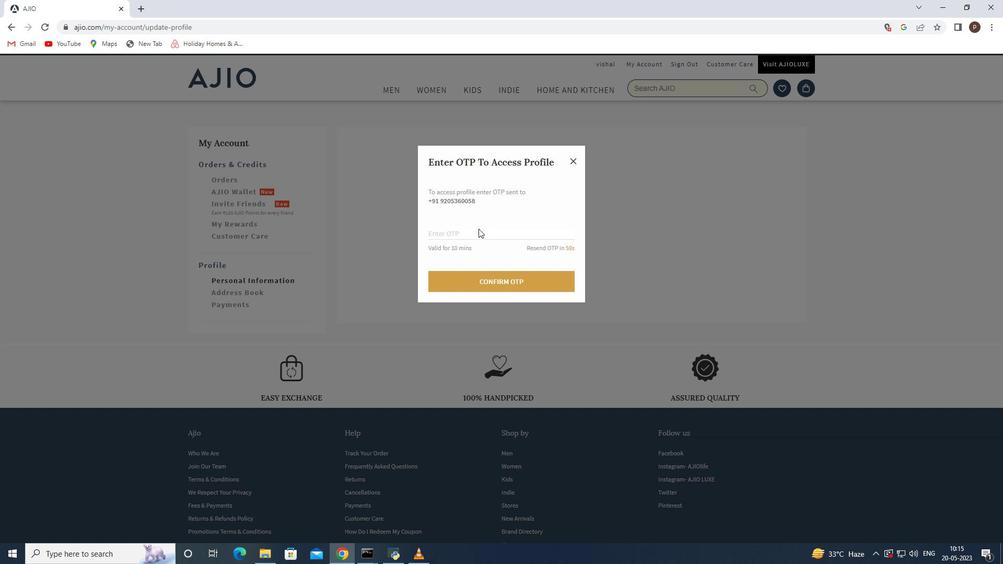 
Action: Mouse pressed left at (476, 231)
Screenshot: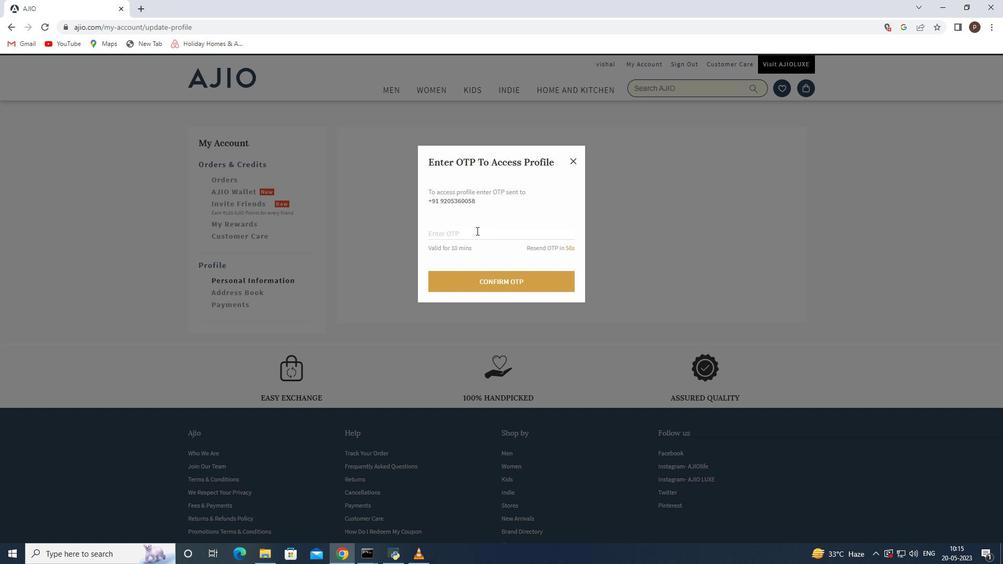 
Action: Key pressed 5263
Screenshot: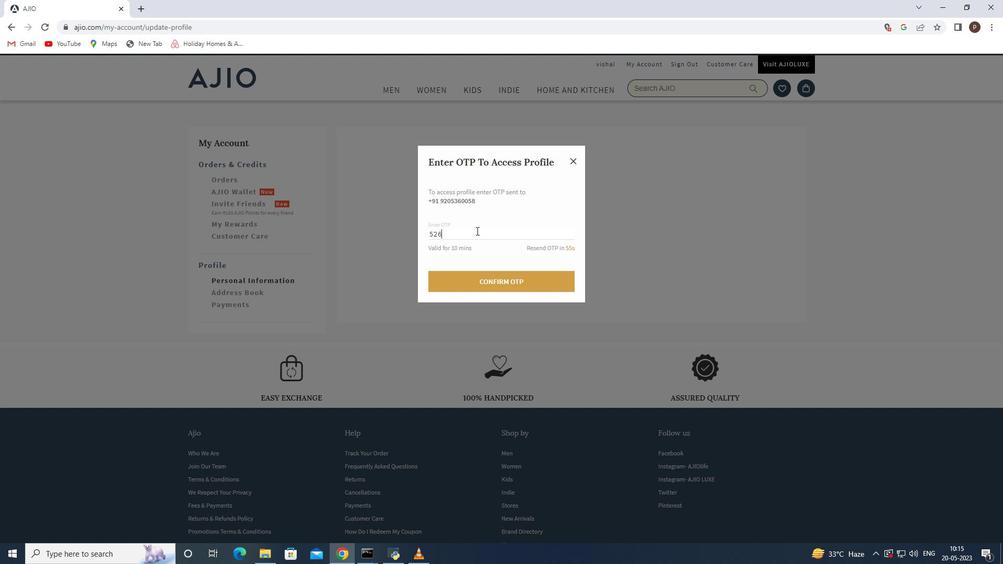 
Action: Mouse moved to (506, 283)
Screenshot: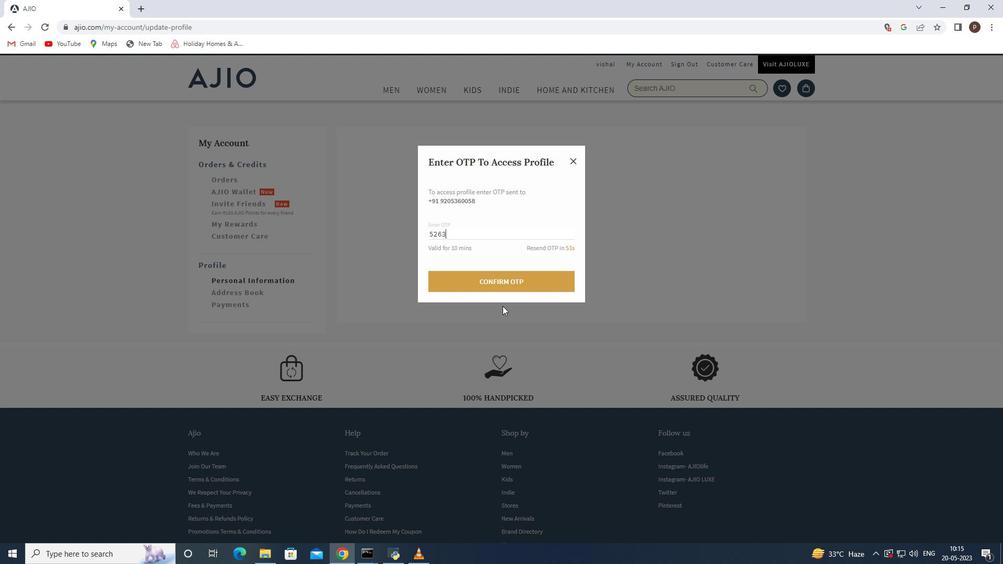 
Action: Mouse pressed left at (506, 283)
Screenshot: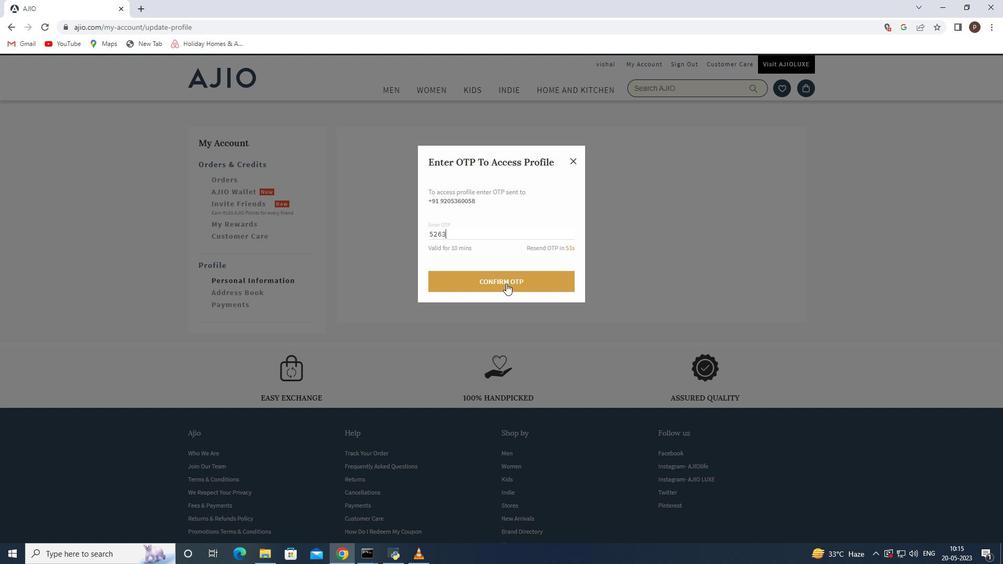 
Action: Mouse moved to (560, 298)
Screenshot: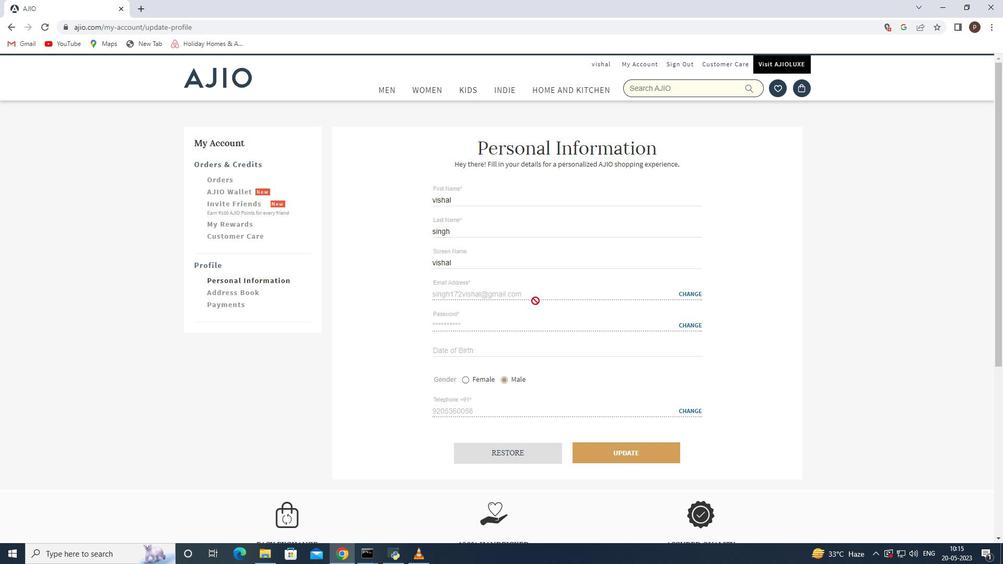 
Action: Mouse pressed left at (560, 298)
Screenshot: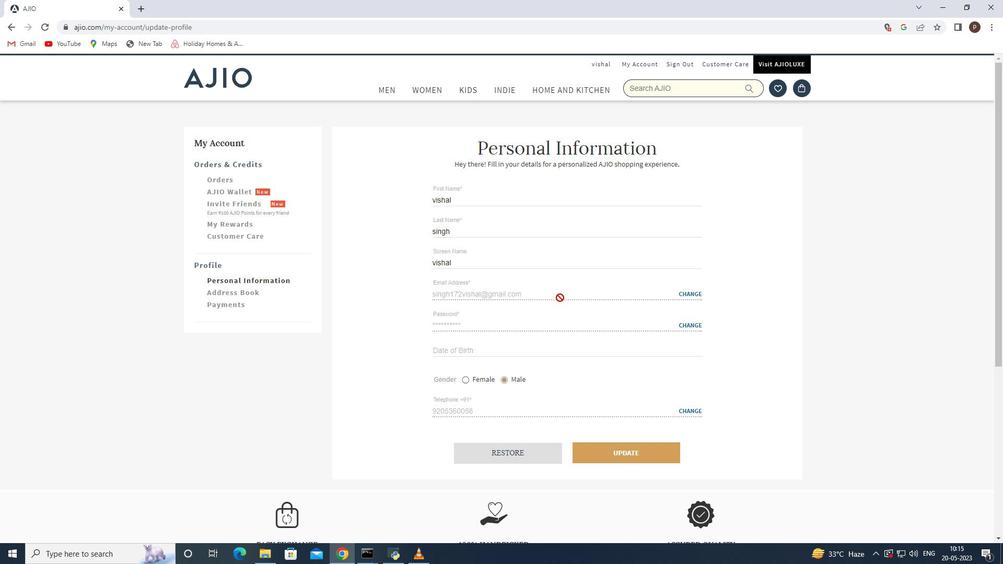 
Action: Mouse moved to (695, 299)
Screenshot: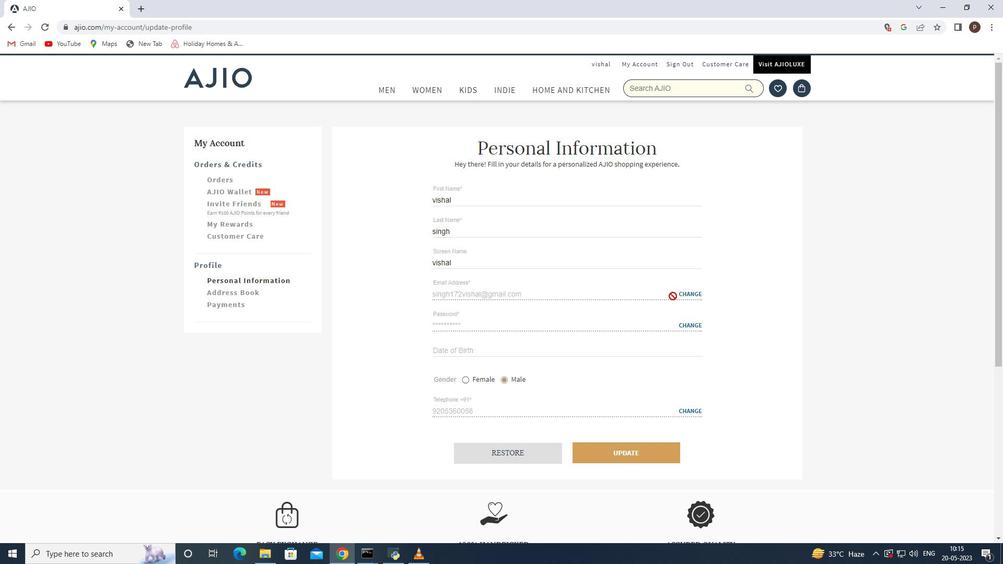 
Action: Mouse pressed left at (695, 299)
Screenshot: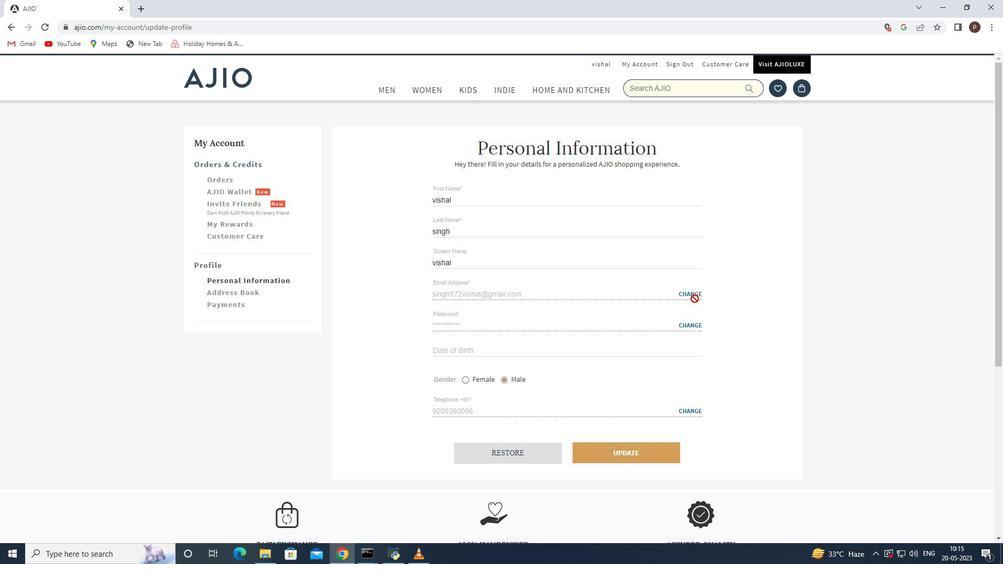 
Action: Mouse moved to (693, 288)
Screenshot: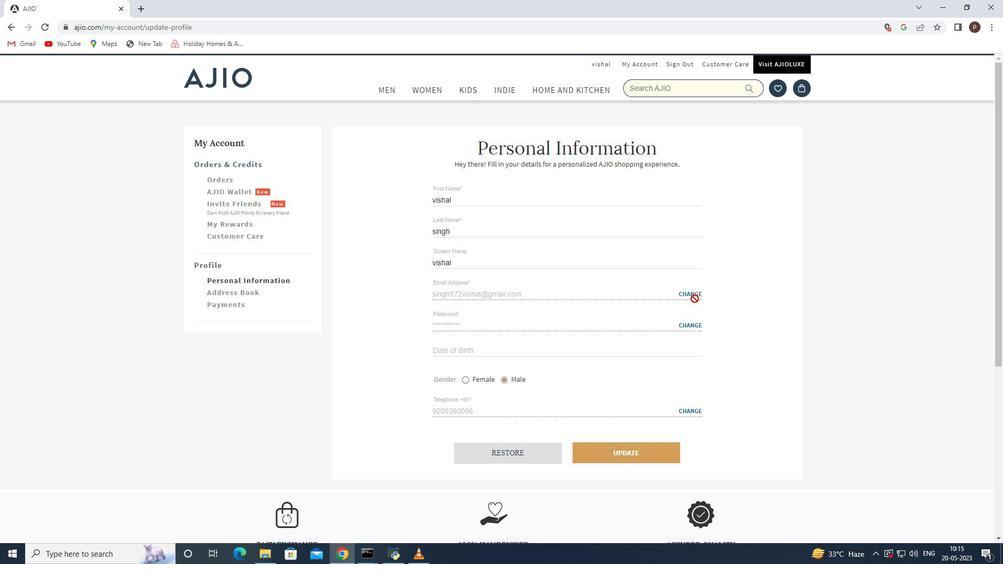 
Action: Mouse pressed left at (693, 288)
Screenshot: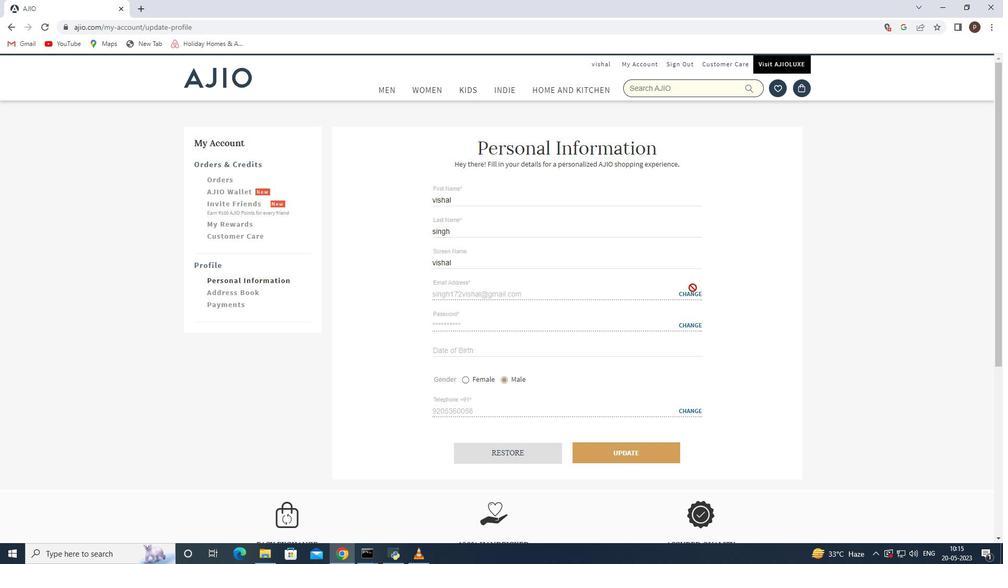 
Action: Mouse moved to (690, 294)
Screenshot: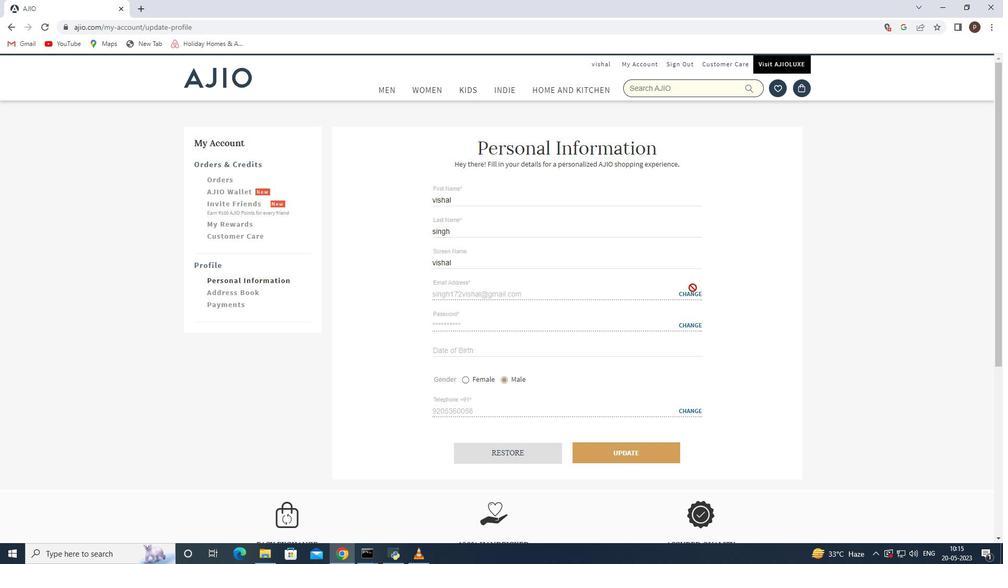 
Action: Mouse pressed left at (690, 294)
Screenshot: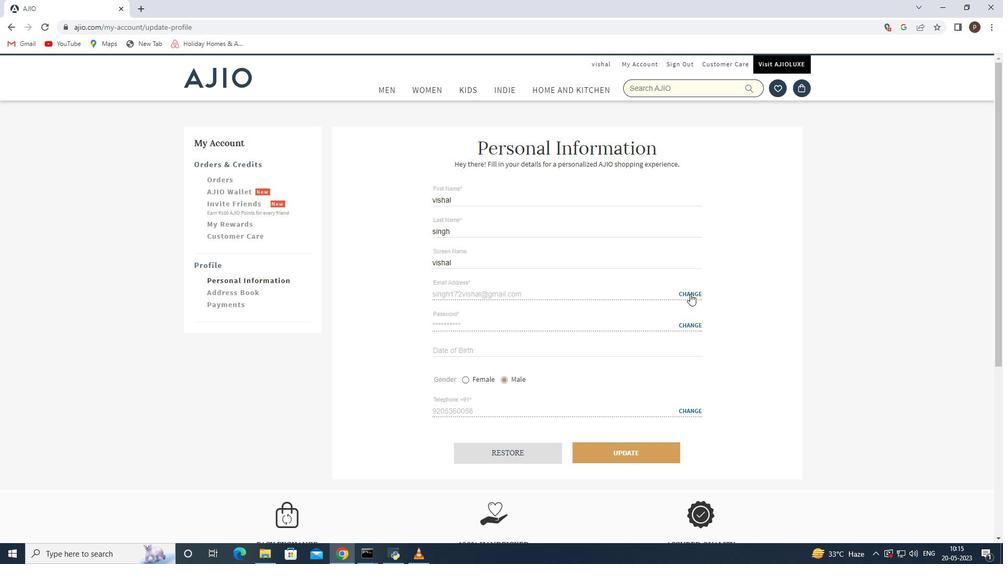 
Action: Mouse moved to (467, 272)
Screenshot: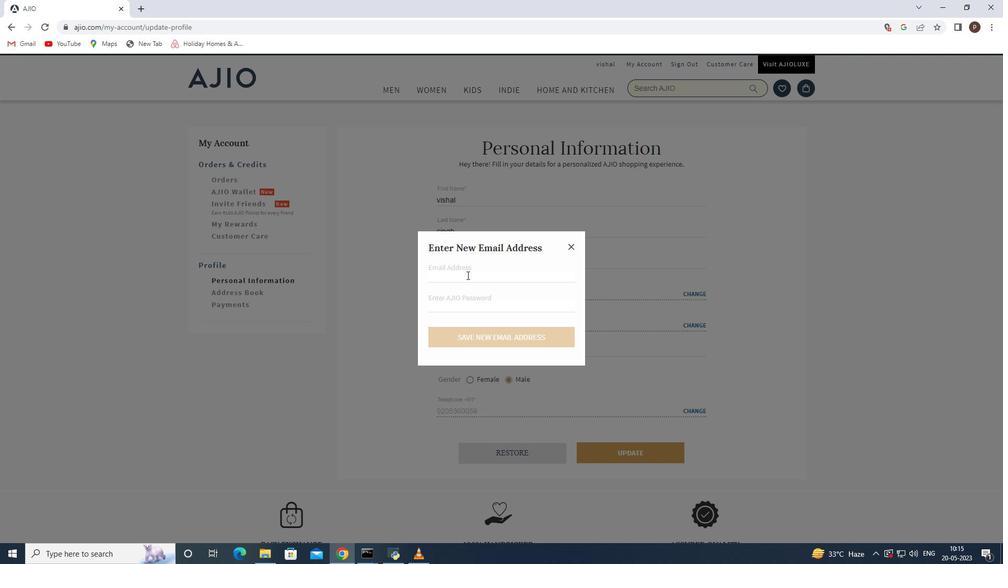 
Action: Mouse pressed left at (467, 272)
